 Task: Search email   in folder Folder0000000021 with a subject Subject0000000021. Search email   in folder Folder0000000022 with a subject Subject0000000021. Search email   in folder Folder0000000023 with a subject Subject0000000021. Search email   in folder Folder0000000024 with a subject Subject0000000021. Search email   in folder Folder0000000025 with a subject Subject0000000021
Action: Mouse moved to (394, 298)
Screenshot: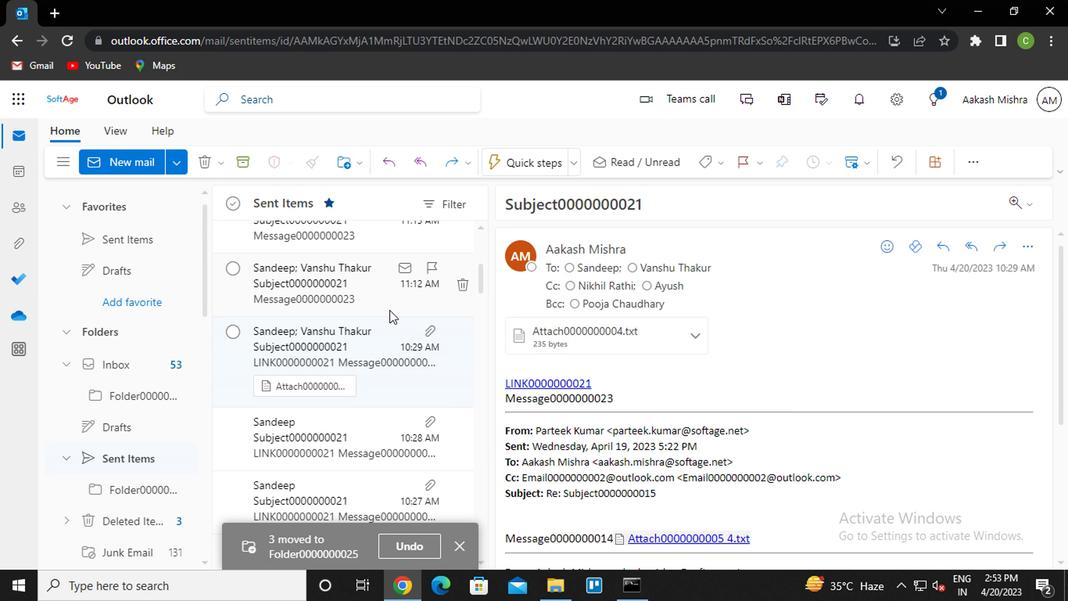 
Action: Mouse scrolled (394, 299) with delta (0, 1)
Screenshot: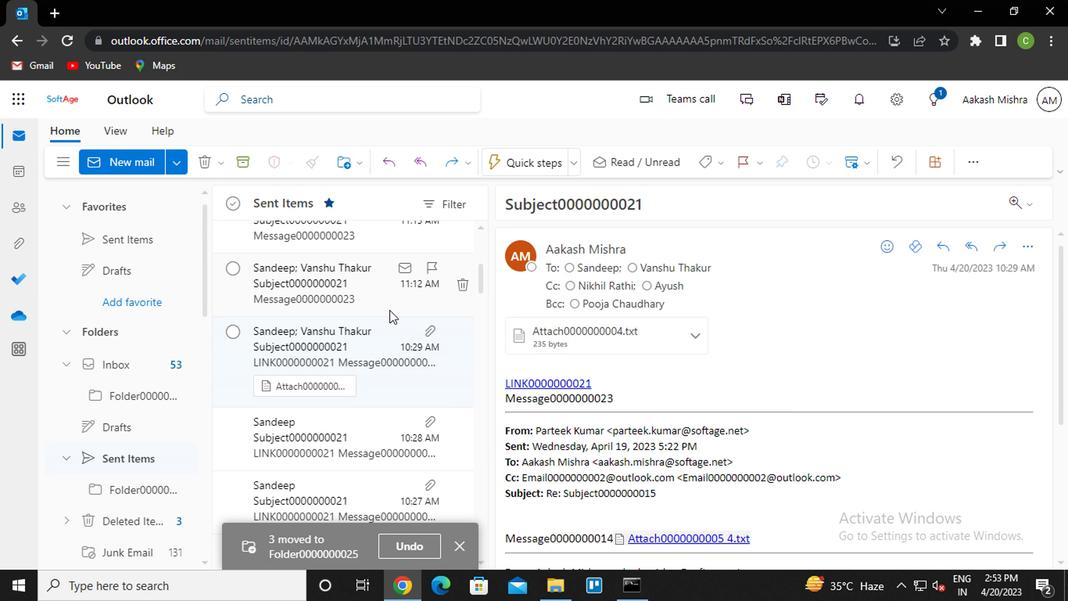 
Action: Mouse scrolled (394, 299) with delta (0, 1)
Screenshot: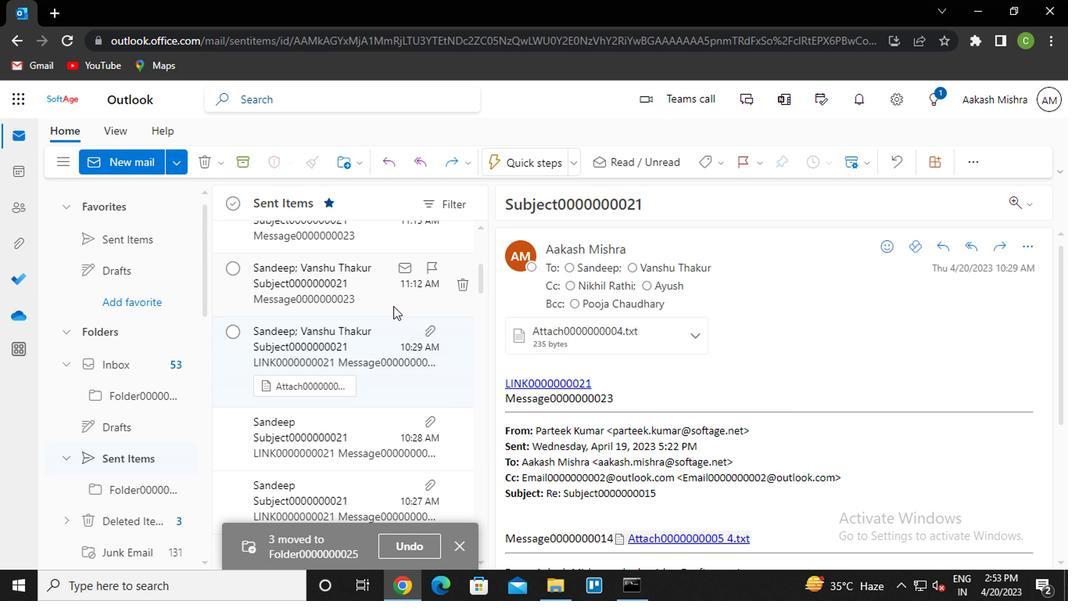 
Action: Mouse scrolled (394, 299) with delta (0, 1)
Screenshot: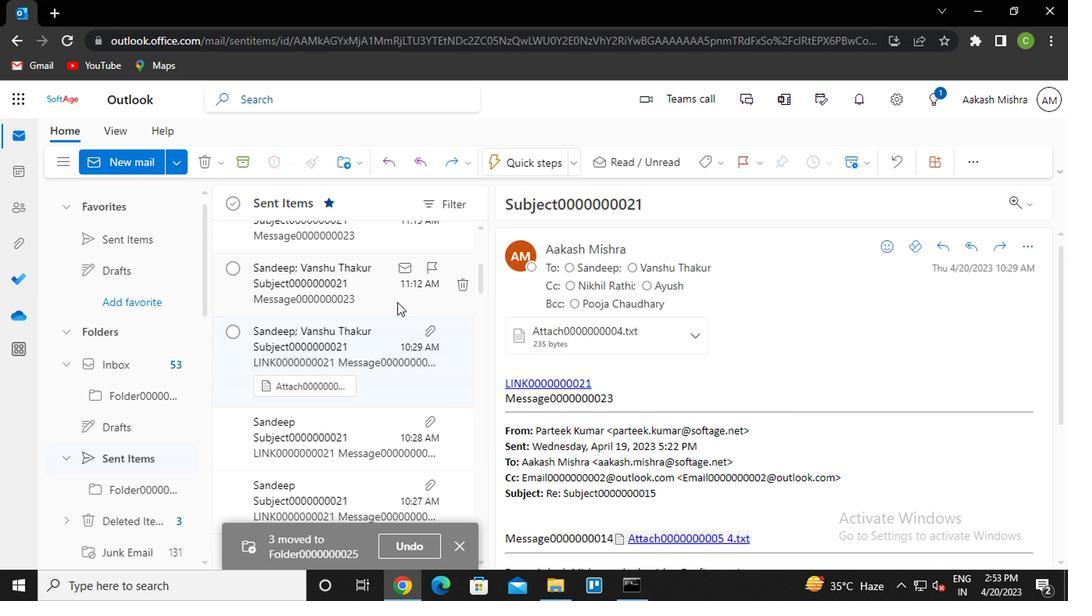 
Action: Mouse moved to (394, 298)
Screenshot: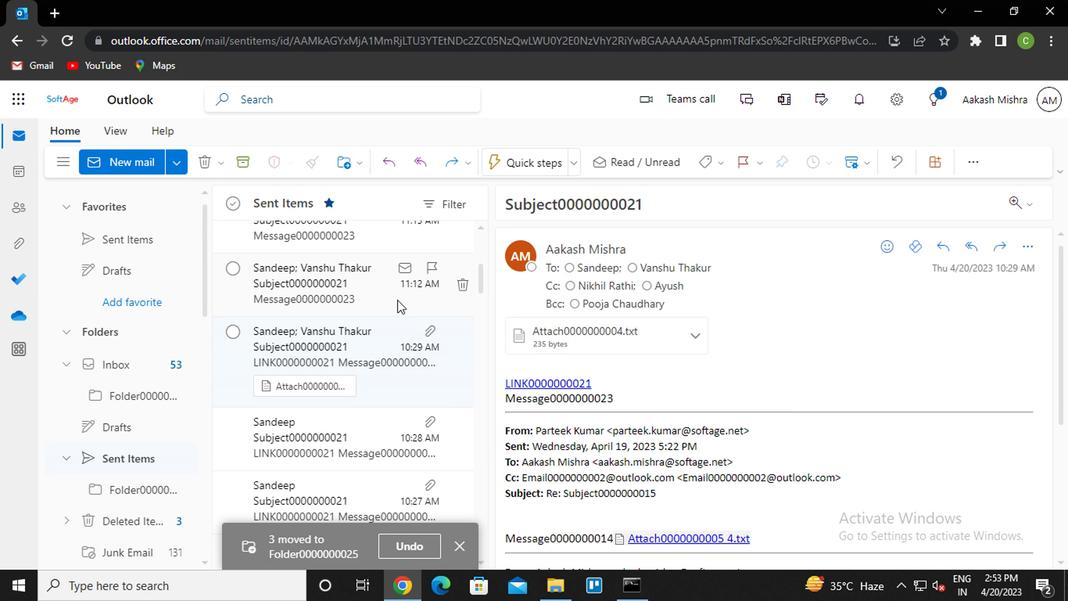 
Action: Mouse scrolled (394, 298) with delta (0, 0)
Screenshot: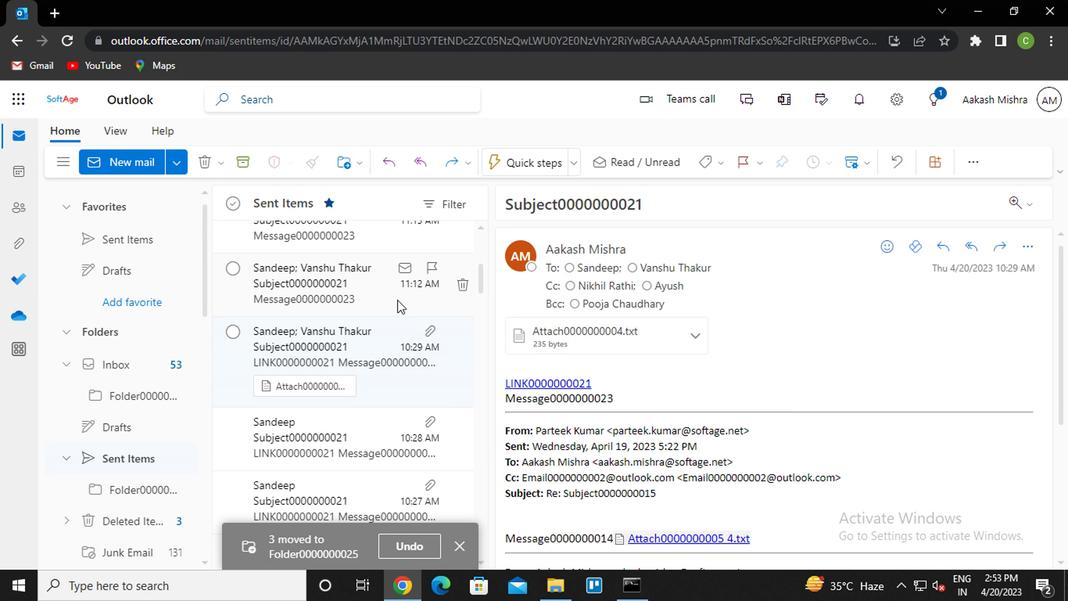 
Action: Mouse moved to (363, 92)
Screenshot: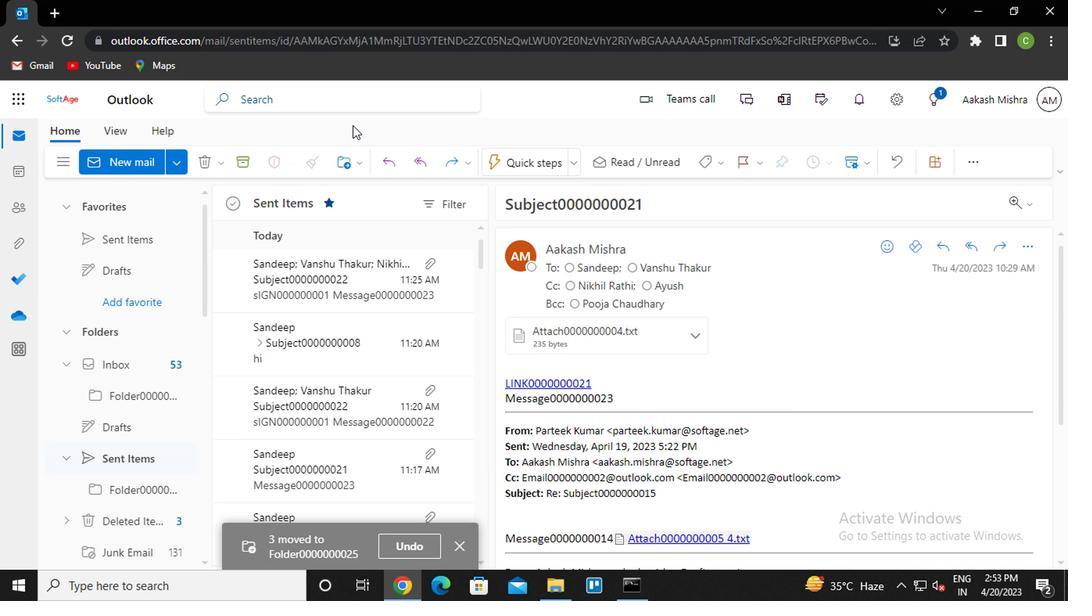 
Action: Mouse pressed left at (363, 92)
Screenshot: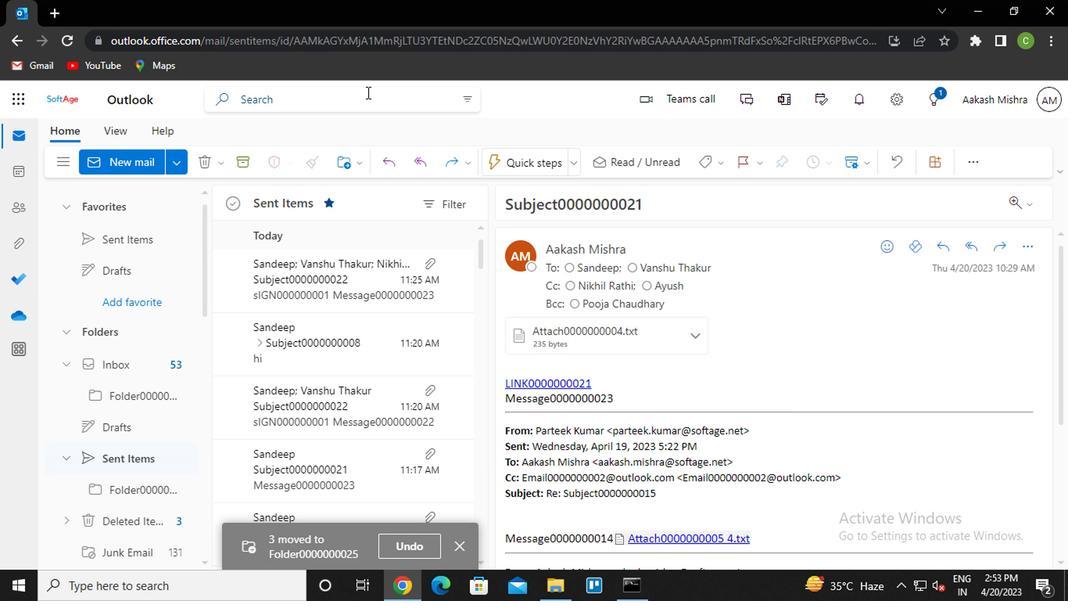 
Action: Mouse moved to (570, 96)
Screenshot: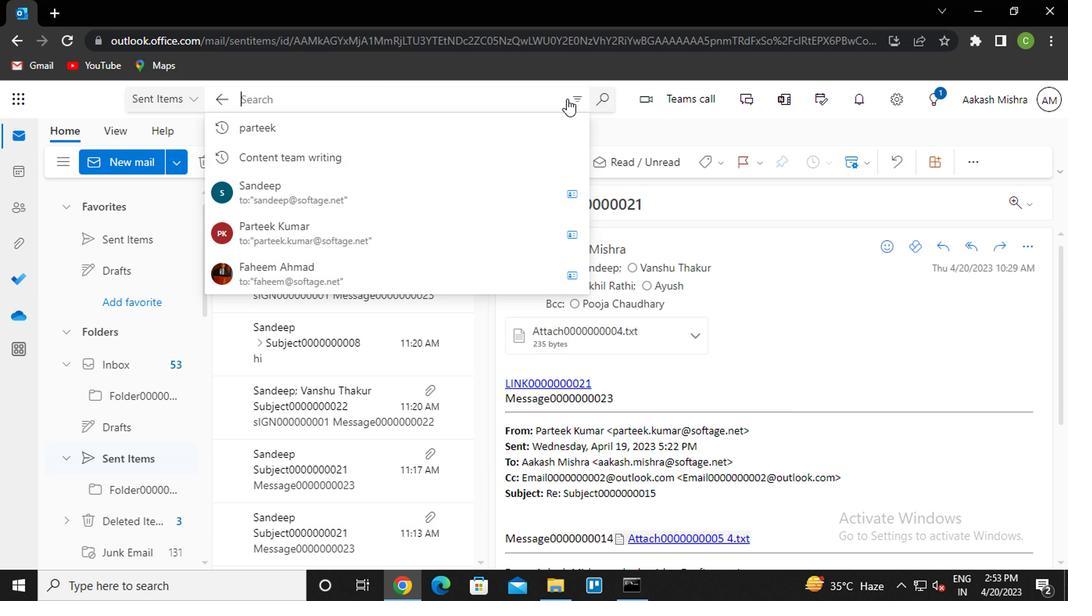 
Action: Mouse pressed left at (570, 96)
Screenshot: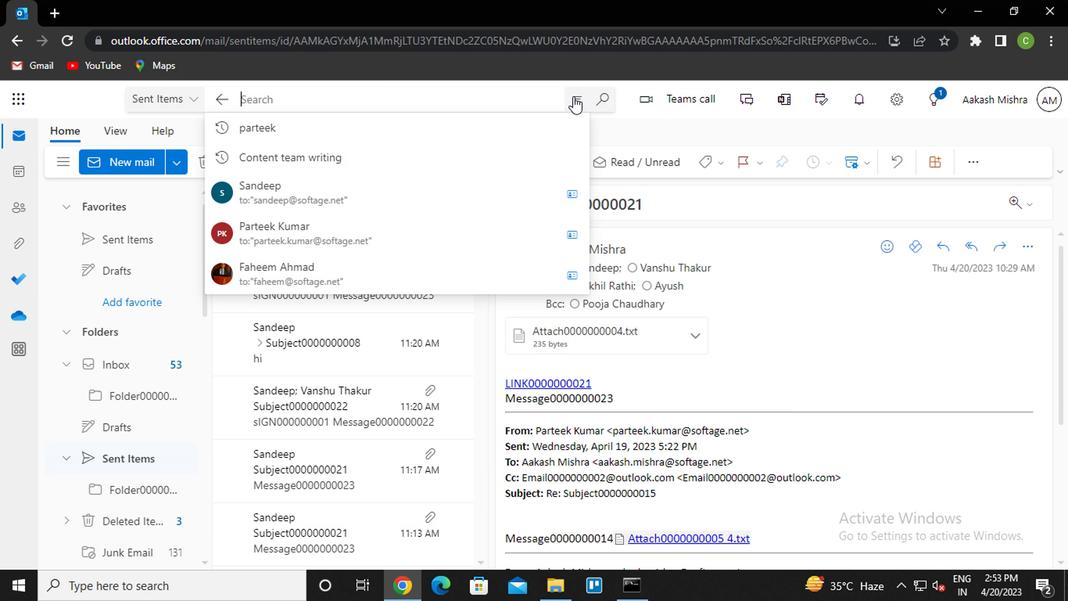 
Action: Mouse moved to (499, 124)
Screenshot: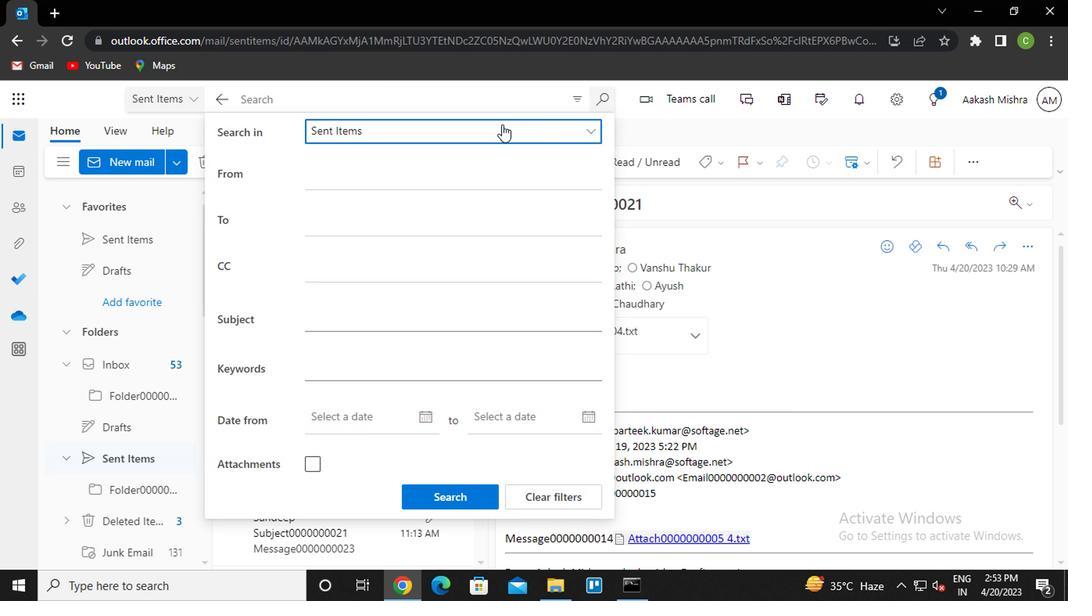 
Action: Mouse pressed left at (499, 124)
Screenshot: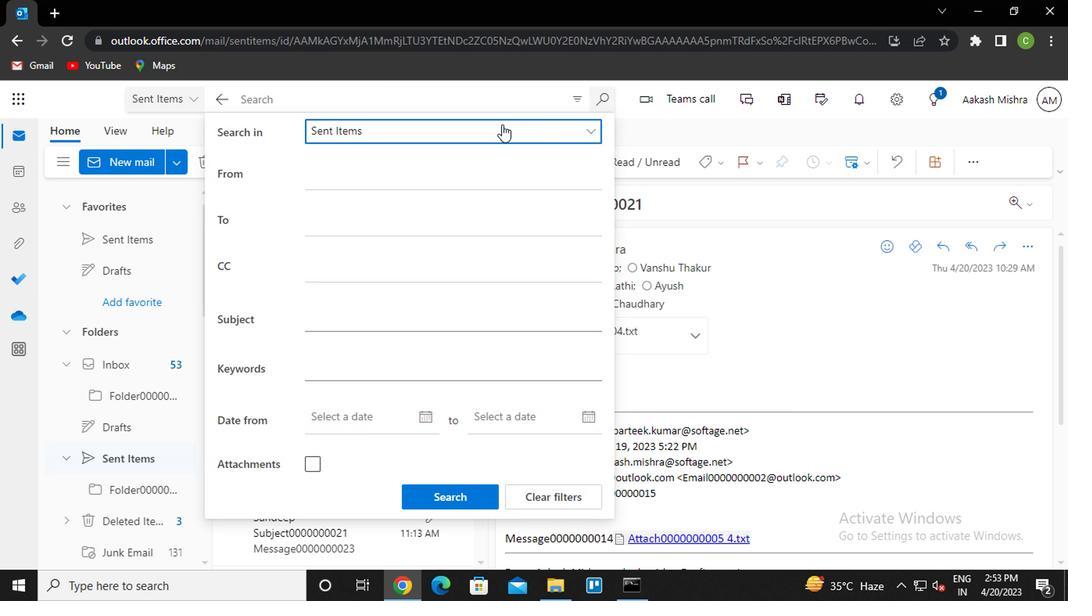 
Action: Mouse moved to (437, 252)
Screenshot: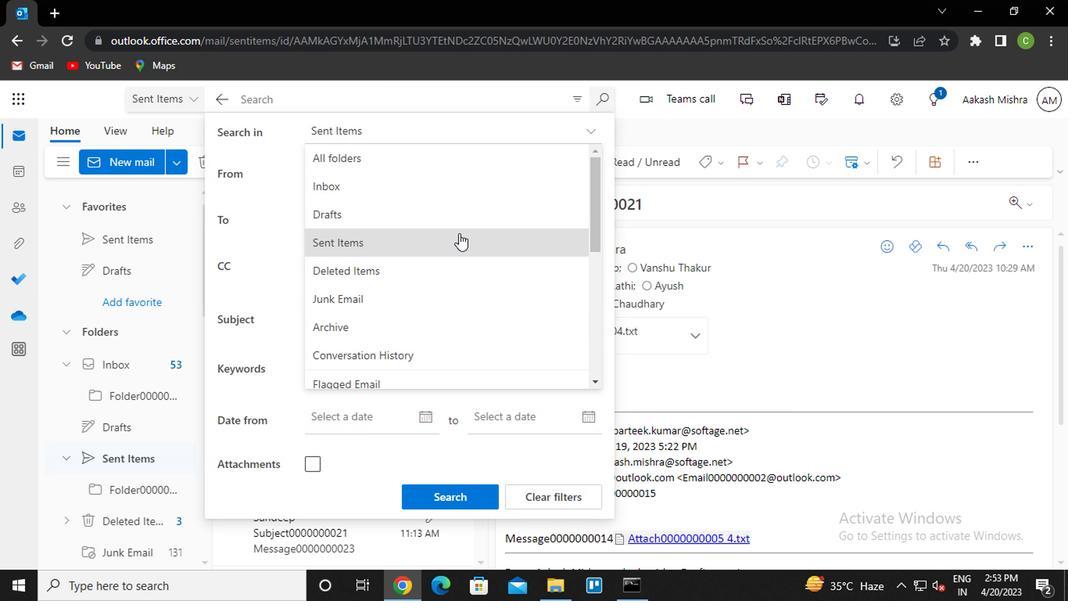 
Action: Mouse scrolled (437, 251) with delta (0, 0)
Screenshot: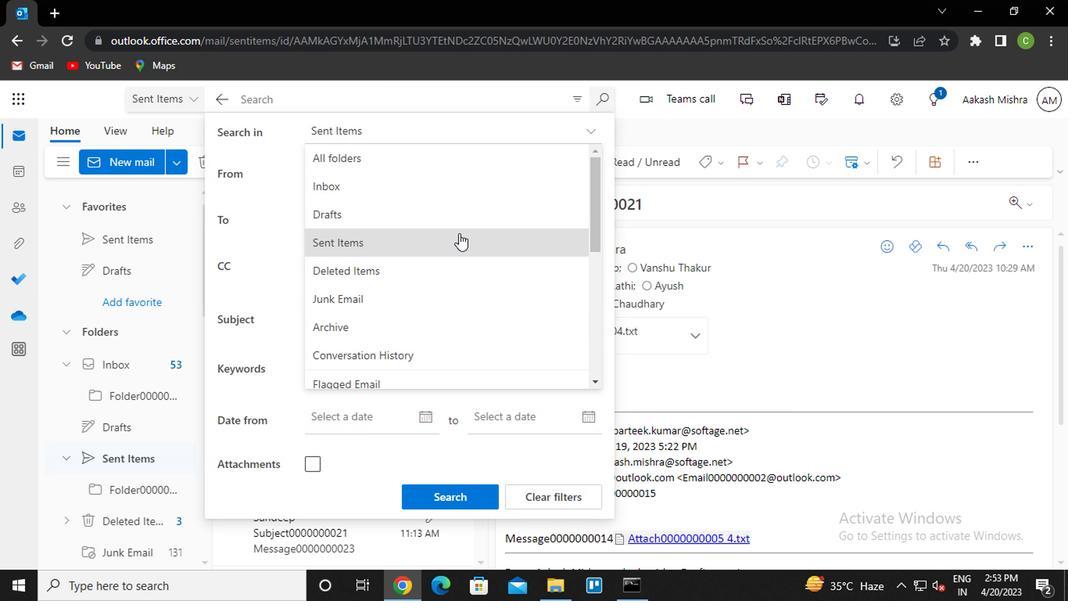 
Action: Mouse moved to (434, 265)
Screenshot: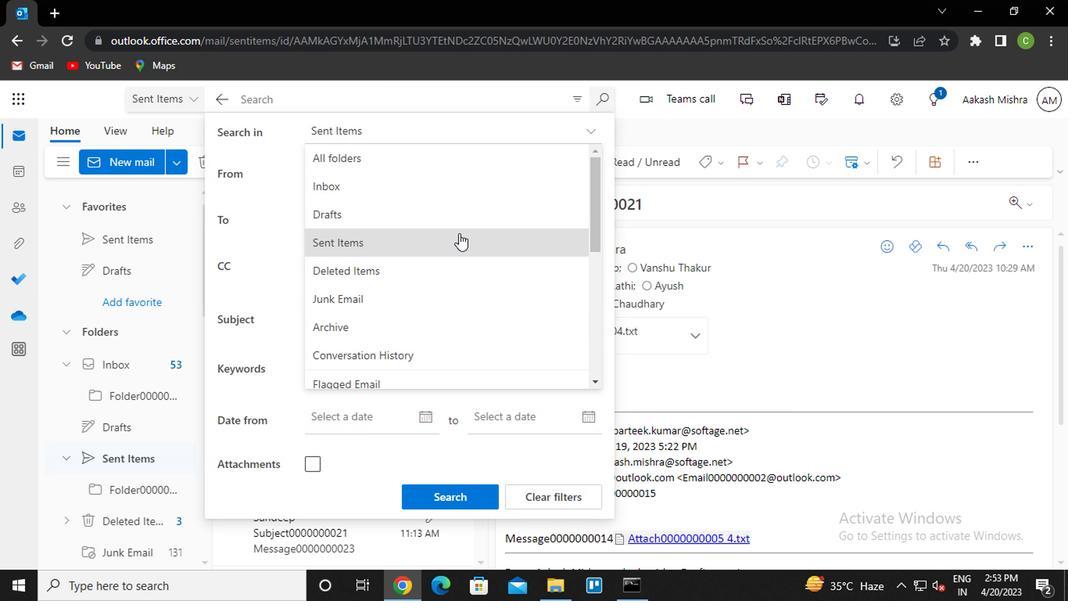 
Action: Mouse scrolled (434, 264) with delta (0, 0)
Screenshot: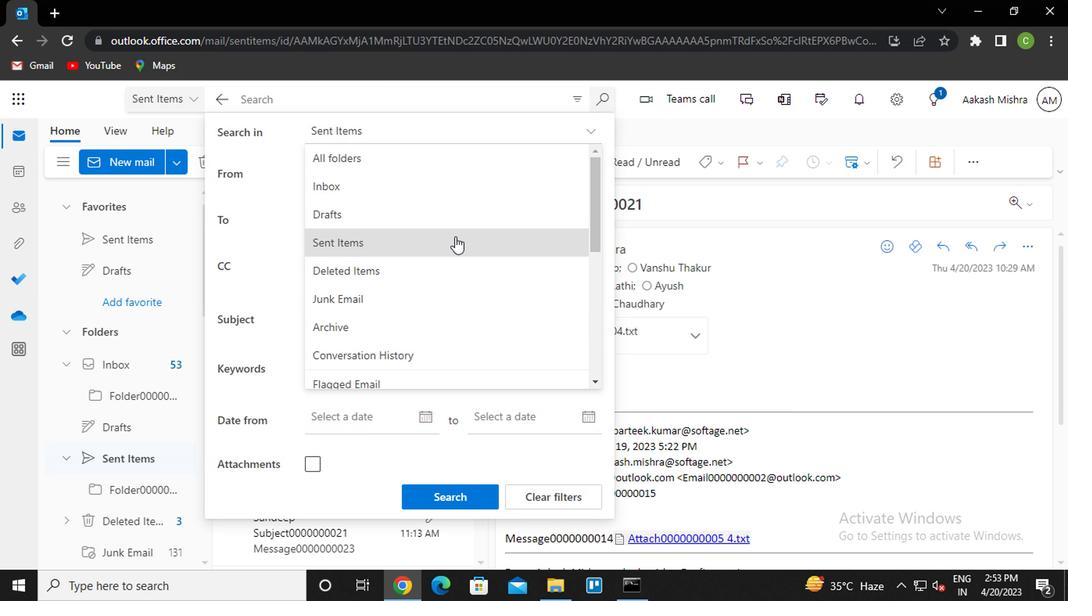 
Action: Mouse scrolled (434, 264) with delta (0, 0)
Screenshot: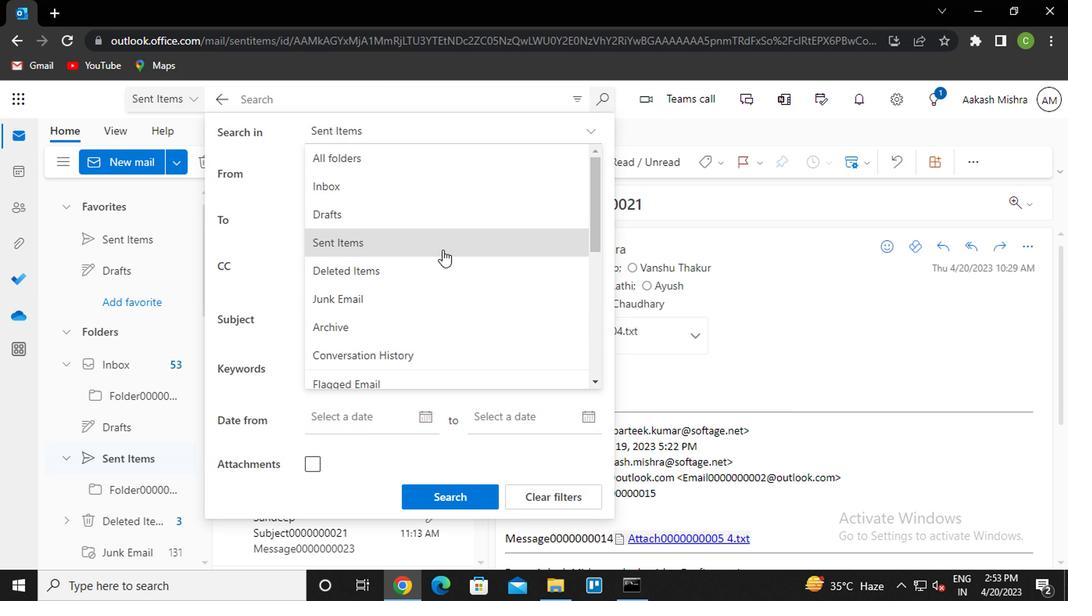 
Action: Mouse scrolled (434, 264) with delta (0, 0)
Screenshot: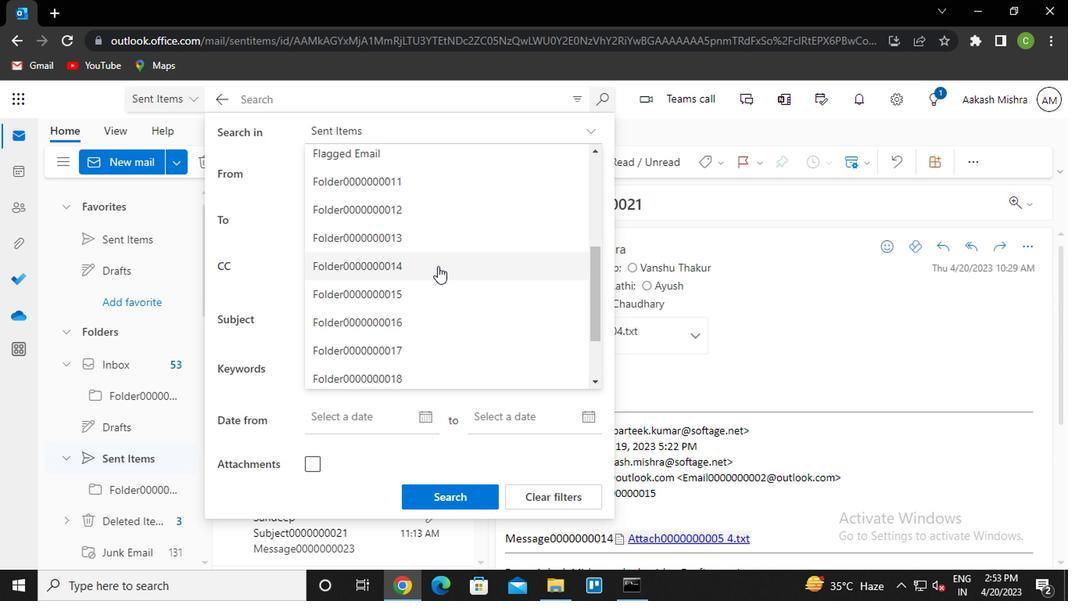 
Action: Mouse scrolled (434, 264) with delta (0, 0)
Screenshot: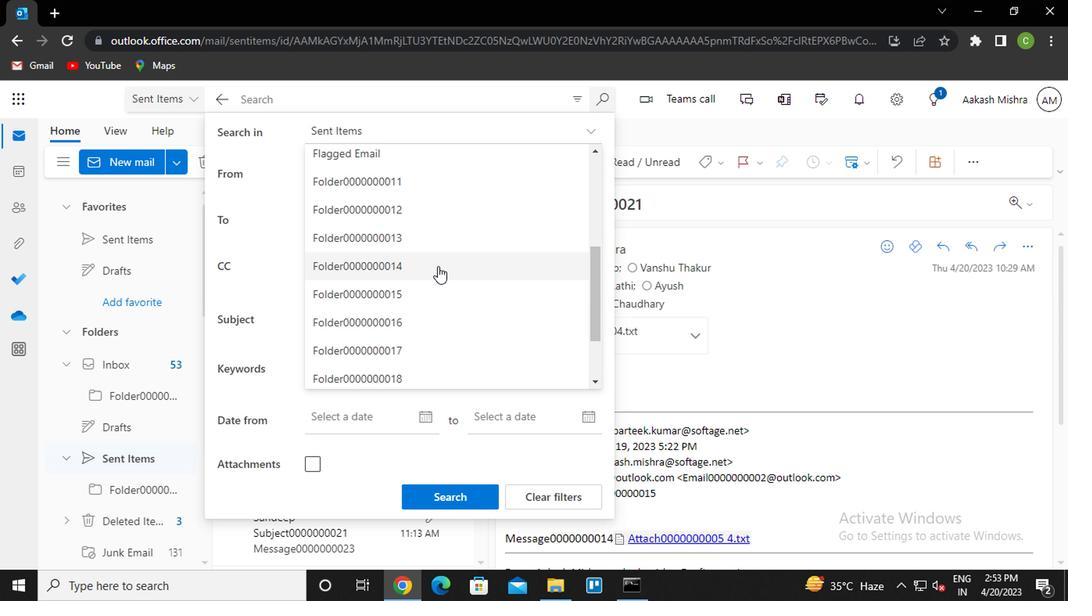
Action: Mouse moved to (407, 316)
Screenshot: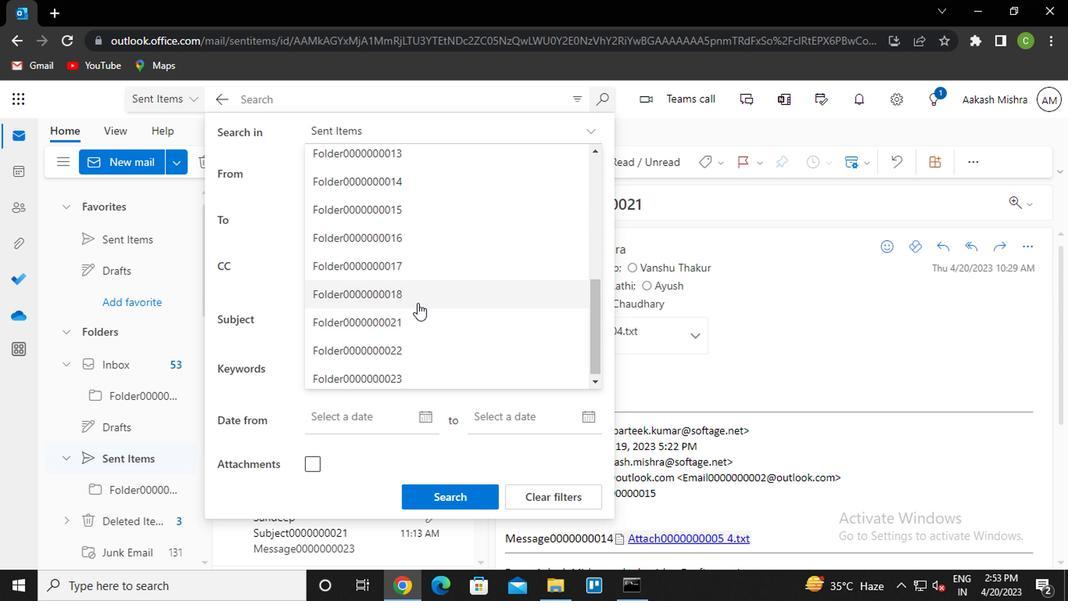 
Action: Mouse pressed left at (407, 316)
Screenshot: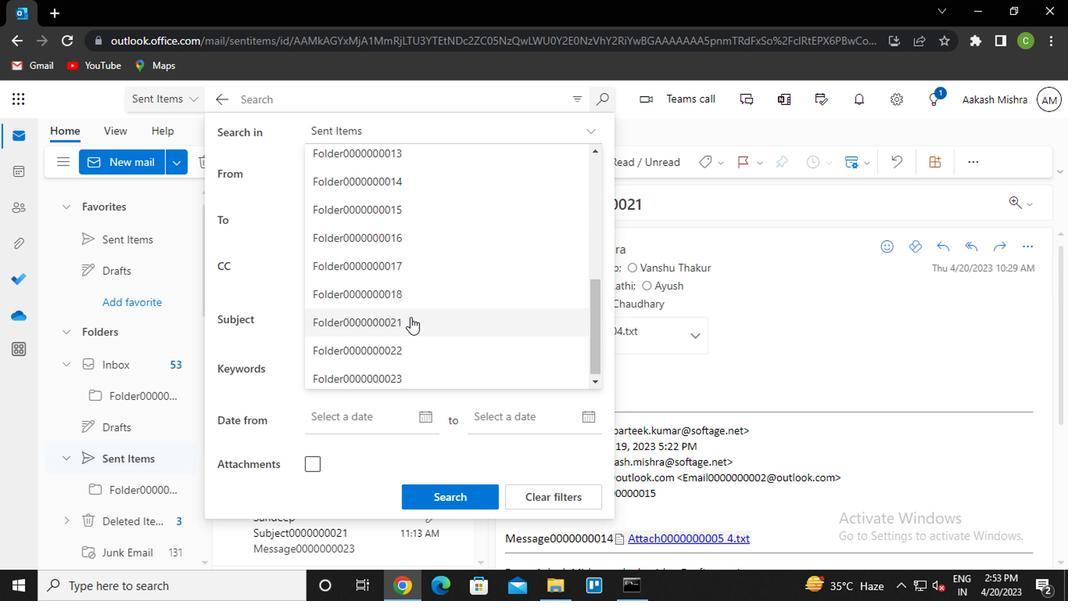 
Action: Mouse moved to (341, 314)
Screenshot: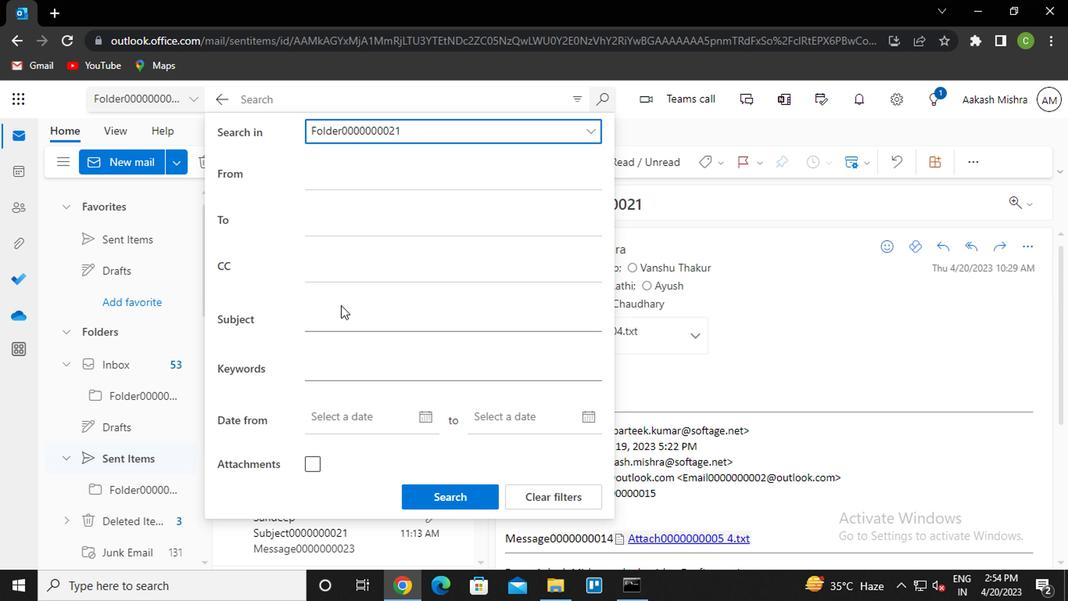 
Action: Mouse pressed left at (341, 314)
Screenshot: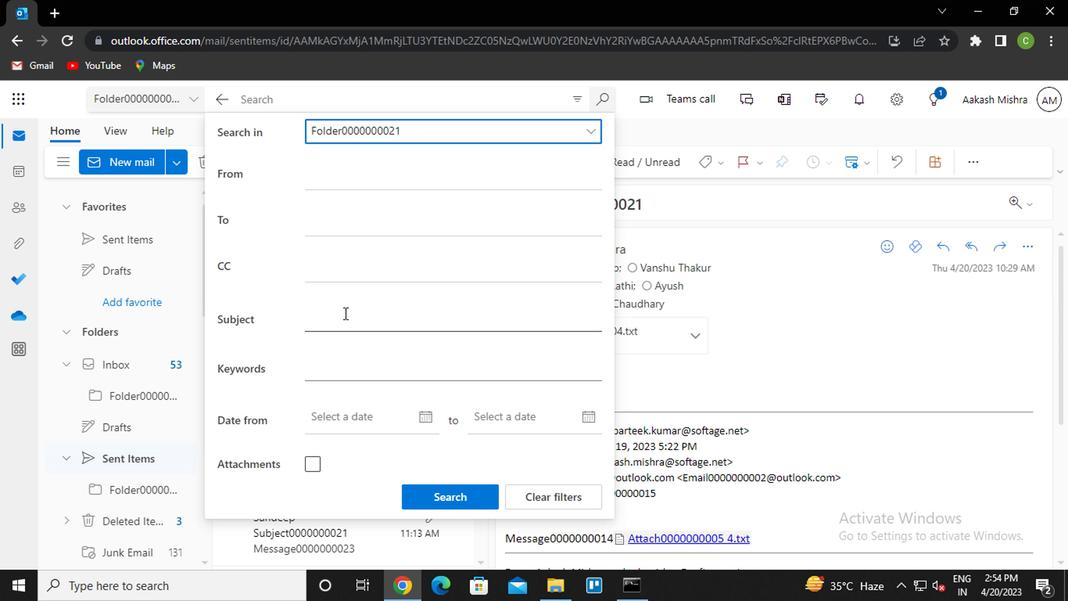 
Action: Key pressed <Key.caps_lock>s<Key.caps_lock>ubject0000000021
Screenshot: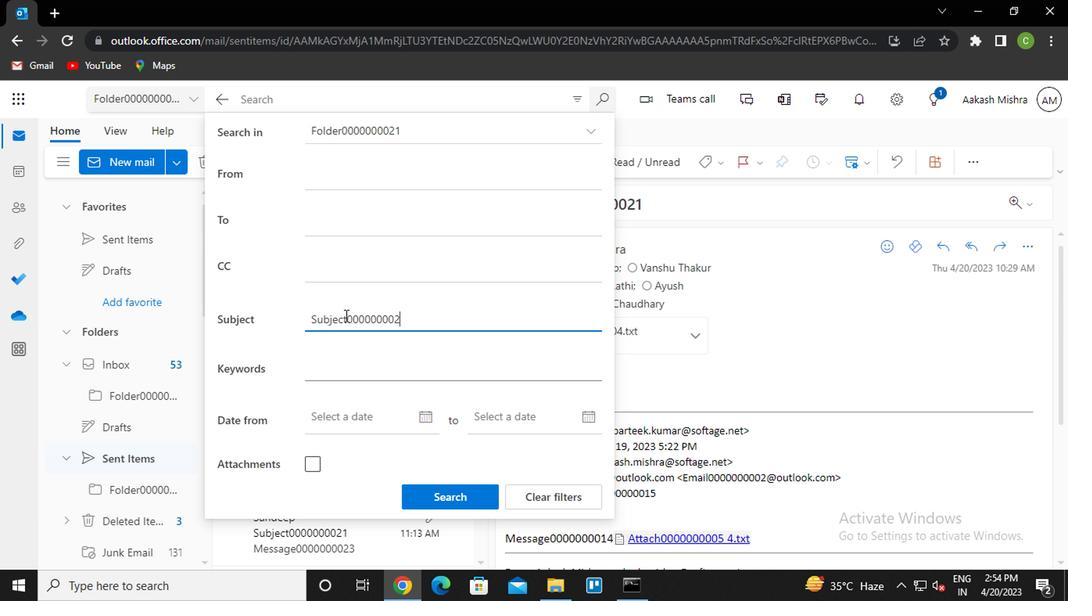 
Action: Mouse moved to (473, 502)
Screenshot: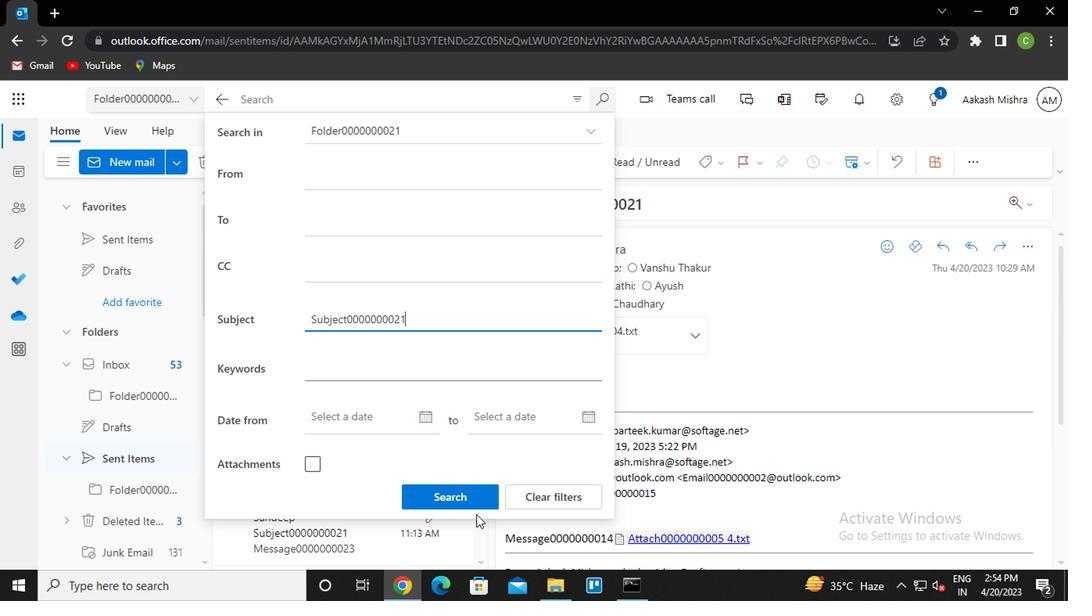 
Action: Mouse pressed left at (473, 502)
Screenshot: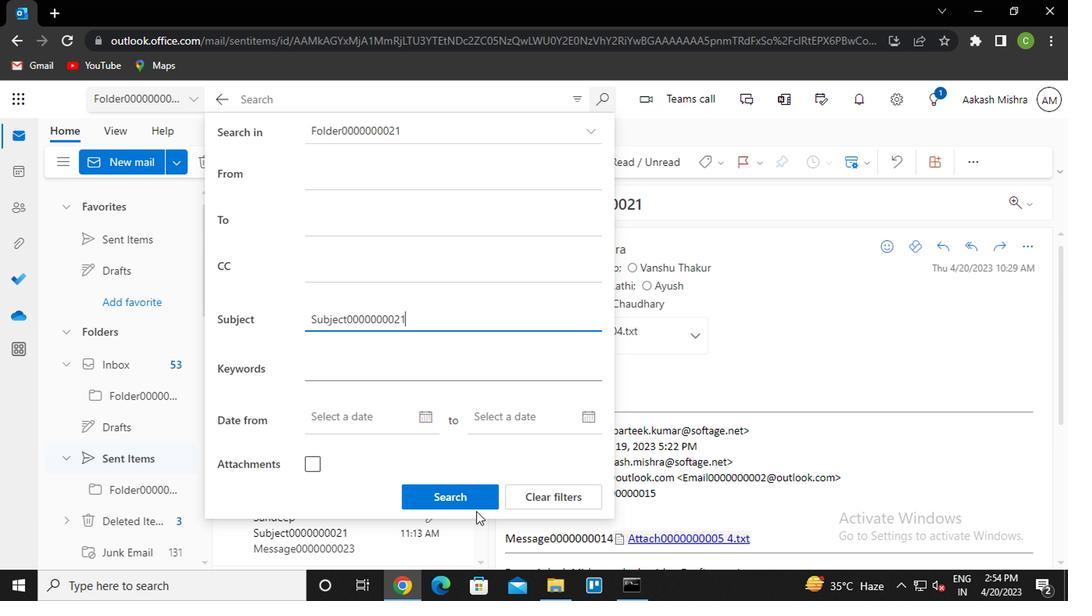
Action: Mouse moved to (212, 100)
Screenshot: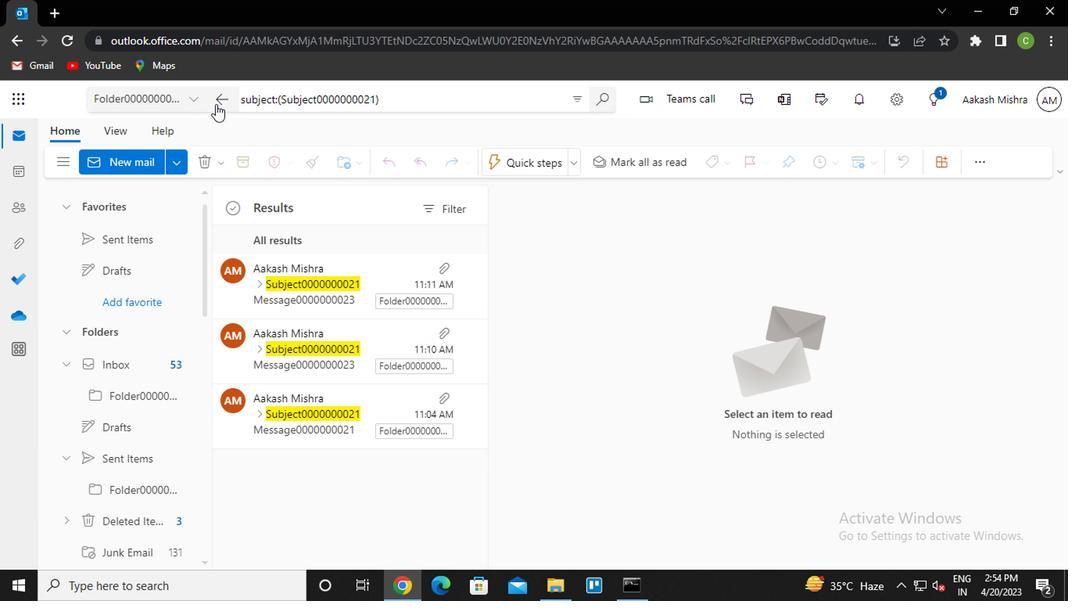 
Action: Mouse pressed left at (212, 100)
Screenshot: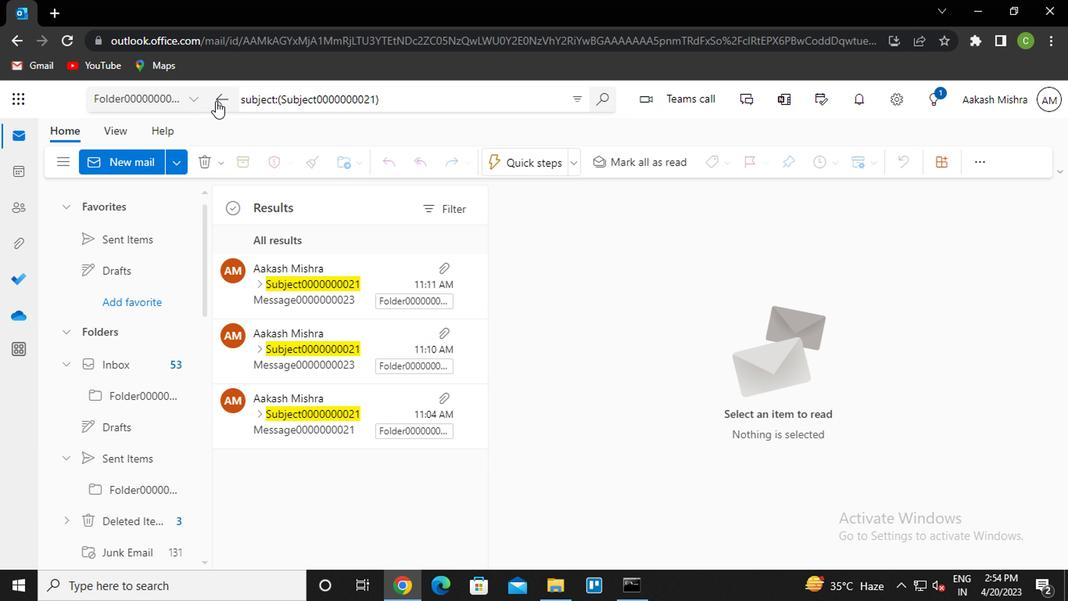 
Action: Mouse moved to (334, 105)
Screenshot: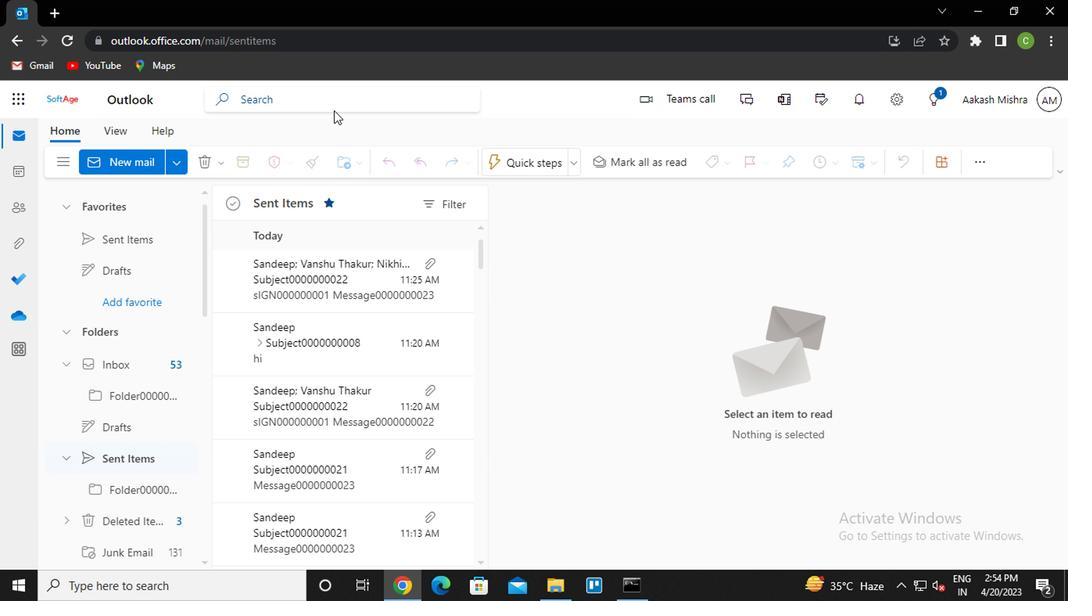 
Action: Mouse pressed left at (334, 105)
Screenshot: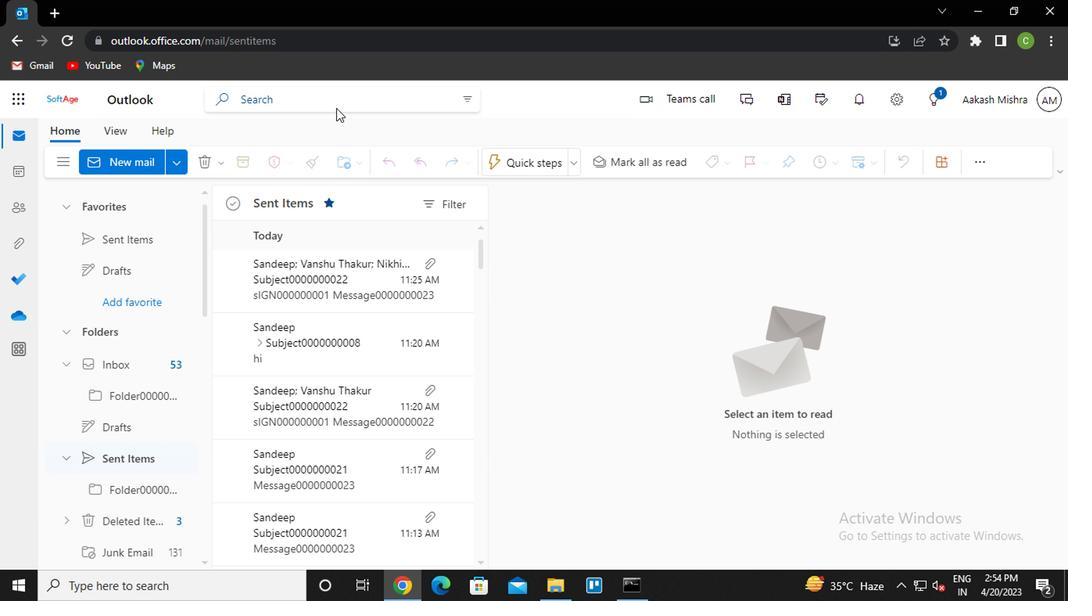 
Action: Mouse moved to (578, 91)
Screenshot: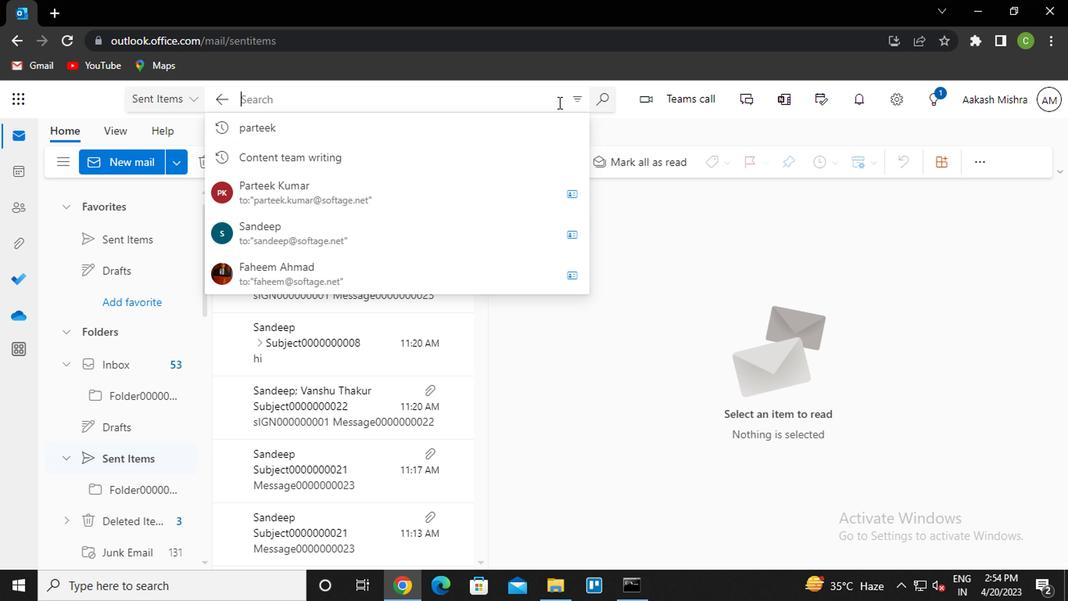
Action: Mouse pressed left at (578, 91)
Screenshot: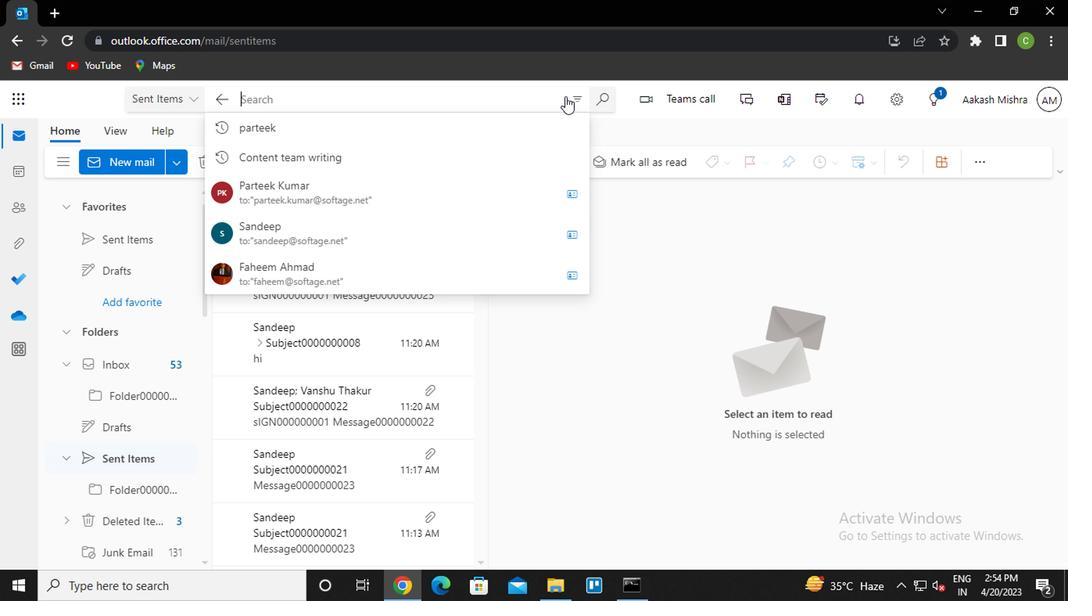 
Action: Mouse moved to (439, 129)
Screenshot: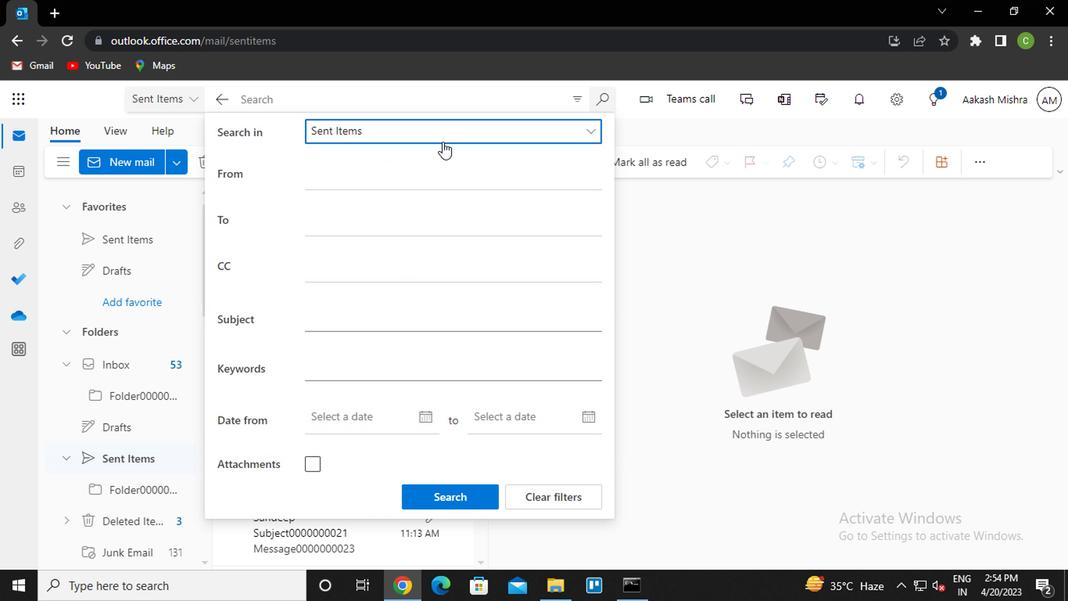 
Action: Mouse pressed left at (439, 129)
Screenshot: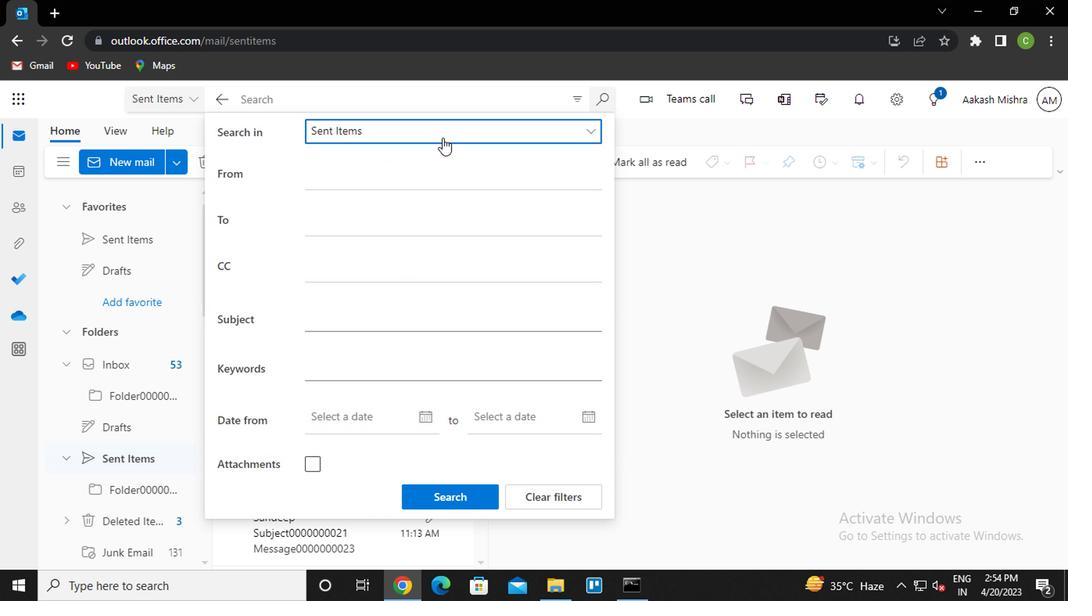 
Action: Mouse moved to (403, 302)
Screenshot: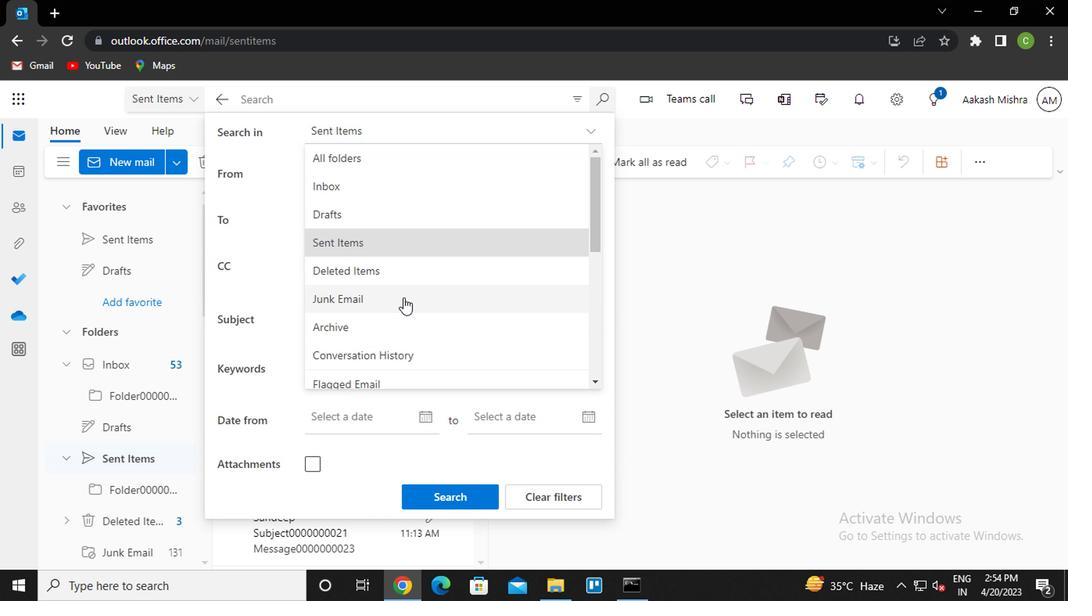 
Action: Mouse scrolled (403, 302) with delta (0, 0)
Screenshot: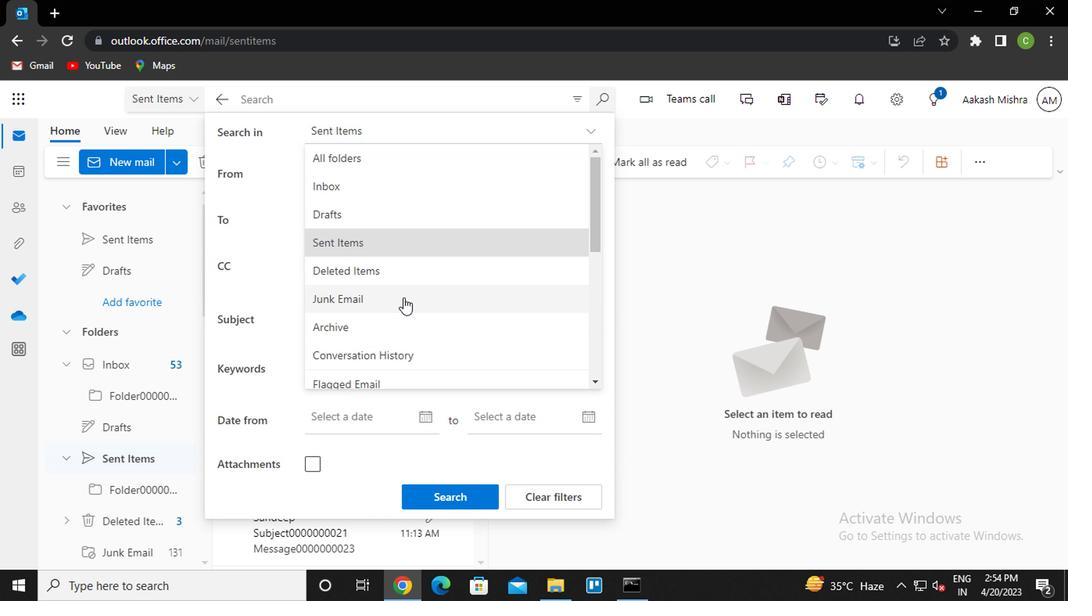 
Action: Mouse scrolled (403, 302) with delta (0, 0)
Screenshot: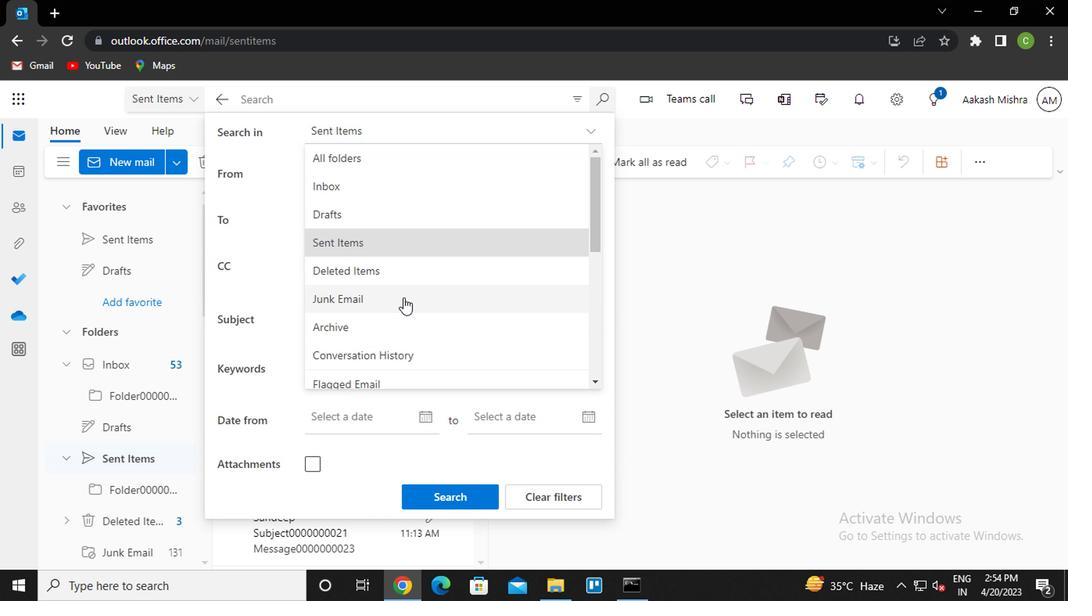 
Action: Mouse scrolled (403, 302) with delta (0, 0)
Screenshot: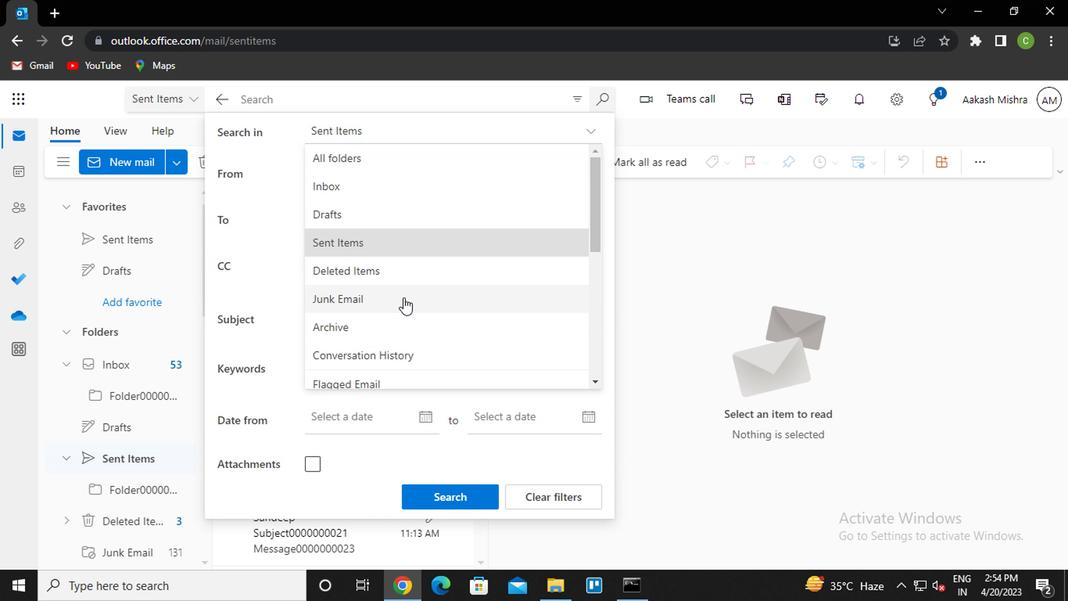 
Action: Mouse scrolled (403, 302) with delta (0, 0)
Screenshot: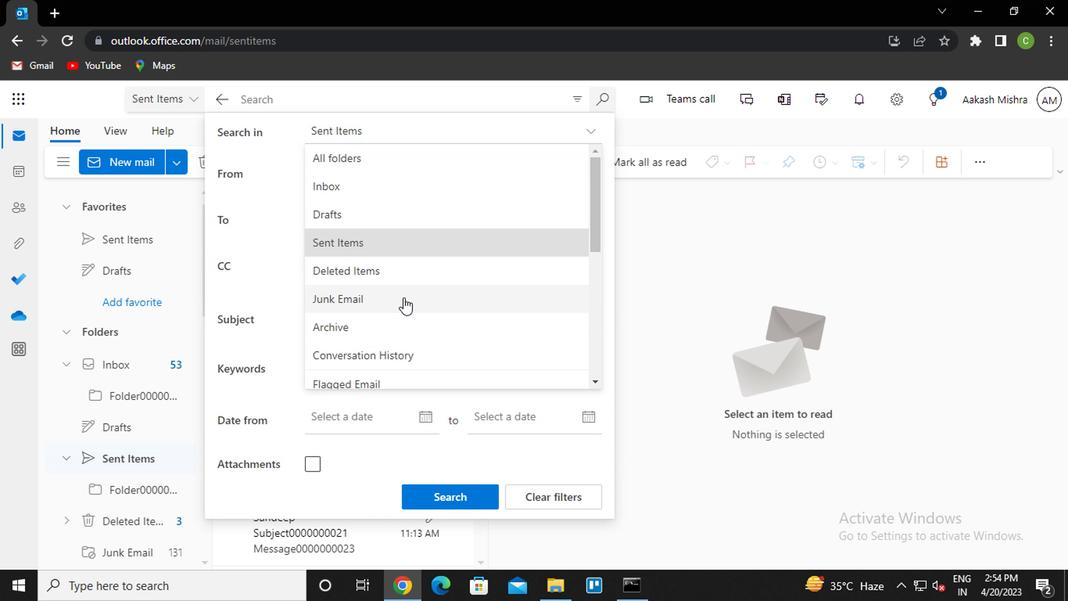 
Action: Mouse scrolled (403, 302) with delta (0, 0)
Screenshot: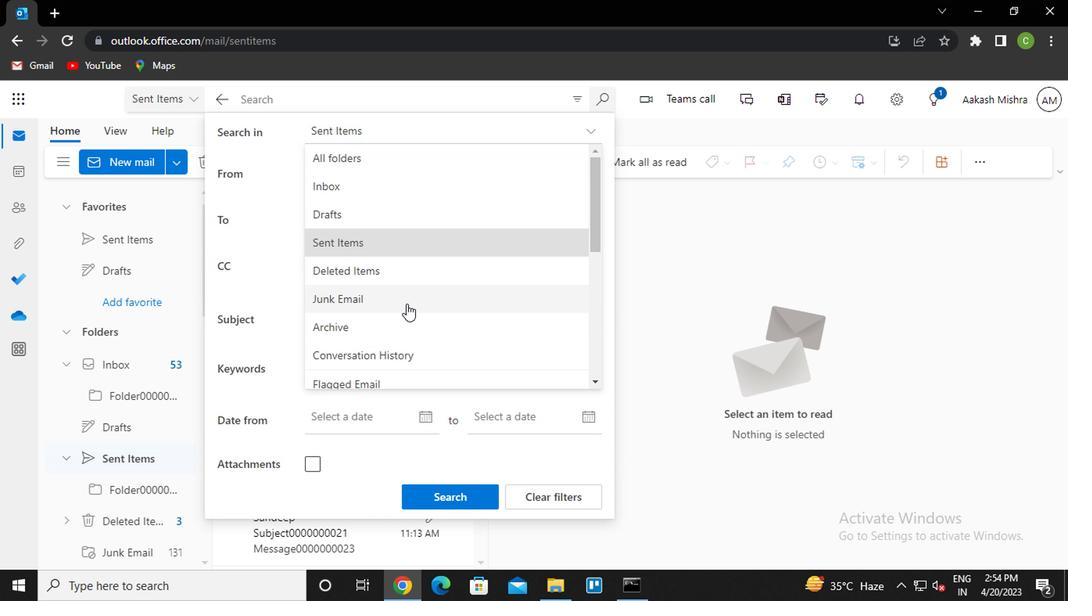 
Action: Mouse moved to (403, 347)
Screenshot: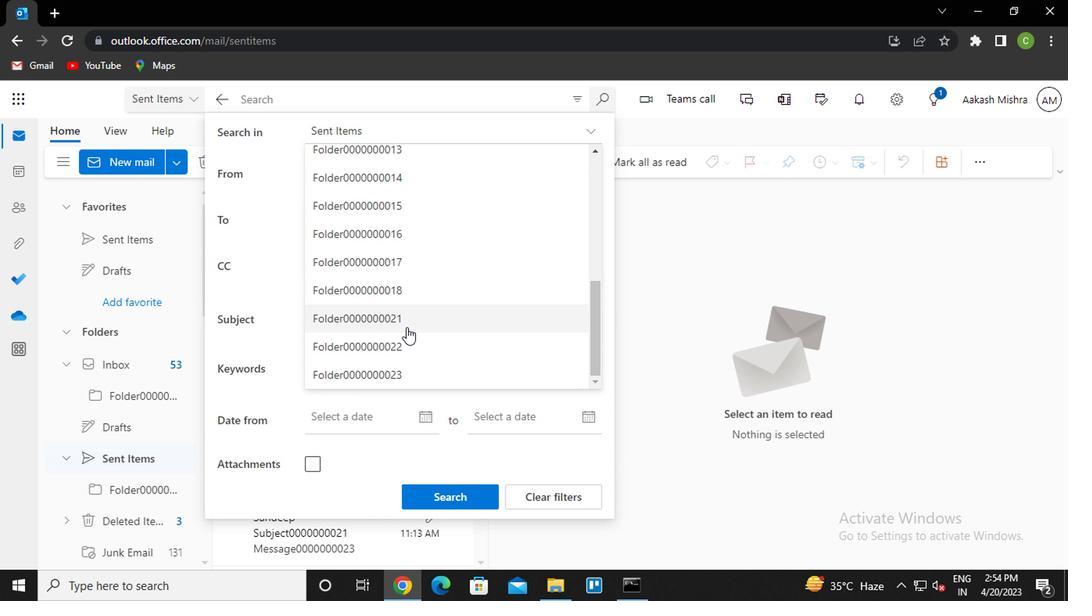 
Action: Mouse pressed left at (403, 347)
Screenshot: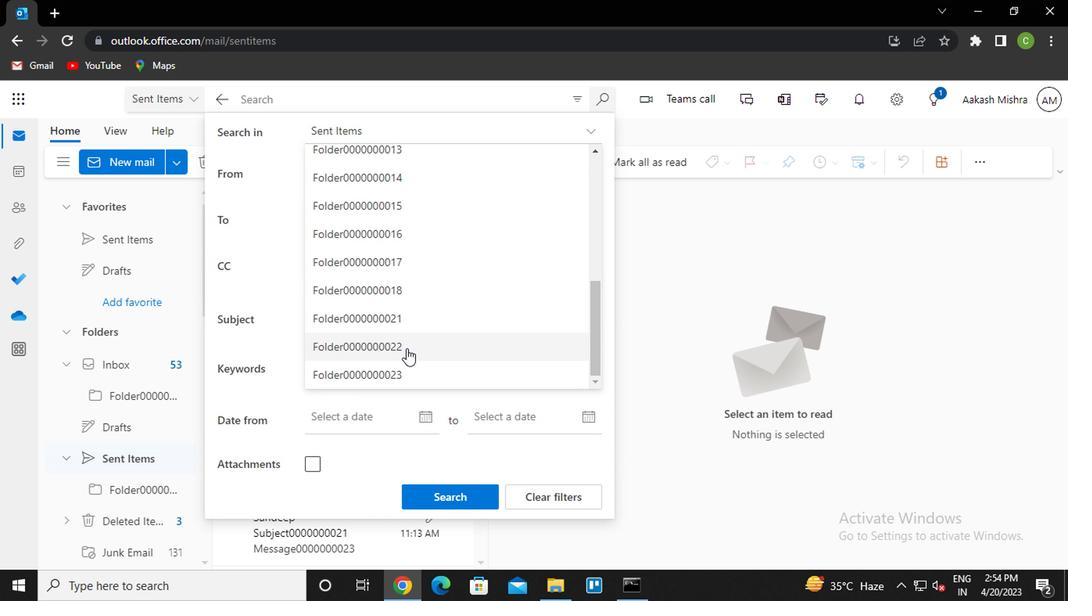 
Action: Mouse moved to (343, 322)
Screenshot: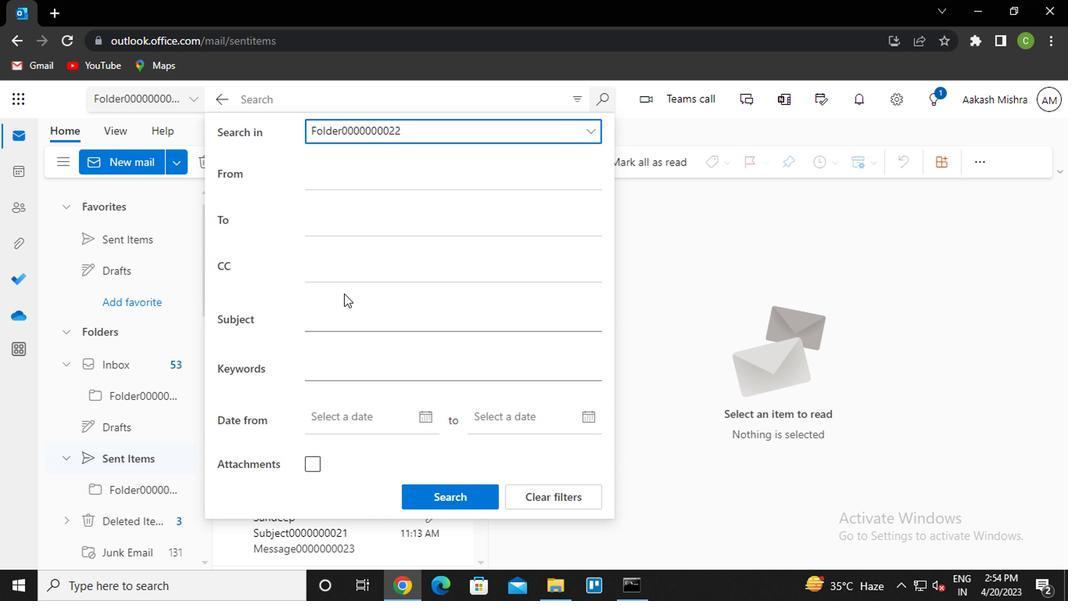 
Action: Mouse pressed left at (343, 322)
Screenshot: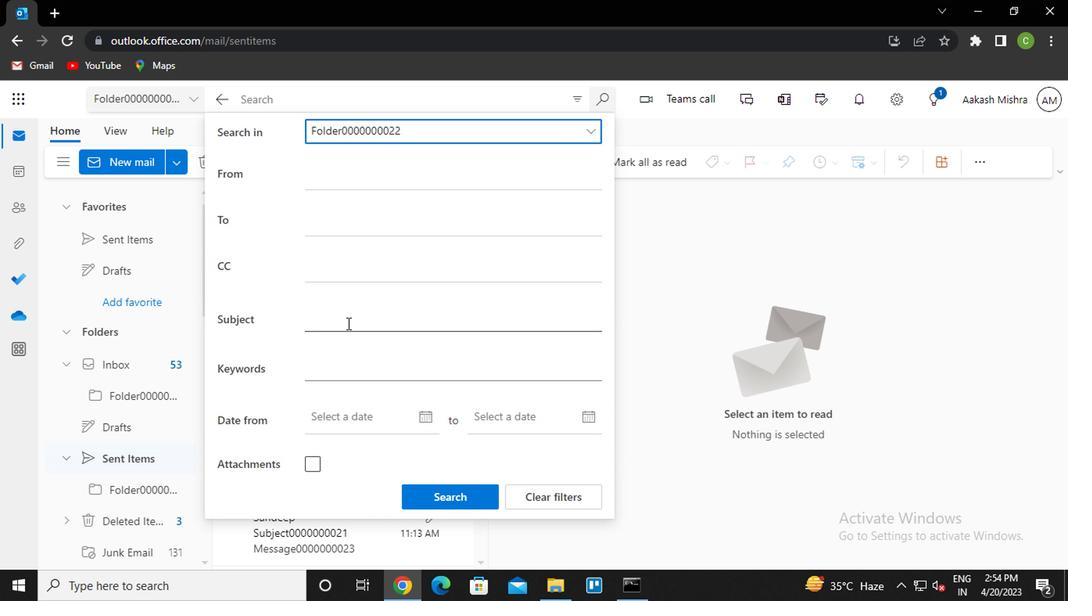 
Action: Mouse moved to (343, 306)
Screenshot: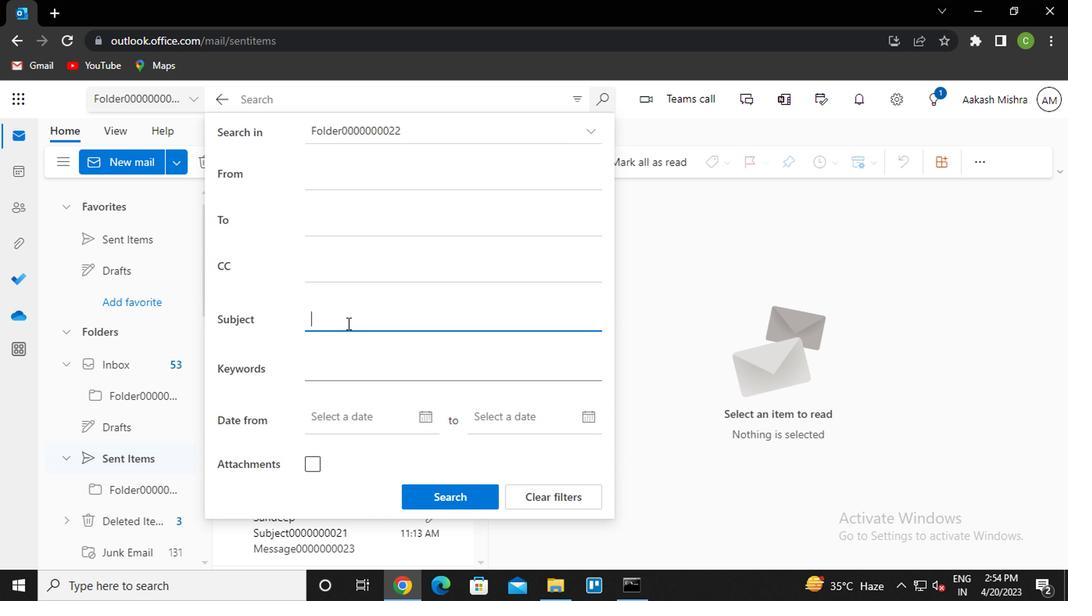 
Action: Key pressed <Key.caps_lock>s<Key.caps_lock>ubject0000000021
Screenshot: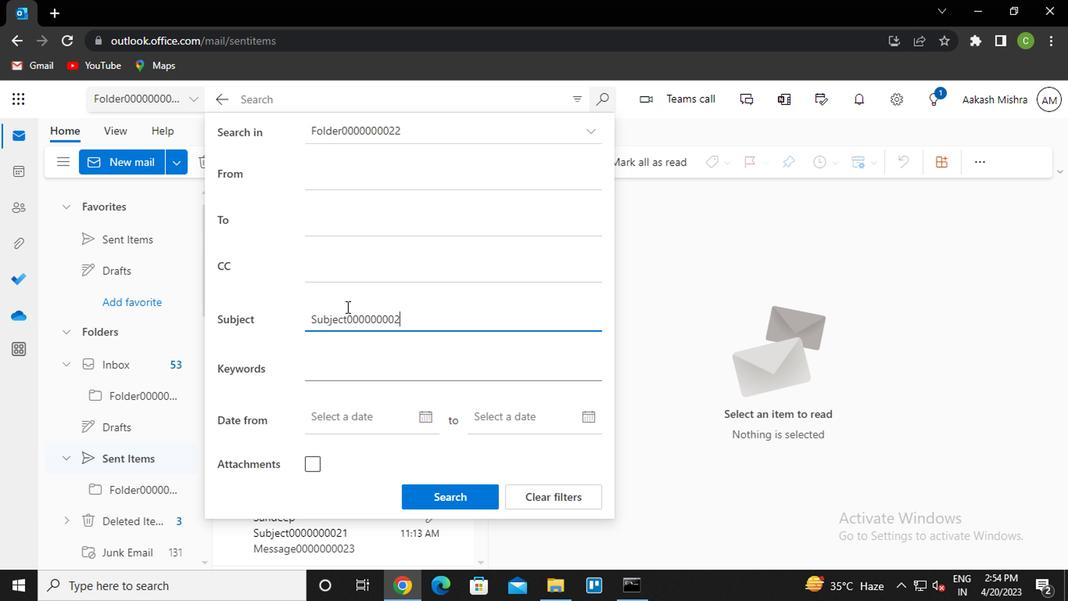 
Action: Mouse moved to (456, 488)
Screenshot: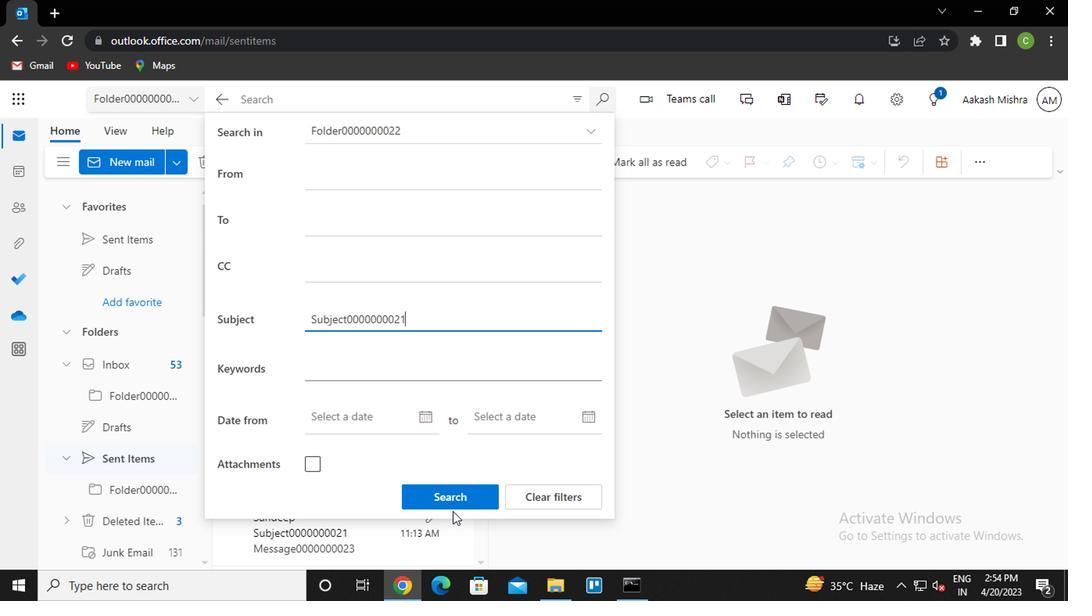 
Action: Mouse pressed left at (456, 488)
Screenshot: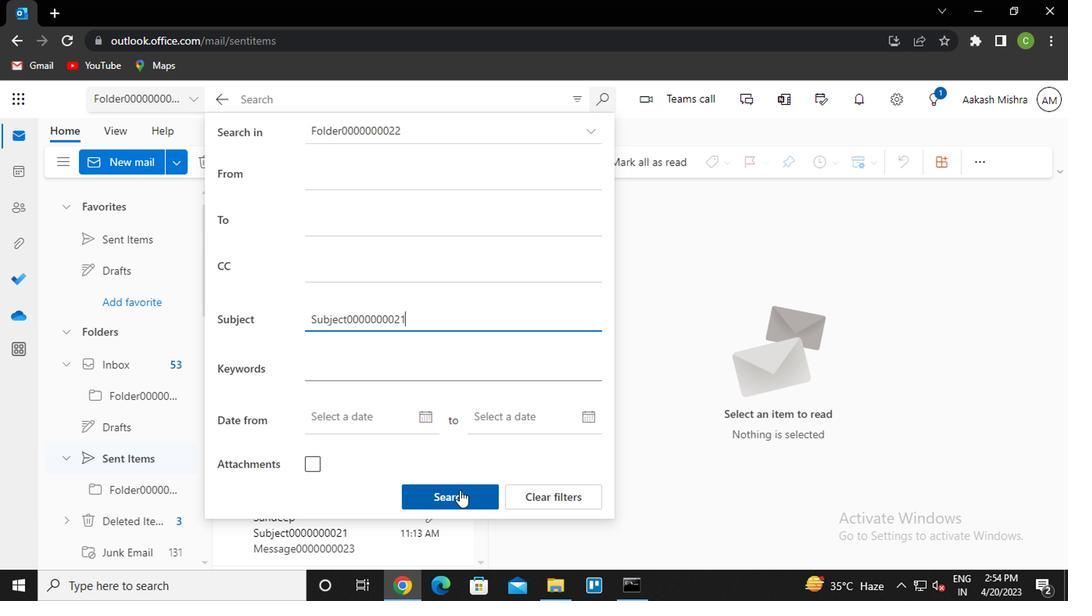 
Action: Mouse moved to (219, 96)
Screenshot: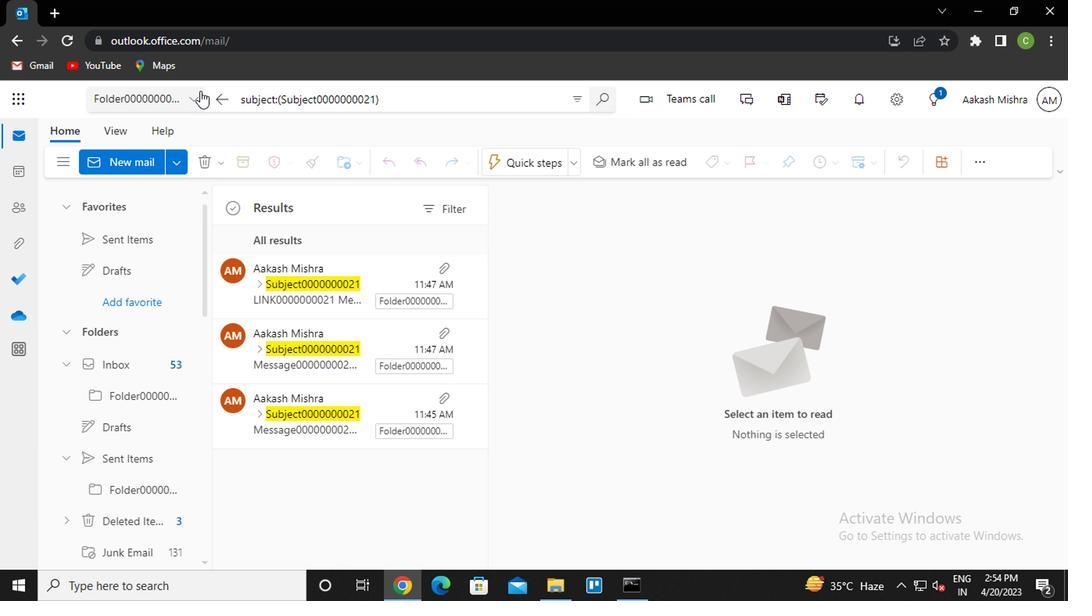 
Action: Mouse pressed left at (219, 96)
Screenshot: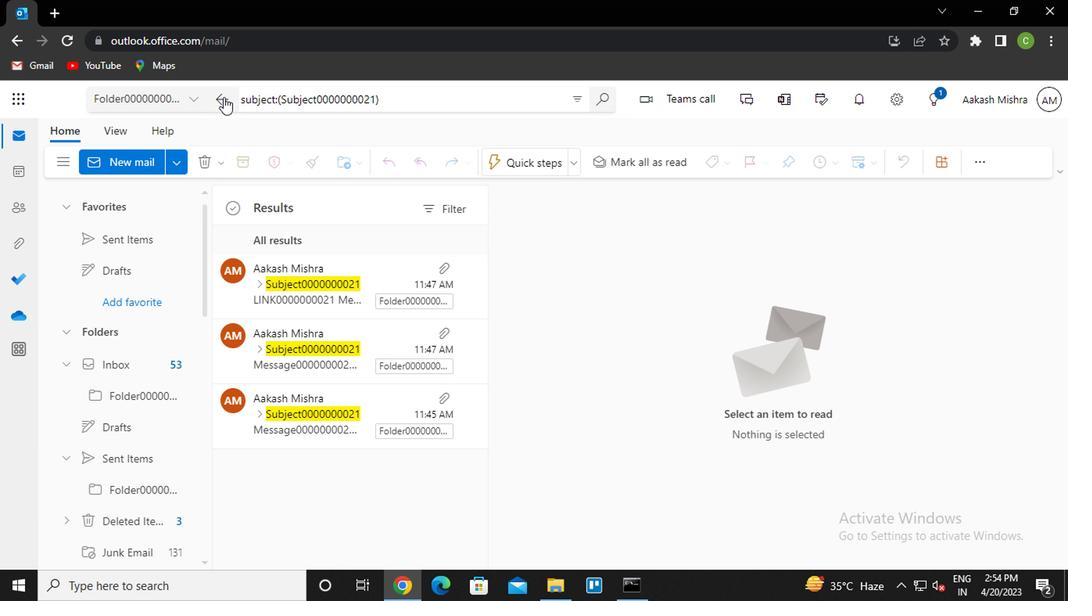 
Action: Mouse moved to (405, 103)
Screenshot: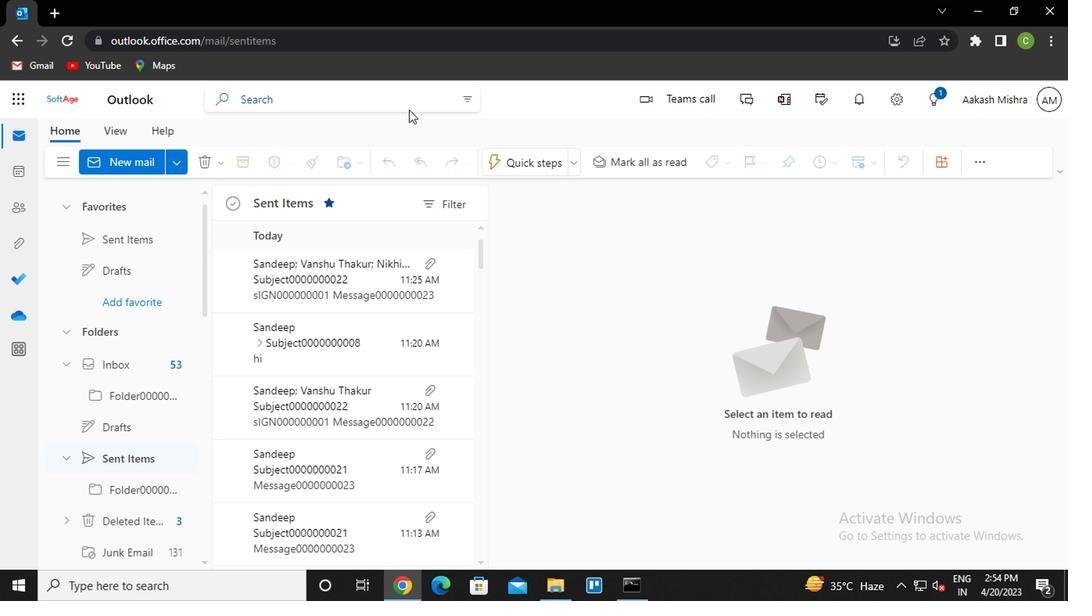 
Action: Mouse pressed left at (405, 103)
Screenshot: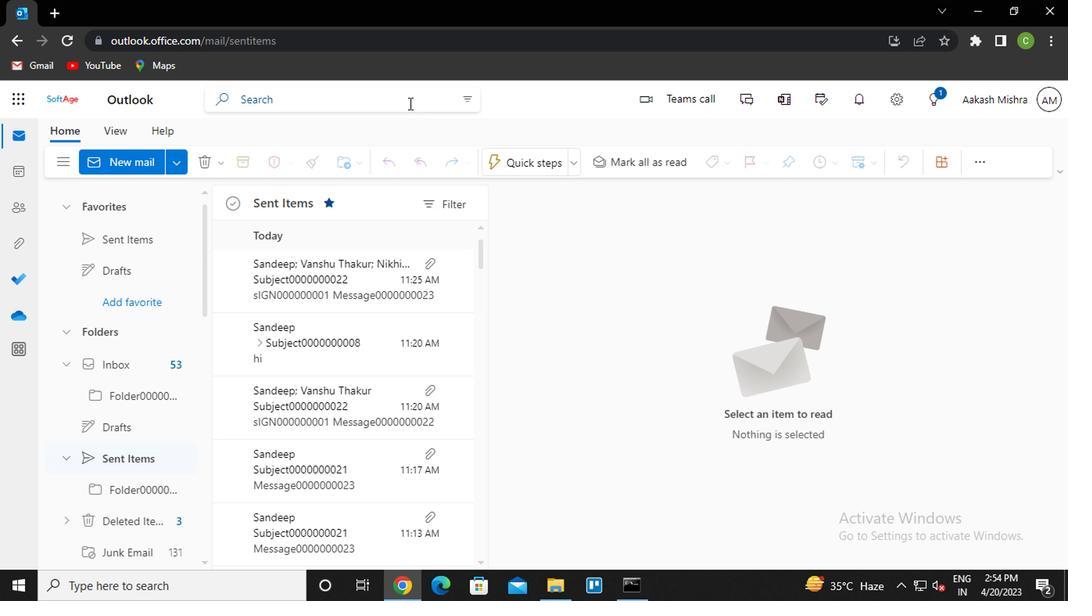 
Action: Key pressed <Key.caps_lock>f<Key.caps_lock>
Screenshot: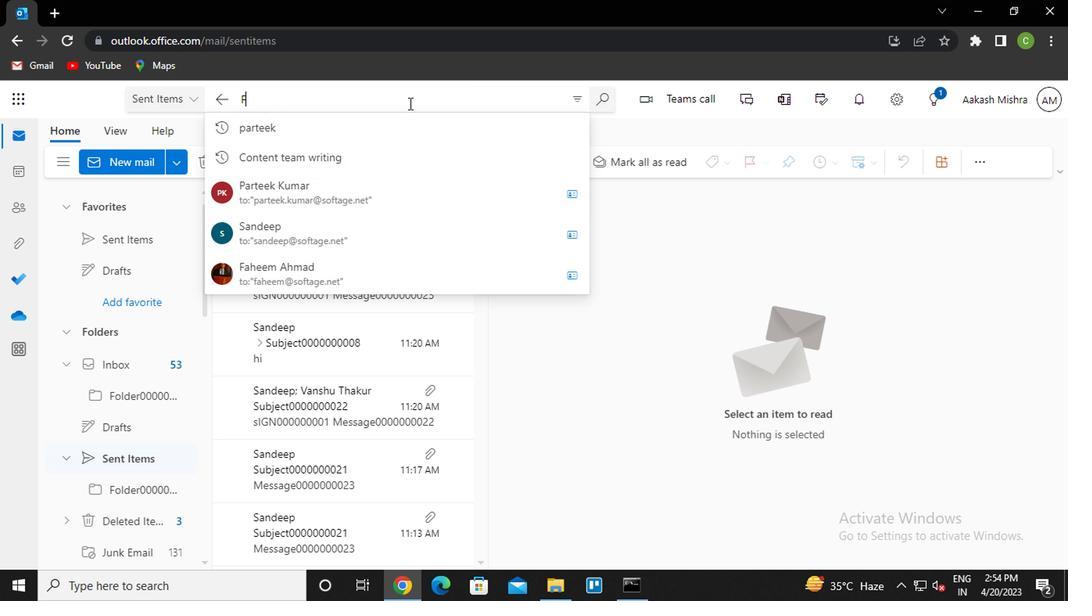 
Action: Mouse moved to (401, 116)
Screenshot: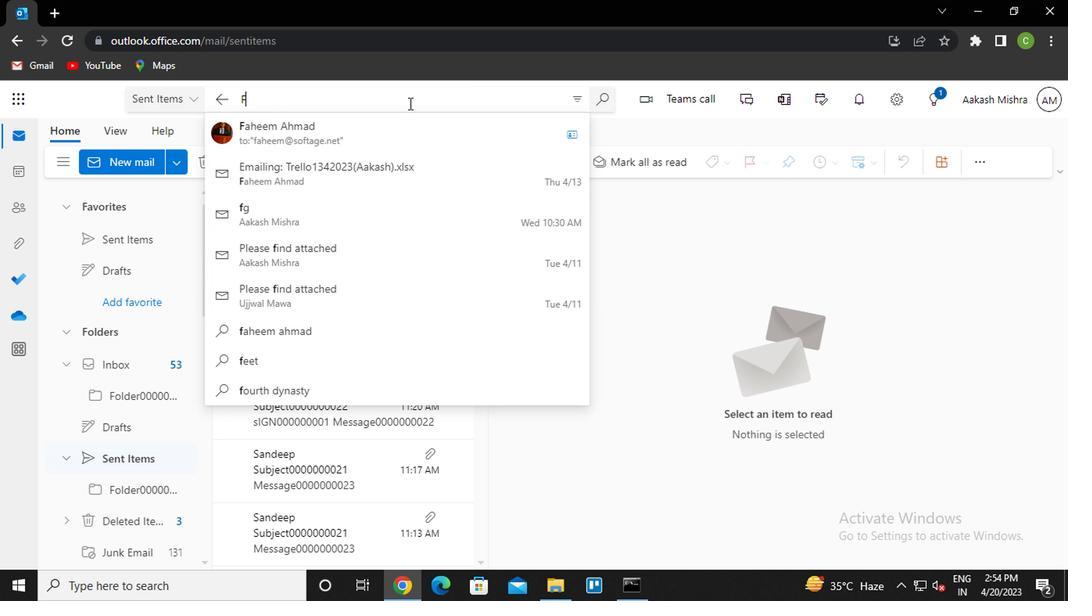 
Action: Mouse pressed left at (401, 116)
Screenshot: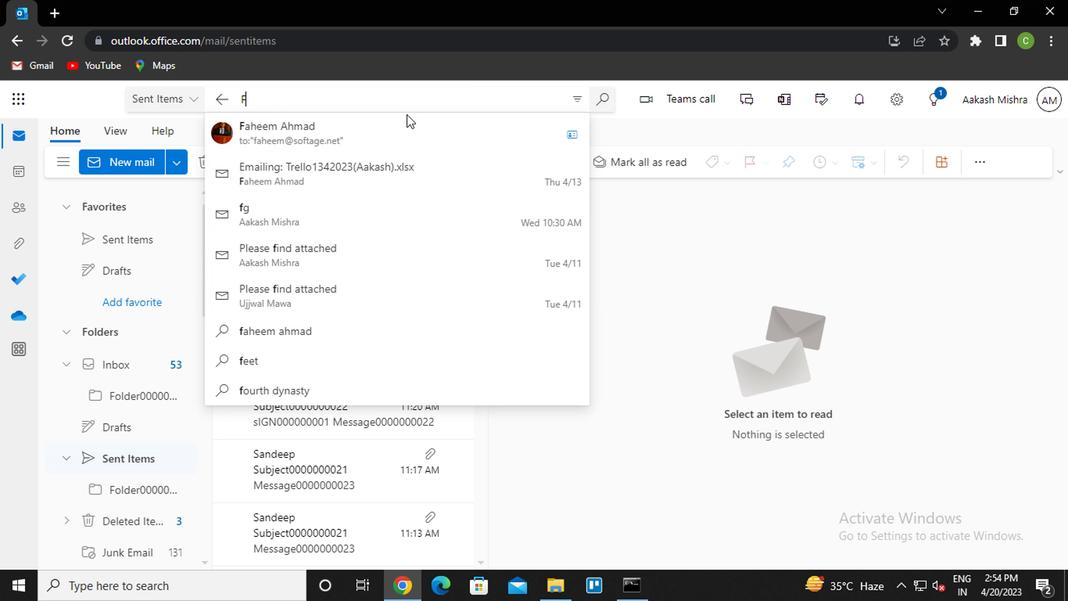 
Action: Mouse moved to (227, 90)
Screenshot: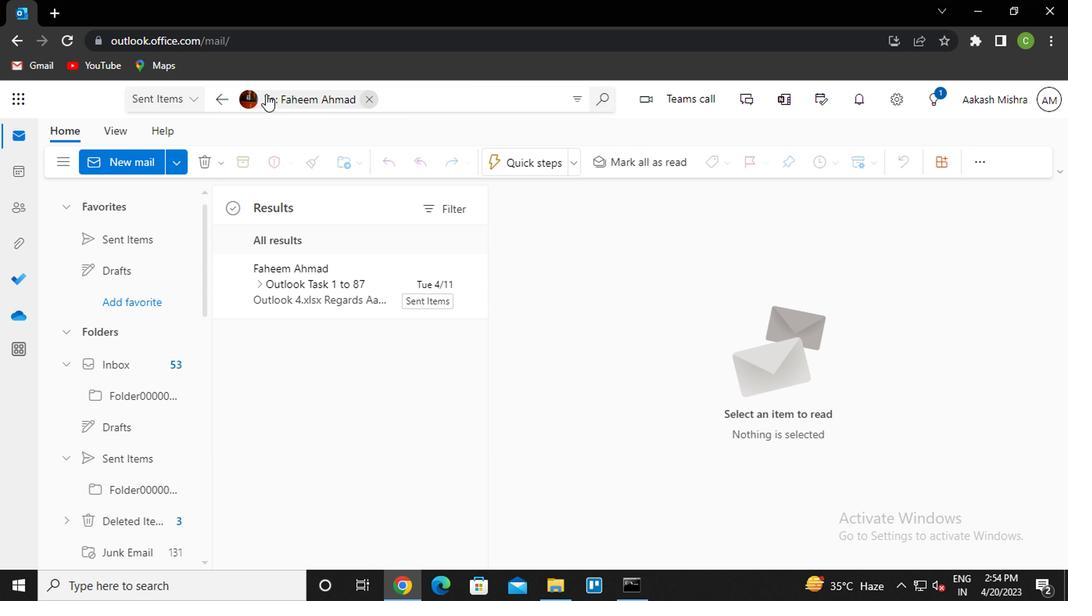 
Action: Mouse pressed left at (227, 90)
Screenshot: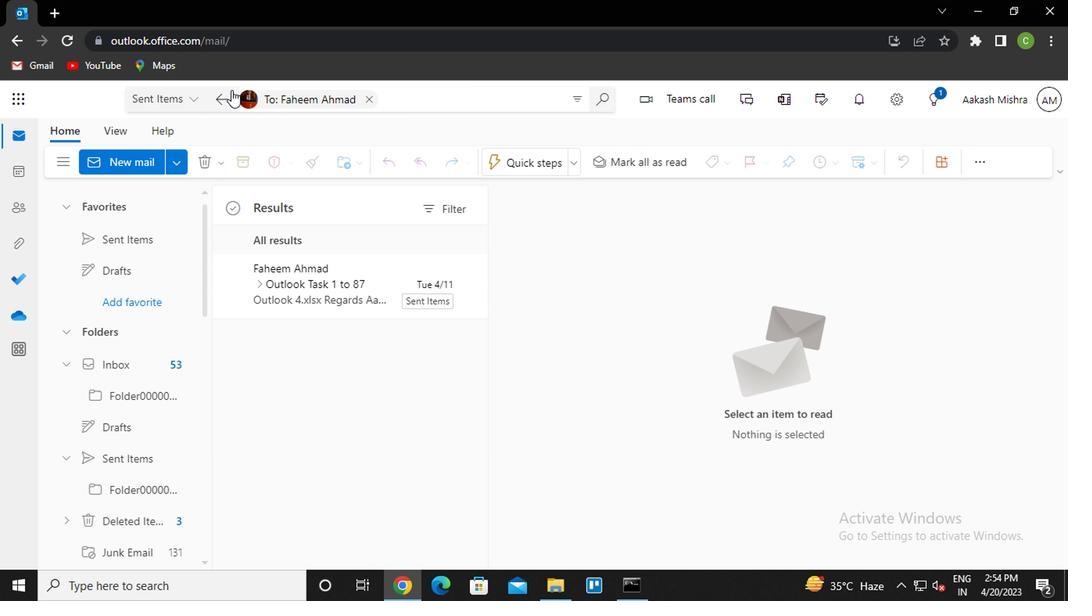 
Action: Mouse moved to (459, 104)
Screenshot: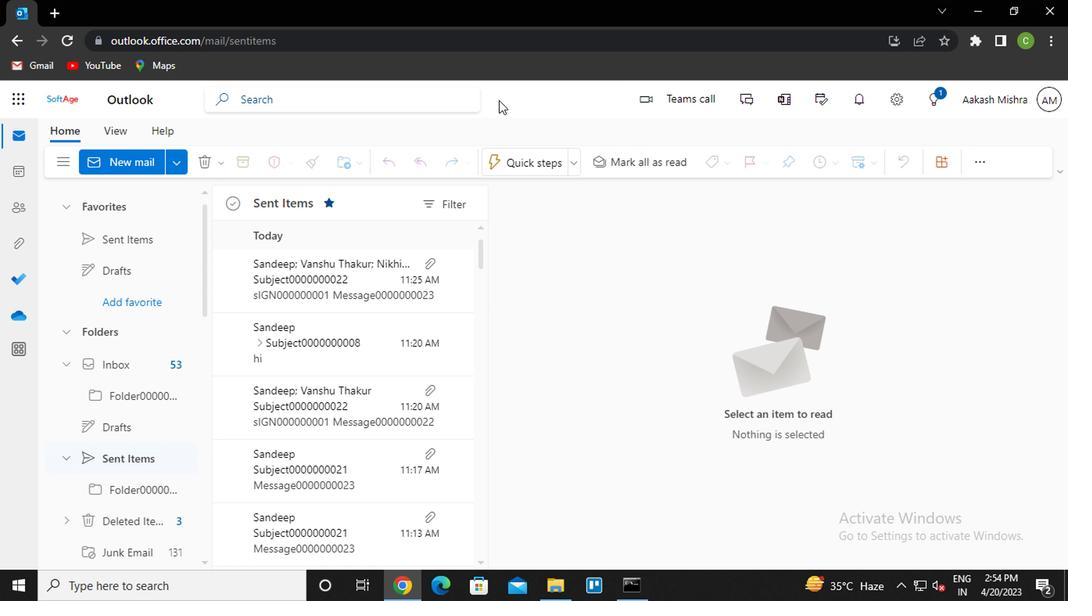 
Action: Mouse pressed left at (459, 104)
Screenshot: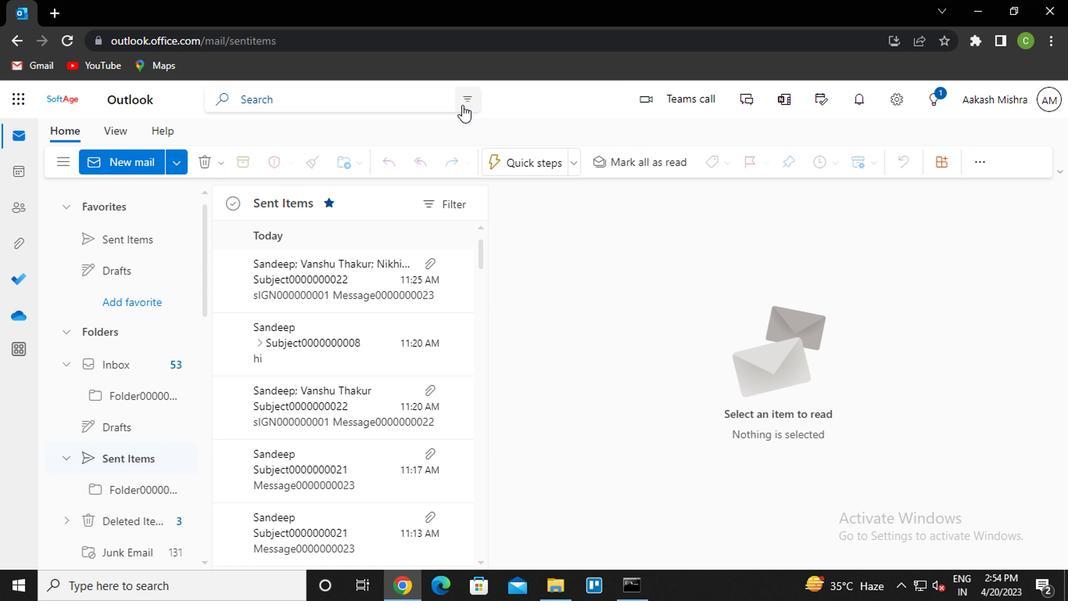 
Action: Mouse moved to (455, 131)
Screenshot: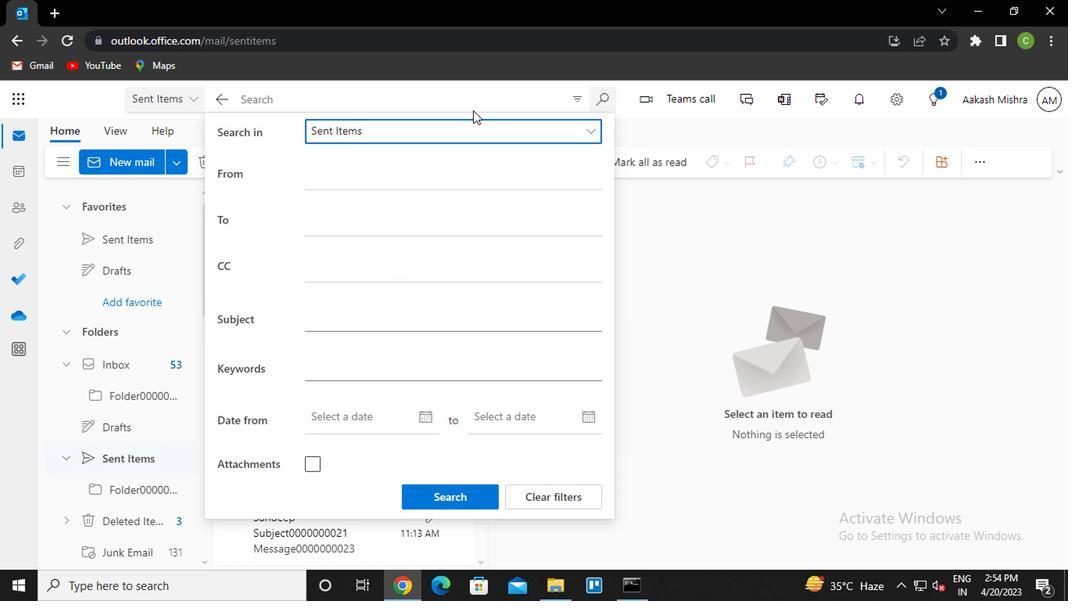 
Action: Mouse pressed left at (455, 131)
Screenshot: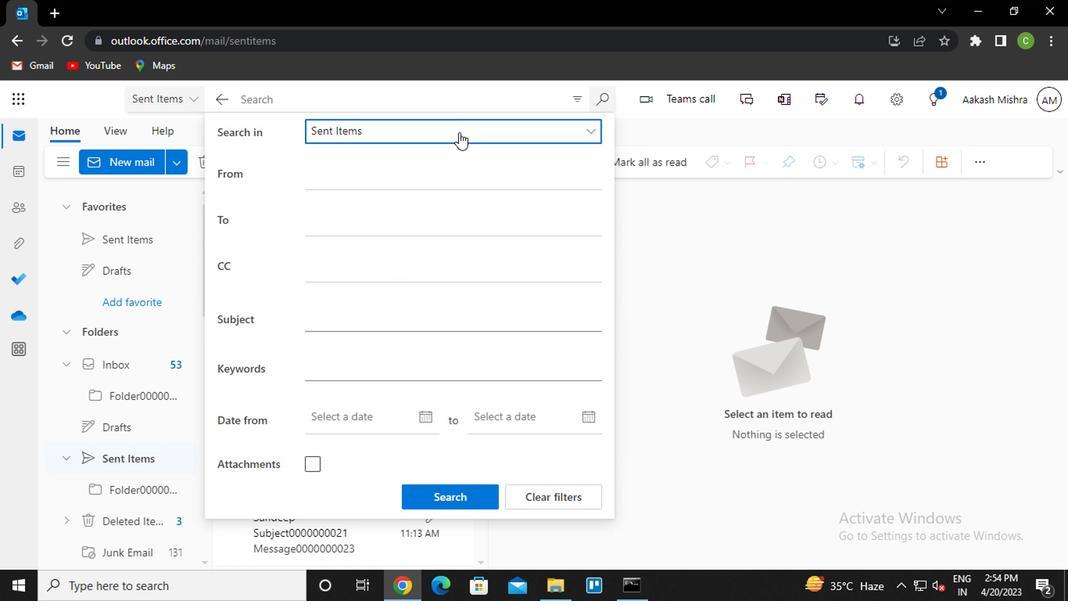 
Action: Mouse moved to (357, 268)
Screenshot: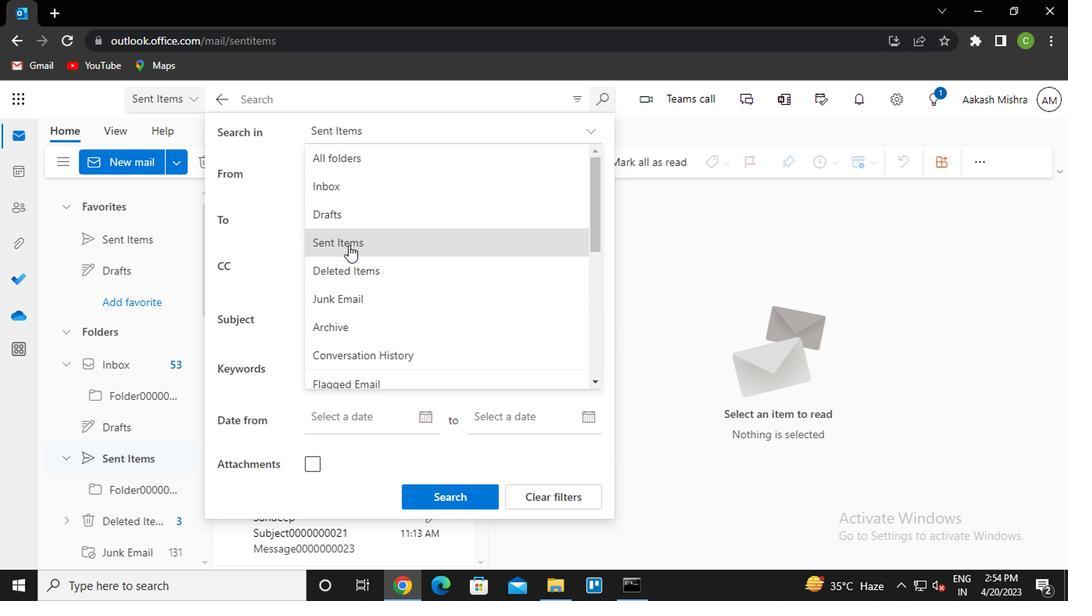 
Action: Mouse scrolled (357, 267) with delta (0, -1)
Screenshot: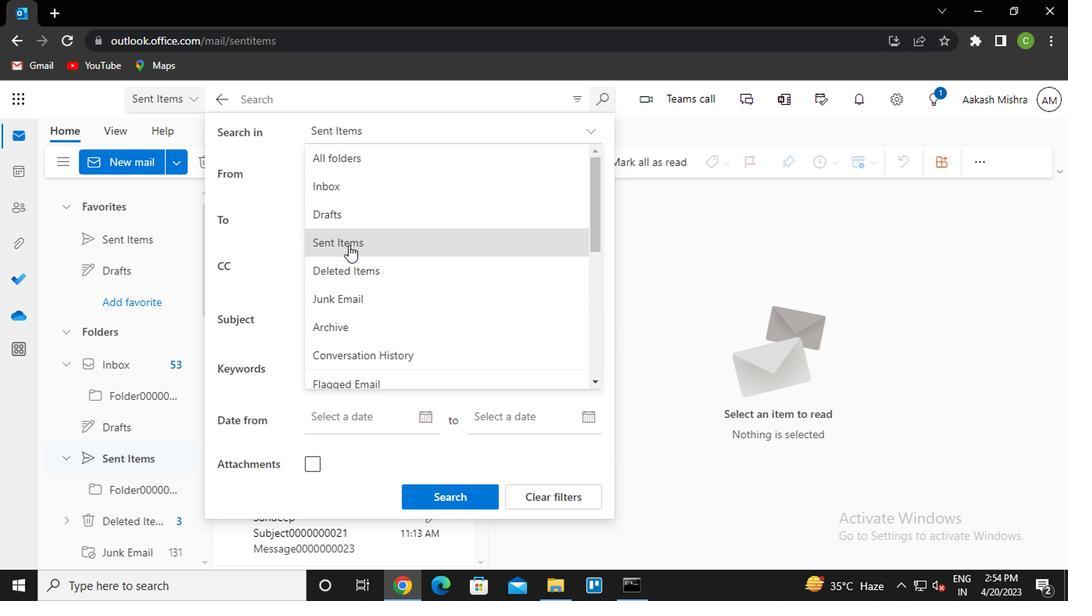 
Action: Mouse moved to (361, 271)
Screenshot: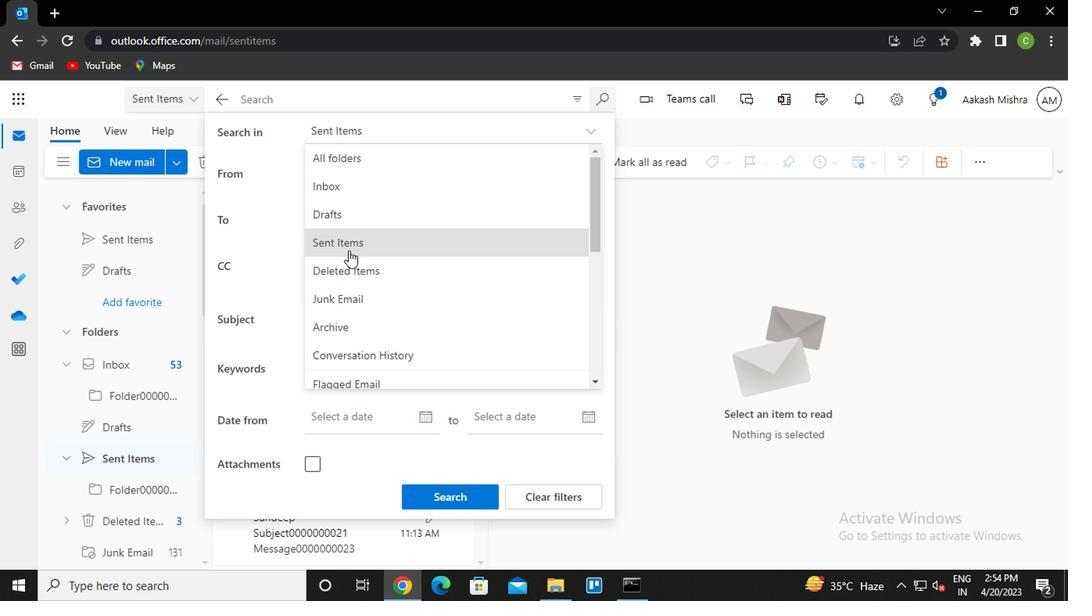 
Action: Mouse scrolled (361, 269) with delta (0, -1)
Screenshot: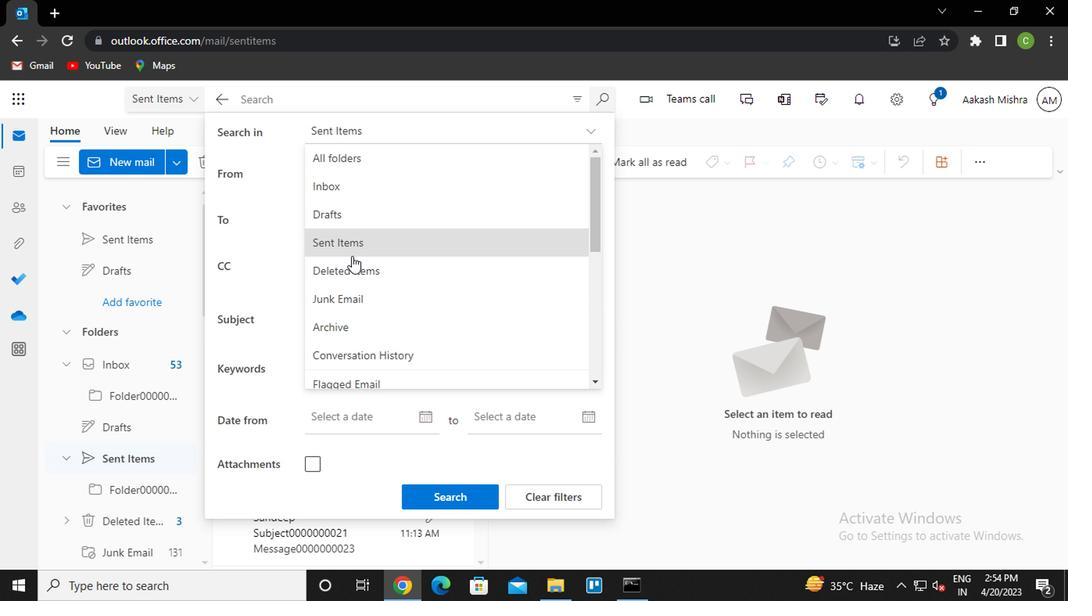 
Action: Mouse scrolled (361, 269) with delta (0, -1)
Screenshot: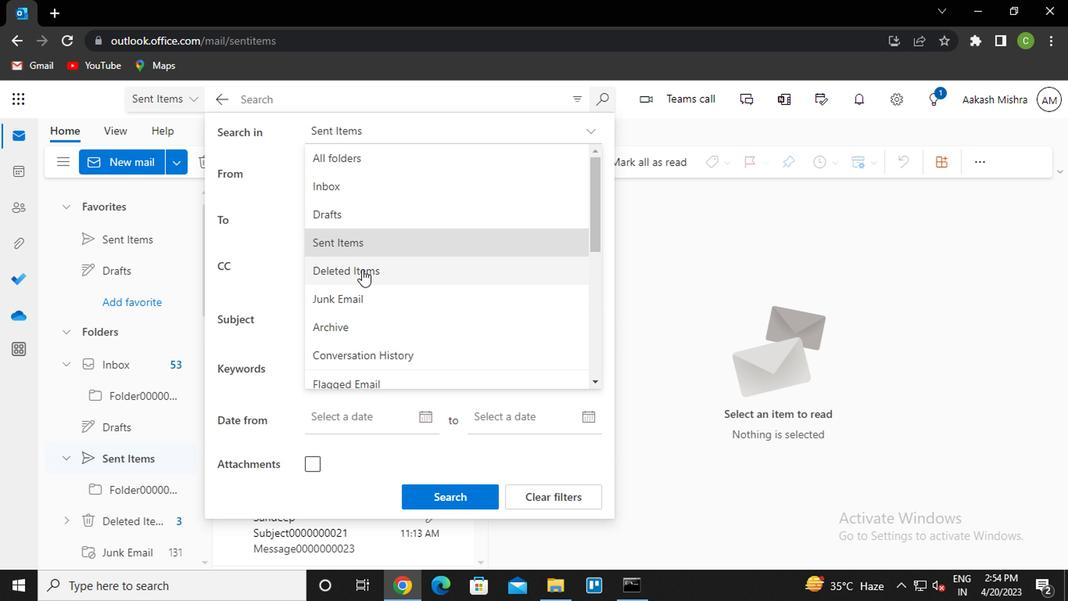 
Action: Mouse moved to (361, 271)
Screenshot: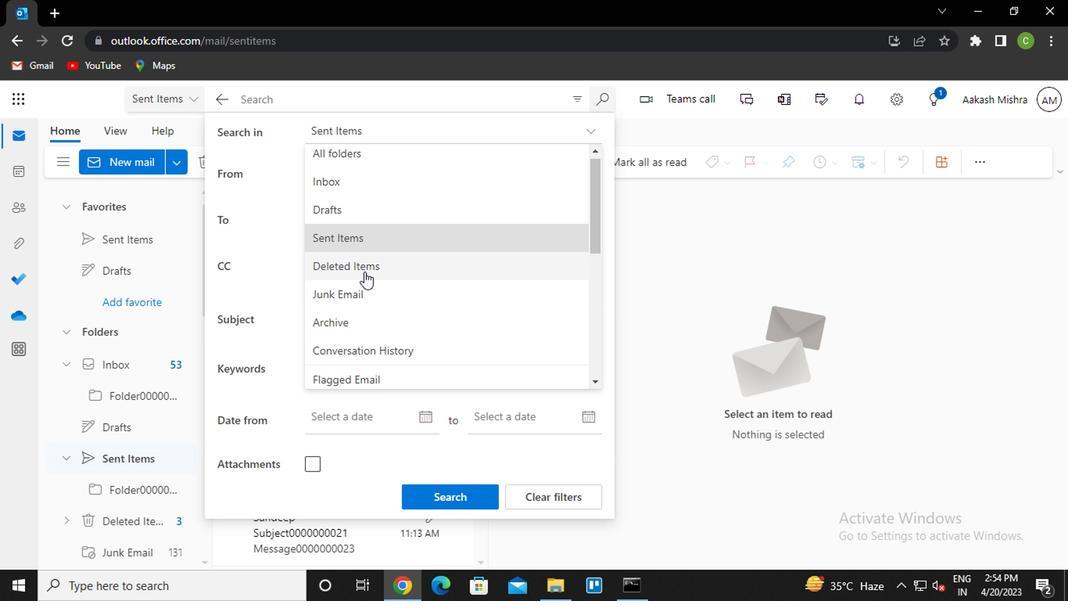 
Action: Mouse scrolled (361, 269) with delta (0, -1)
Screenshot: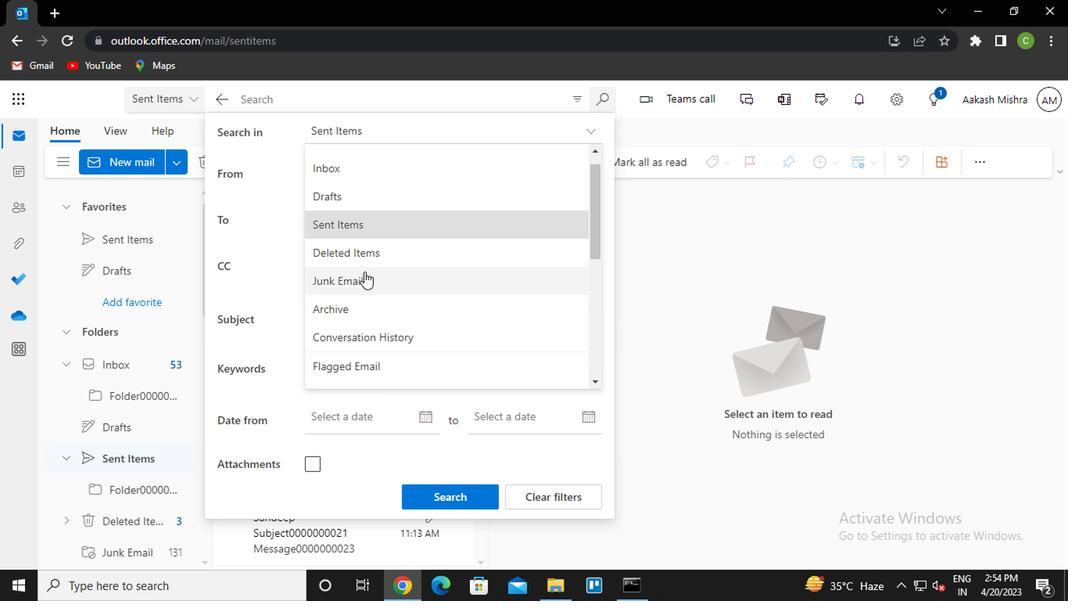 
Action: Mouse moved to (370, 277)
Screenshot: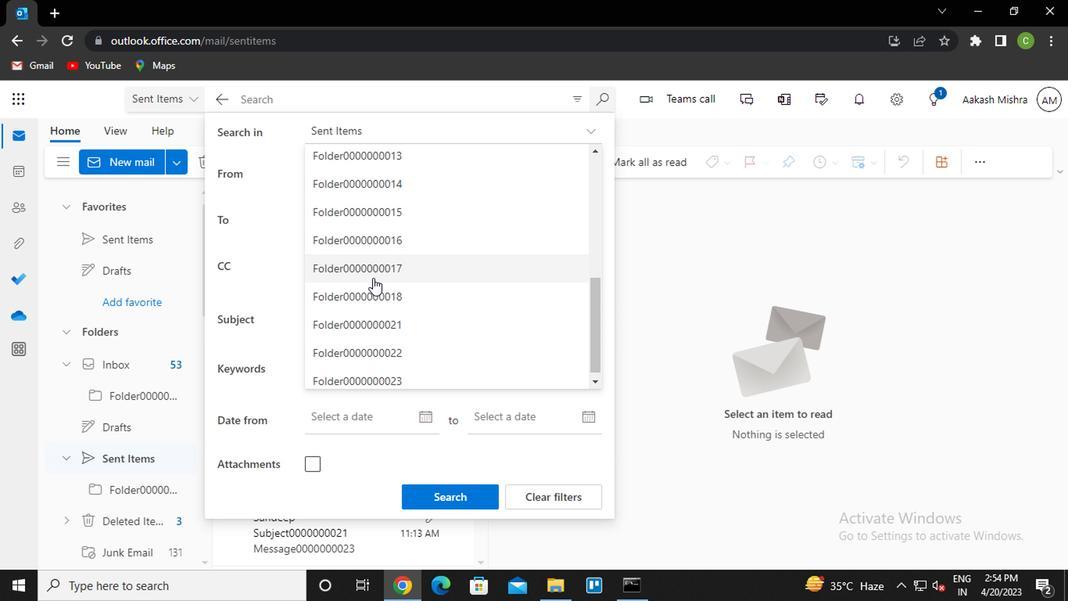 
Action: Mouse scrolled (370, 277) with delta (0, 0)
Screenshot: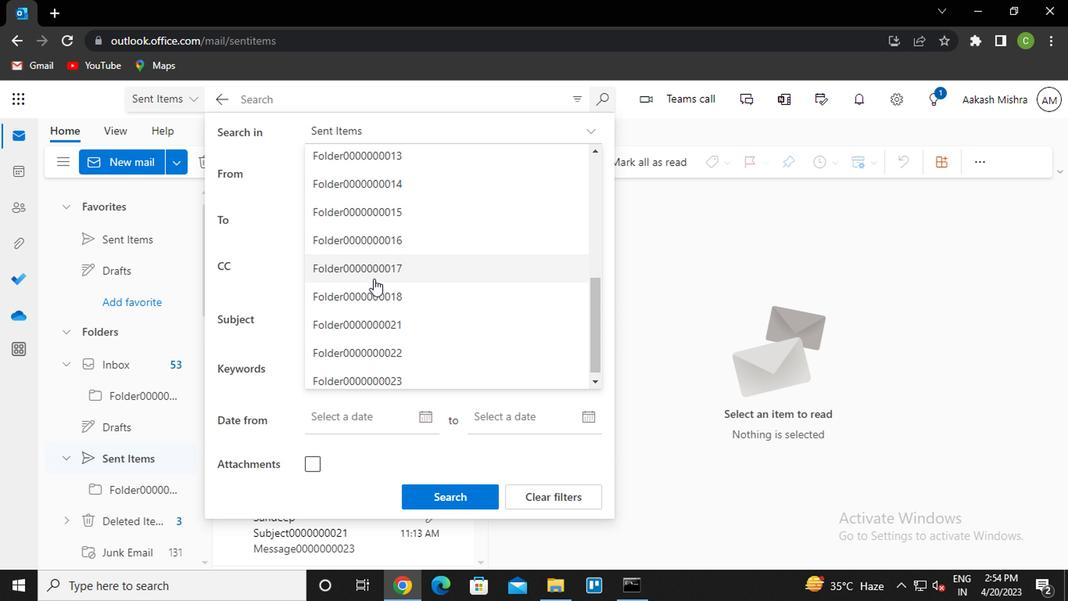 
Action: Mouse moved to (384, 372)
Screenshot: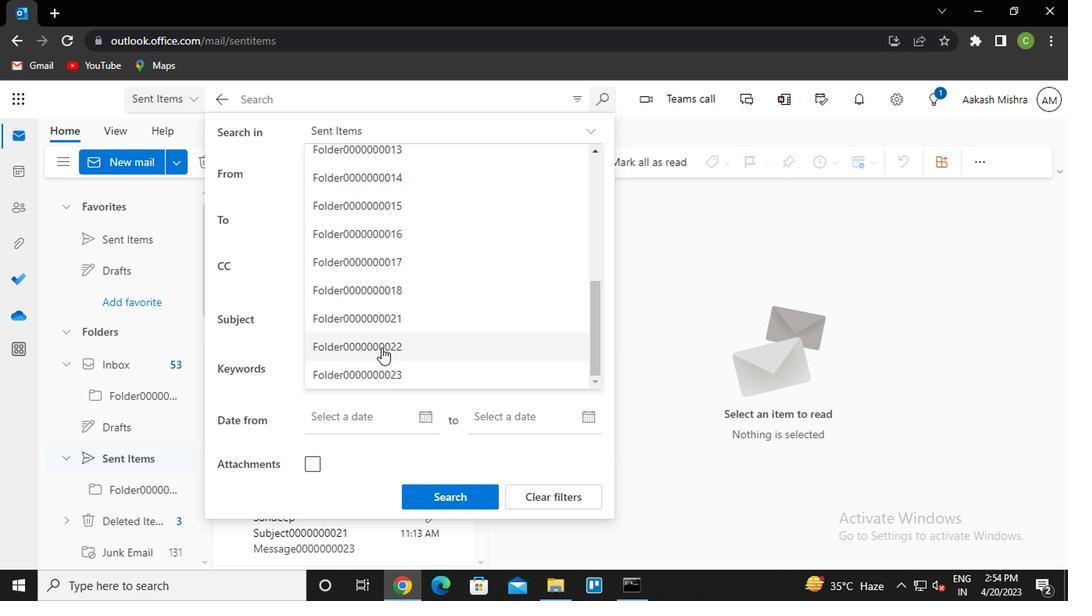 
Action: Mouse pressed left at (384, 372)
Screenshot: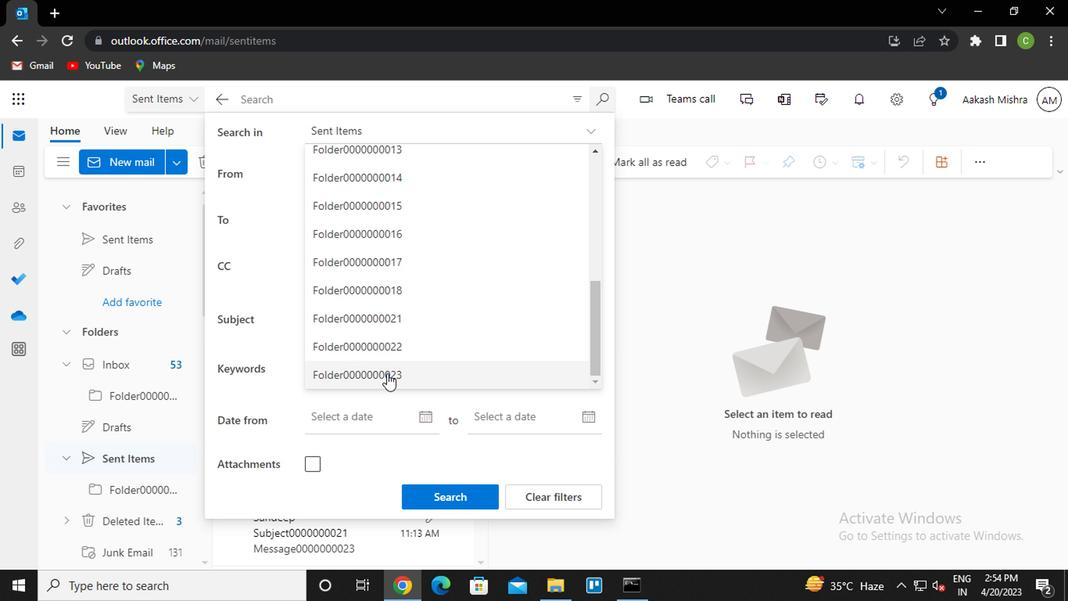 
Action: Mouse moved to (378, 184)
Screenshot: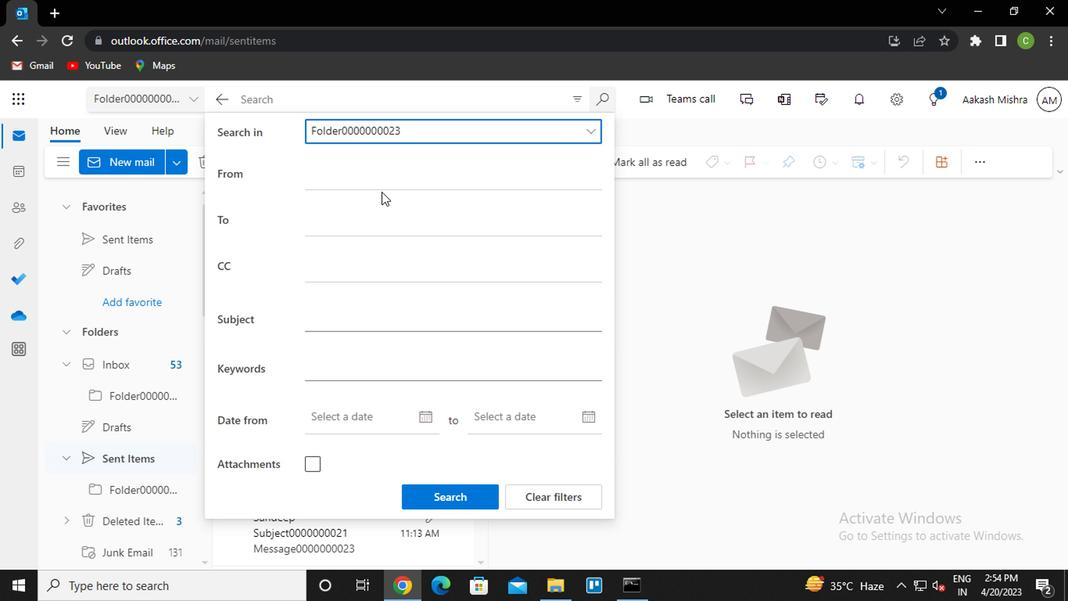 
Action: Mouse pressed left at (378, 184)
Screenshot: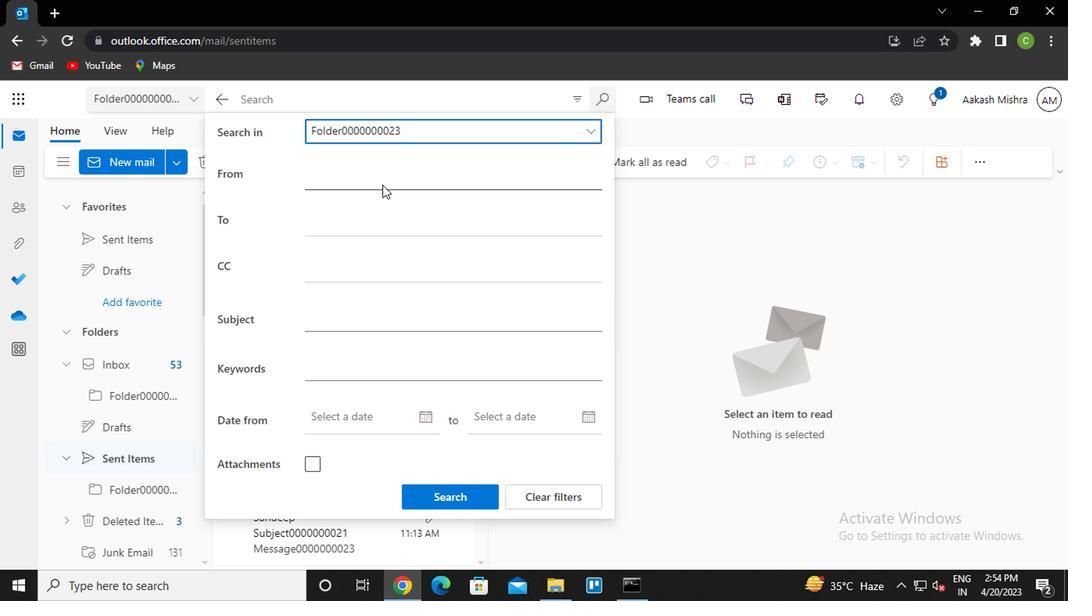 
Action: Mouse moved to (353, 312)
Screenshot: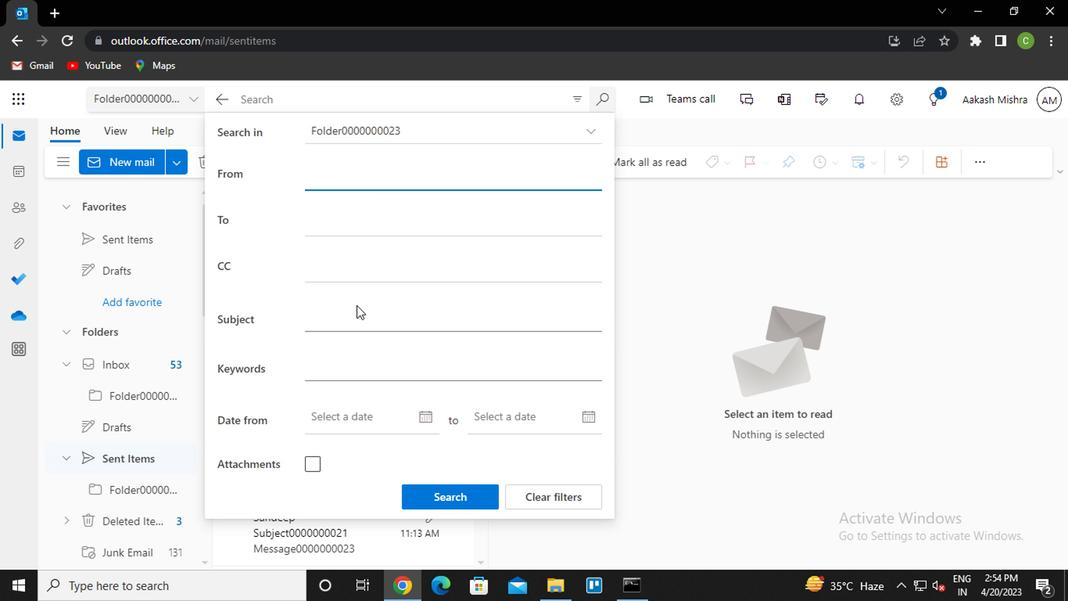 
Action: Mouse pressed left at (353, 312)
Screenshot: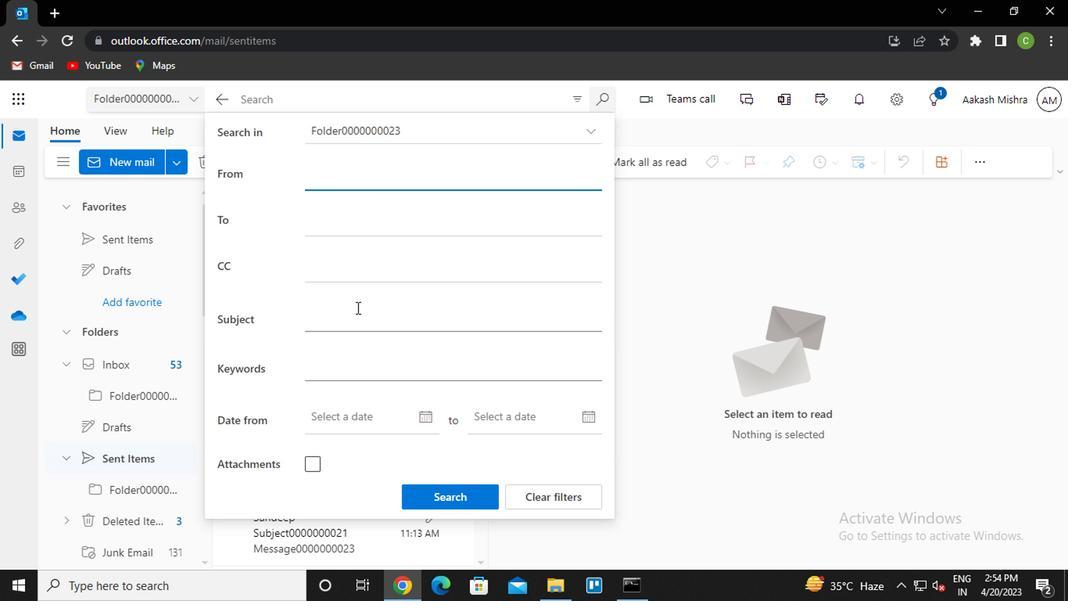 
Action: Mouse moved to (355, 312)
Screenshot: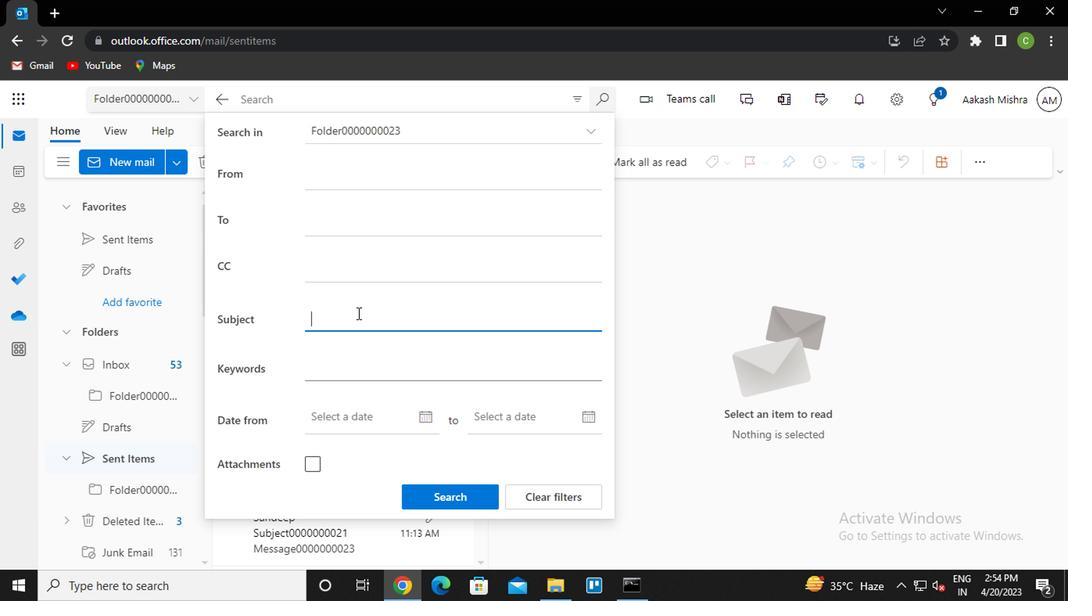 
Action: Key pressed <Key.caps_lock>s<Key.caps_lock>ubject0000000021
Screenshot: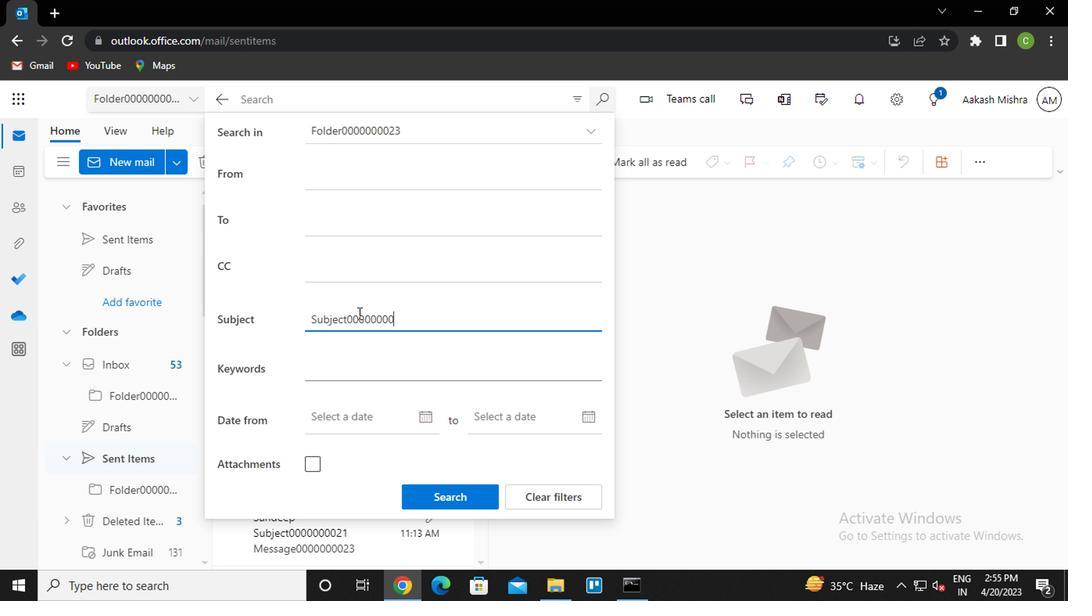 
Action: Mouse moved to (484, 492)
Screenshot: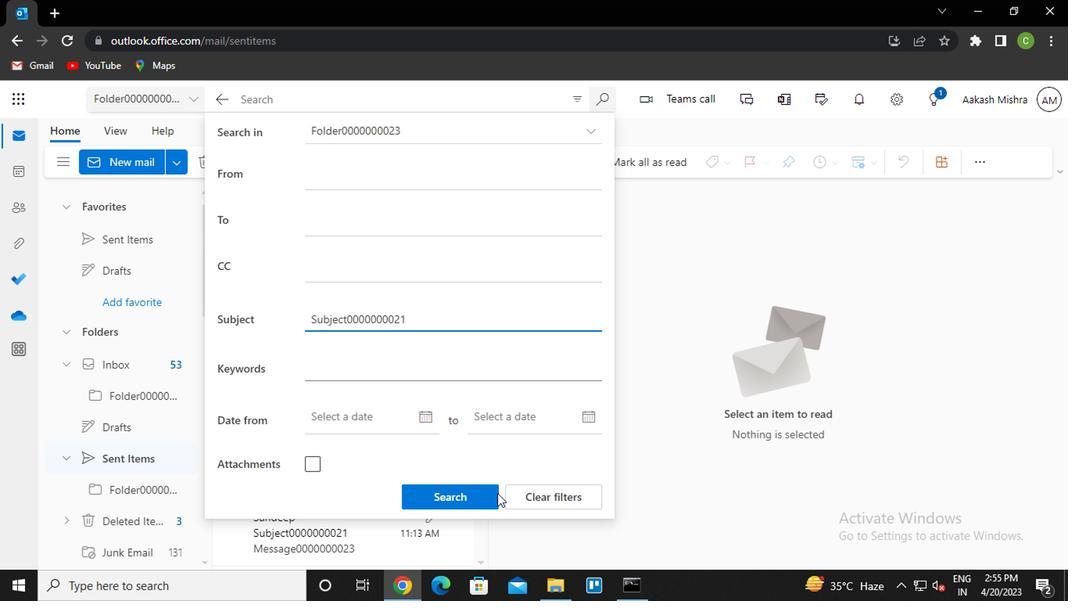 
Action: Mouse pressed left at (484, 492)
Screenshot: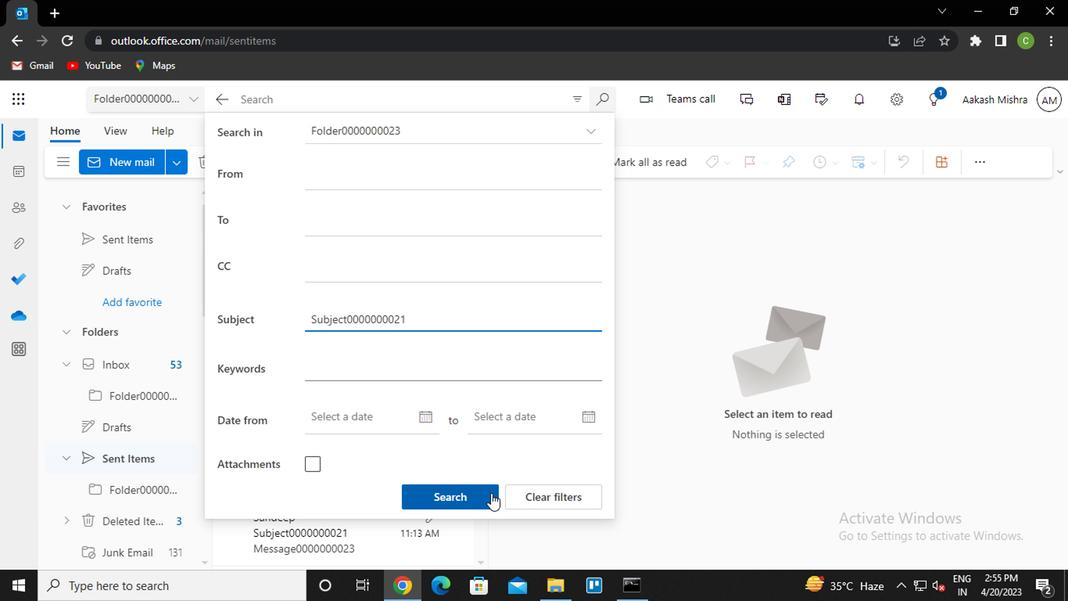 
Action: Mouse moved to (217, 102)
Screenshot: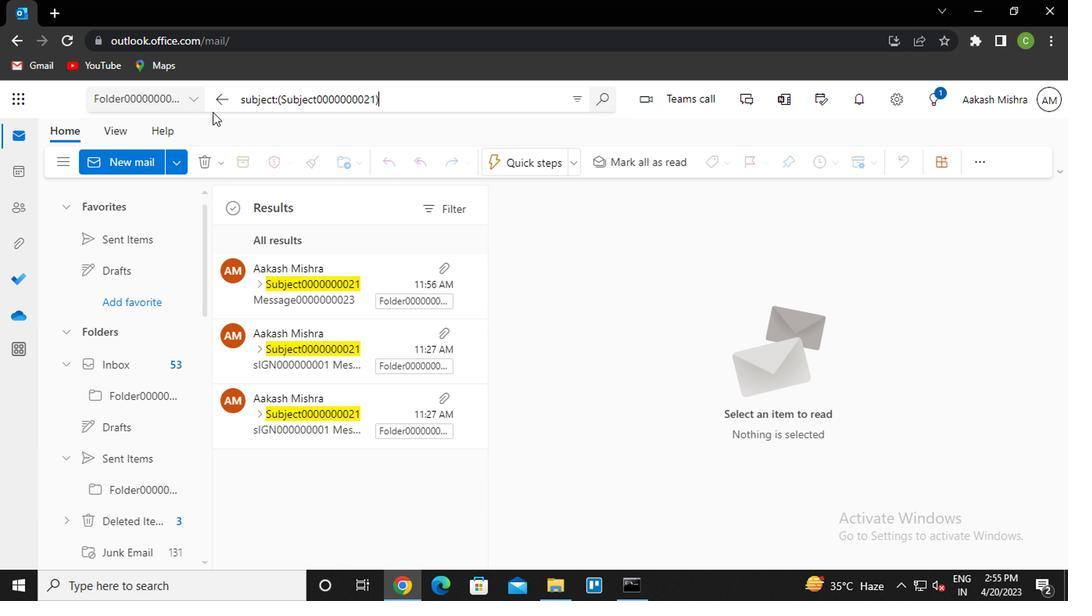 
Action: Mouse pressed left at (217, 102)
Screenshot: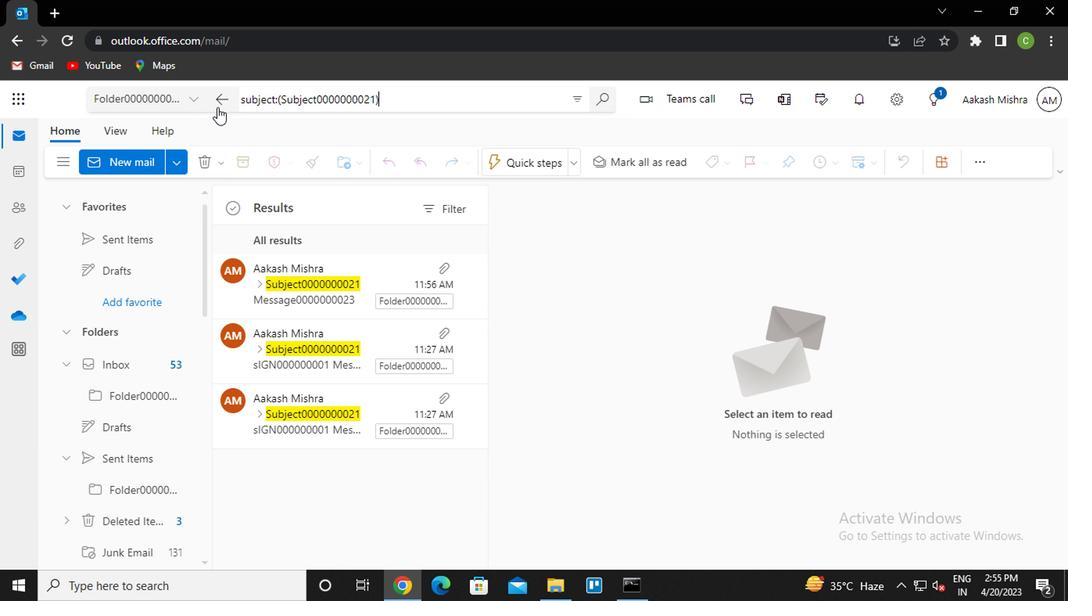 
Action: Mouse moved to (460, 92)
Screenshot: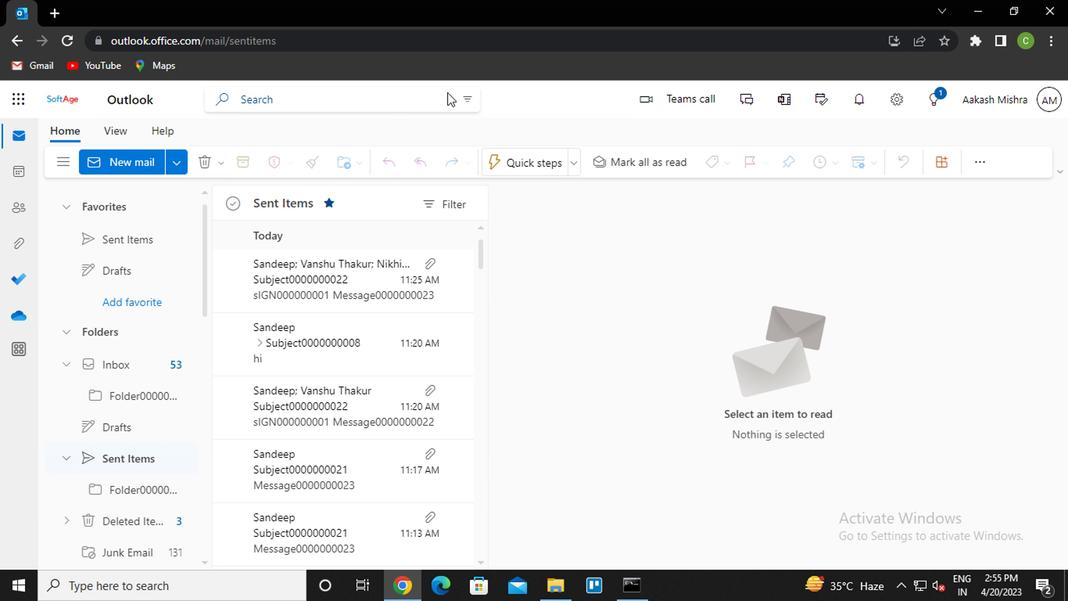
Action: Mouse pressed left at (460, 92)
Screenshot: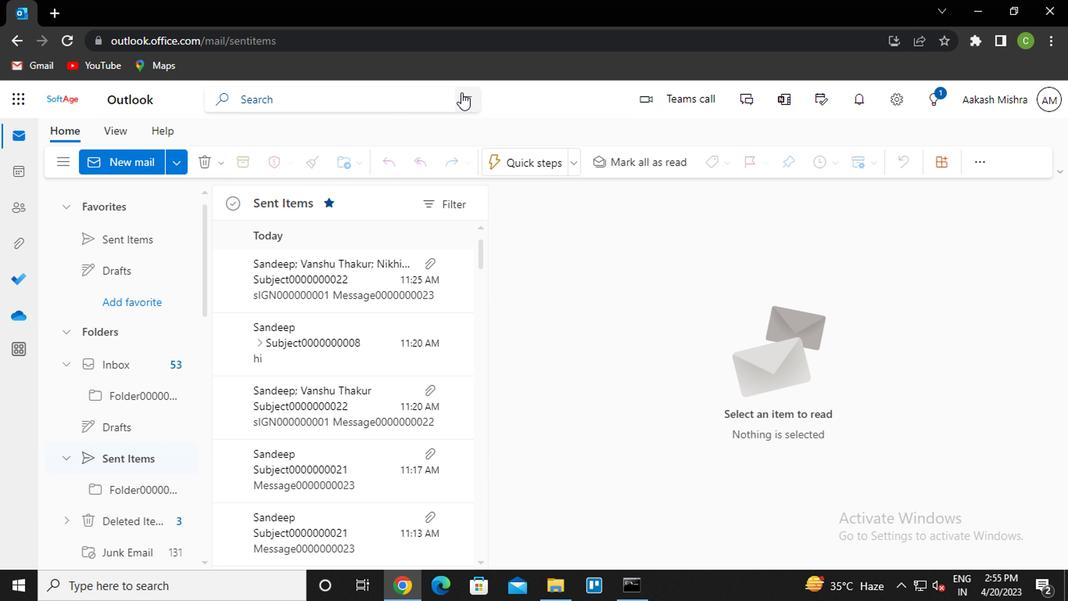
Action: Mouse moved to (439, 125)
Screenshot: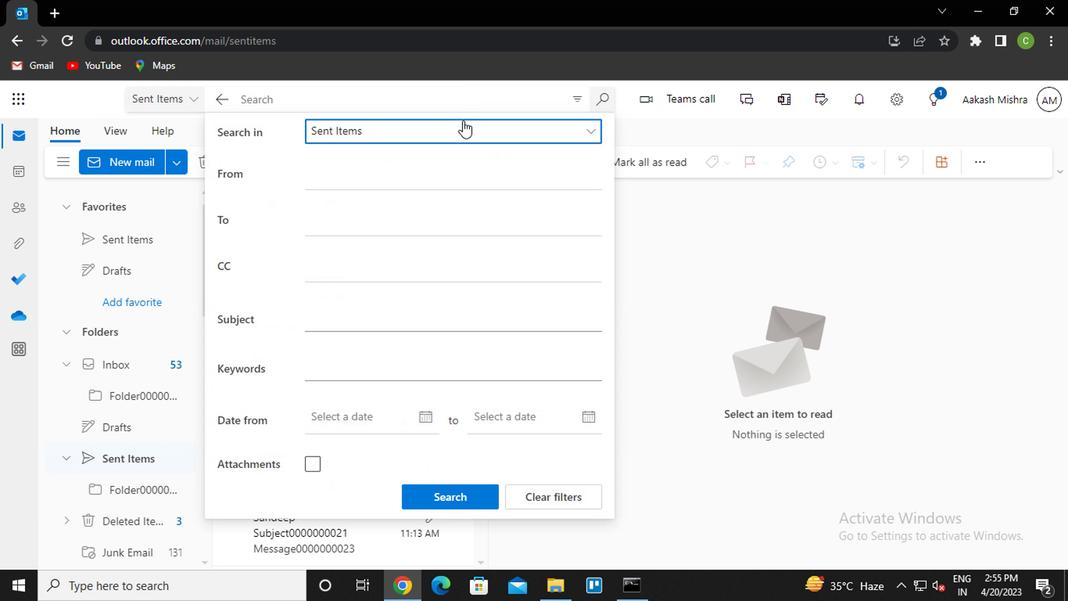 
Action: Mouse pressed left at (439, 125)
Screenshot: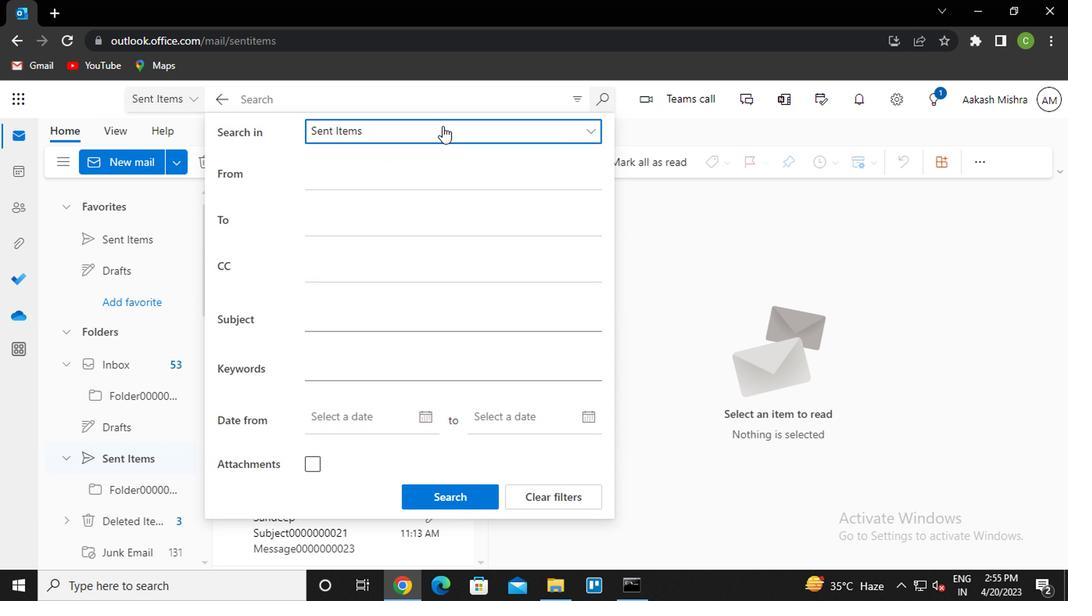 
Action: Mouse moved to (417, 218)
Screenshot: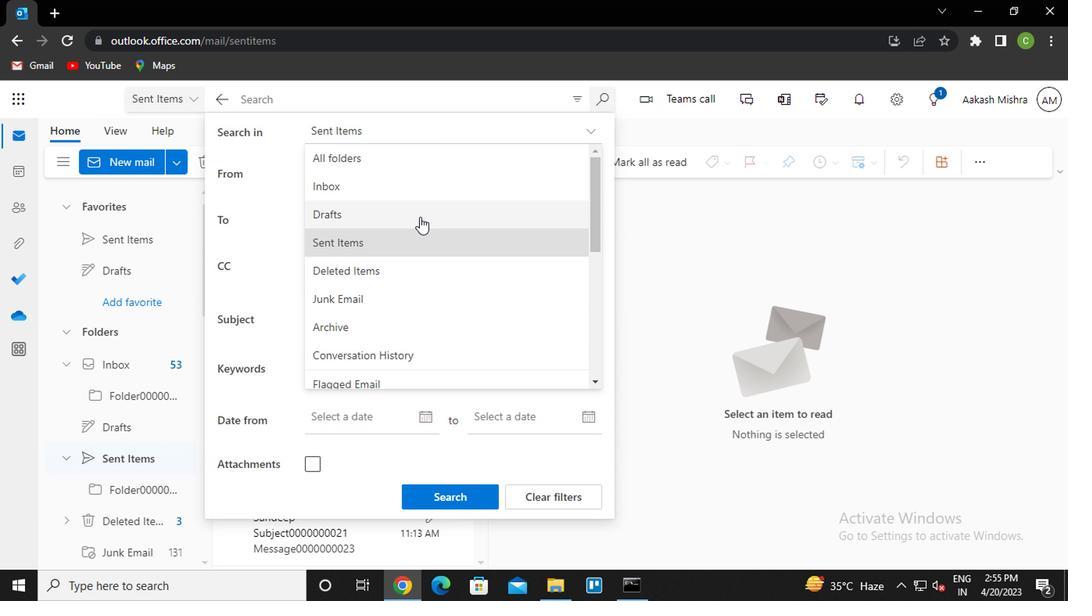 
Action: Mouse scrolled (417, 217) with delta (0, -1)
Screenshot: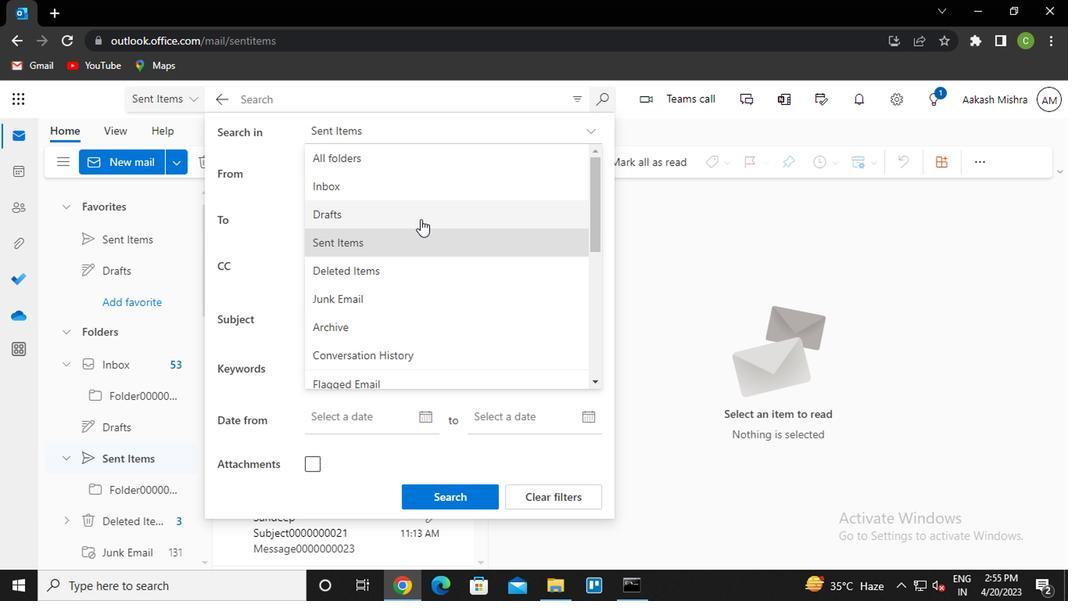 
Action: Mouse scrolled (417, 217) with delta (0, -1)
Screenshot: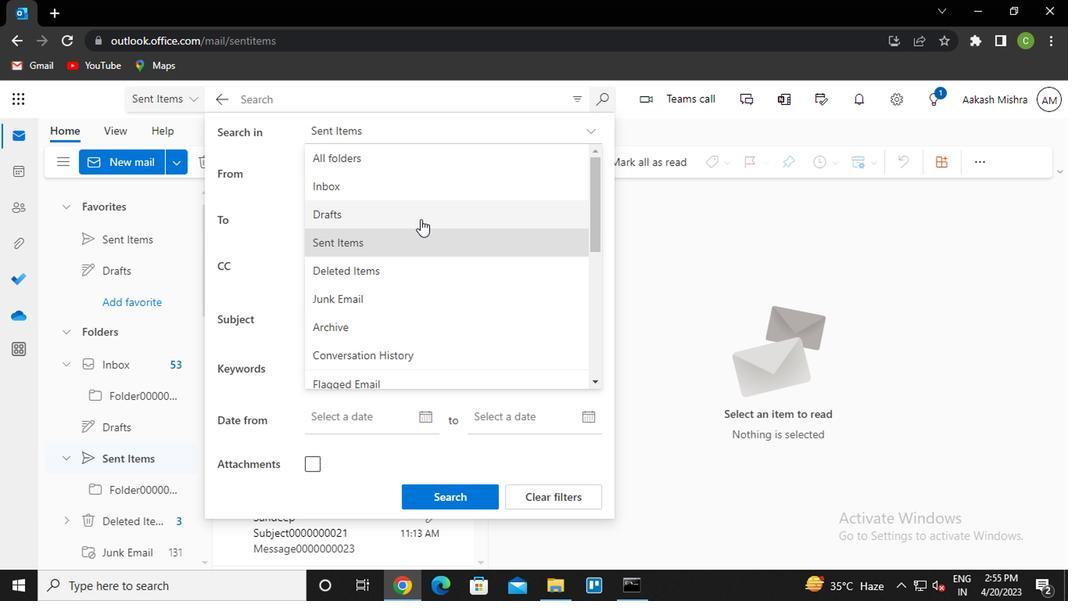 
Action: Mouse scrolled (417, 217) with delta (0, -1)
Screenshot: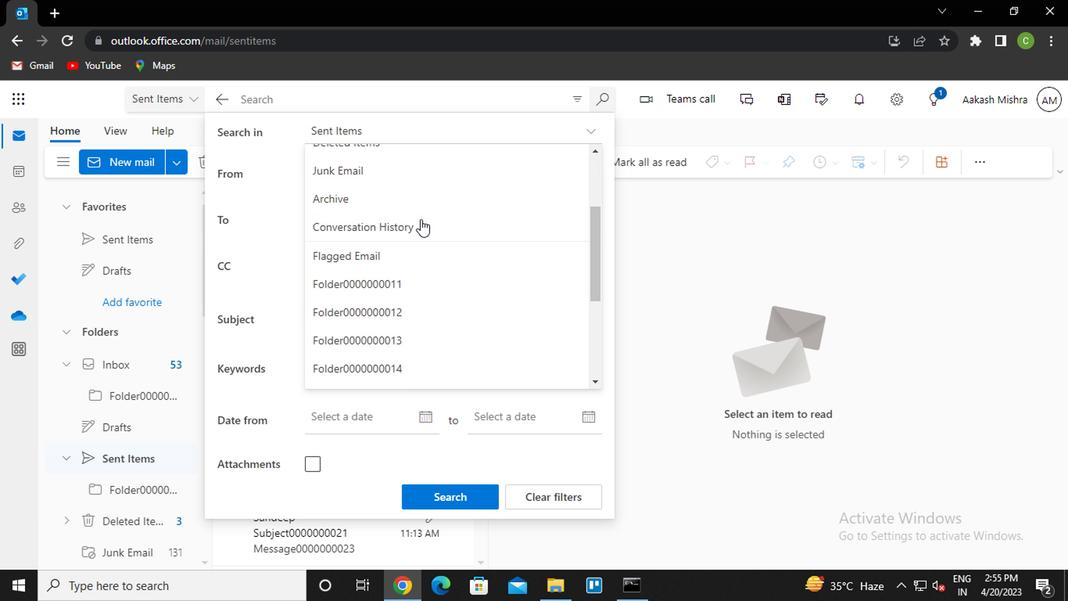 
Action: Mouse scrolled (417, 217) with delta (0, -1)
Screenshot: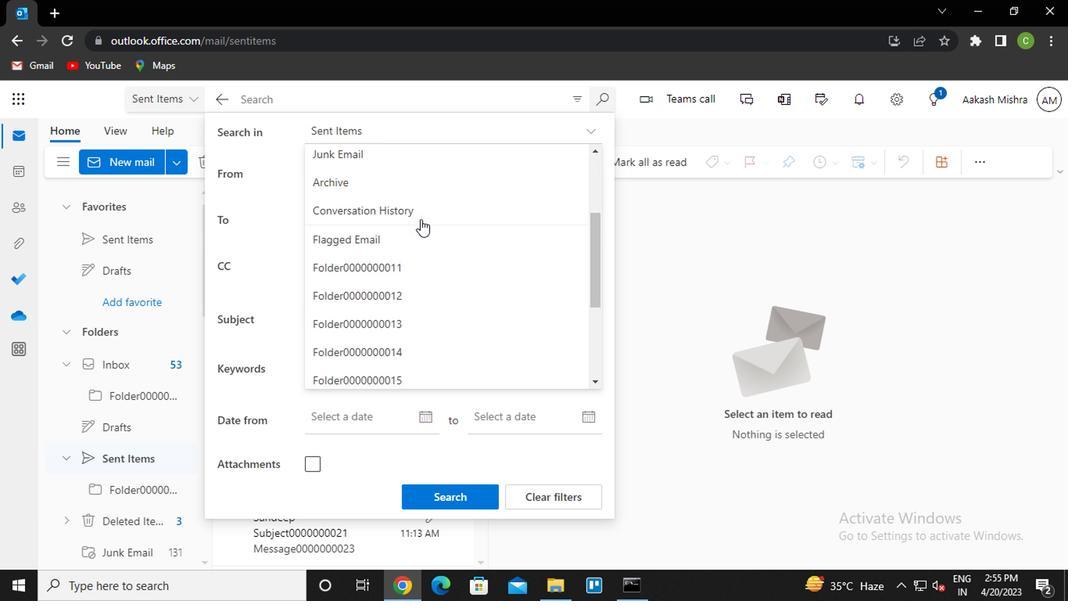 
Action: Mouse moved to (419, 343)
Screenshot: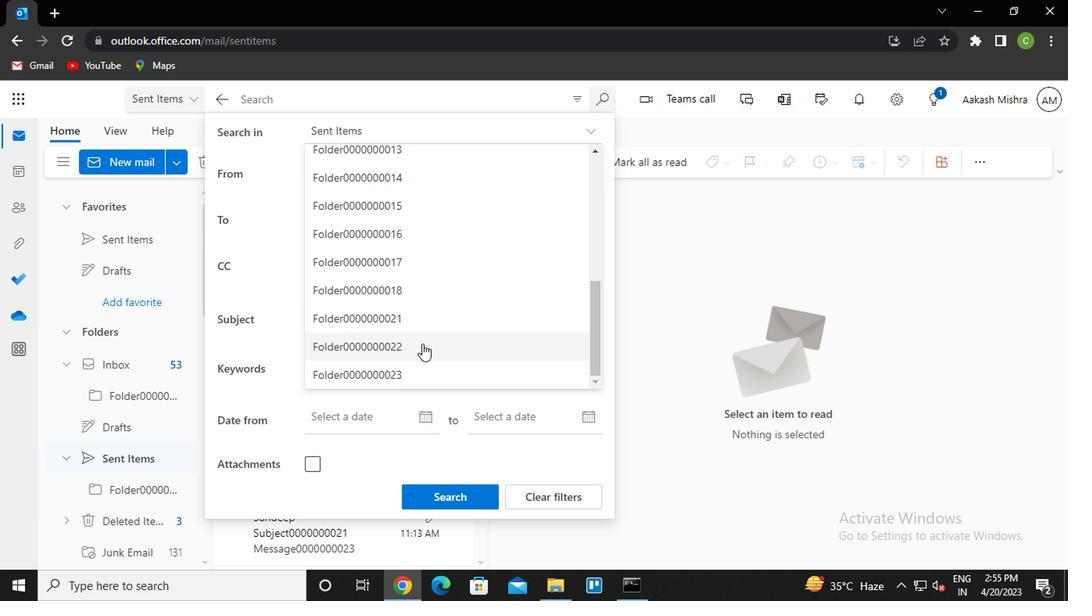 
Action: Mouse scrolled (419, 343) with delta (0, 0)
Screenshot: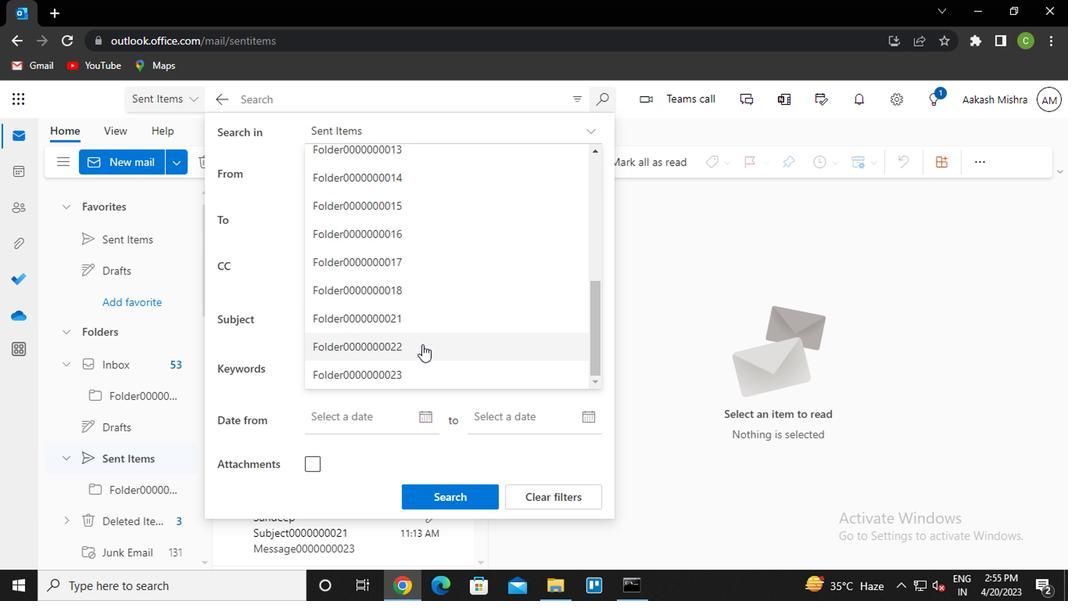 
Action: Mouse moved to (417, 351)
Screenshot: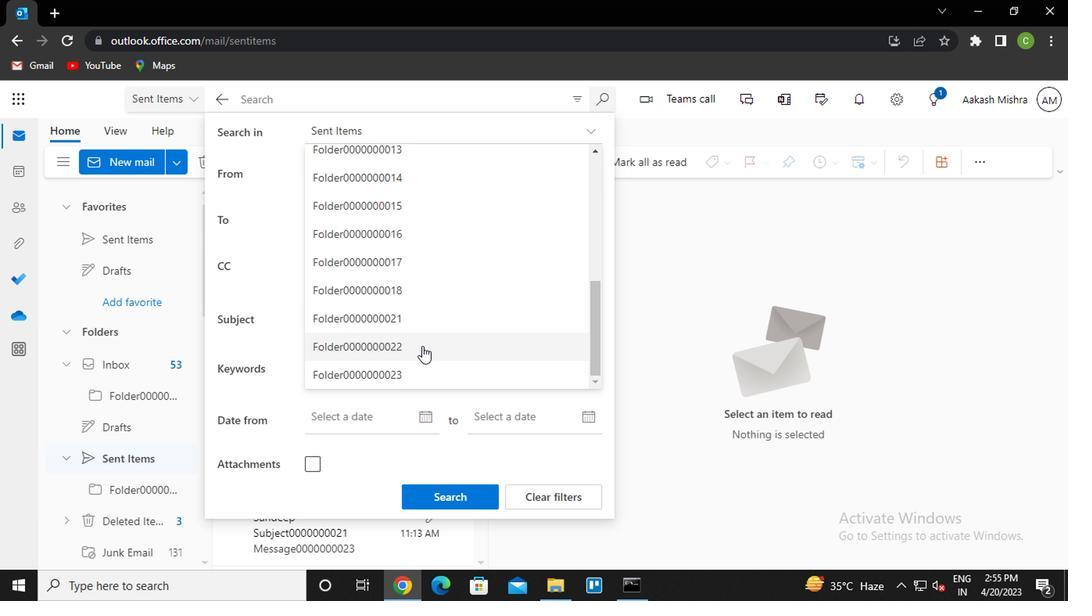 
Action: Mouse scrolled (417, 351) with delta (0, 0)
Screenshot: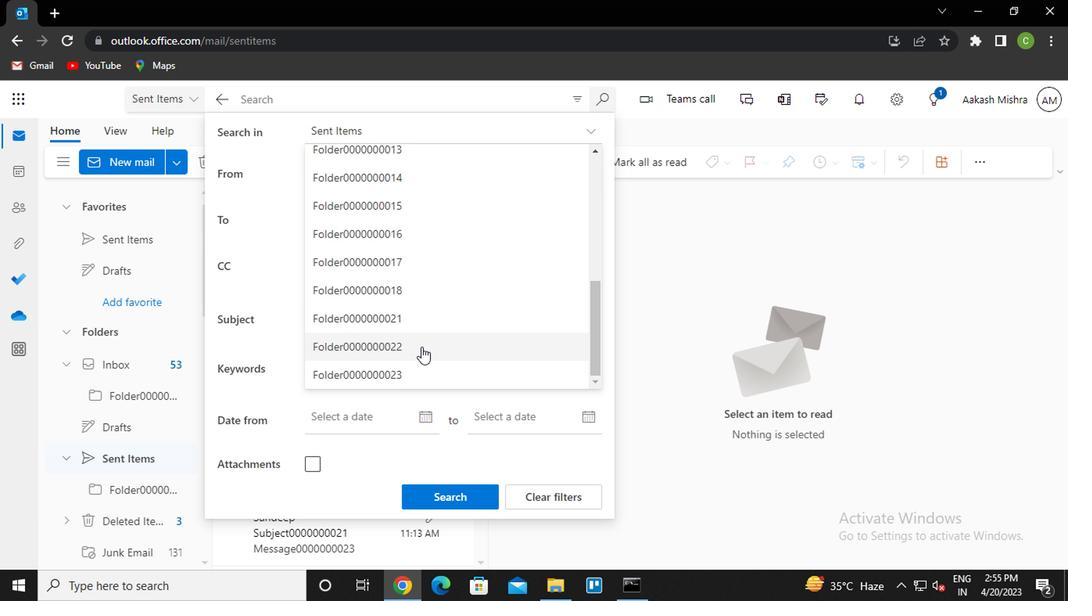 
Action: Mouse moved to (417, 352)
Screenshot: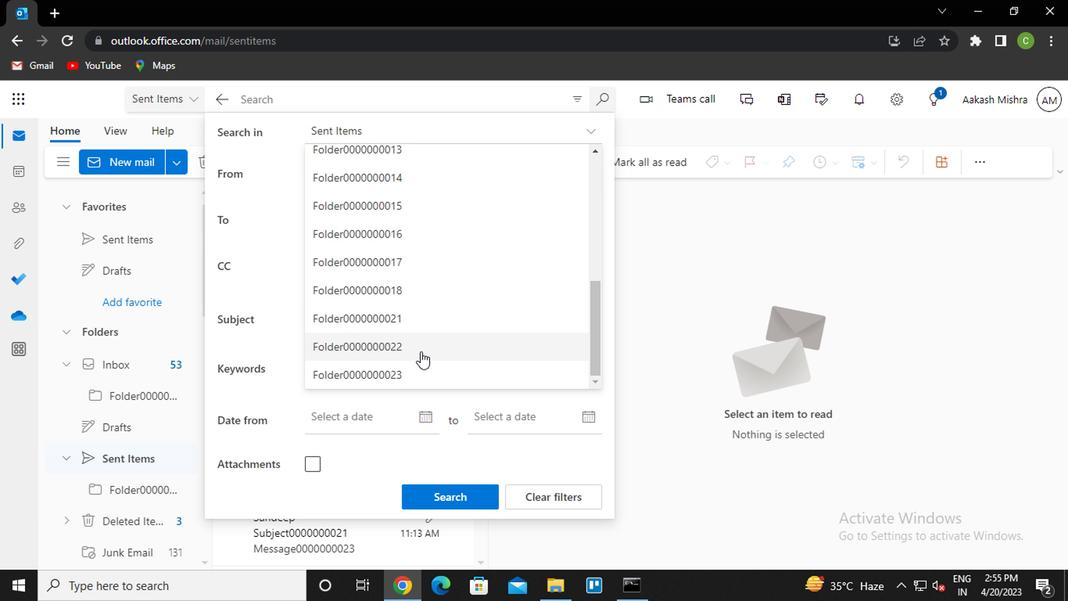 
Action: Mouse scrolled (417, 351) with delta (0, -1)
Screenshot: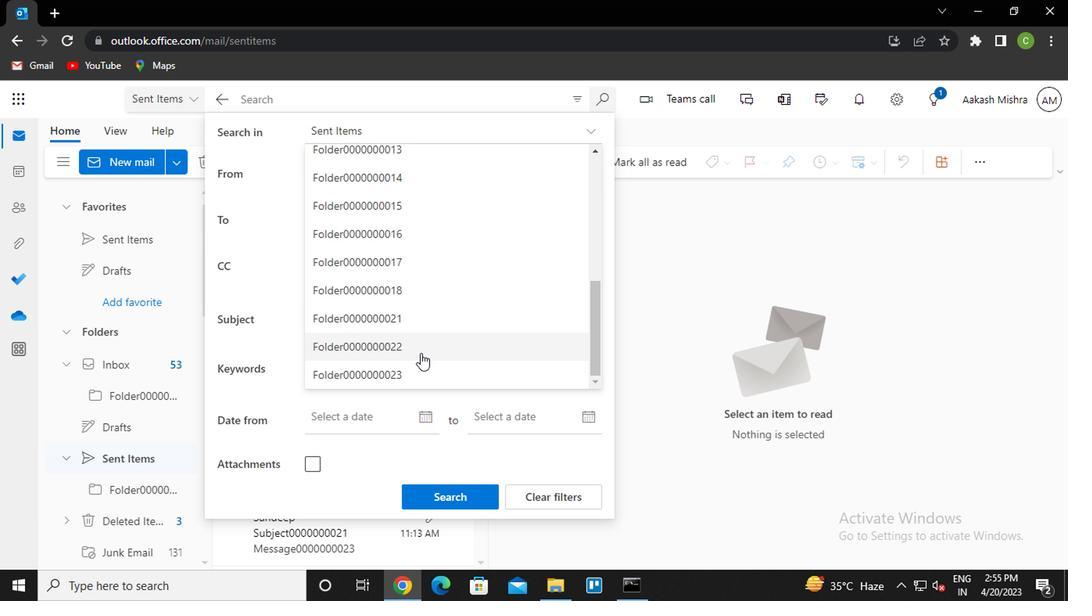 
Action: Mouse moved to (414, 366)
Screenshot: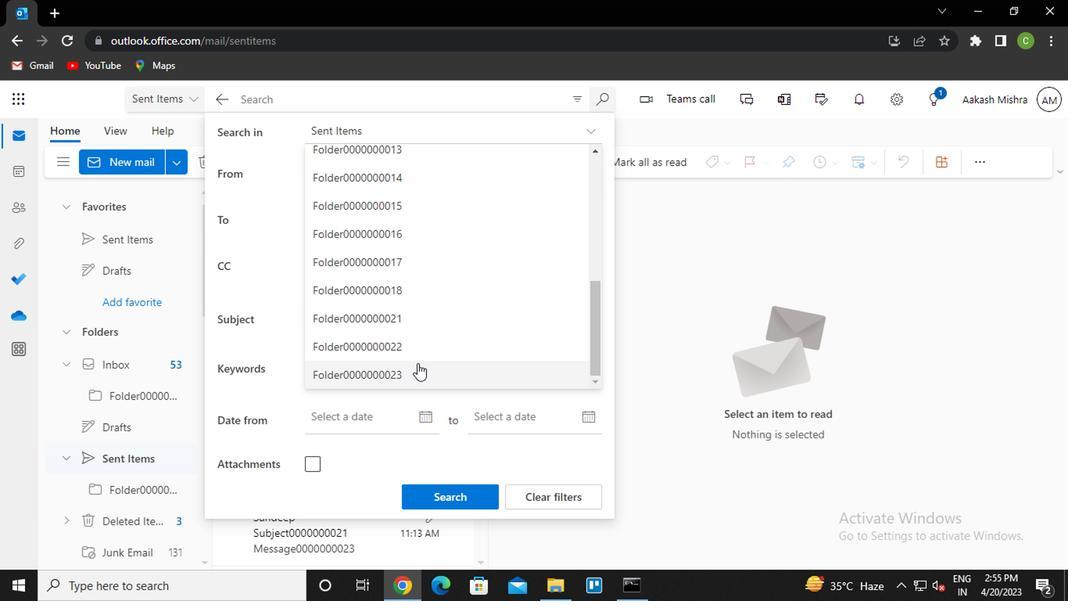 
Action: Mouse scrolled (414, 365) with delta (0, -1)
Screenshot: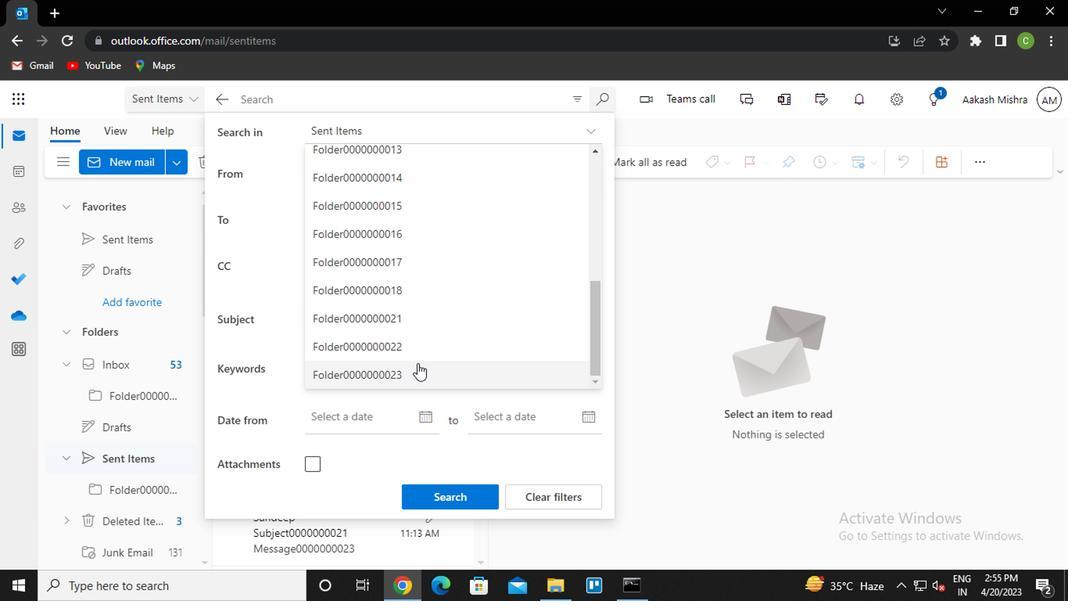 
Action: Mouse scrolled (414, 365) with delta (0, -1)
Screenshot: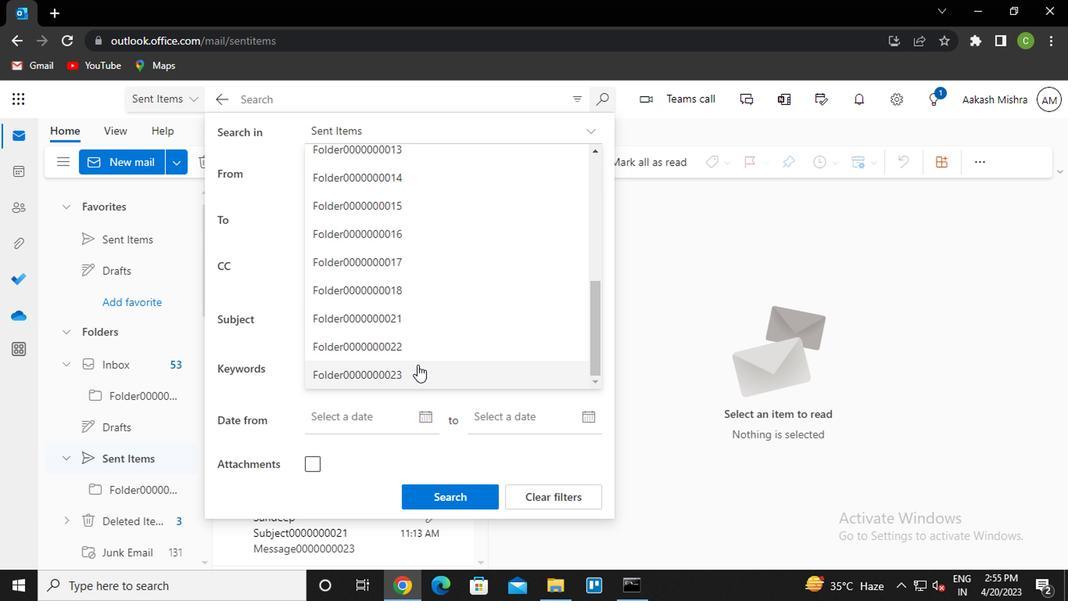 
Action: Mouse scrolled (414, 365) with delta (0, -1)
Screenshot: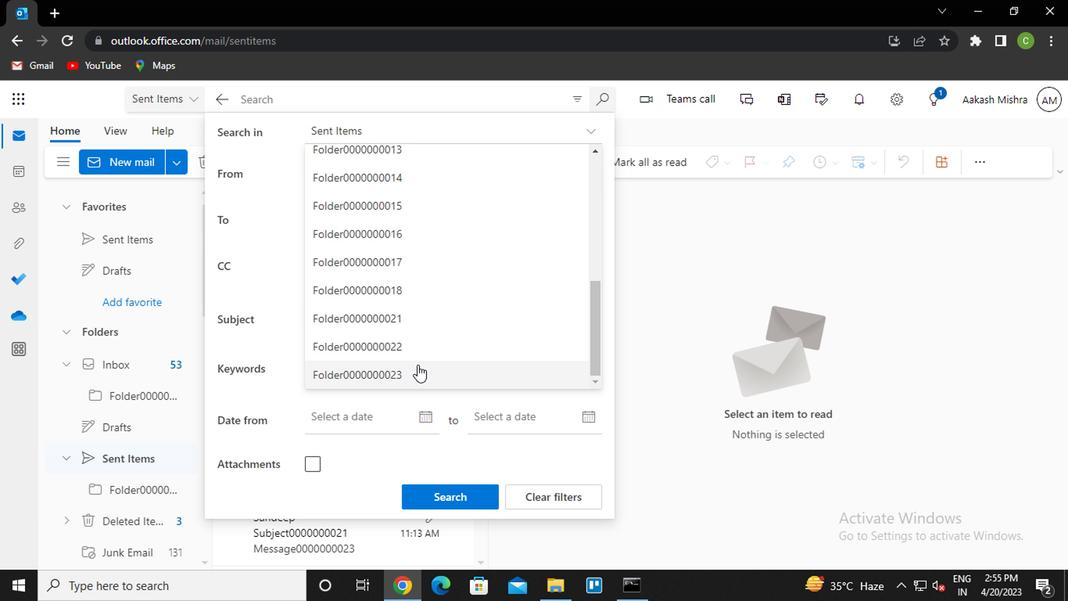 
Action: Mouse moved to (414, 365)
Screenshot: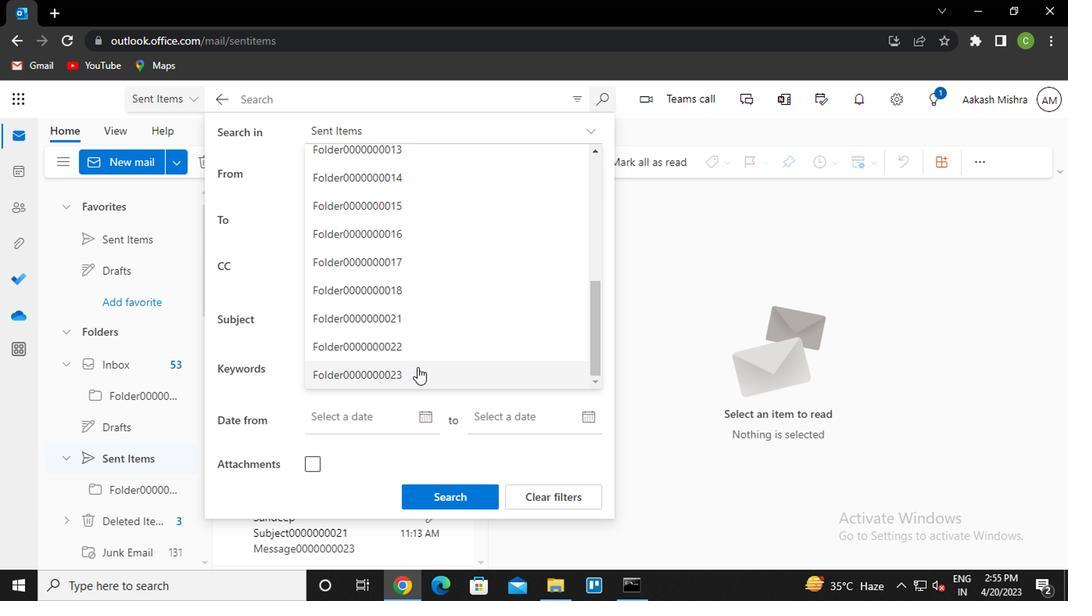 
Action: Mouse pressed left at (414, 365)
Screenshot: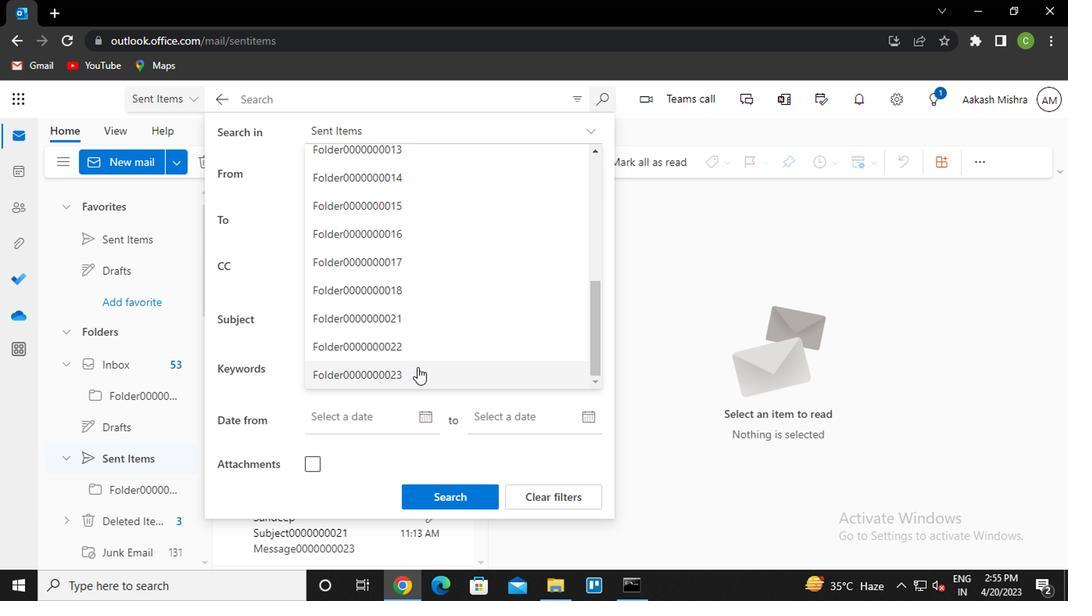 
Action: Mouse moved to (426, 259)
Screenshot: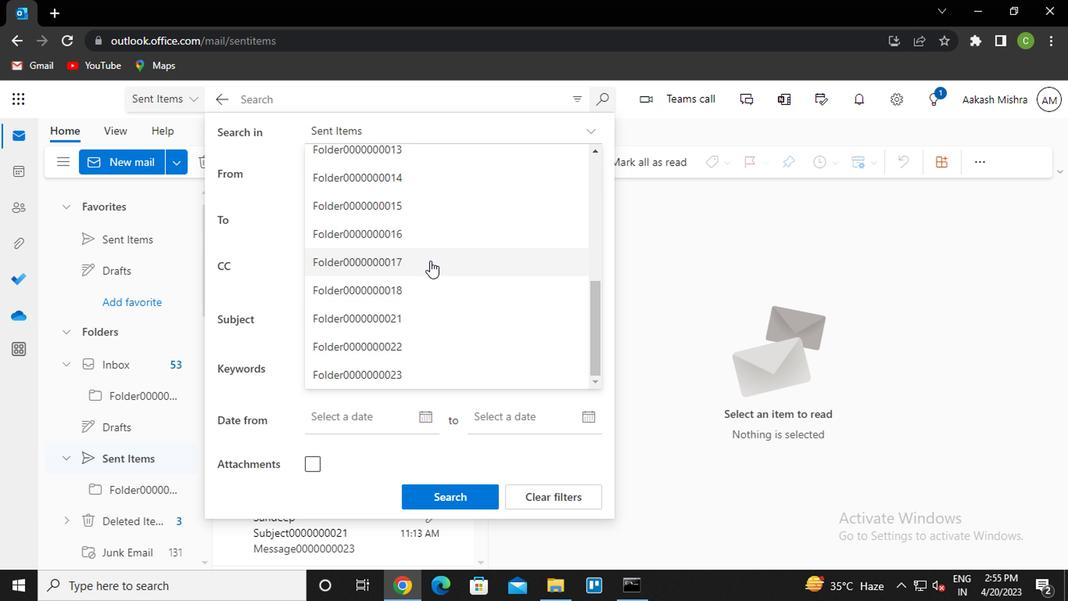 
Action: Mouse scrolled (426, 258) with delta (0, -1)
Screenshot: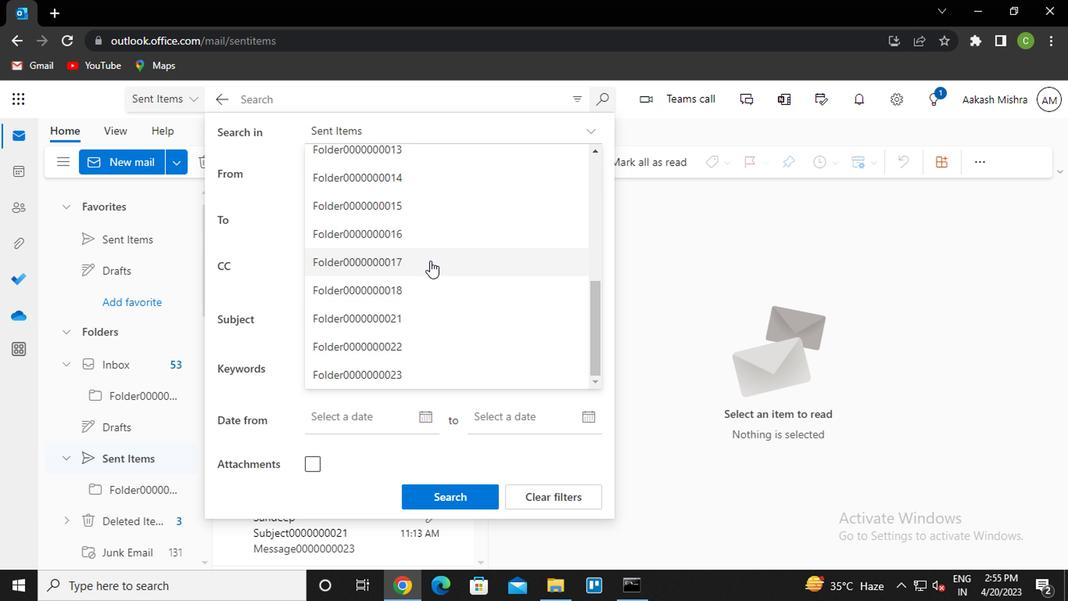 
Action: Mouse moved to (426, 259)
Screenshot: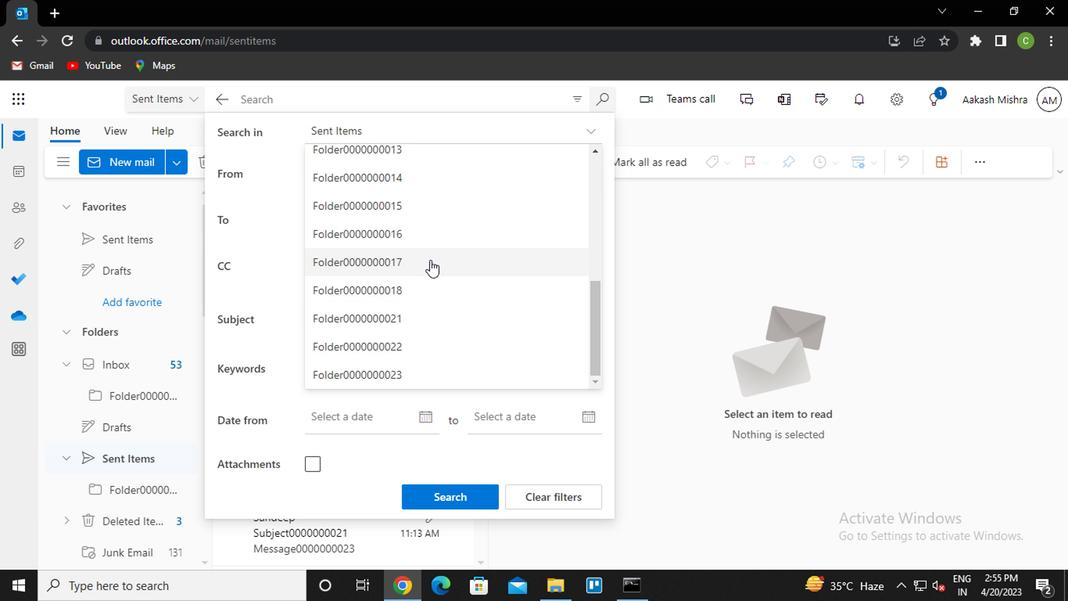 
Action: Mouse scrolled (426, 258) with delta (0, -1)
Screenshot: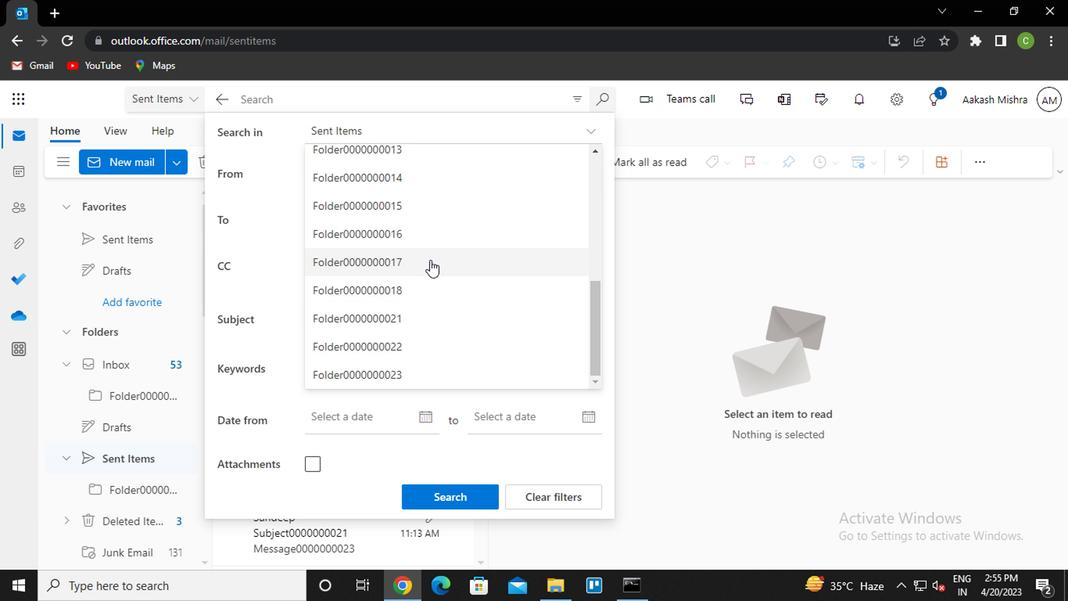 
Action: Mouse moved to (426, 263)
Screenshot: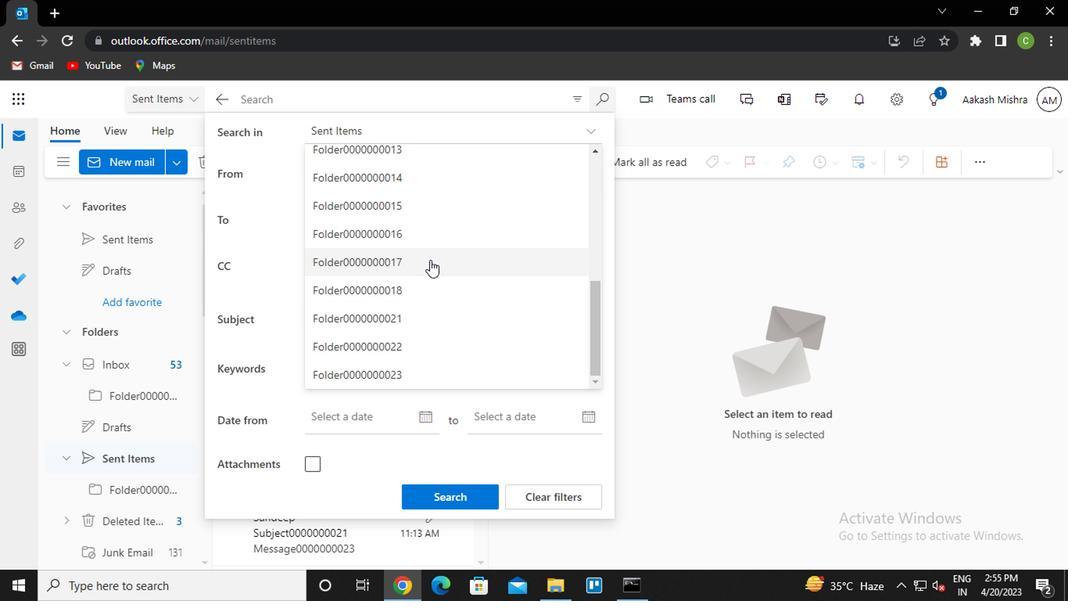 
Action: Mouse scrolled (426, 262) with delta (0, -1)
Screenshot: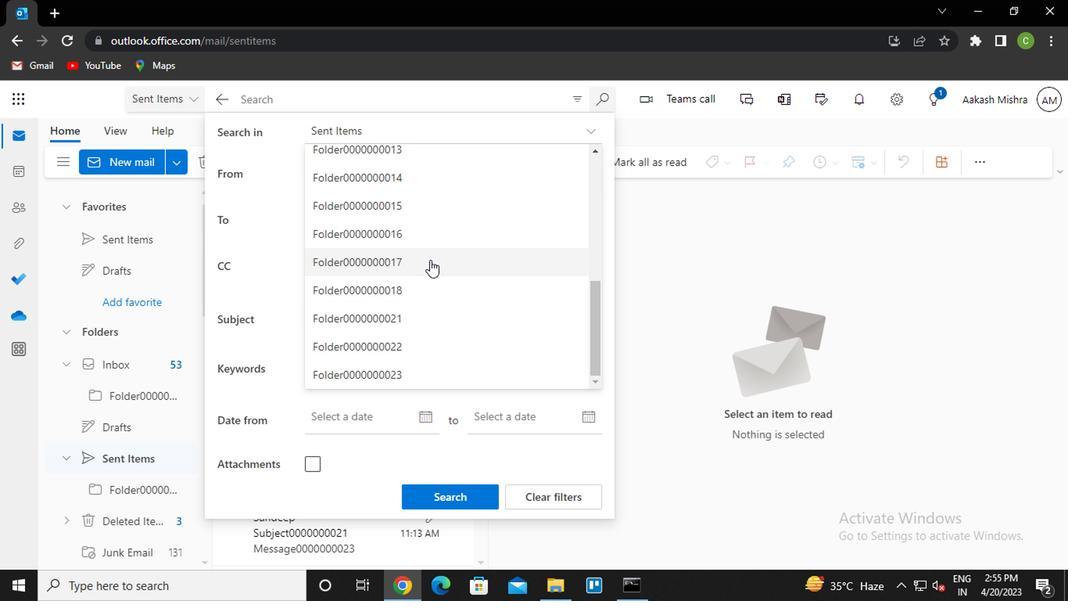 
Action: Mouse moved to (426, 265)
Screenshot: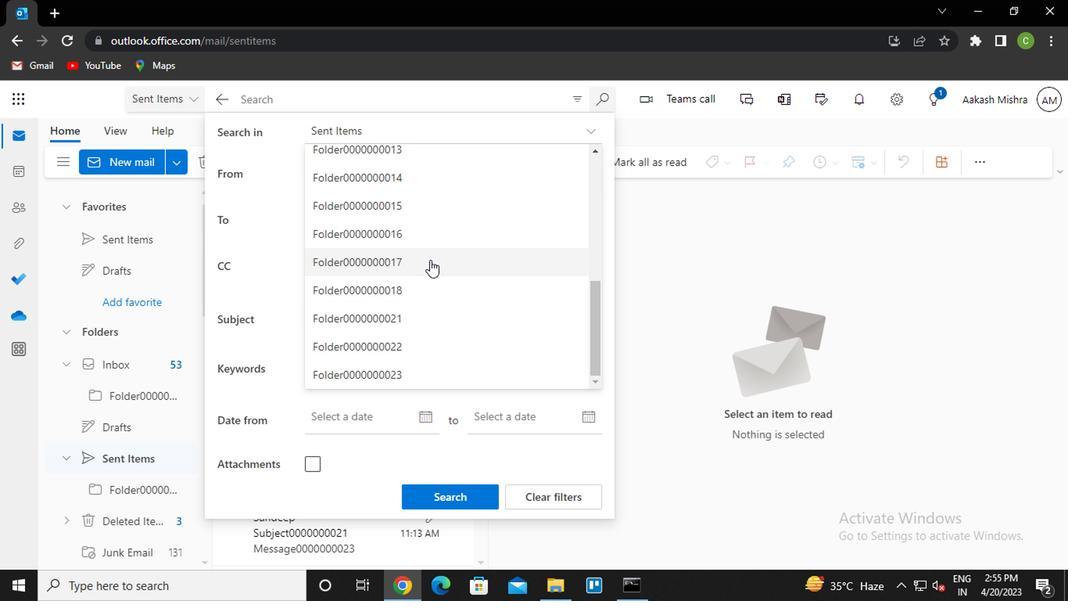 
Action: Mouse scrolled (426, 264) with delta (0, 0)
Screenshot: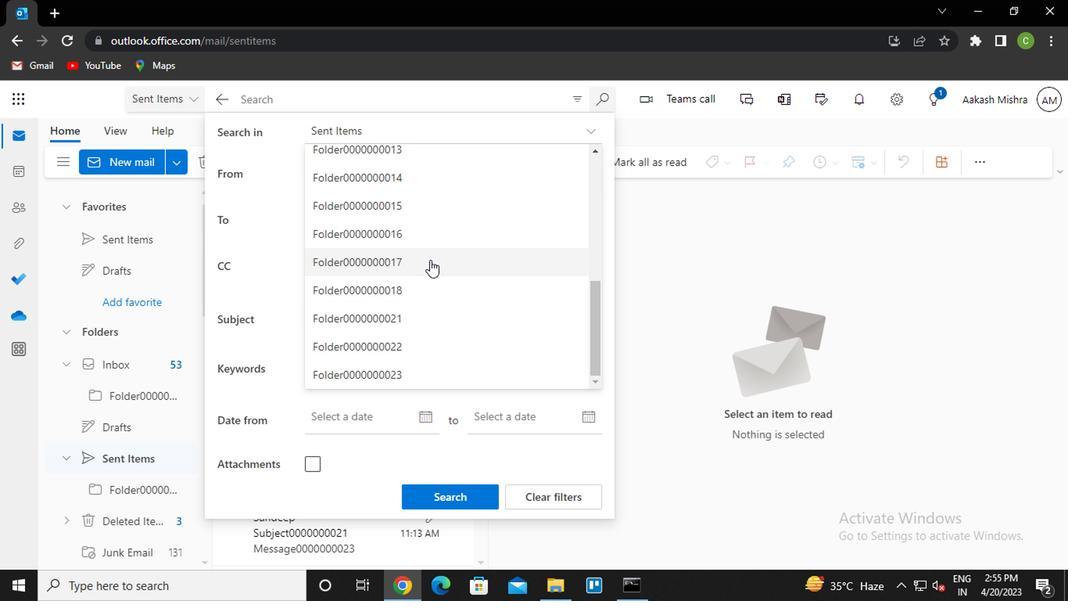 
Action: Mouse moved to (426, 266)
Screenshot: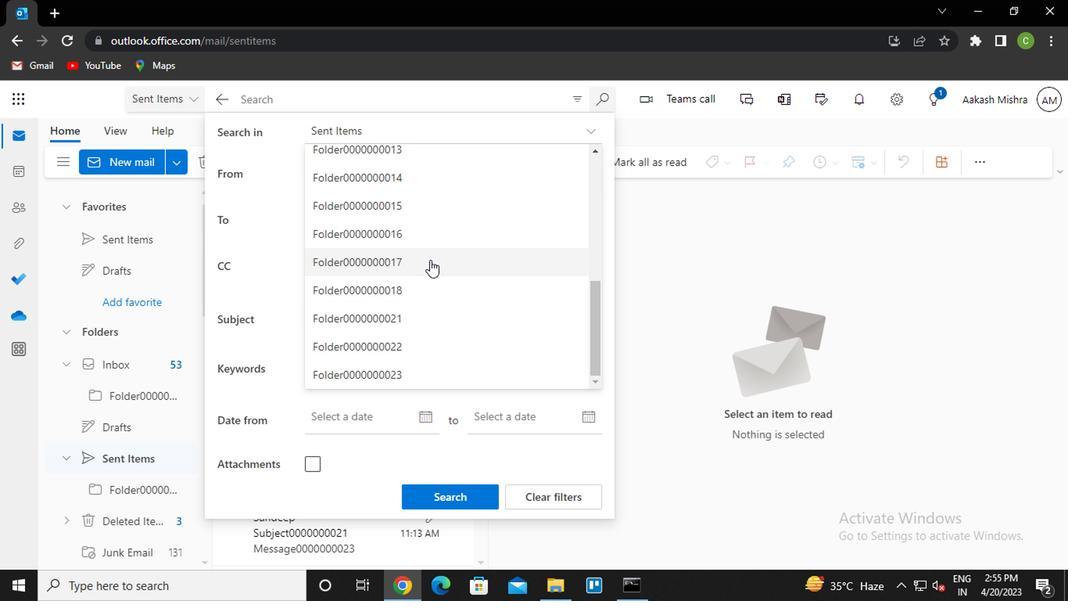 
Action: Mouse scrolled (426, 265) with delta (0, 0)
Screenshot: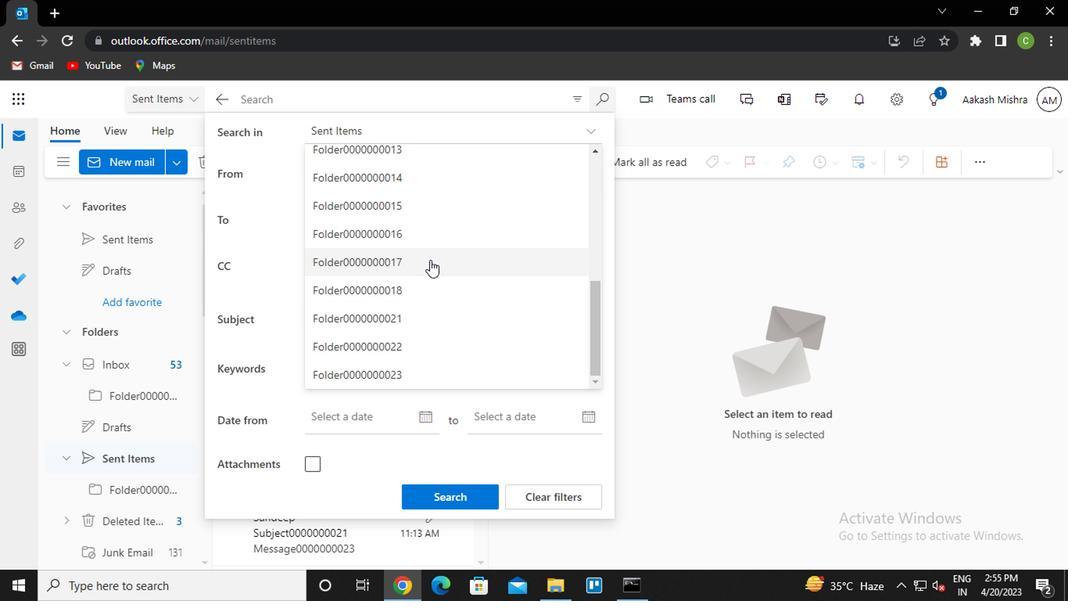 
Action: Mouse moved to (426, 273)
Screenshot: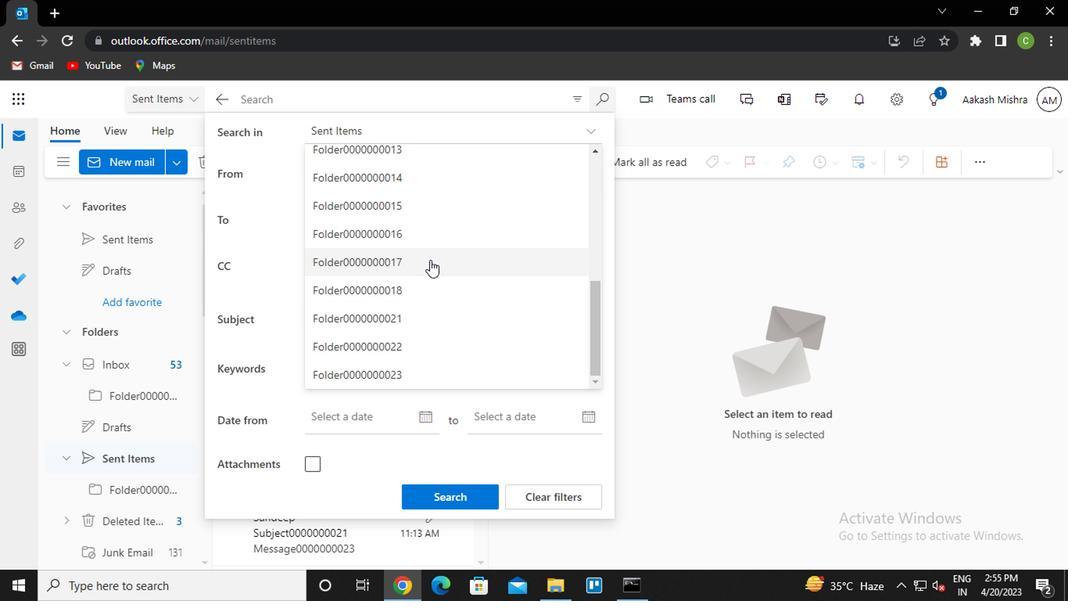 
Action: Mouse scrolled (426, 272) with delta (0, 0)
Screenshot: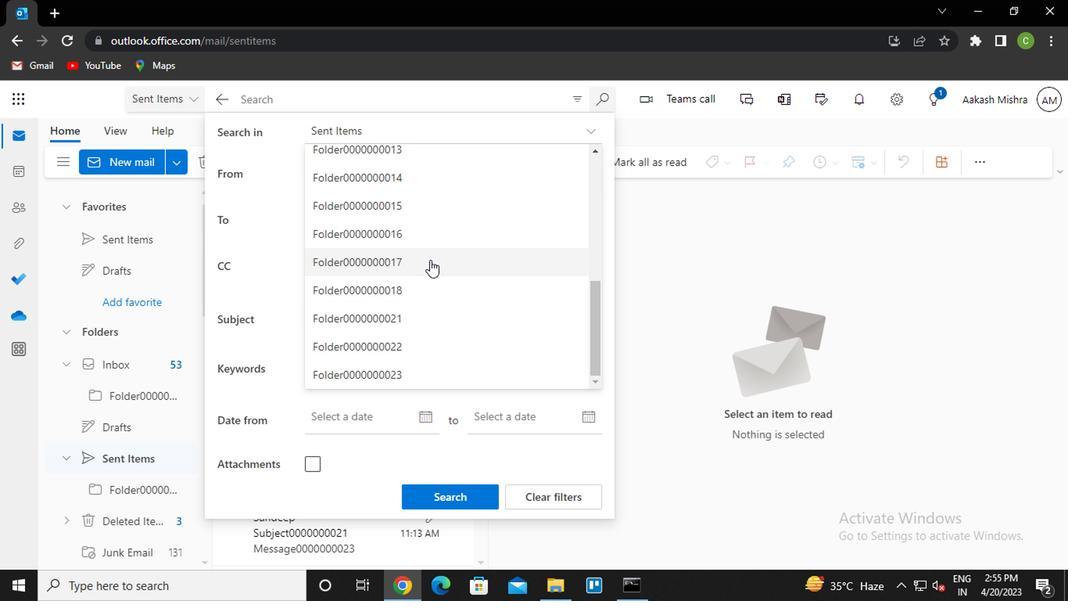
Action: Mouse moved to (426, 277)
Screenshot: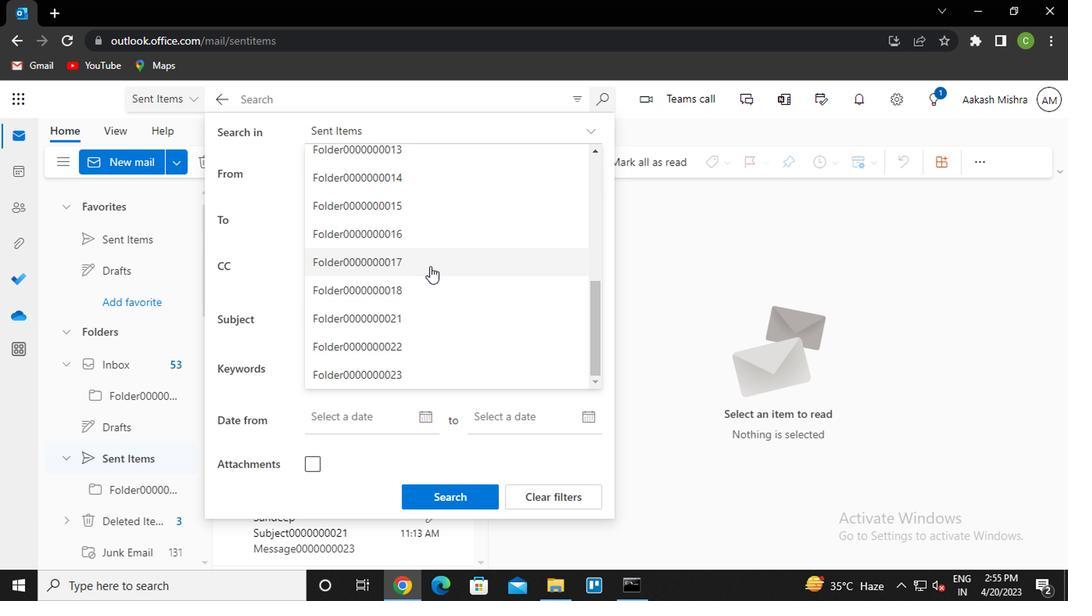 
Action: Mouse scrolled (426, 277) with delta (0, 0)
Screenshot: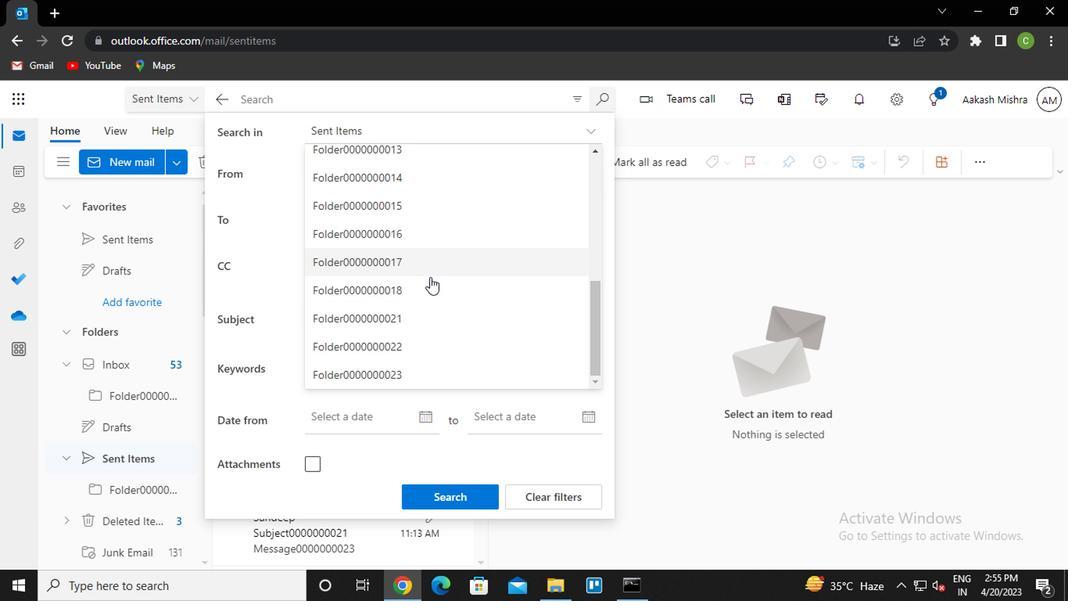 
Action: Mouse scrolled (426, 277) with delta (0, 0)
Screenshot: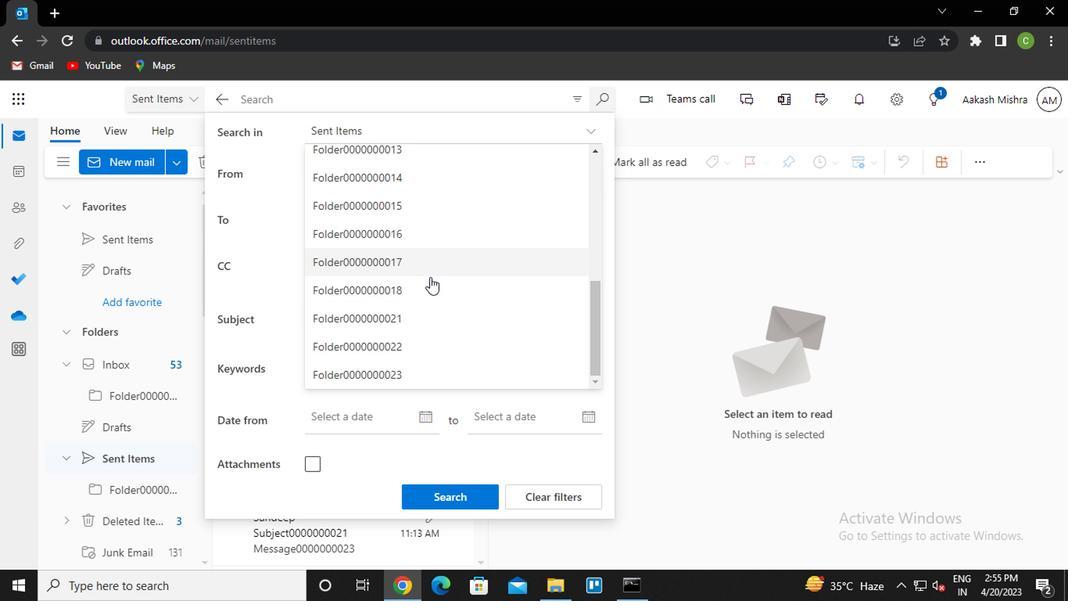 
Action: Mouse scrolled (426, 277) with delta (0, 0)
Screenshot: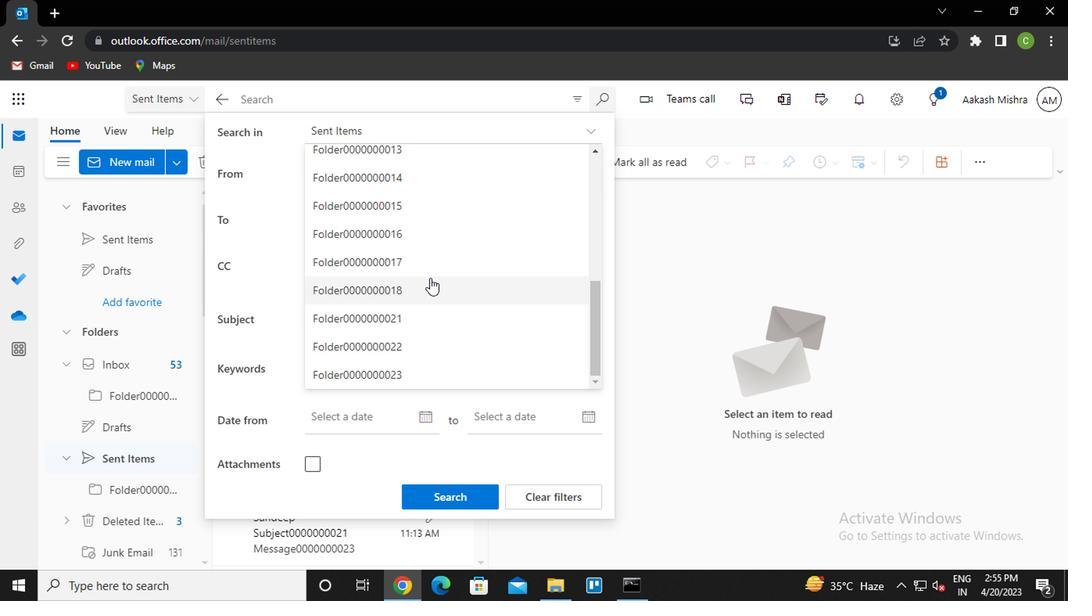 
Action: Mouse scrolled (426, 277) with delta (0, 0)
Screenshot: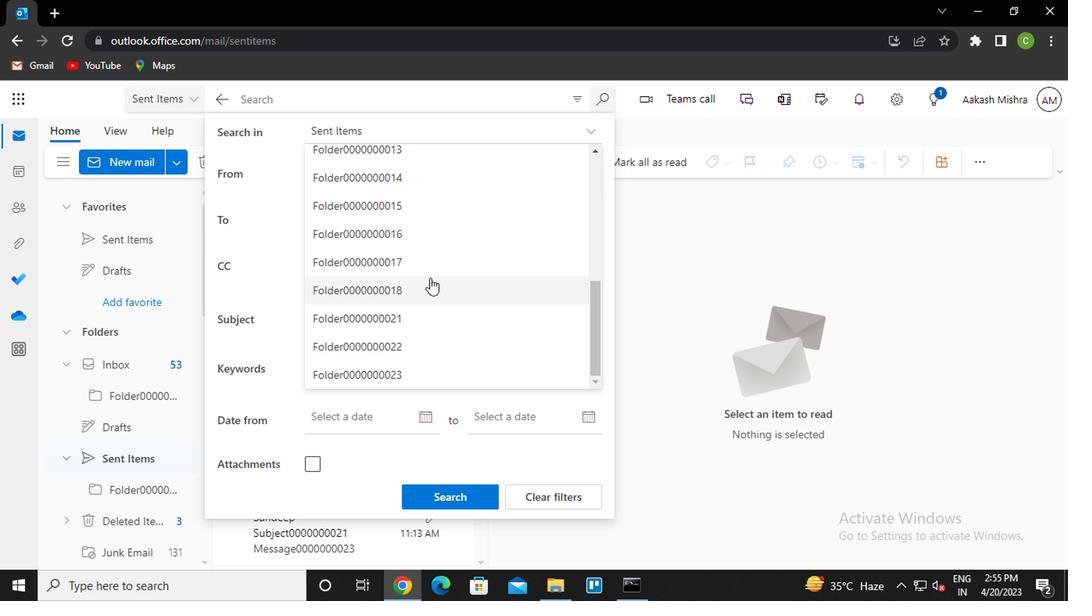
Action: Mouse scrolled (426, 277) with delta (0, 0)
Screenshot: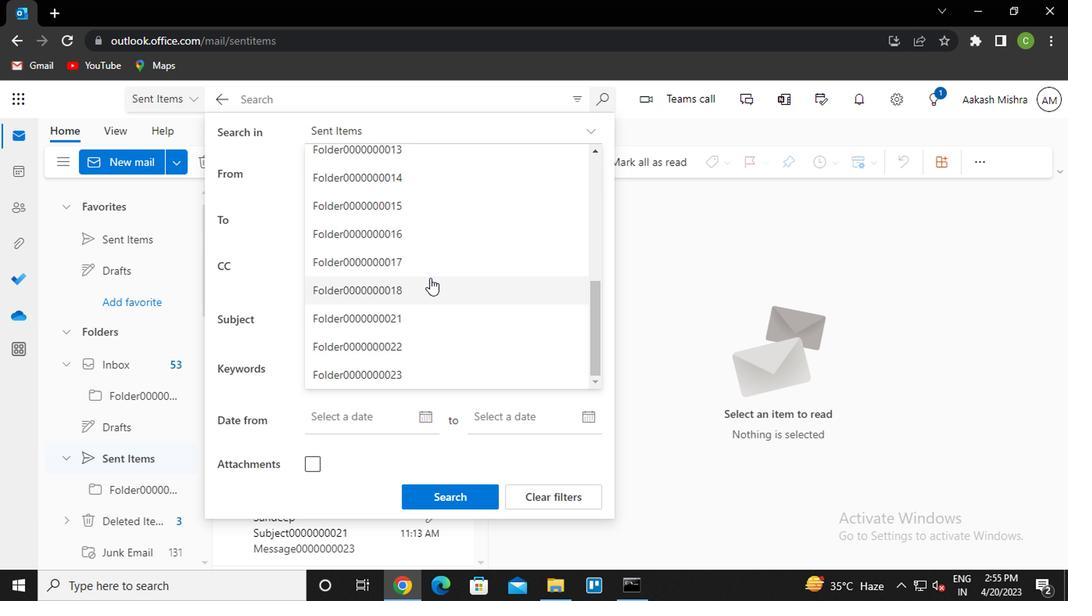 
Action: Mouse scrolled (426, 277) with delta (0, 0)
Screenshot: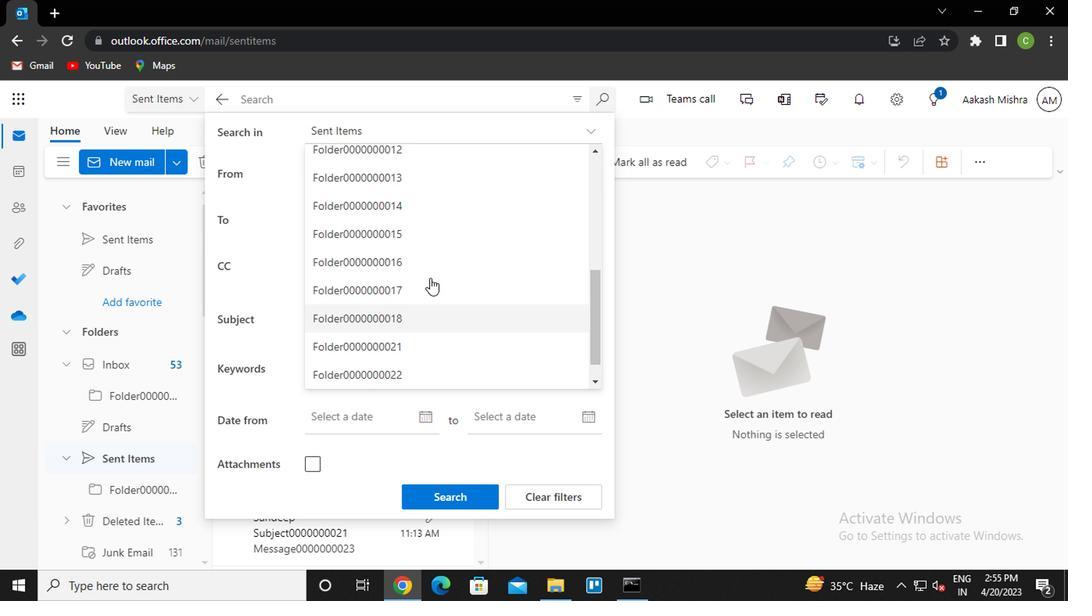 
Action: Mouse scrolled (426, 277) with delta (0, 0)
Screenshot: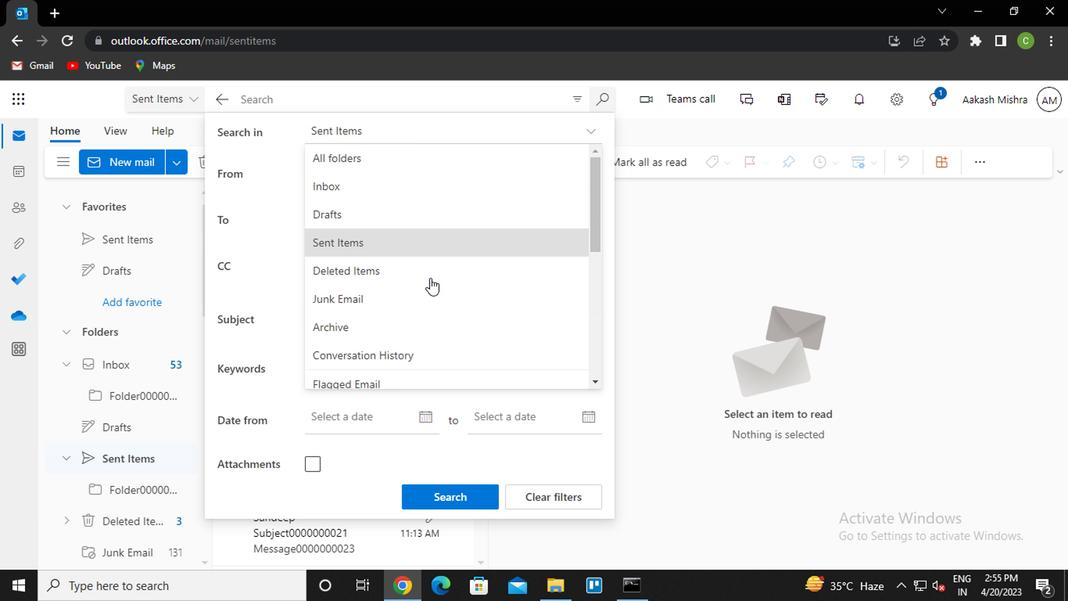 
Action: Mouse moved to (427, 278)
Screenshot: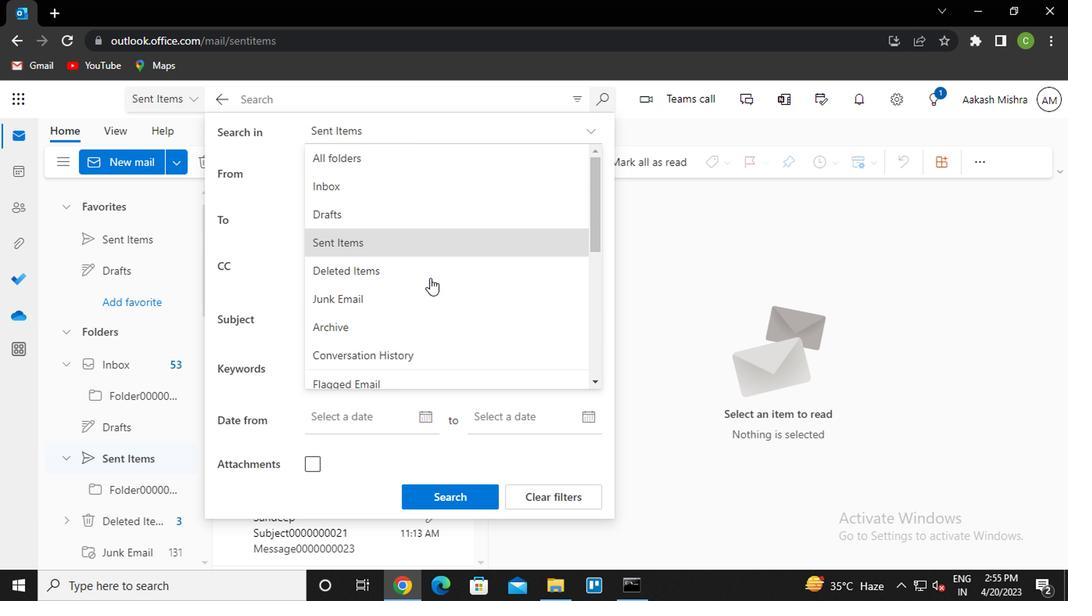 
Action: Mouse scrolled (427, 277) with delta (0, -1)
Screenshot: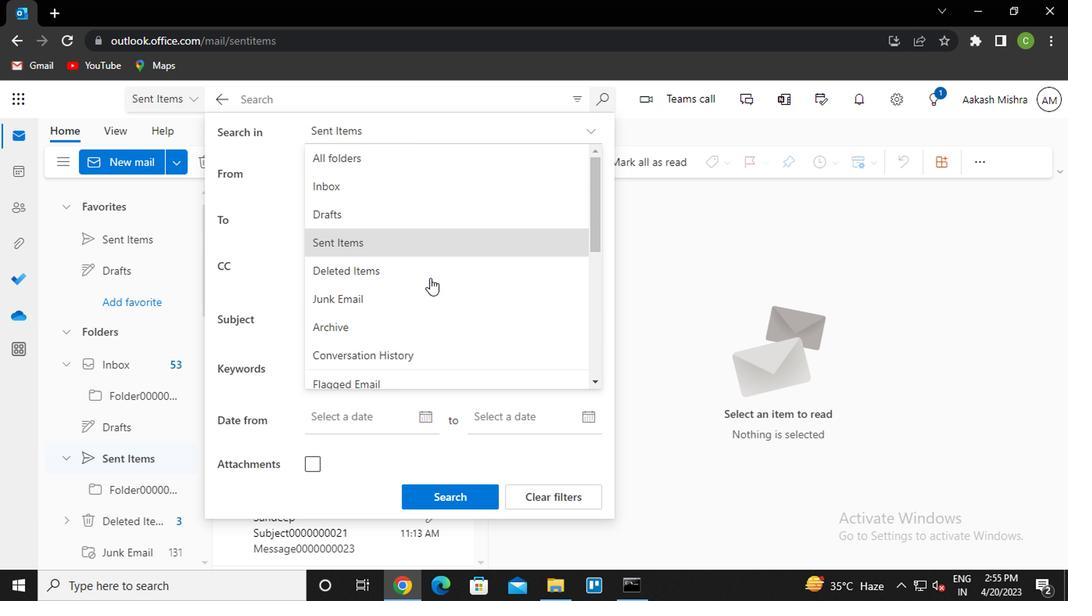 
Action: Mouse moved to (429, 281)
Screenshot: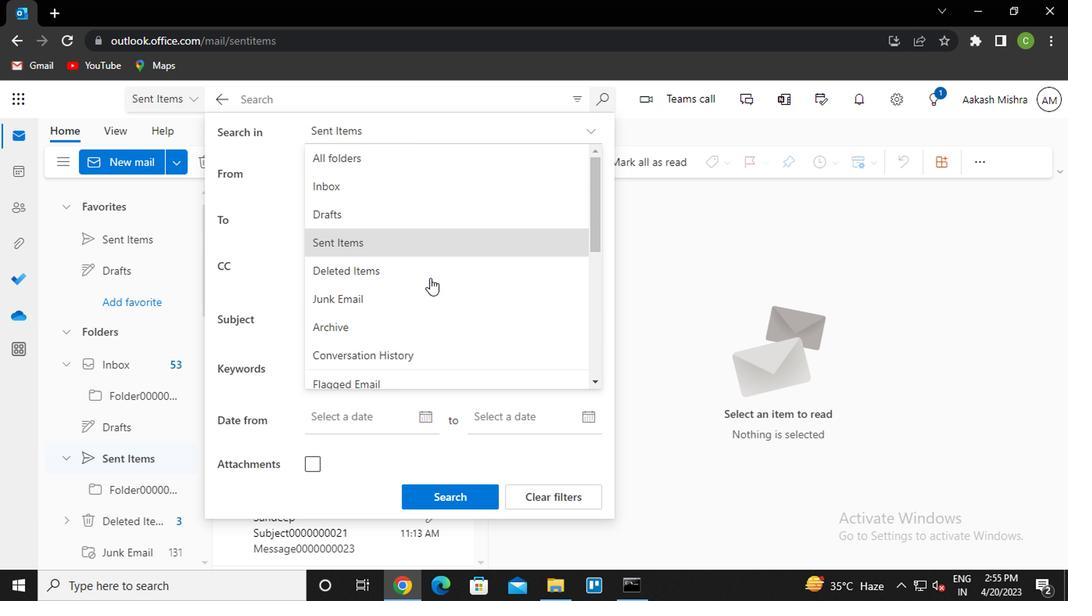 
Action: Mouse scrolled (429, 281) with delta (0, 0)
Screenshot: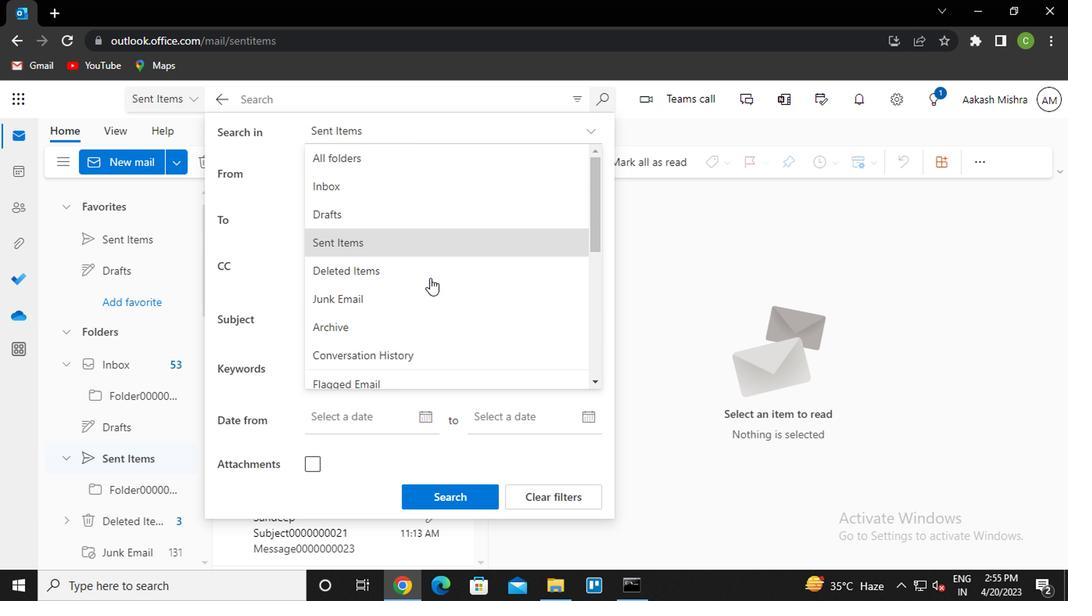 
Action: Mouse moved to (430, 284)
Screenshot: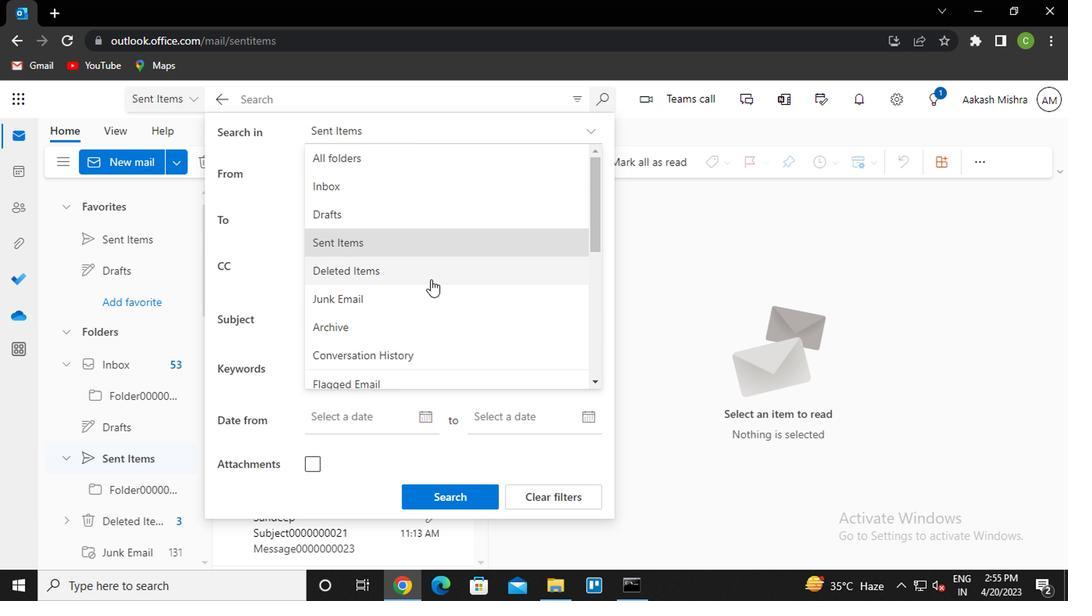 
Action: Mouse scrolled (430, 283) with delta (0, -1)
Screenshot: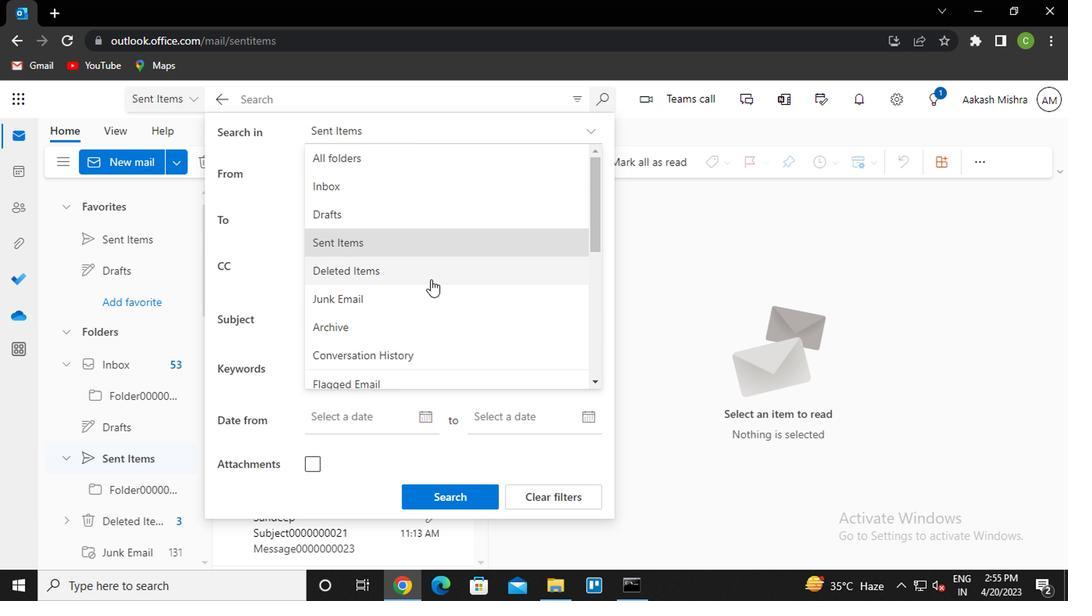 
Action: Mouse scrolled (430, 283) with delta (0, -1)
Screenshot: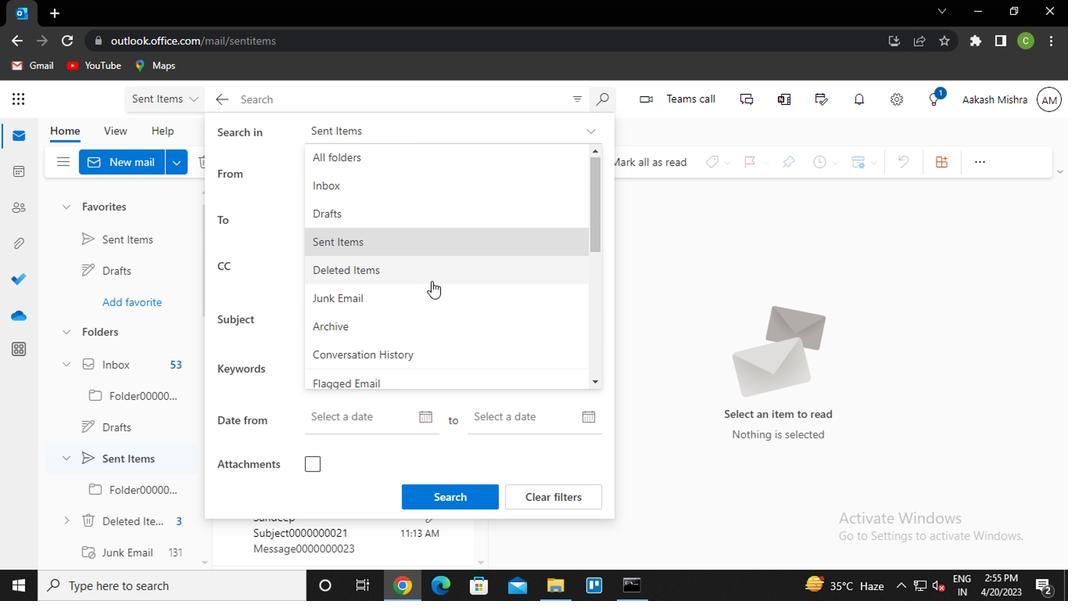 
Action: Mouse scrolled (430, 283) with delta (0, -1)
Screenshot: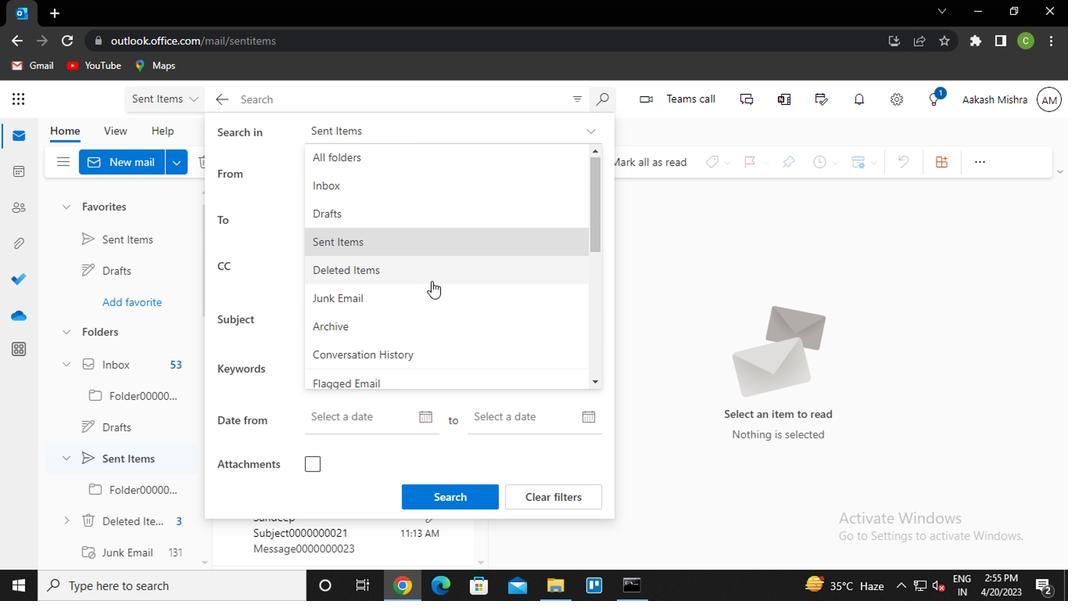 
Action: Mouse scrolled (430, 283) with delta (0, -1)
Screenshot: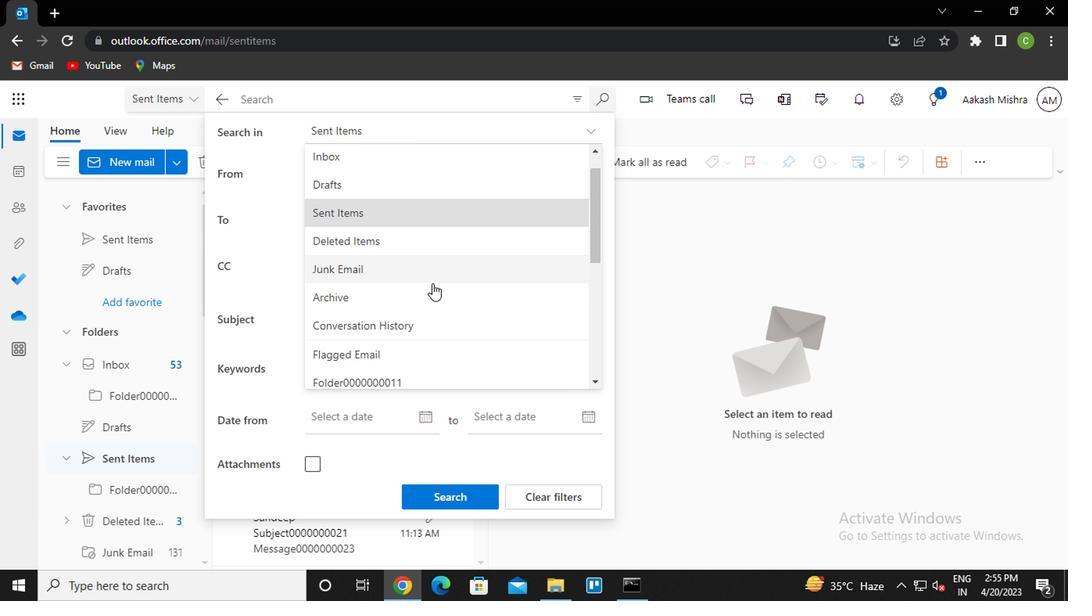 
Action: Mouse scrolled (430, 283) with delta (0, -1)
Screenshot: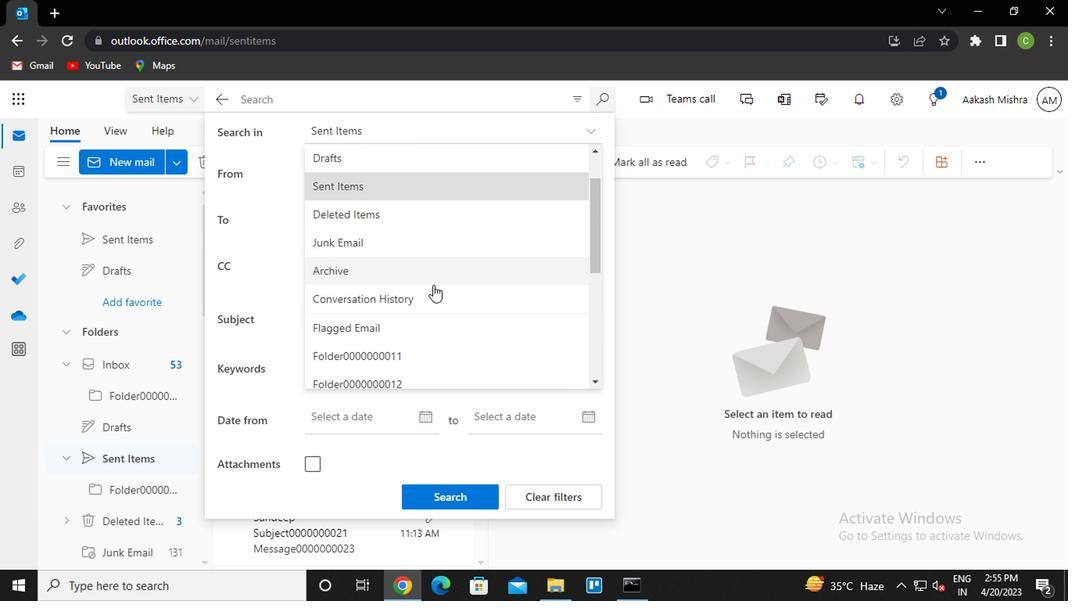 
Action: Mouse moved to (430, 284)
Screenshot: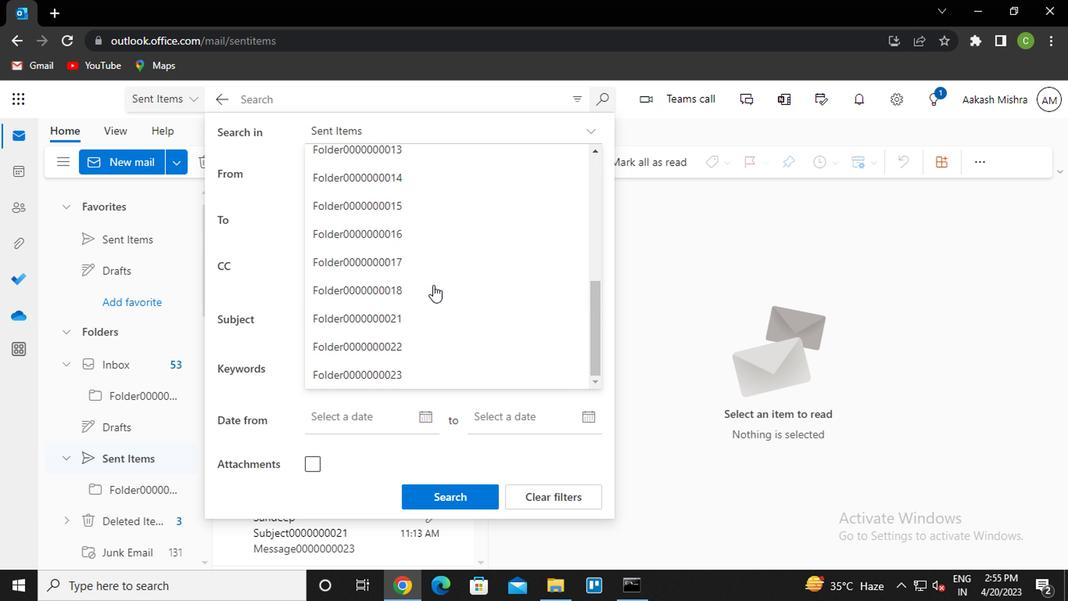
Action: Mouse scrolled (430, 283) with delta (0, -1)
Screenshot: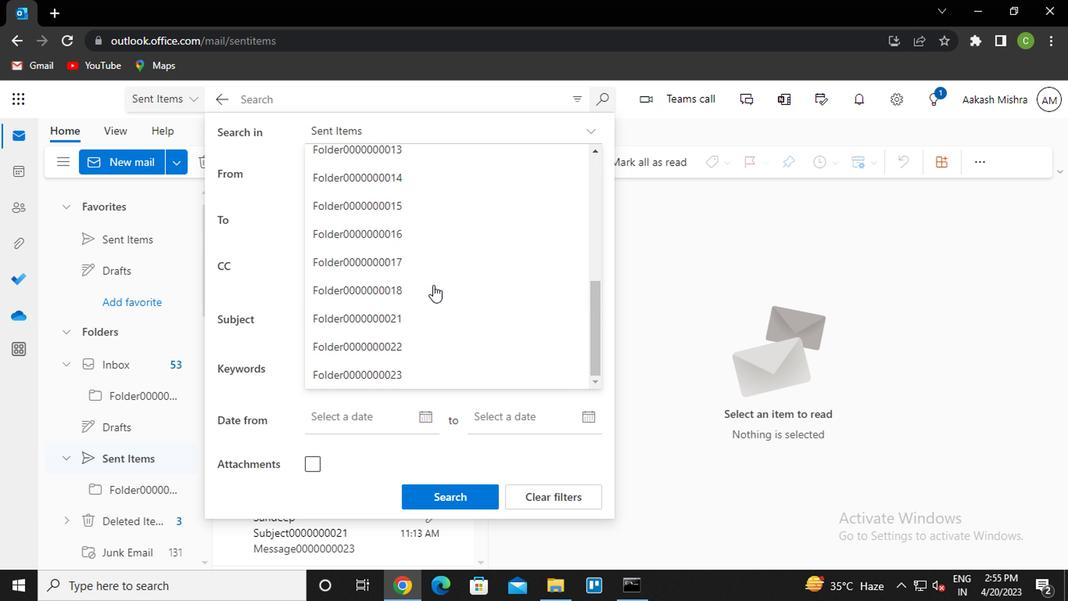 
Action: Mouse moved to (430, 288)
Screenshot: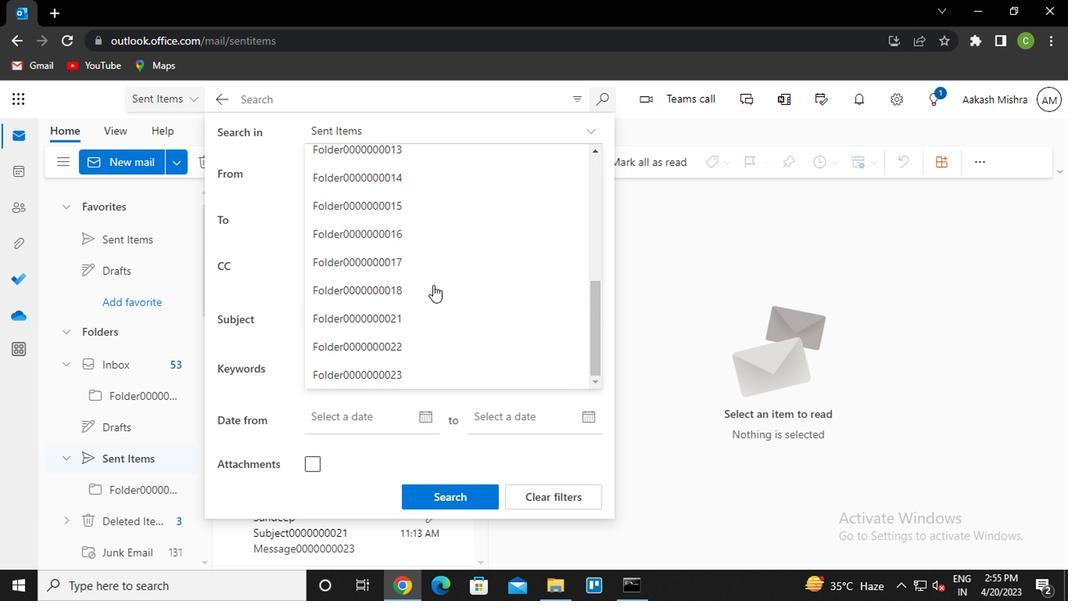 
Action: Mouse scrolled (430, 287) with delta (0, -1)
Screenshot: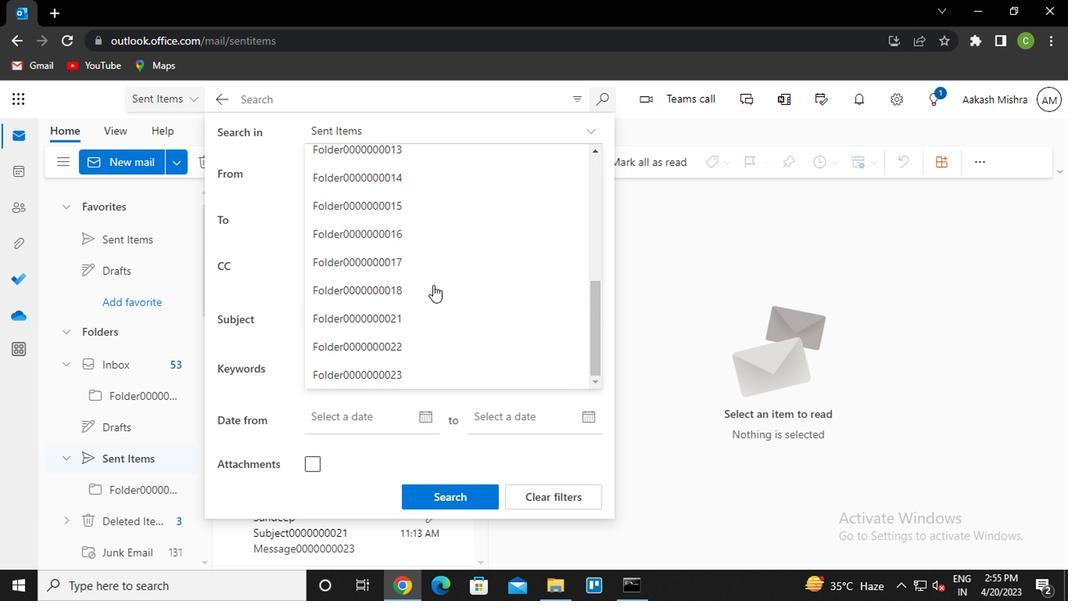 
Action: Mouse moved to (430, 288)
Screenshot: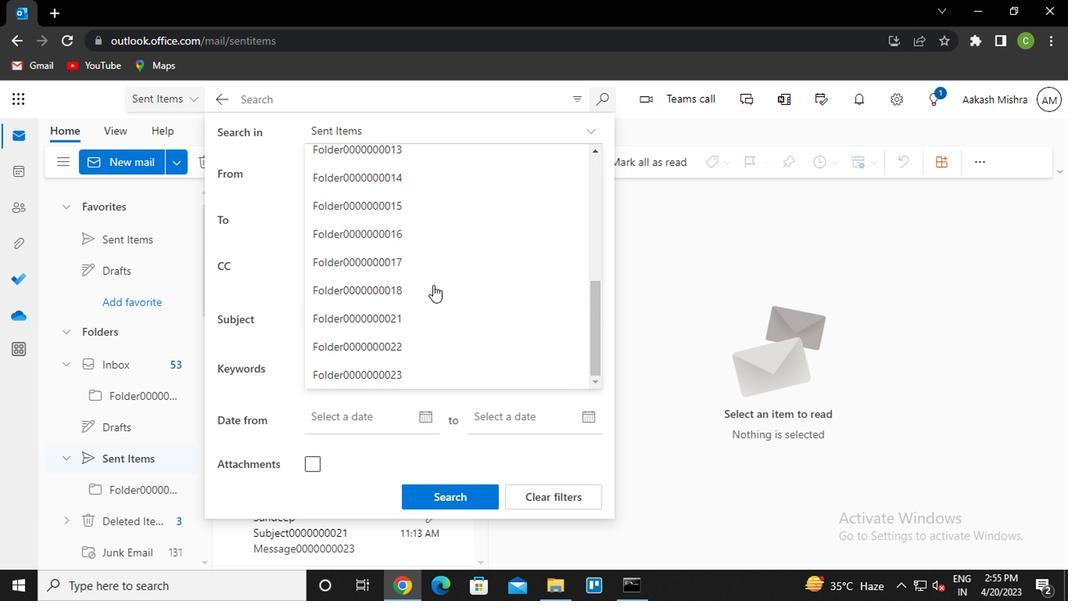 
Action: Mouse scrolled (430, 288) with delta (0, 0)
Screenshot: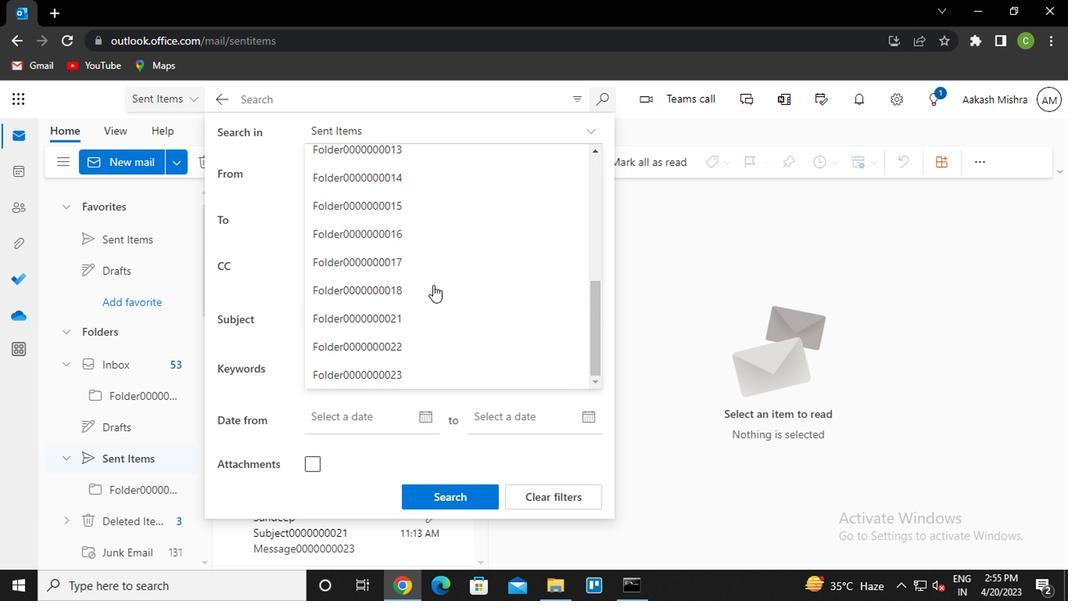 
Action: Mouse moved to (430, 289)
Screenshot: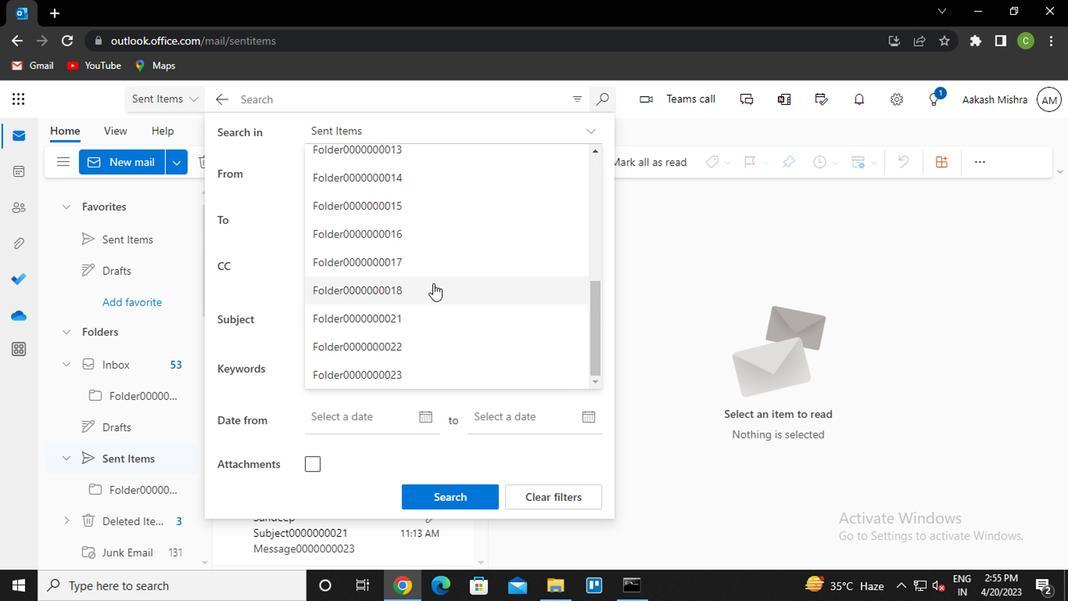 
Action: Mouse scrolled (430, 288) with delta (0, 0)
Screenshot: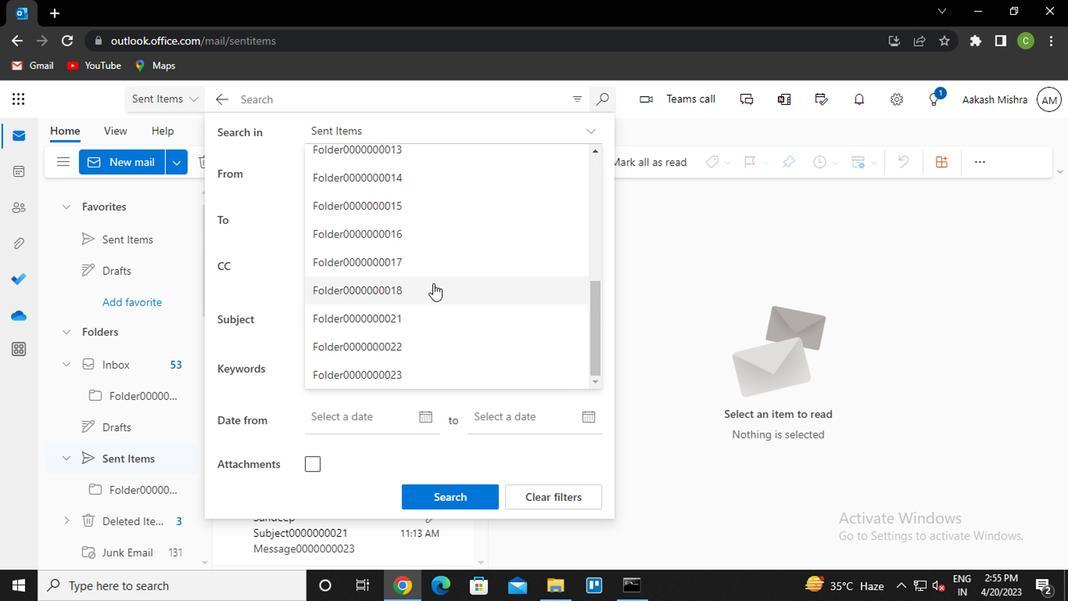 
Action: Mouse moved to (430, 291)
Screenshot: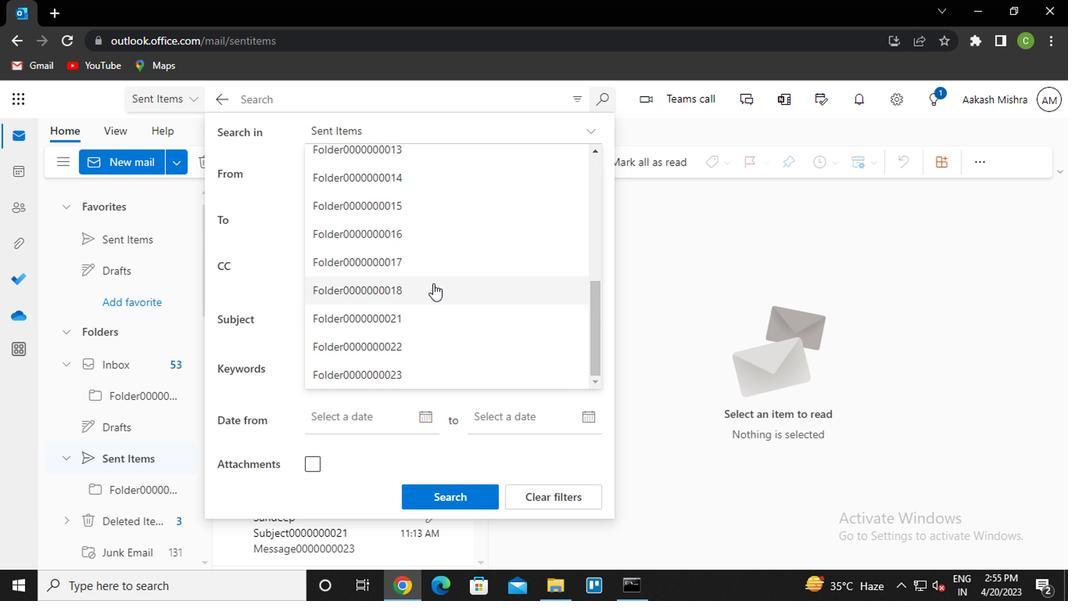 
Action: Mouse scrolled (430, 290) with delta (0, 0)
Screenshot: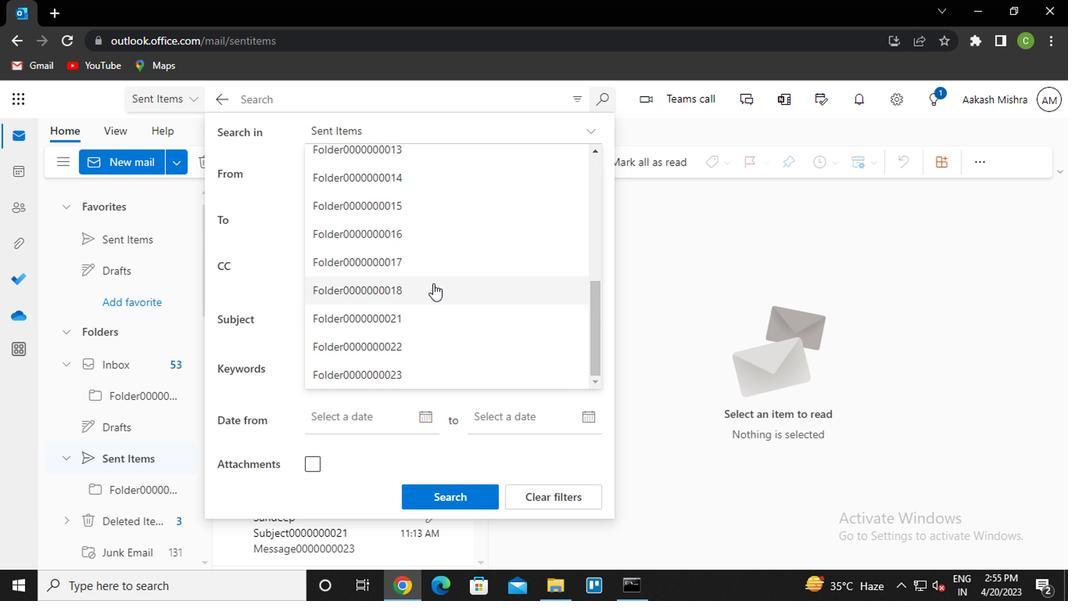 
Action: Mouse moved to (430, 292)
Screenshot: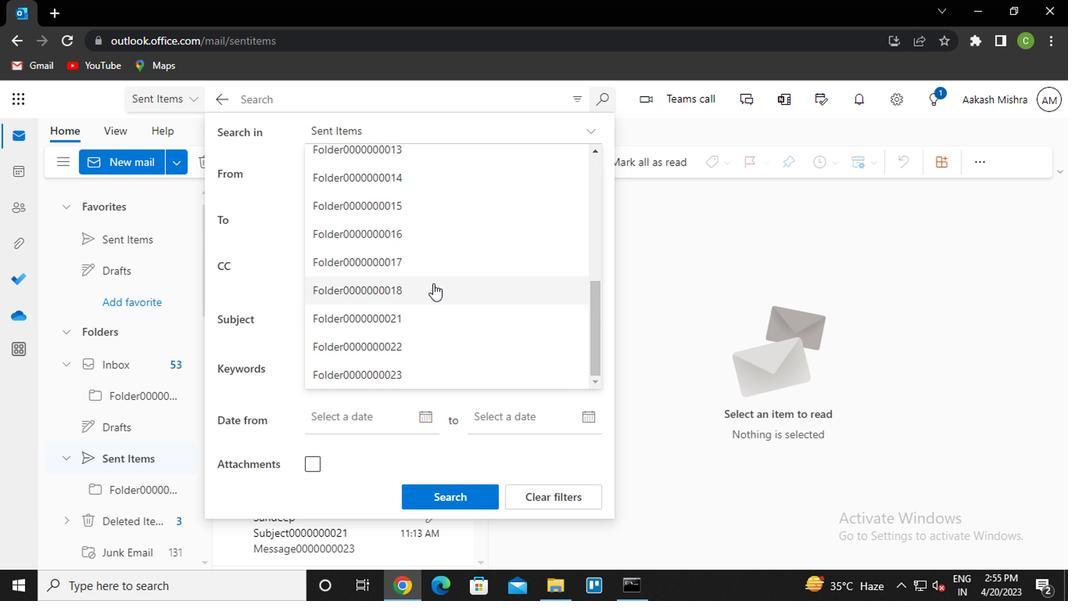 
Action: Mouse scrolled (430, 291) with delta (0, -1)
Screenshot: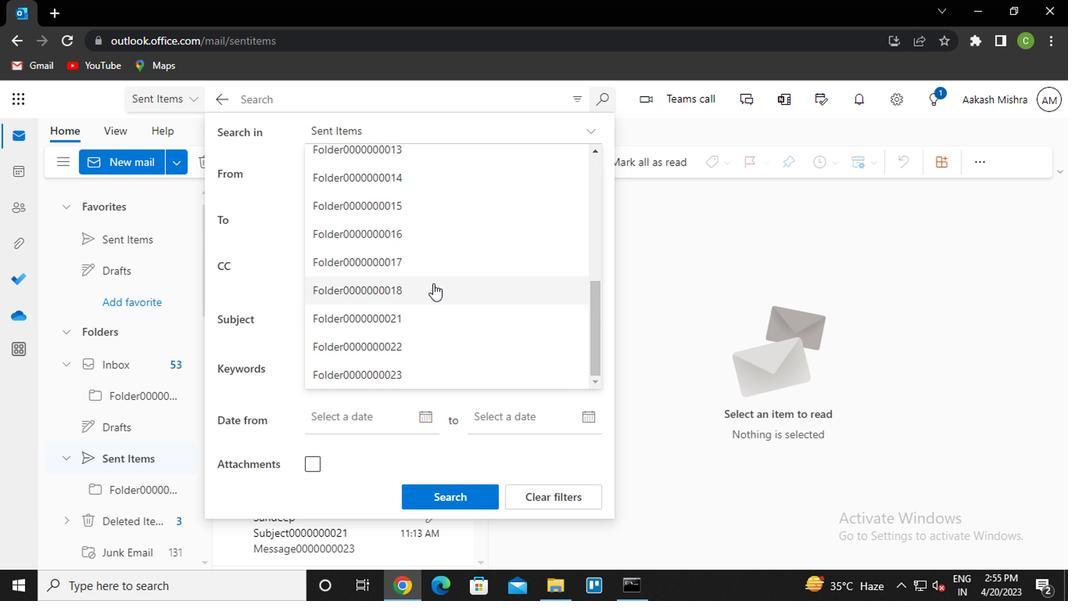 
Action: Mouse scrolled (430, 291) with delta (0, -1)
Screenshot: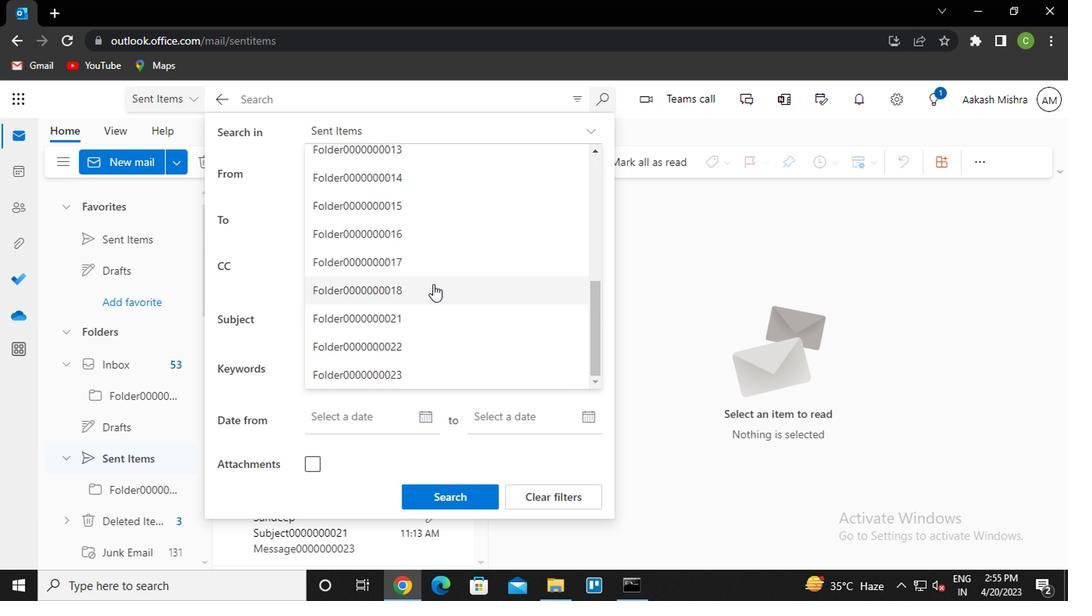 
Action: Mouse moved to (429, 294)
Screenshot: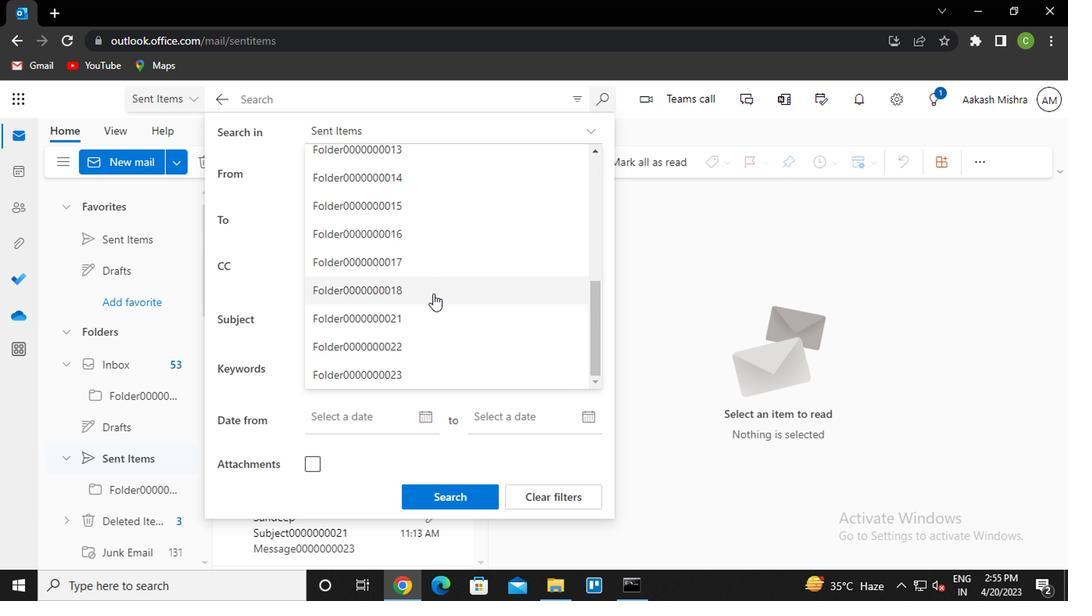 
Action: Mouse scrolled (429, 294) with delta (0, 0)
Screenshot: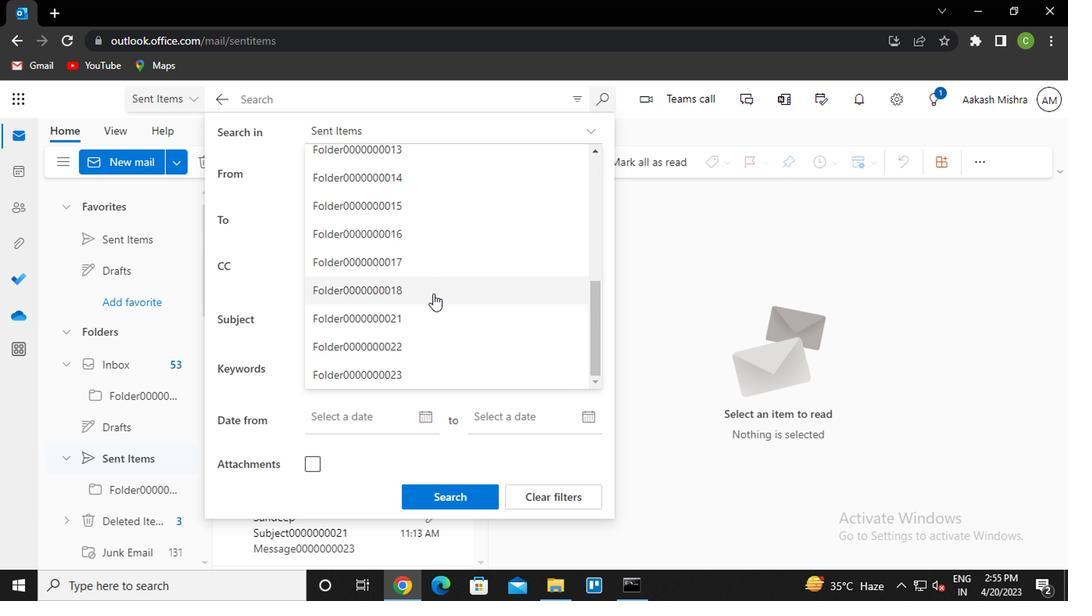 
Action: Mouse moved to (428, 317)
Screenshot: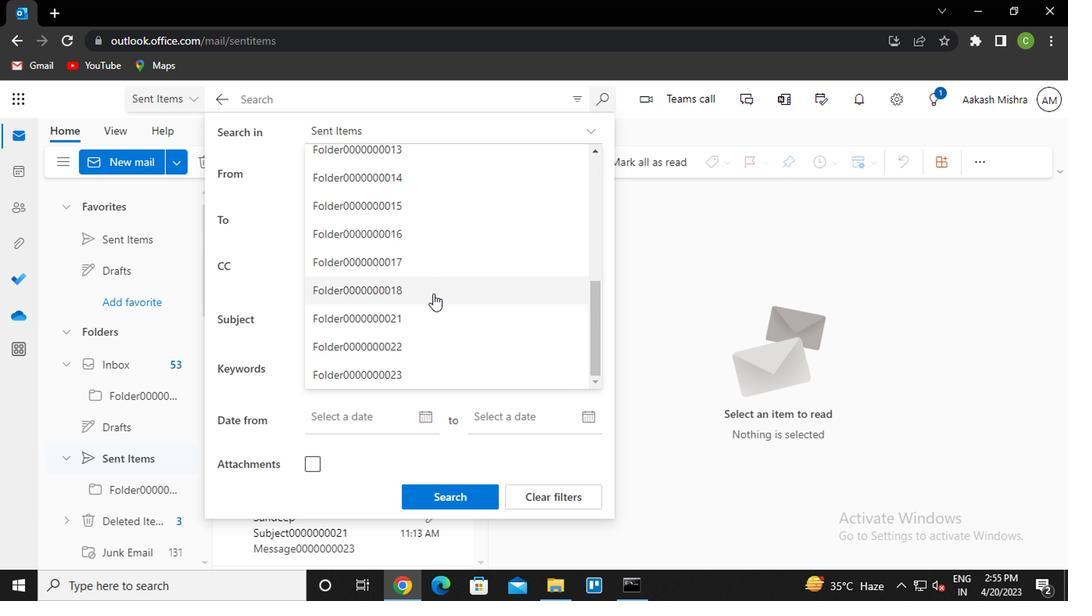 
Action: Mouse scrolled (428, 316) with delta (0, -1)
Screenshot: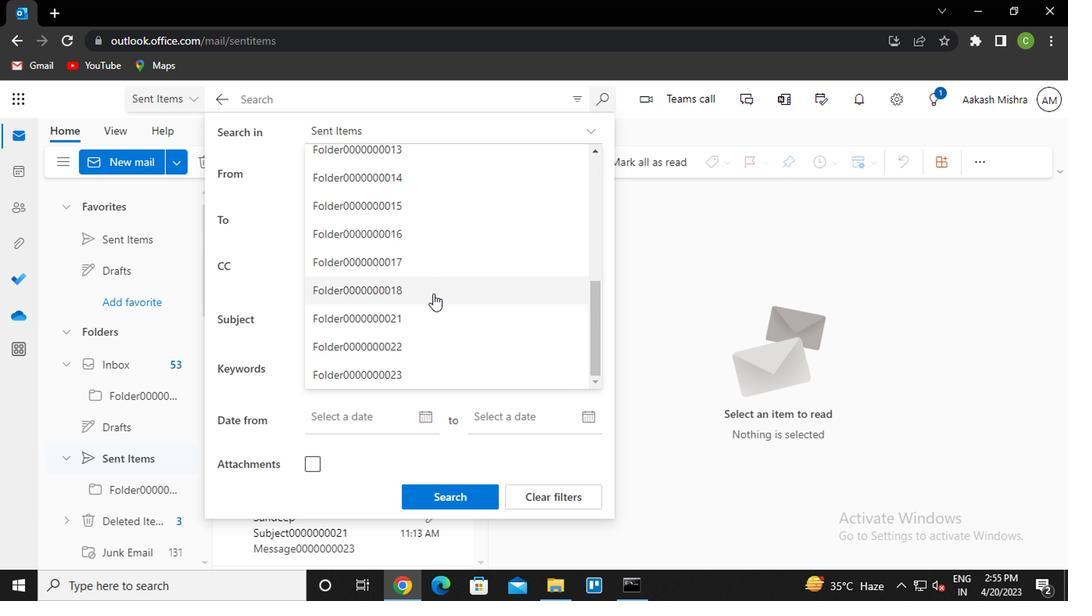 
Action: Mouse moved to (428, 328)
Screenshot: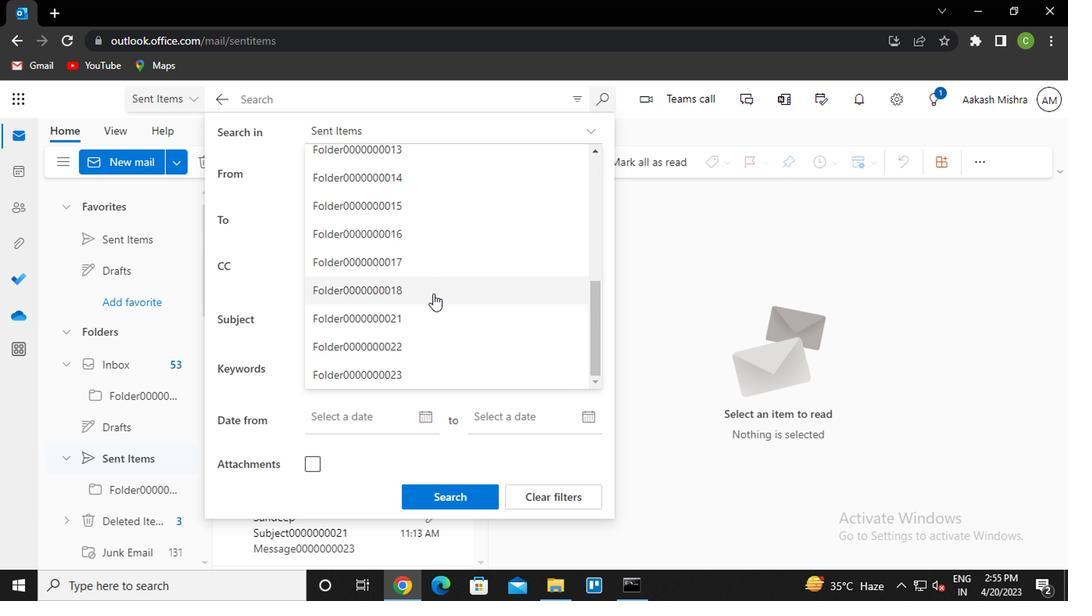 
Action: Mouse scrolled (428, 327) with delta (0, 0)
Screenshot: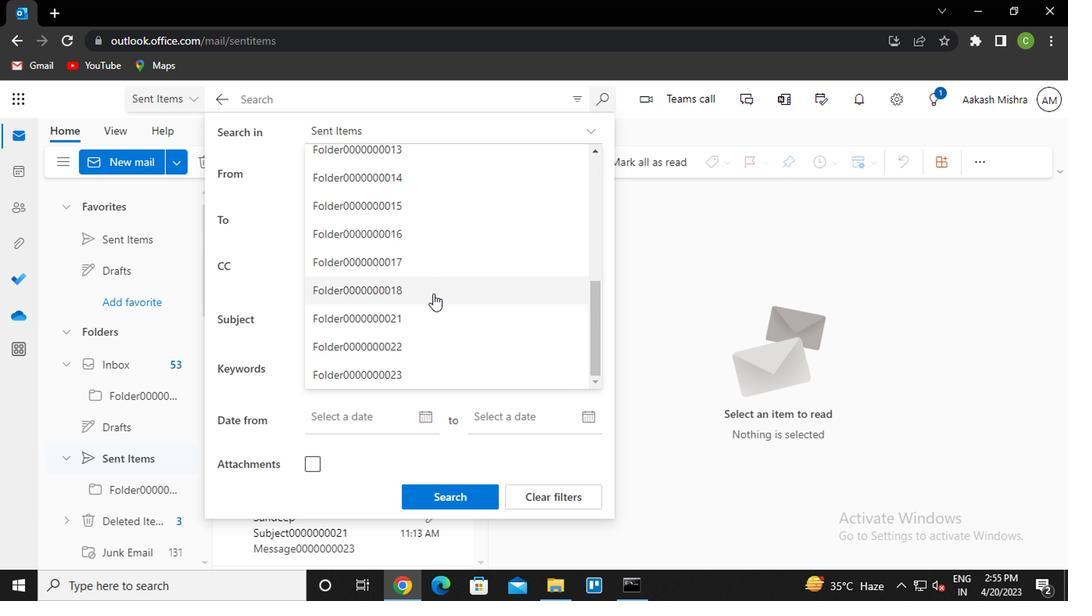 
Action: Mouse moved to (428, 333)
Screenshot: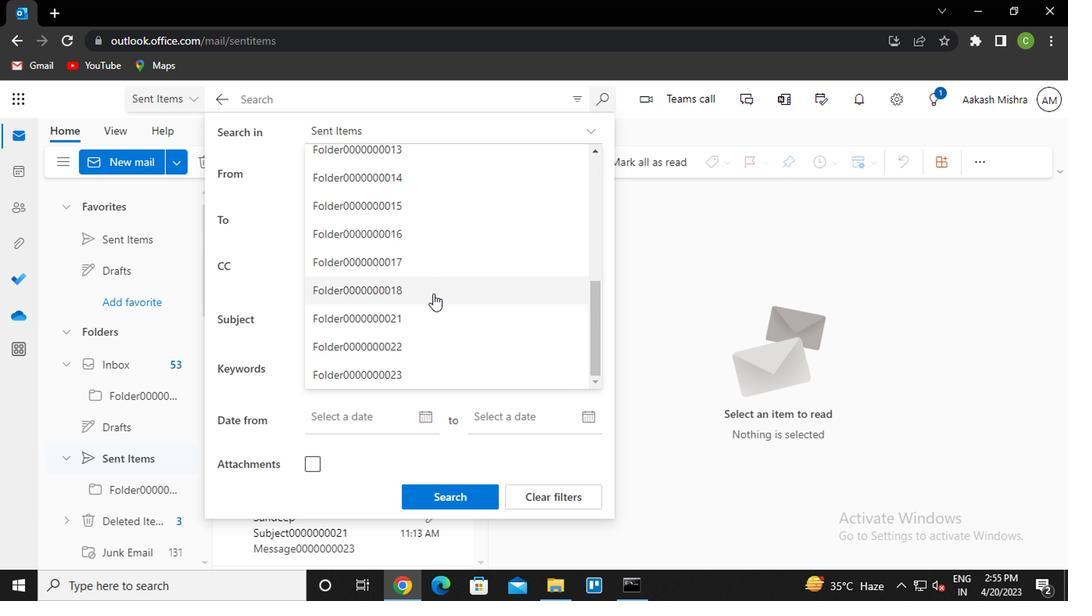 
Action: Mouse scrolled (428, 332) with delta (0, -1)
Screenshot: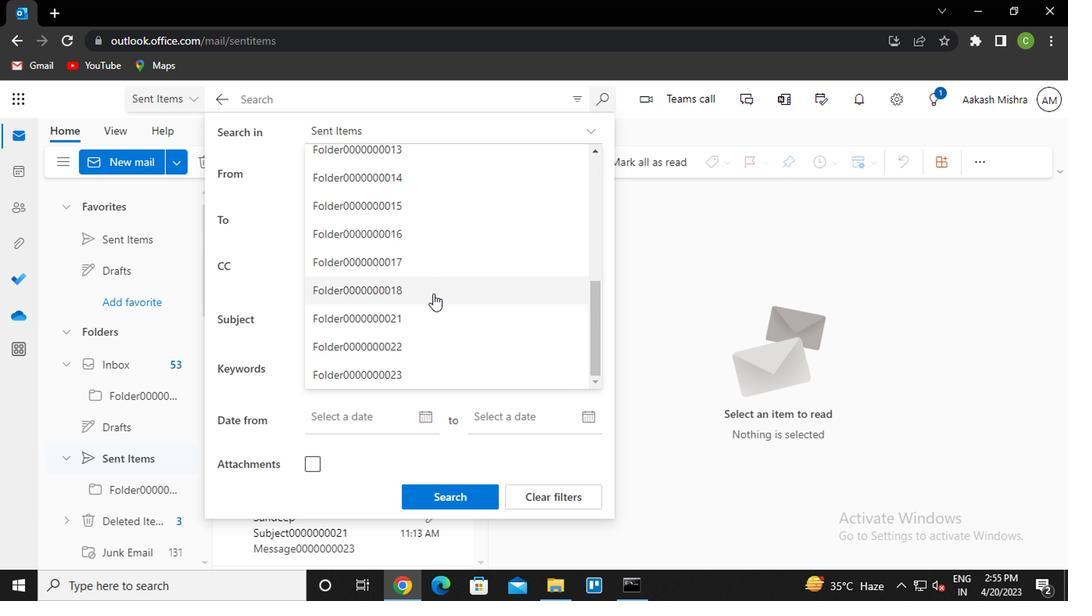 
Action: Mouse scrolled (428, 332) with delta (0, -1)
Screenshot: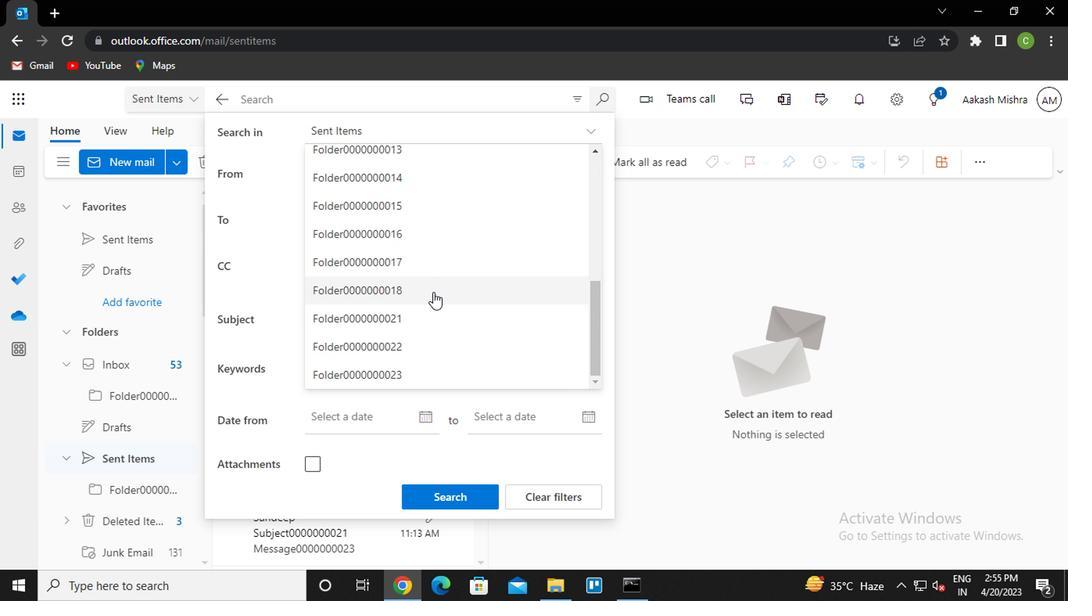
Action: Mouse scrolled (428, 332) with delta (0, -1)
Screenshot: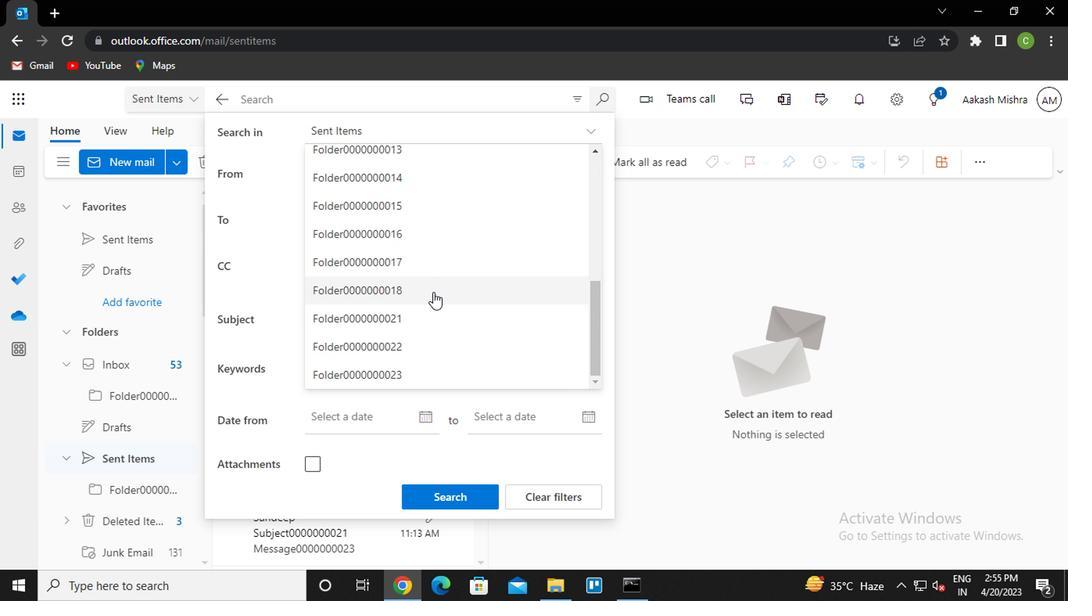 
Action: Mouse scrolled (428, 332) with delta (0, -1)
Screenshot: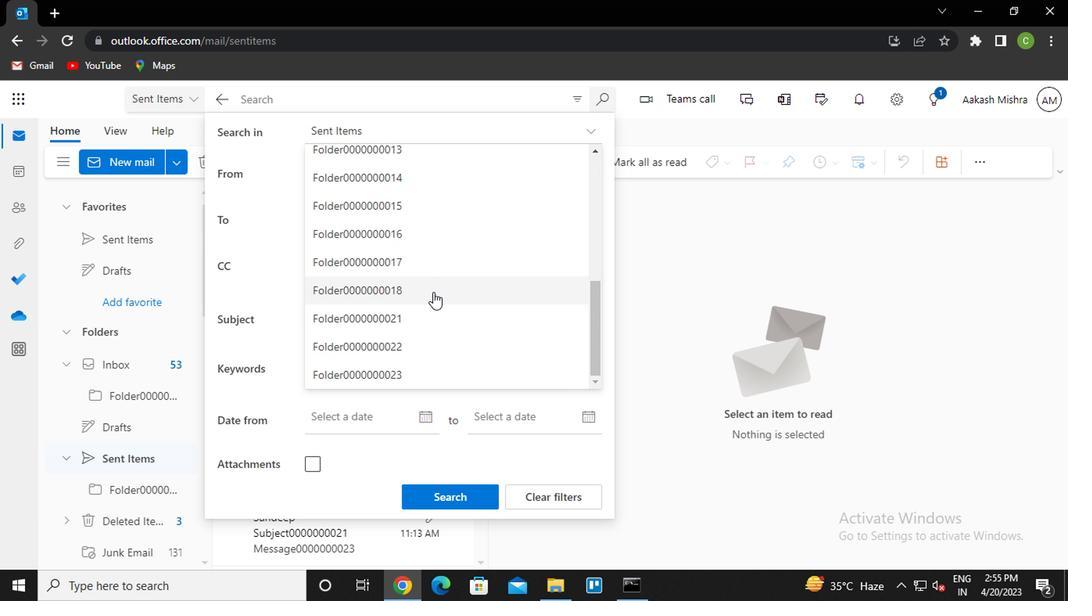 
Action: Mouse moved to (429, 331)
Screenshot: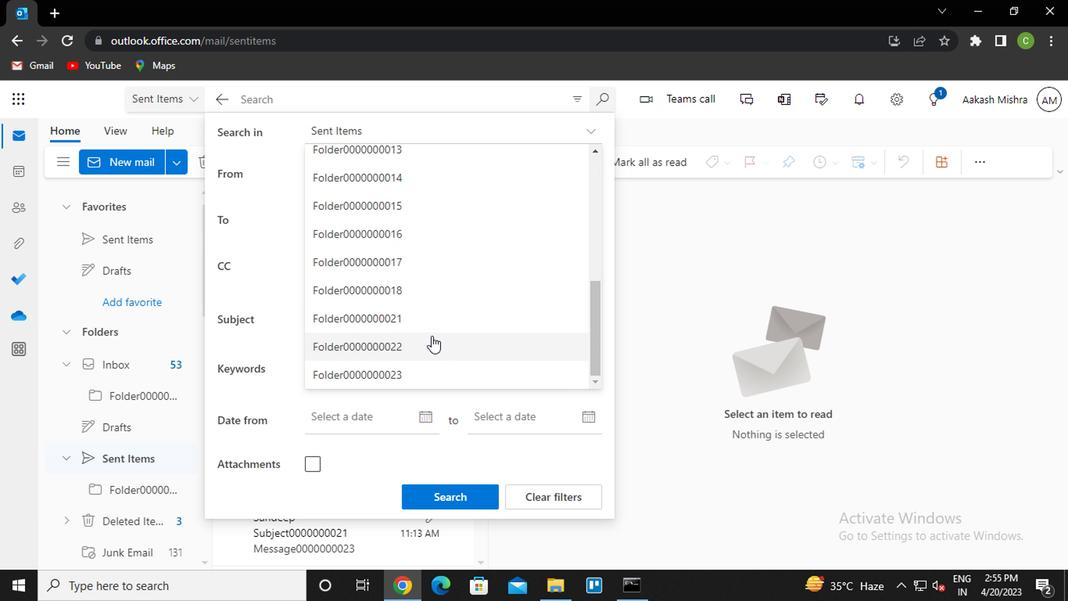 
Action: Mouse scrolled (429, 330) with delta (0, -1)
Screenshot: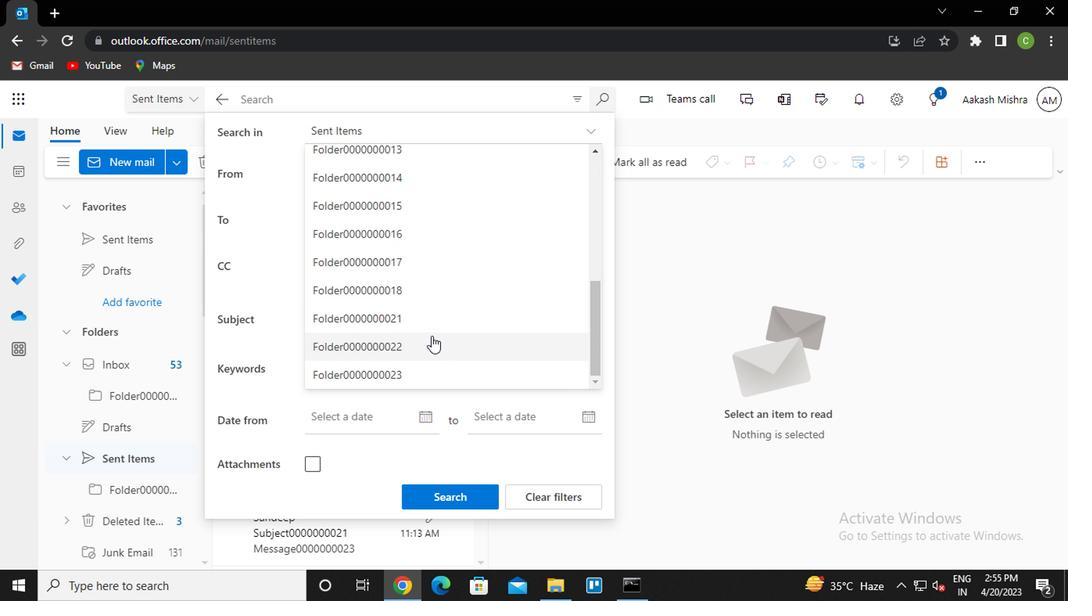 
Action: Mouse moved to (429, 333)
Screenshot: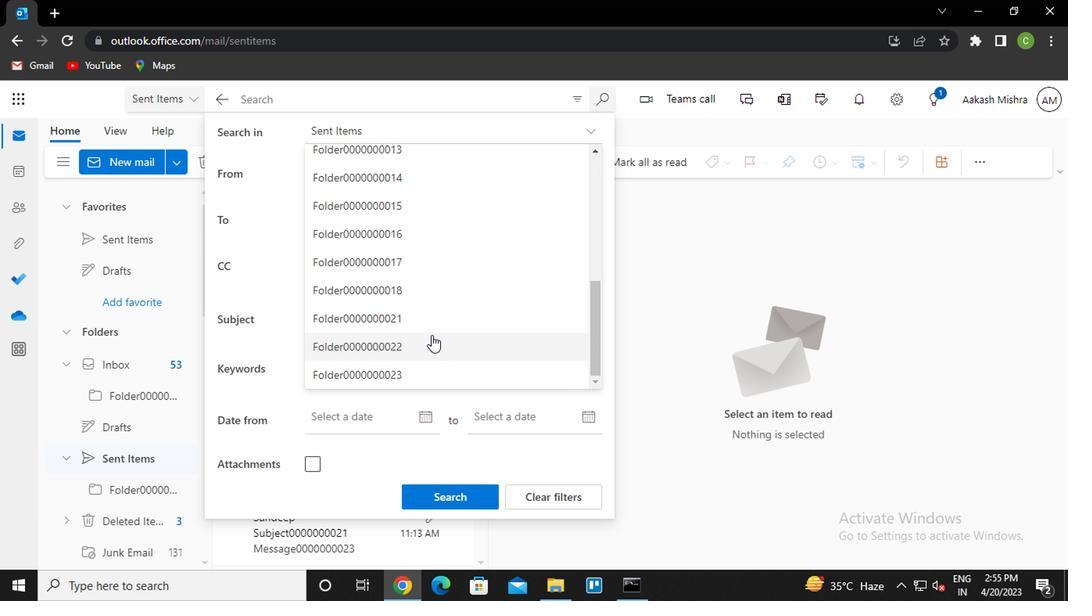 
Action: Mouse scrolled (429, 332) with delta (0, -1)
Screenshot: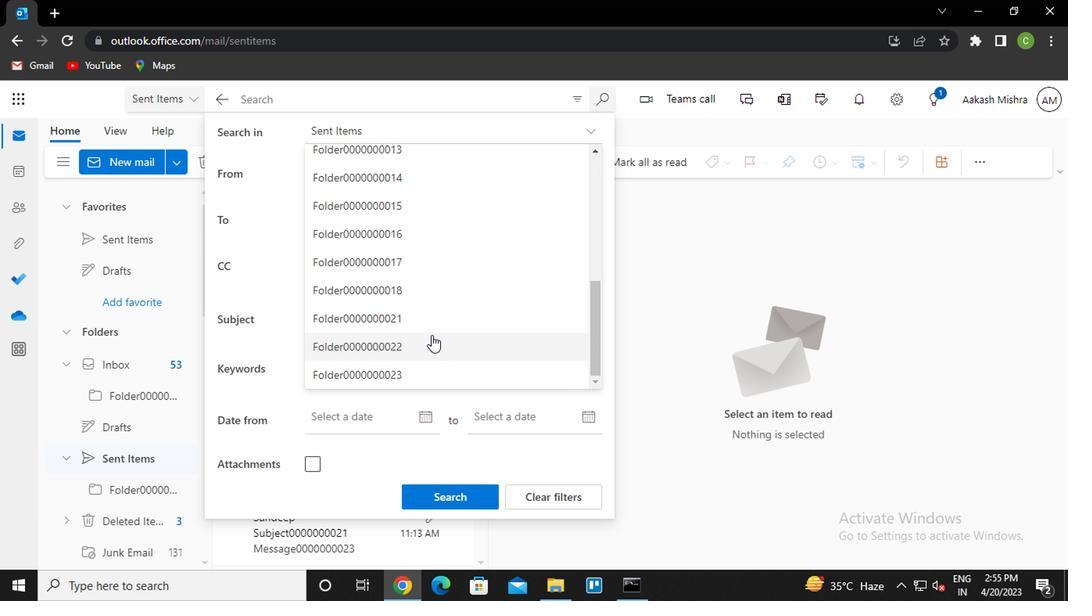 
Action: Mouse moved to (429, 335)
Screenshot: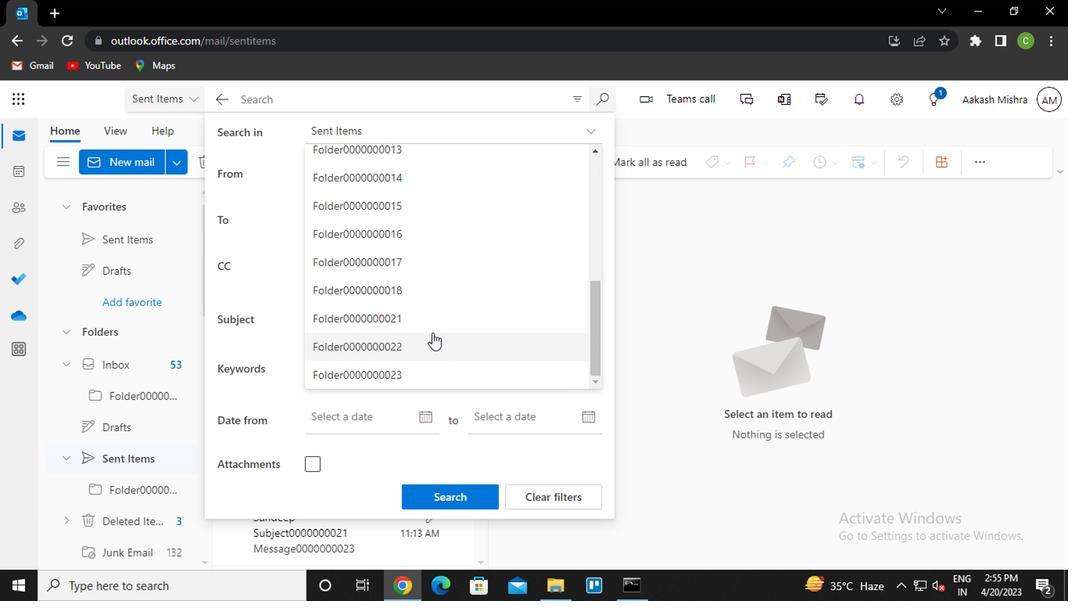 
Action: Mouse scrolled (429, 335) with delta (0, 0)
Screenshot: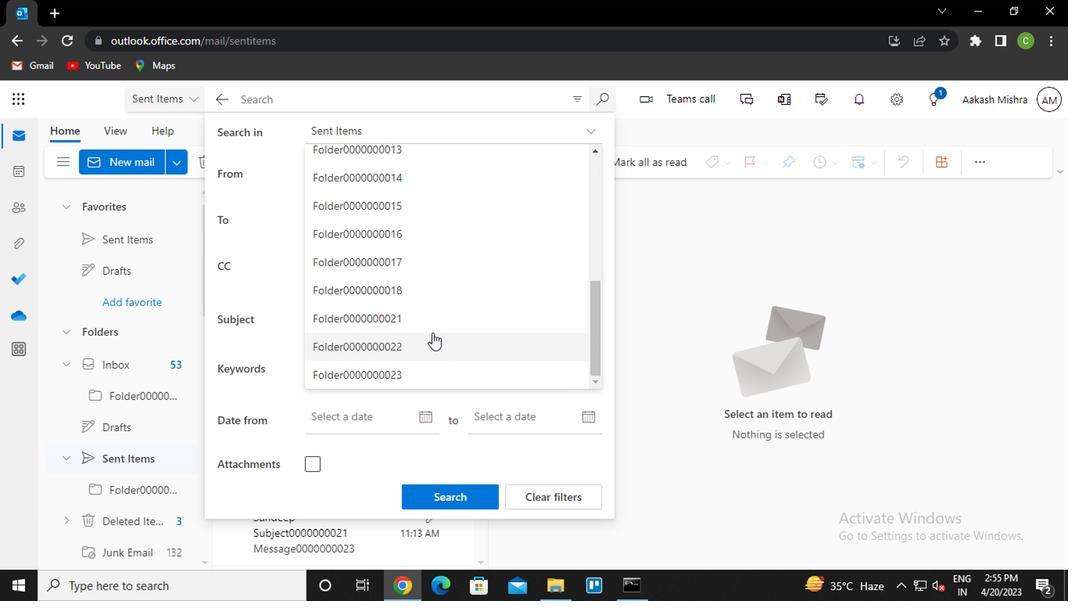 
Action: Mouse scrolled (429, 335) with delta (0, 0)
Screenshot: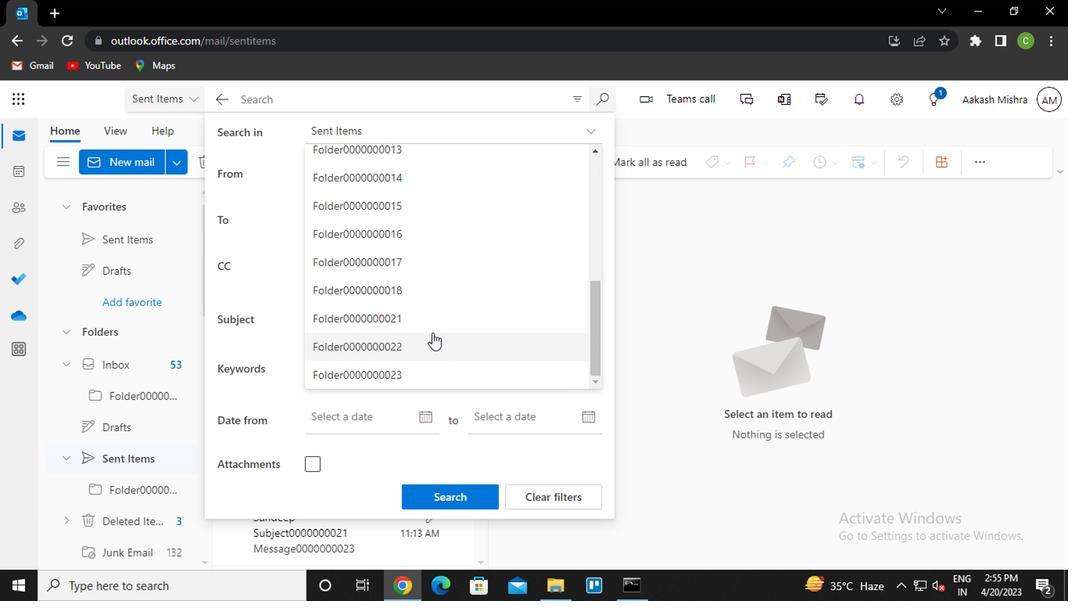 
Action: Mouse scrolled (429, 335) with delta (0, 0)
Screenshot: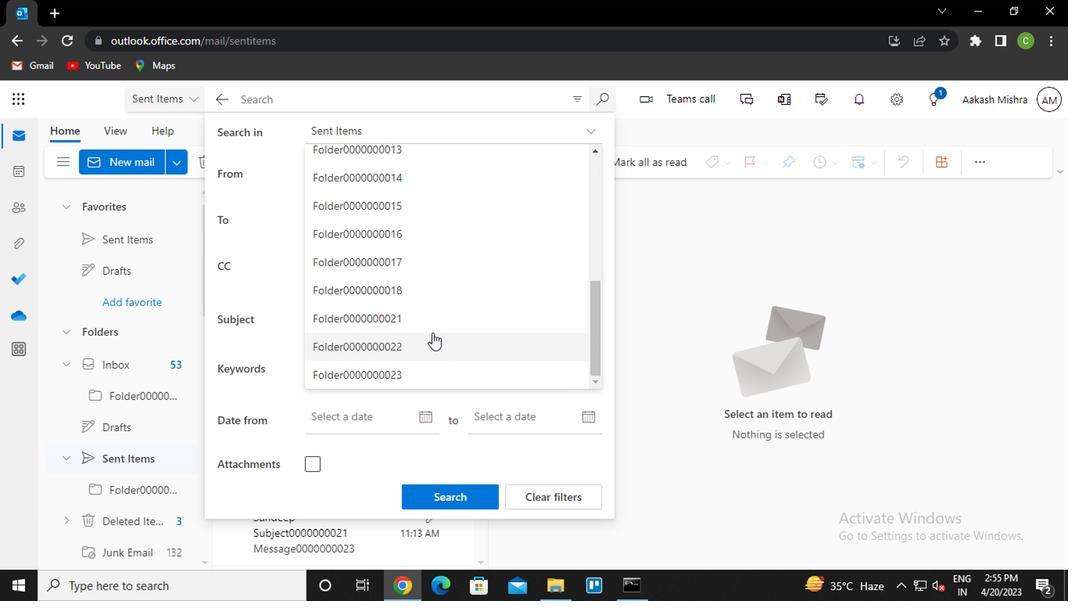 
Action: Mouse scrolled (429, 335) with delta (0, 0)
Screenshot: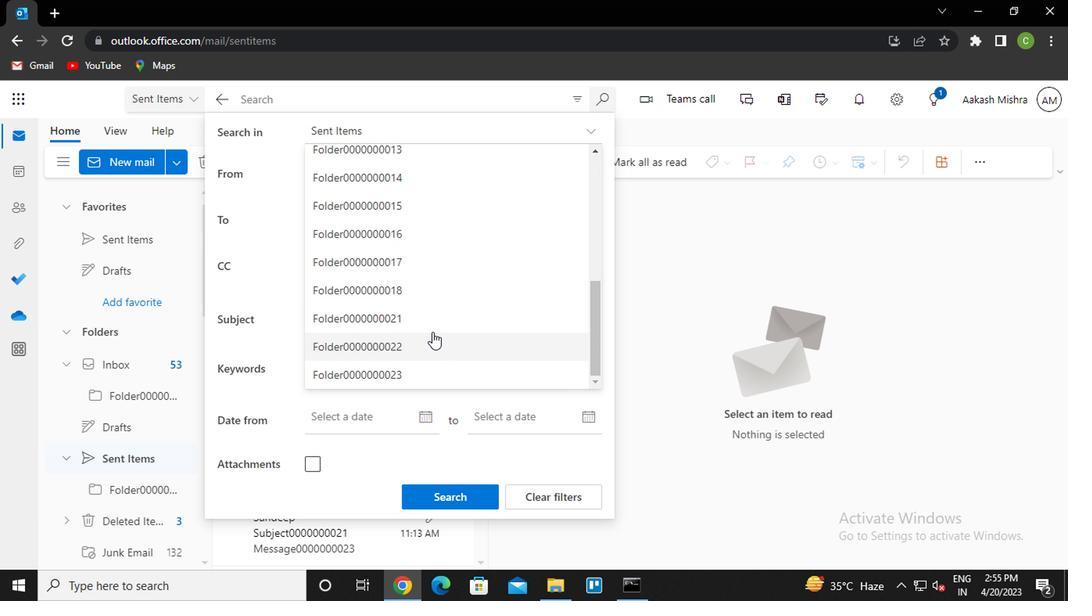 
Action: Mouse scrolled (429, 335) with delta (0, 0)
Screenshot: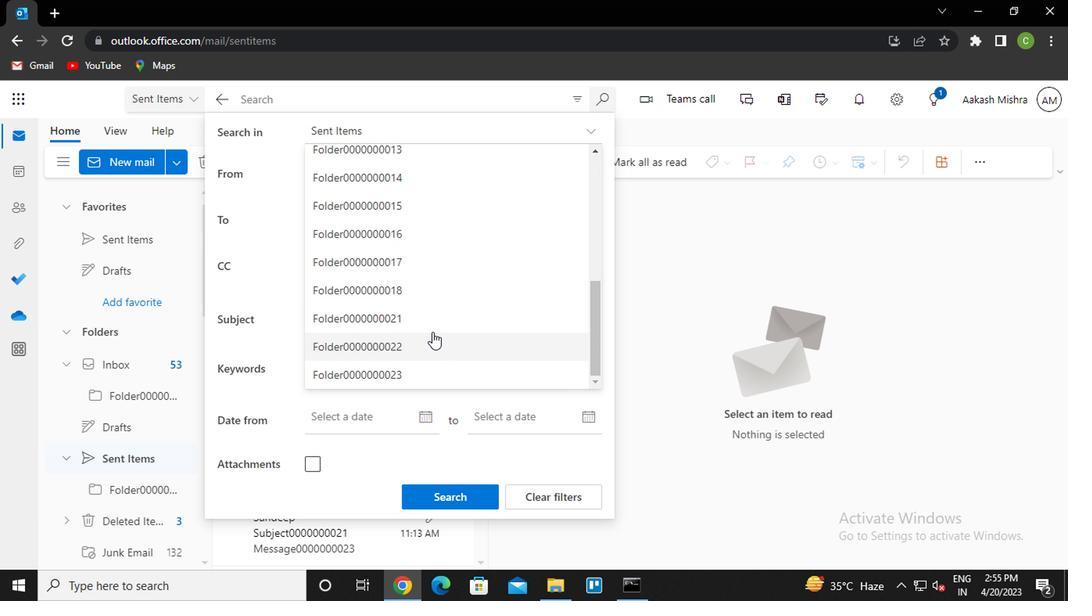 
Action: Mouse moved to (682, 279)
Screenshot: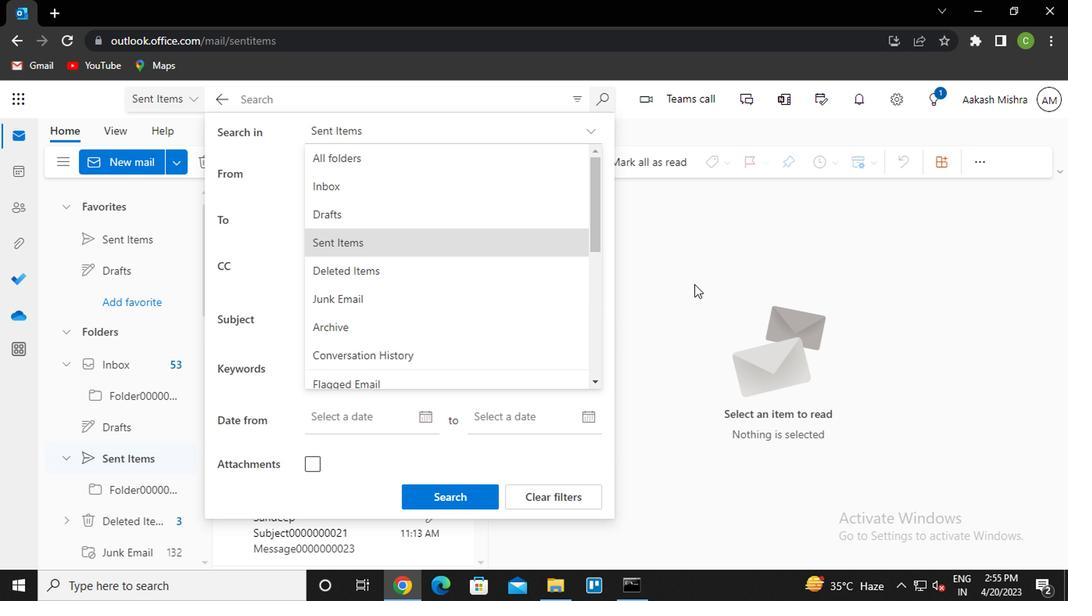 
Action: Mouse pressed left at (682, 279)
Screenshot: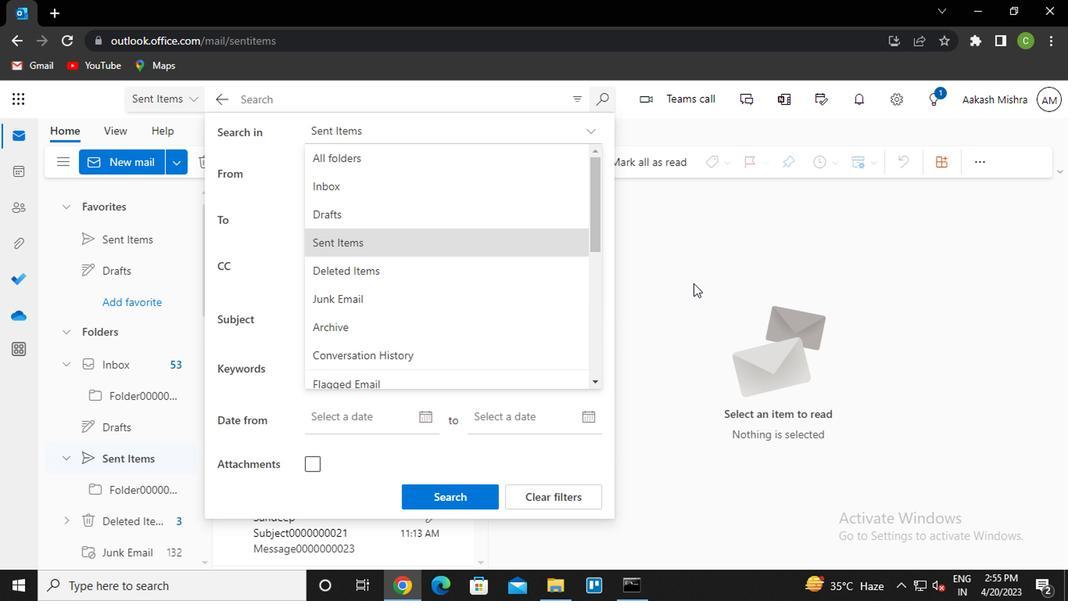 
Action: Mouse moved to (146, 384)
Screenshot: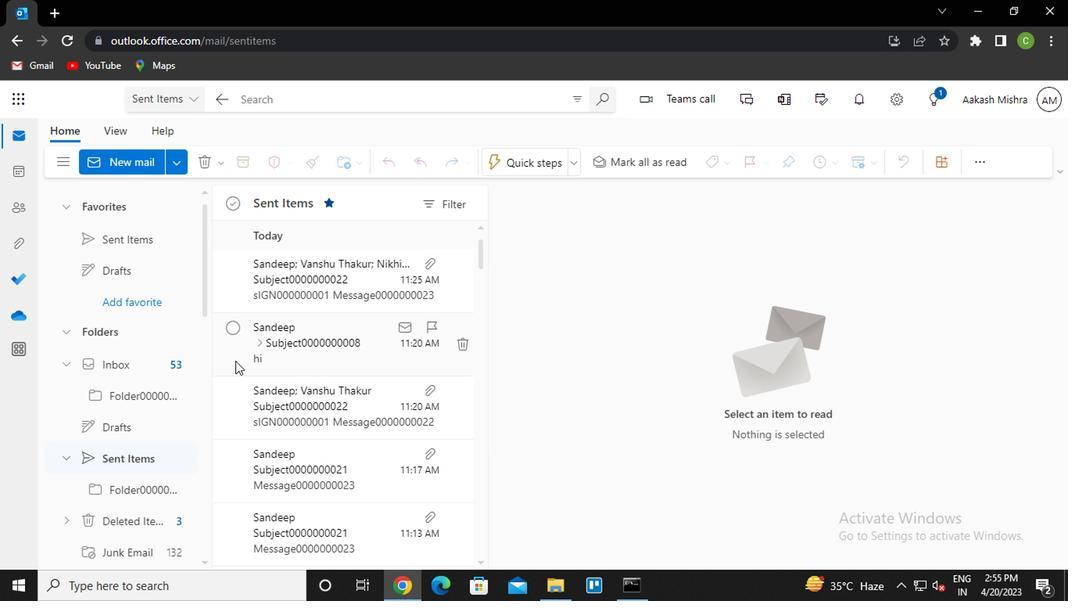 
Action: Mouse scrolled (146, 384) with delta (0, 0)
Screenshot: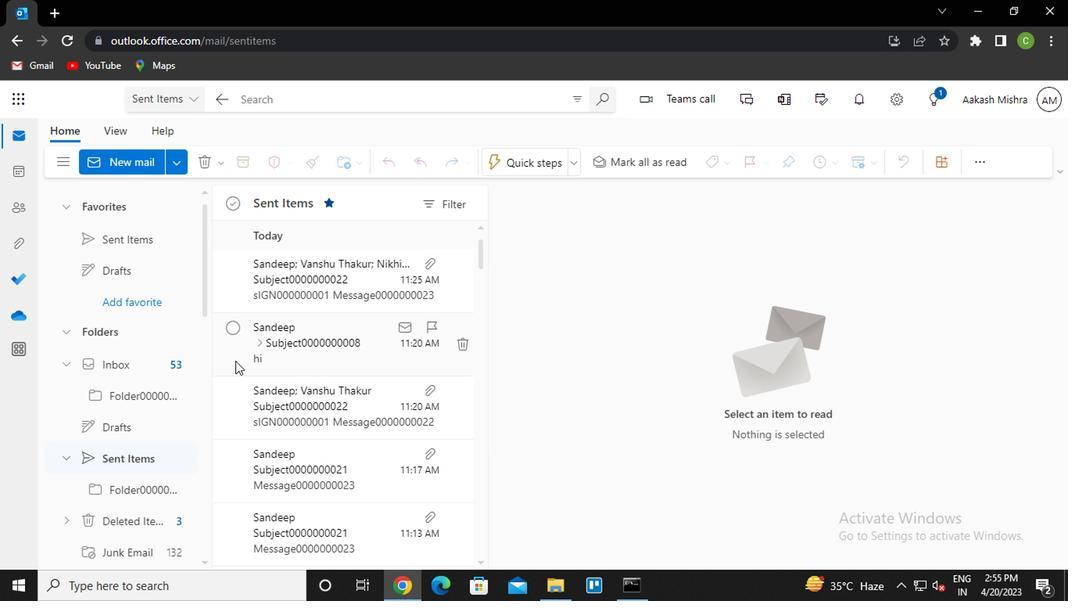 
Action: Mouse moved to (141, 388)
Screenshot: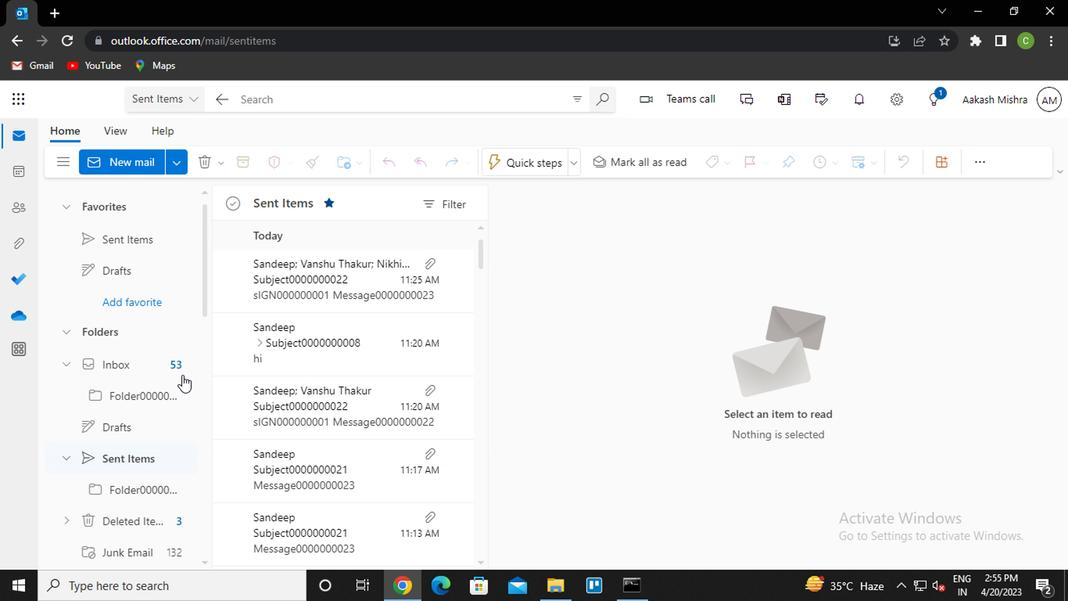 
Action: Mouse scrolled (141, 387) with delta (0, 0)
Screenshot: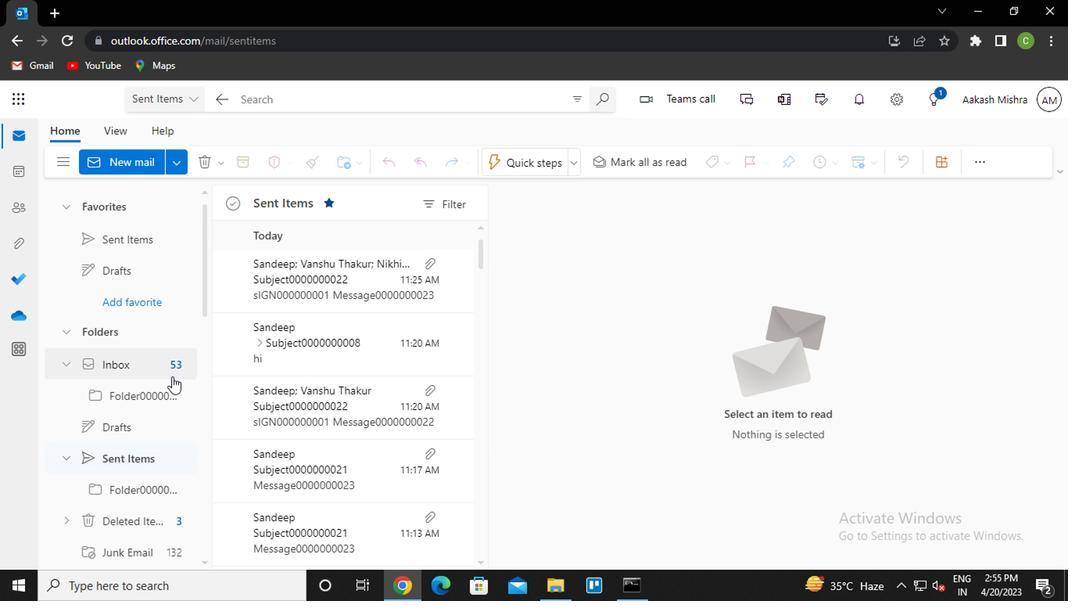 
Action: Mouse moved to (139, 390)
Screenshot: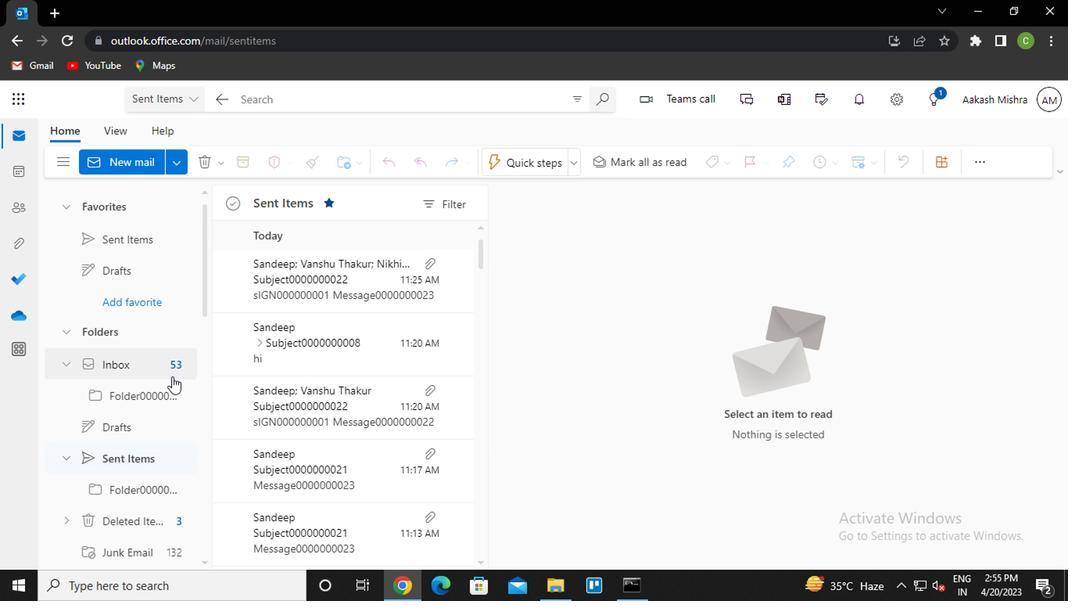 
Action: Mouse scrolled (139, 389) with delta (0, 0)
Screenshot: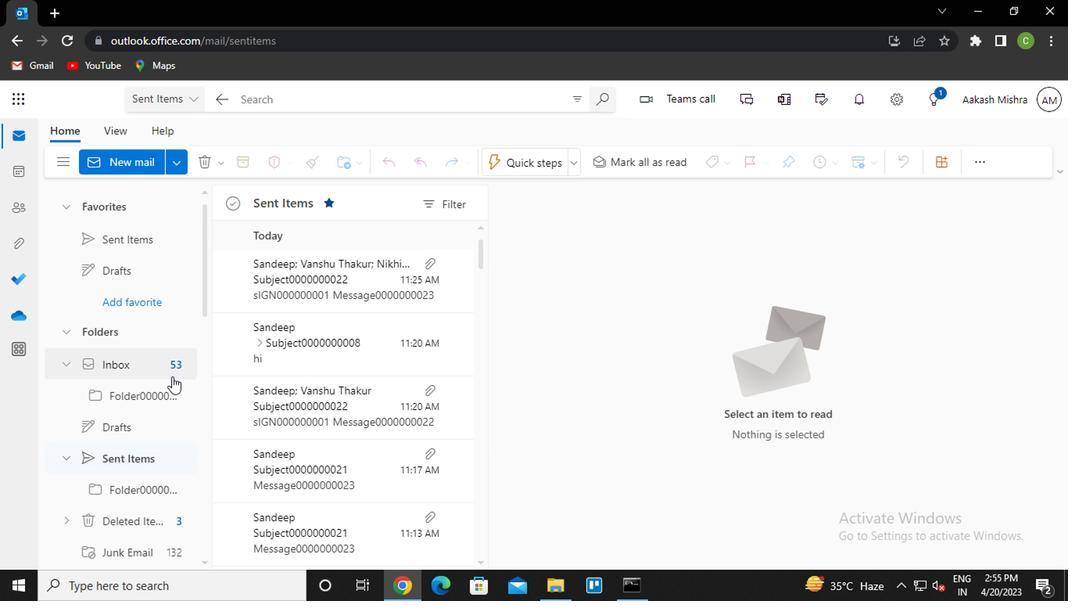 
Action: Mouse scrolled (139, 389) with delta (0, 0)
Screenshot: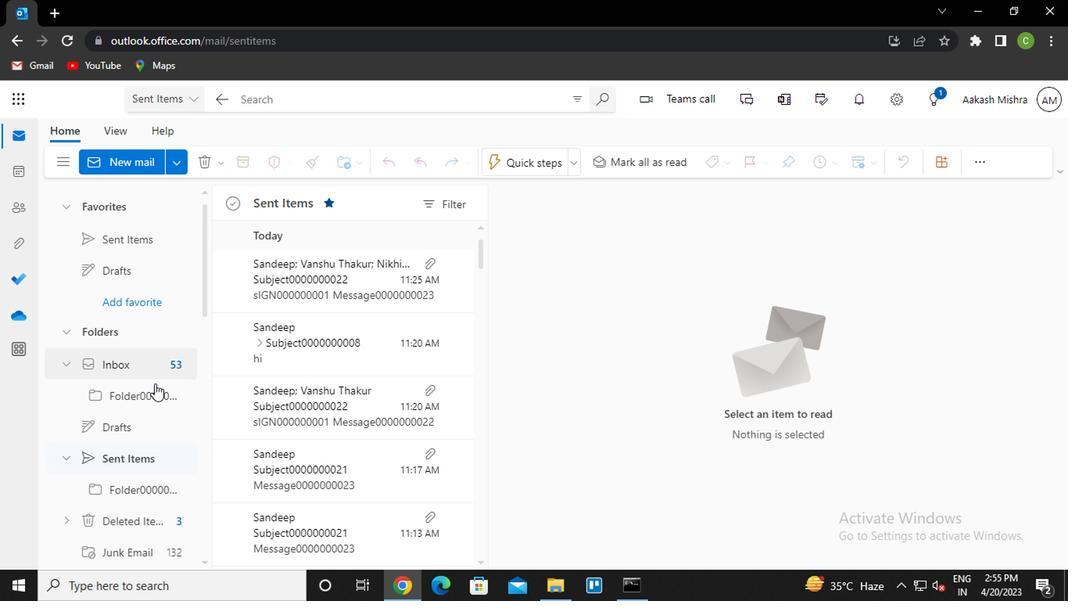 
Action: Mouse scrolled (139, 389) with delta (0, 0)
Screenshot: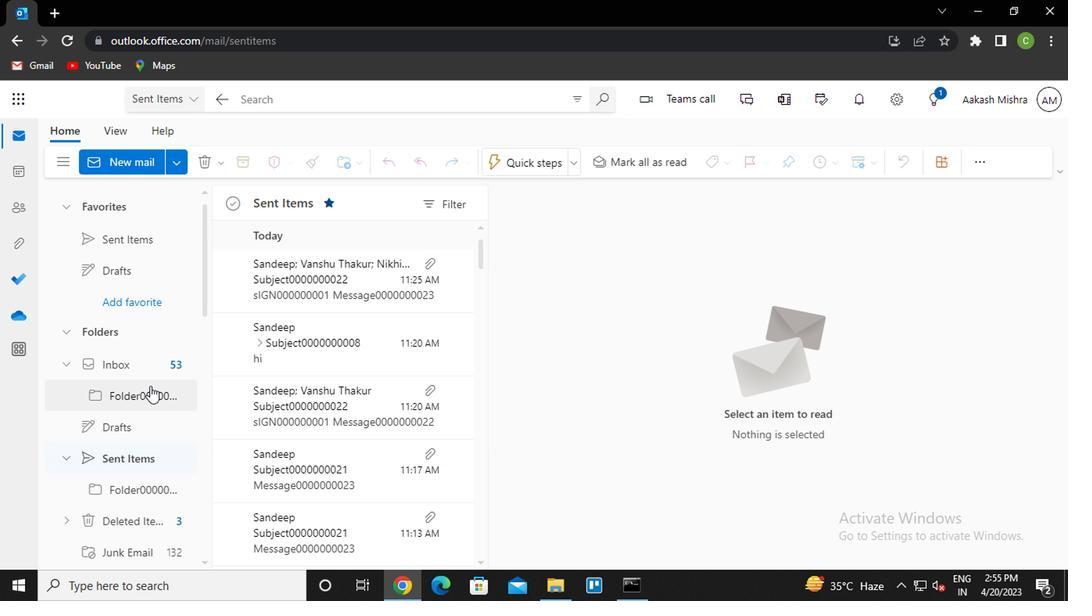 
Action: Mouse scrolled (139, 389) with delta (0, 0)
Screenshot: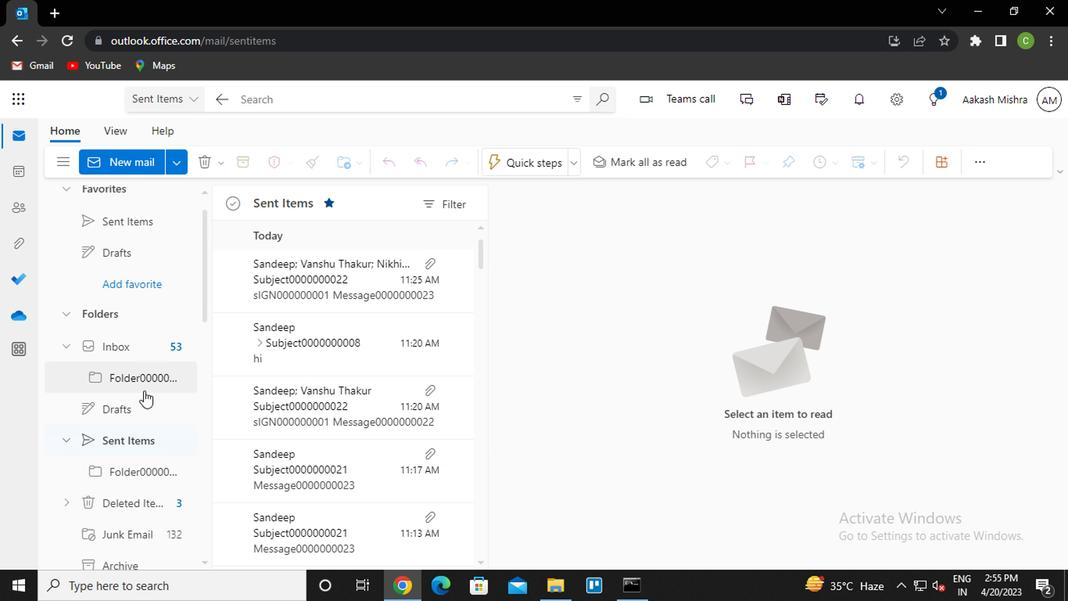 
Action: Mouse scrolled (139, 389) with delta (0, 0)
Screenshot: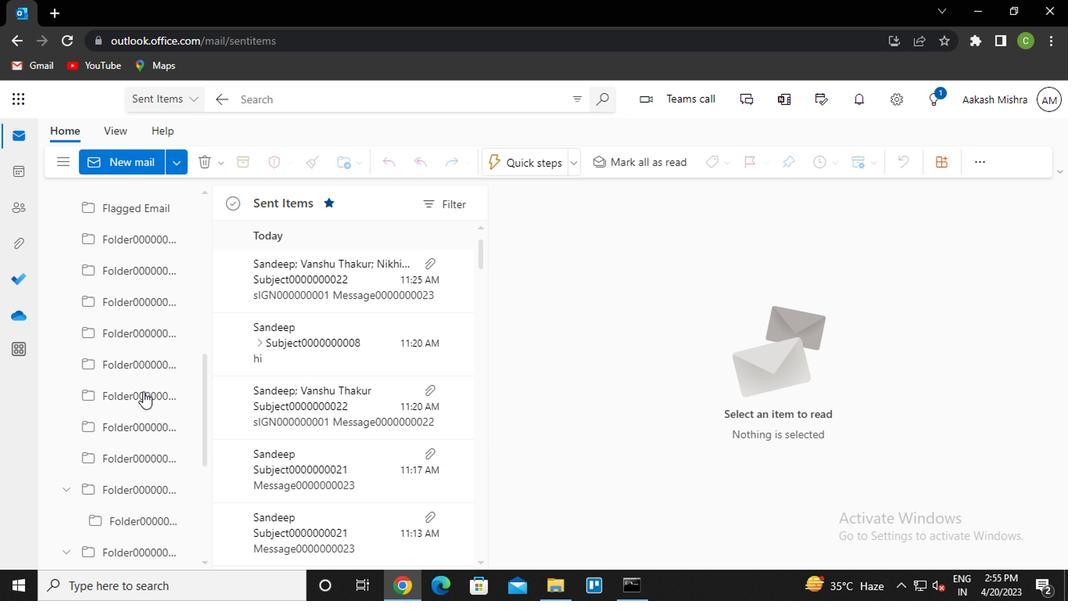 
Action: Mouse scrolled (139, 389) with delta (0, 0)
Screenshot: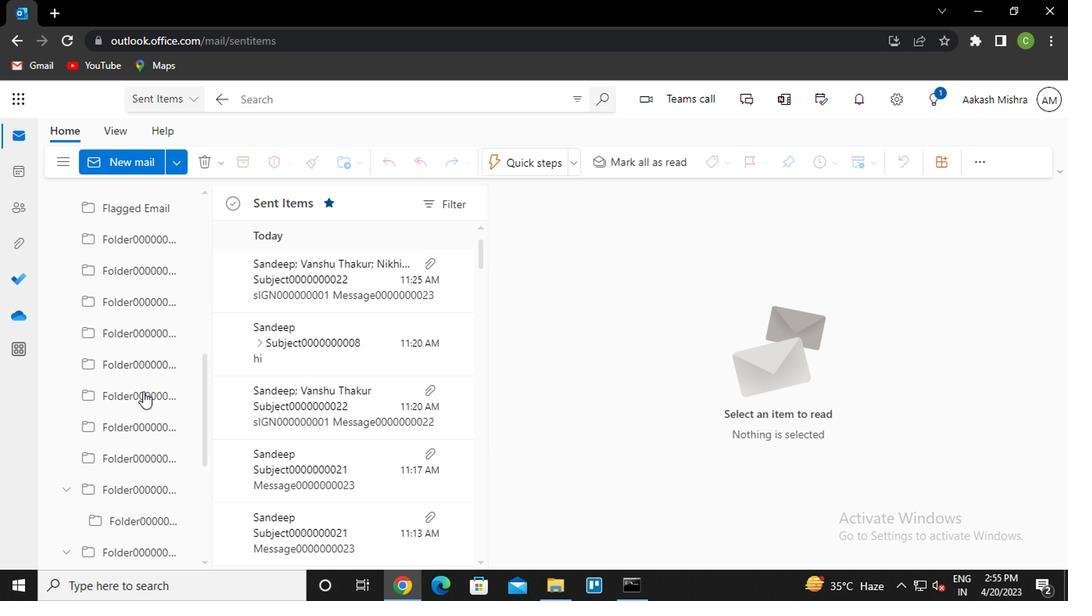 
Action: Mouse scrolled (139, 389) with delta (0, 0)
Screenshot: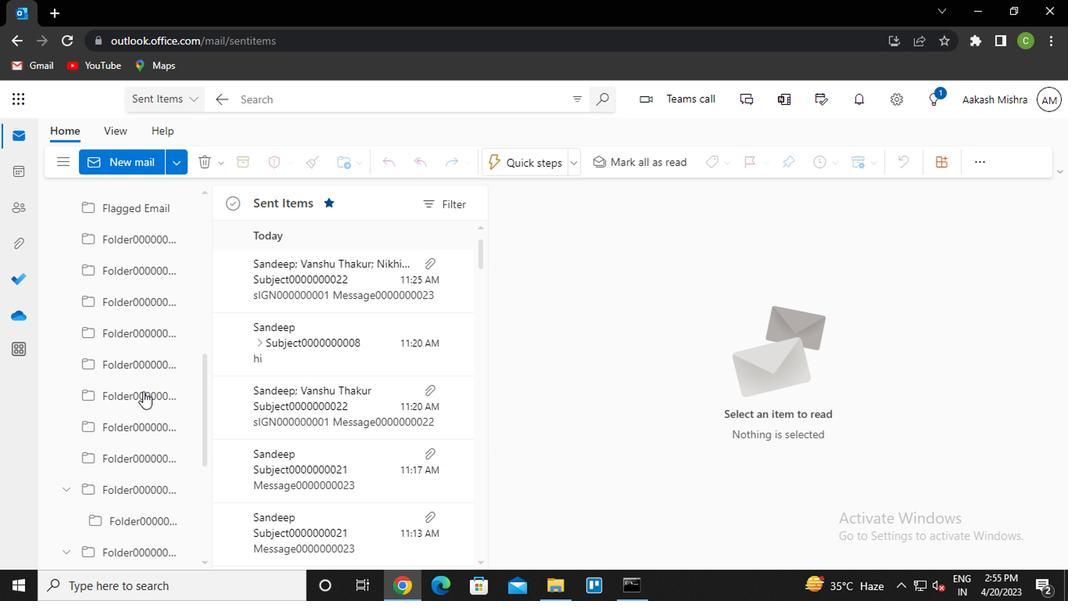 
Action: Mouse scrolled (139, 389) with delta (0, 0)
Screenshot: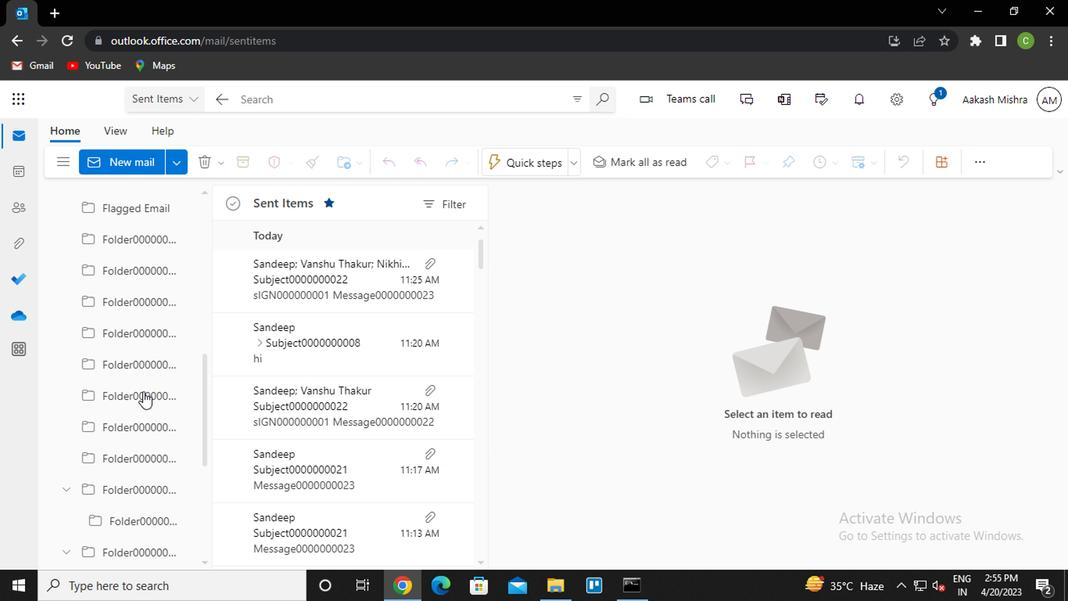 
Action: Mouse scrolled (139, 389) with delta (0, 0)
Screenshot: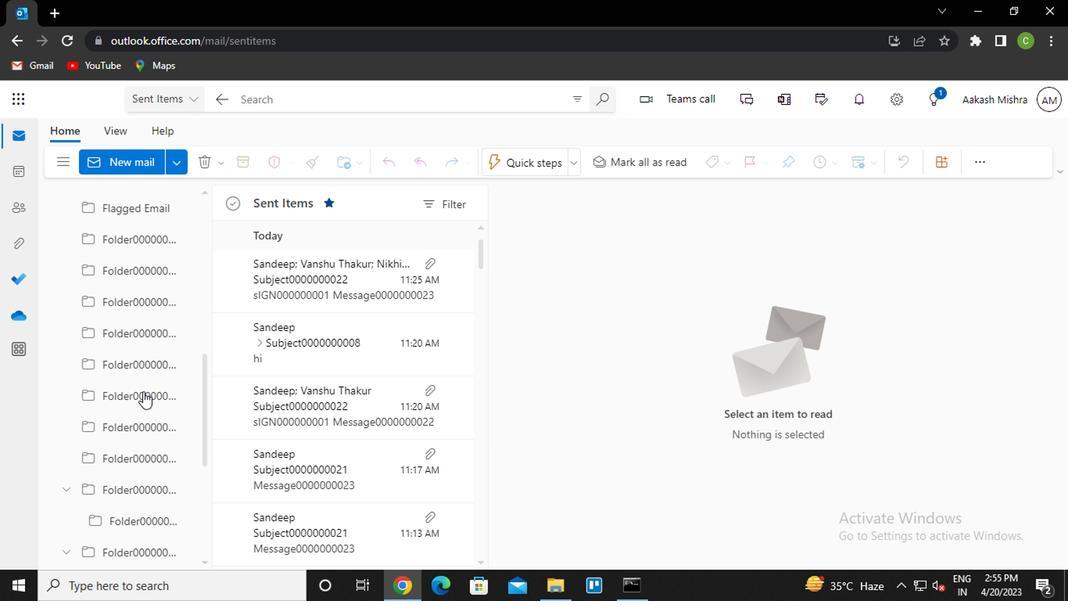 
Action: Mouse scrolled (139, 391) with delta (0, 1)
Screenshot: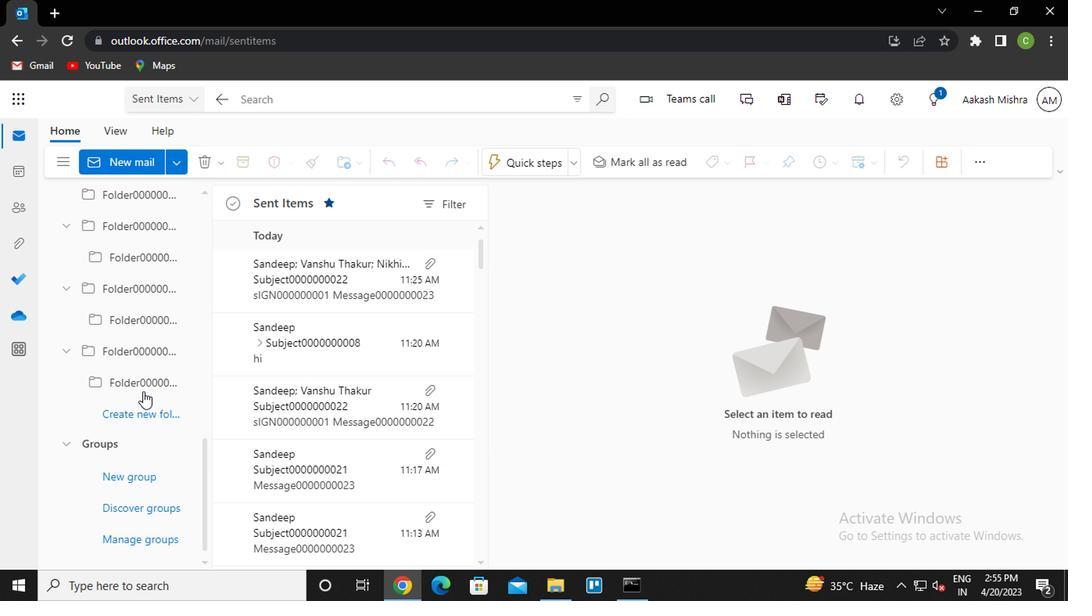 
Action: Mouse scrolled (139, 391) with delta (0, 1)
Screenshot: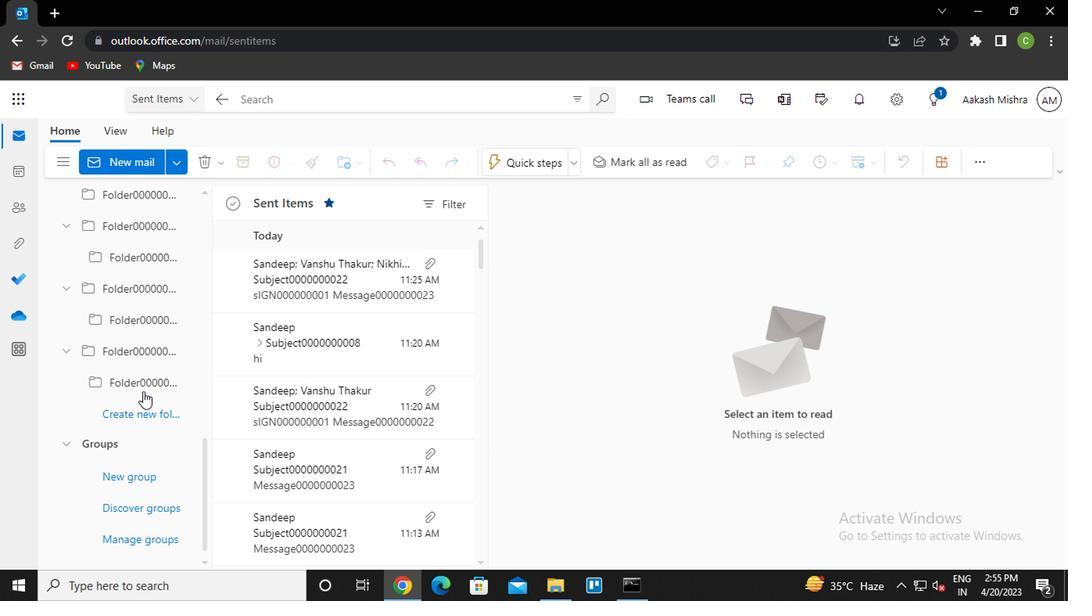 
Action: Mouse moved to (111, 407)
Screenshot: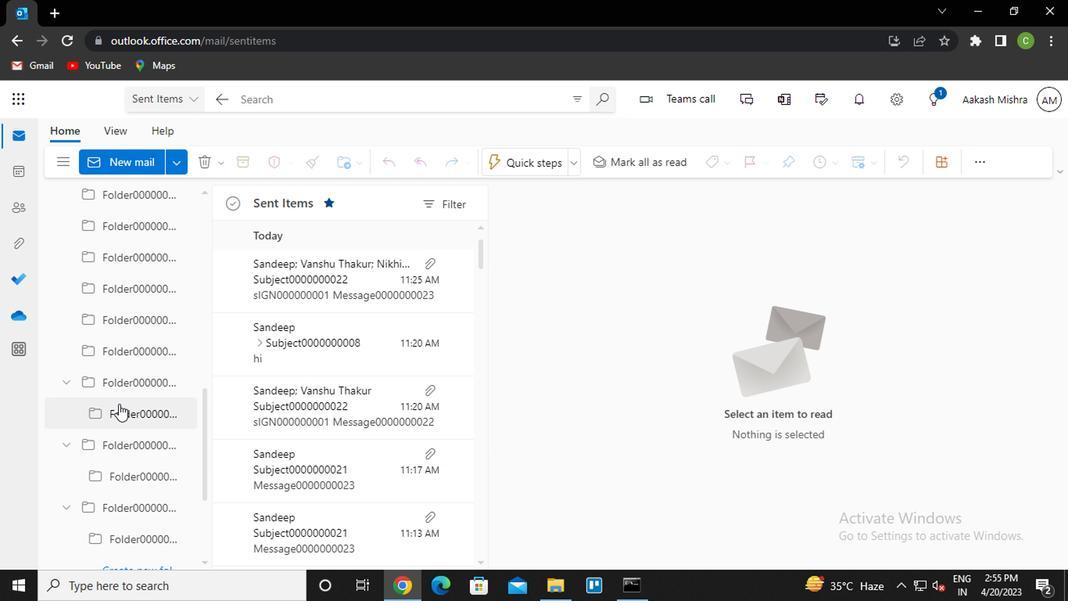 
Action: Mouse pressed left at (111, 407)
Screenshot: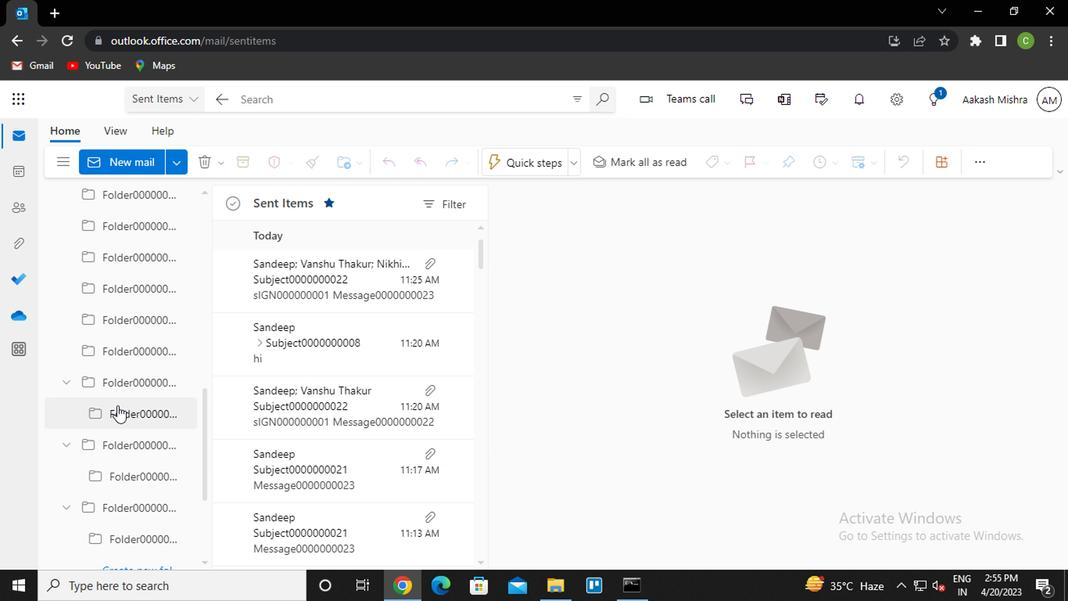 
Action: Mouse moved to (351, 97)
Screenshot: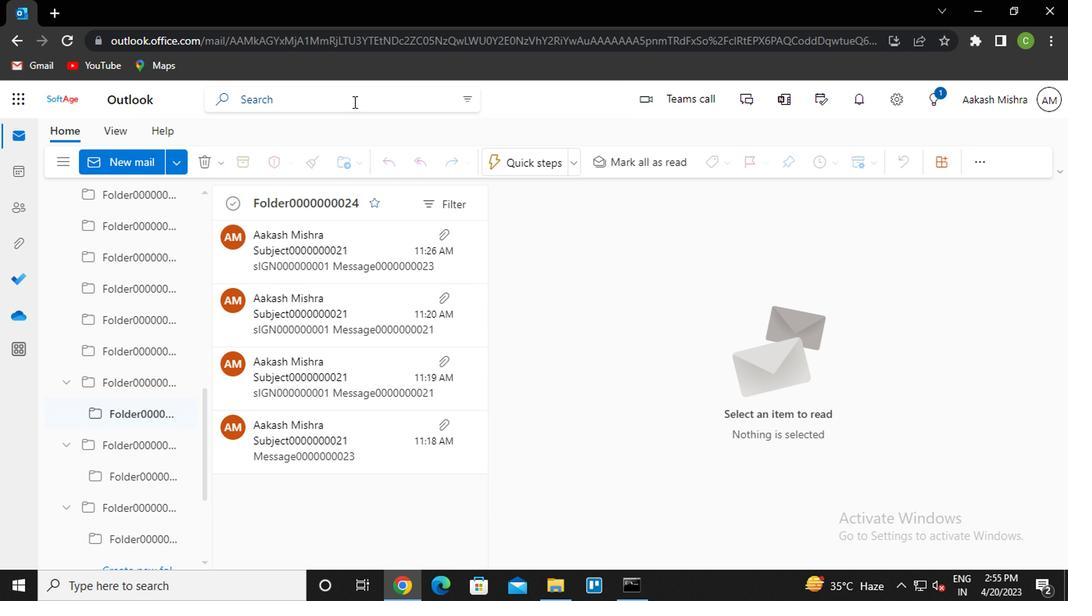 
Action: Mouse pressed left at (351, 97)
Screenshot: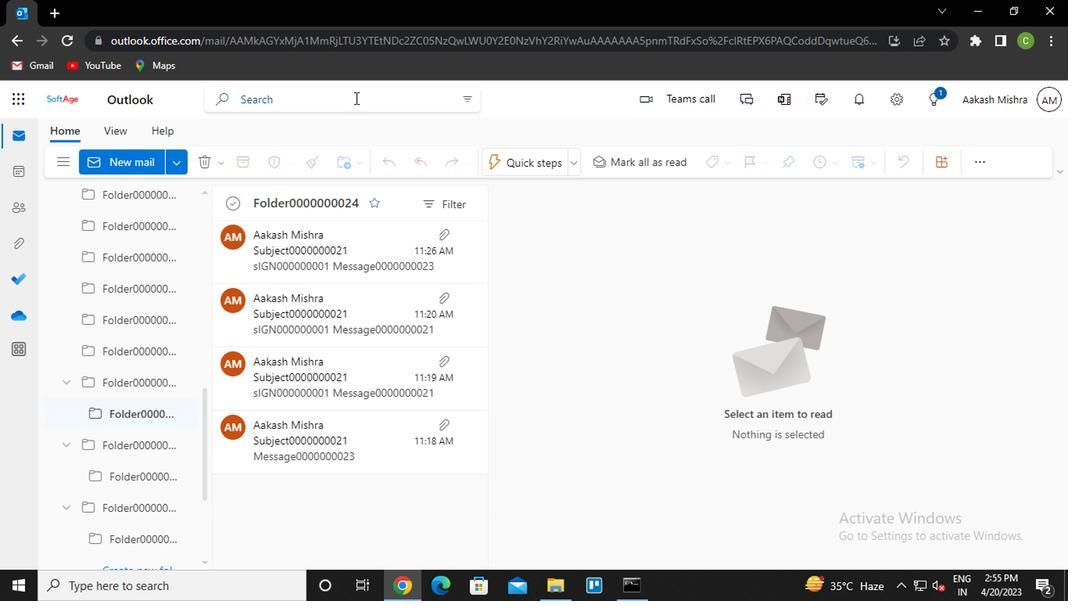 
Action: Mouse moved to (577, 96)
Screenshot: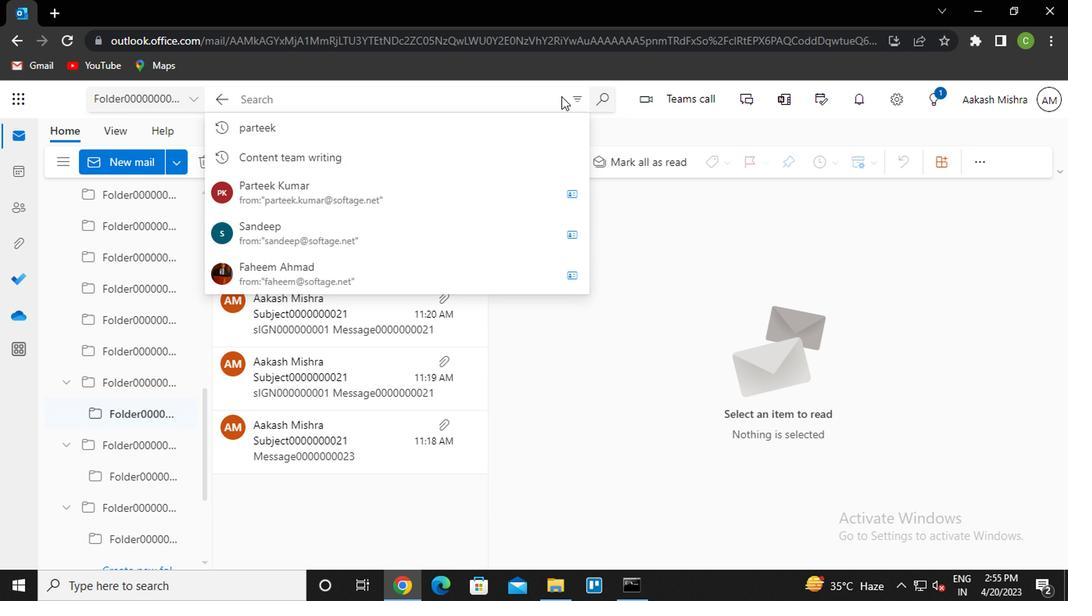 
Action: Mouse pressed left at (577, 96)
Screenshot: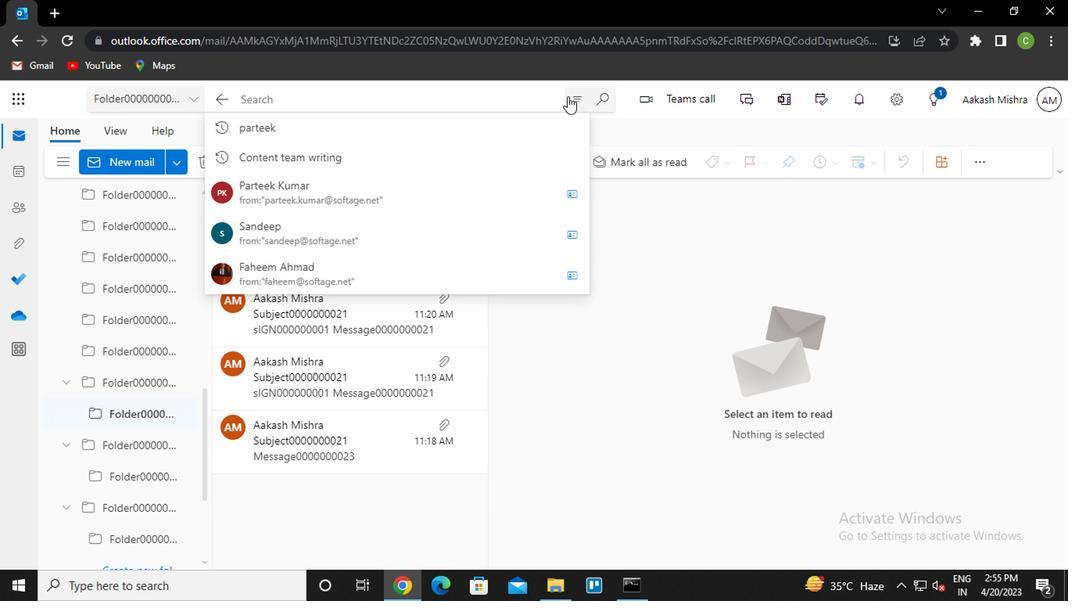 
Action: Mouse moved to (345, 316)
Screenshot: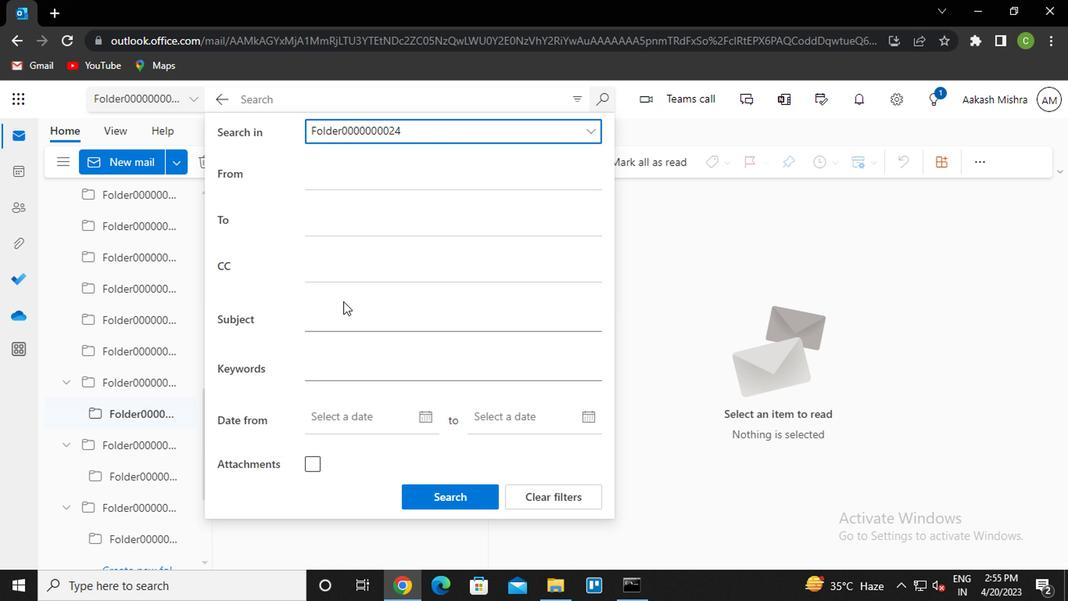 
Action: Mouse pressed left at (345, 316)
Screenshot: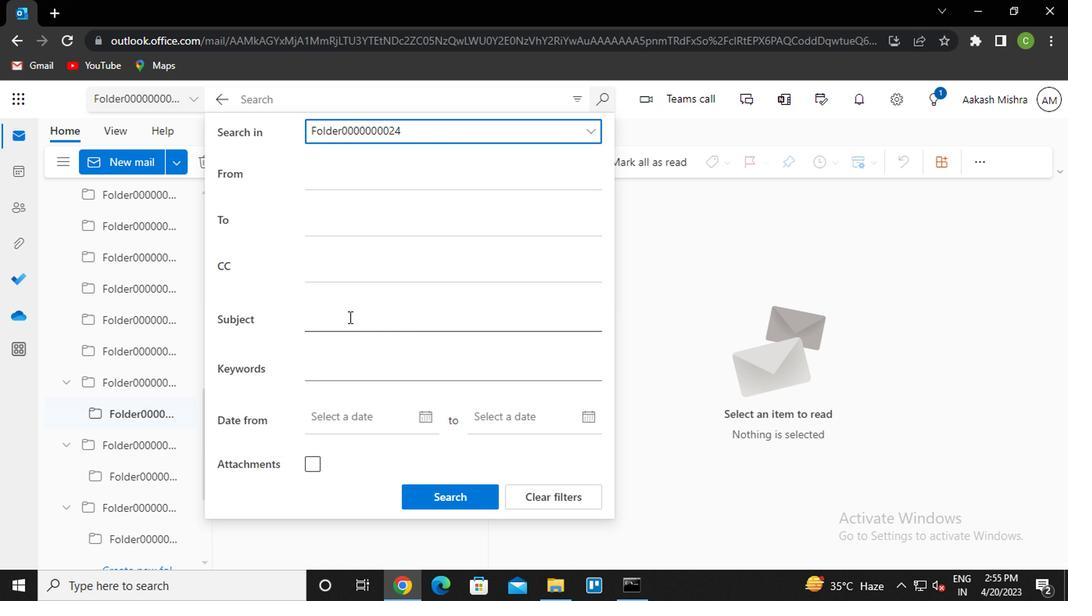 
Action: Mouse moved to (346, 316)
Screenshot: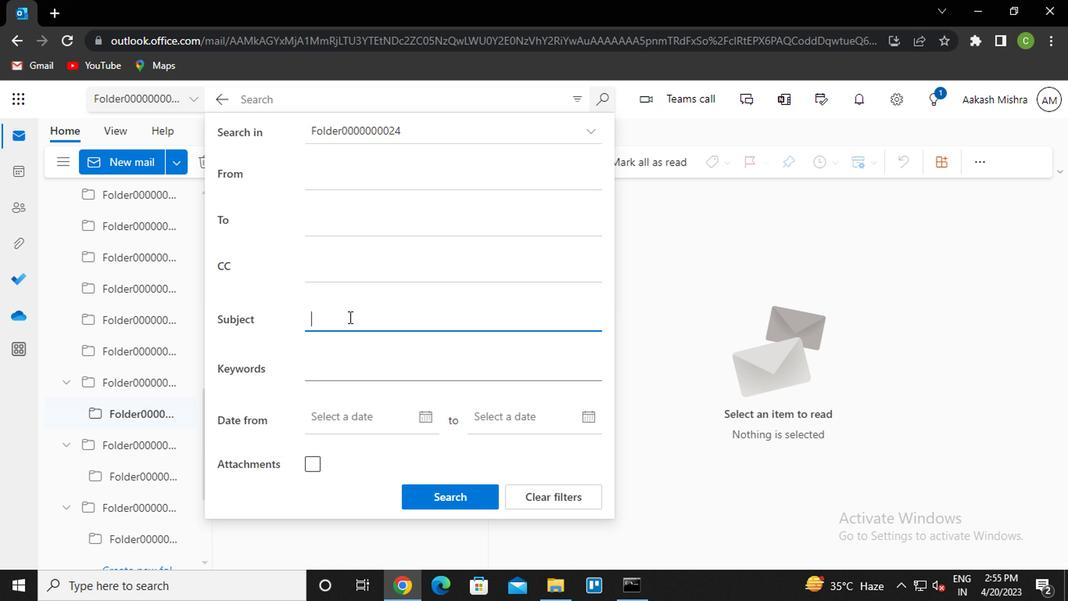 
Action: Key pressed <Key.caps_lock>s<Key.caps_lock>ubject0000000021<Key.enter>
Screenshot: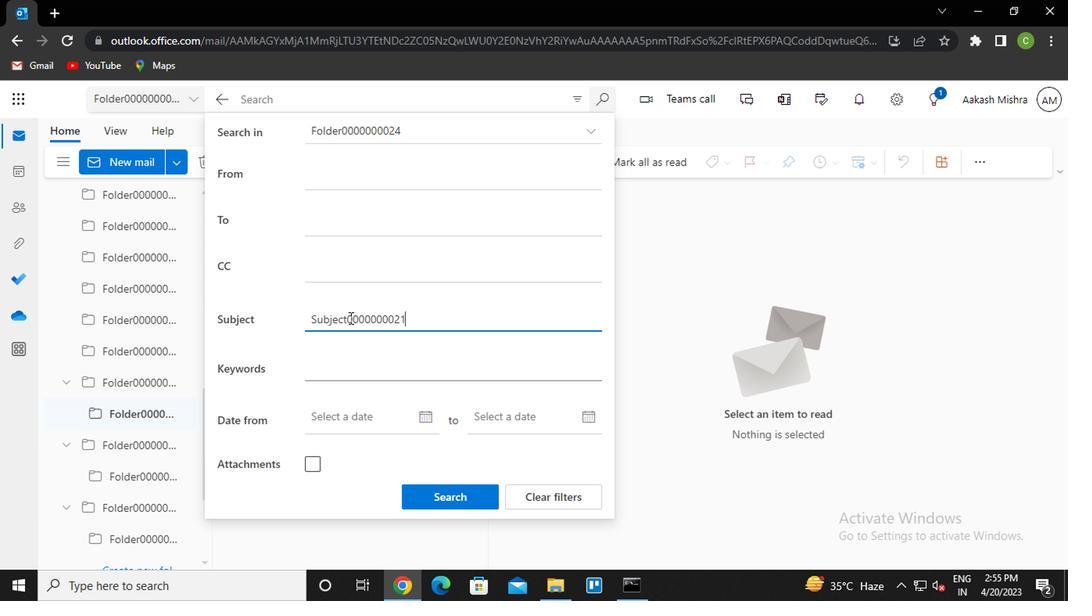 
Action: Mouse moved to (470, 496)
Screenshot: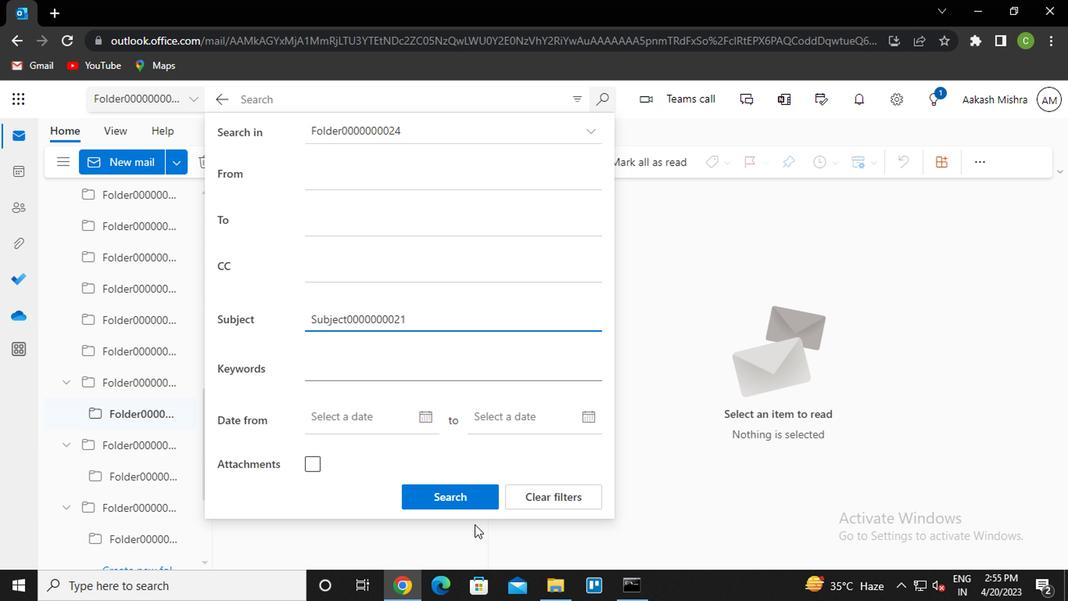 
Action: Mouse pressed left at (470, 496)
Screenshot: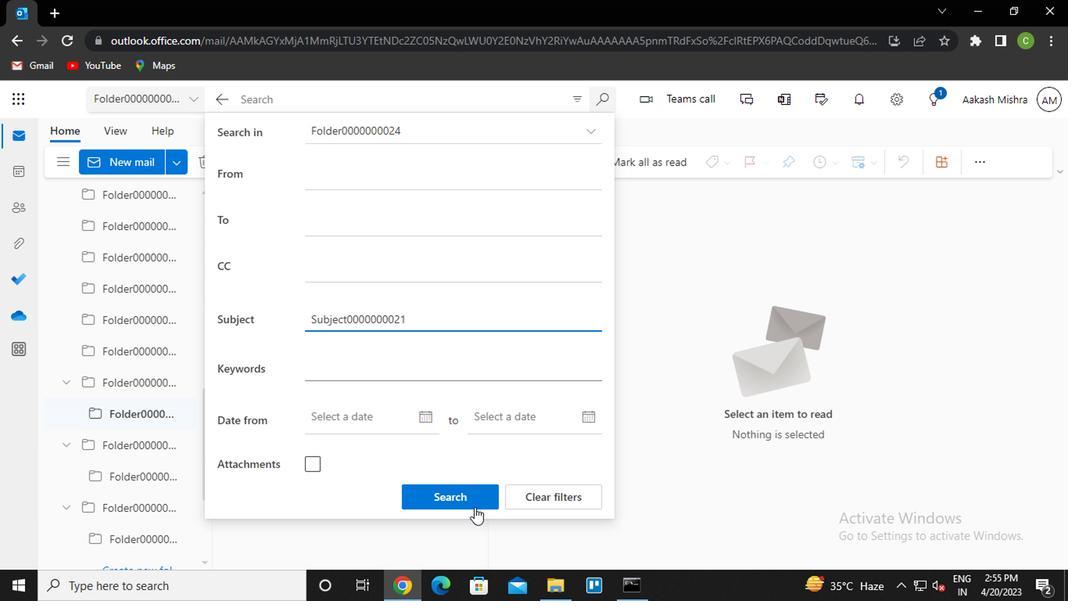 
Action: Mouse moved to (224, 104)
Screenshot: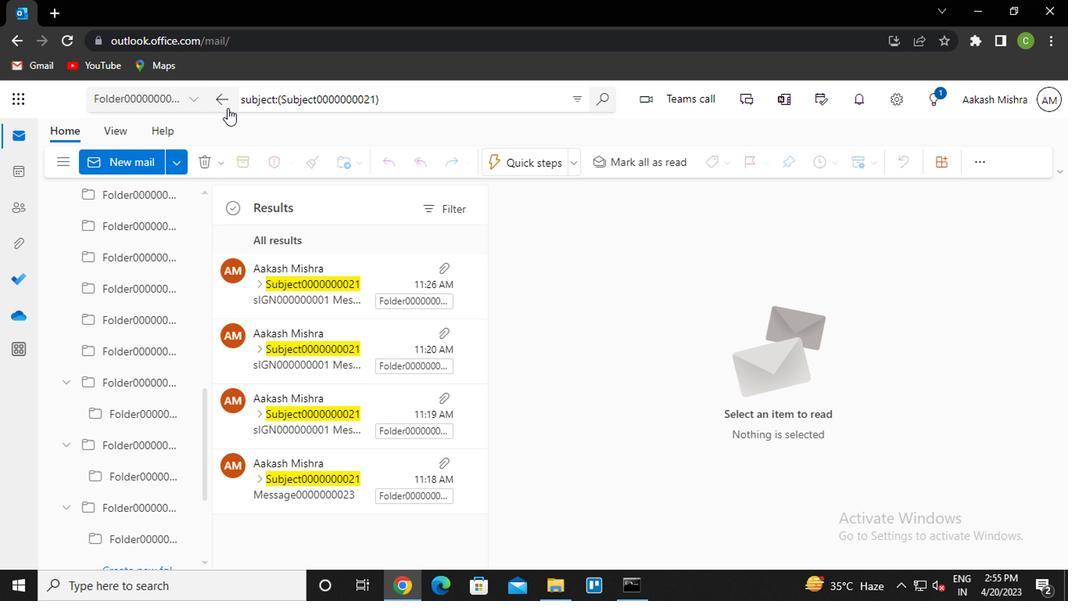 
Action: Mouse pressed left at (224, 104)
Screenshot: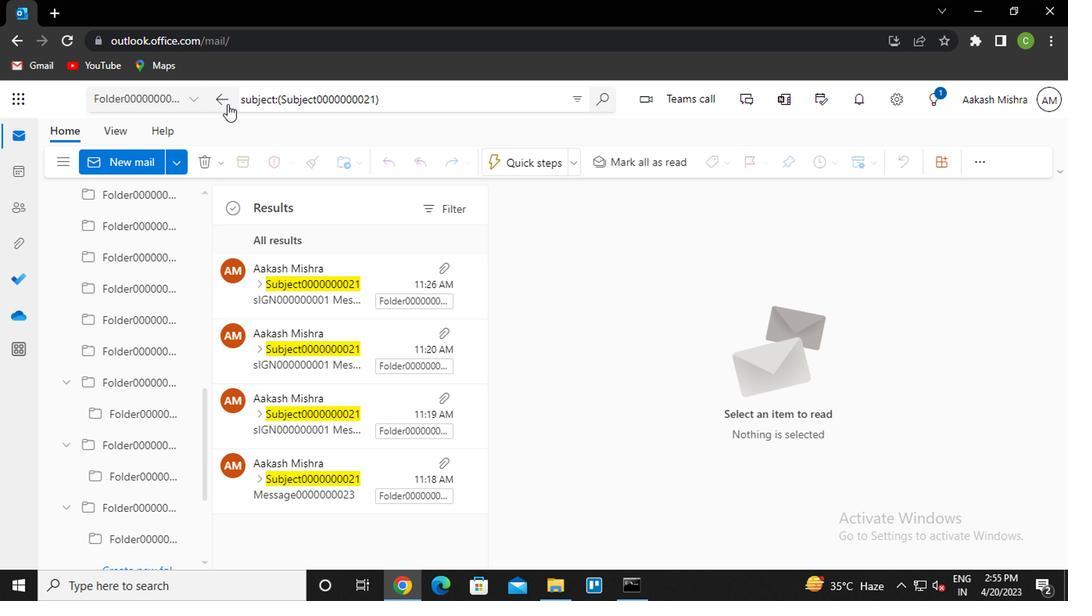 
Action: Mouse moved to (296, 98)
Screenshot: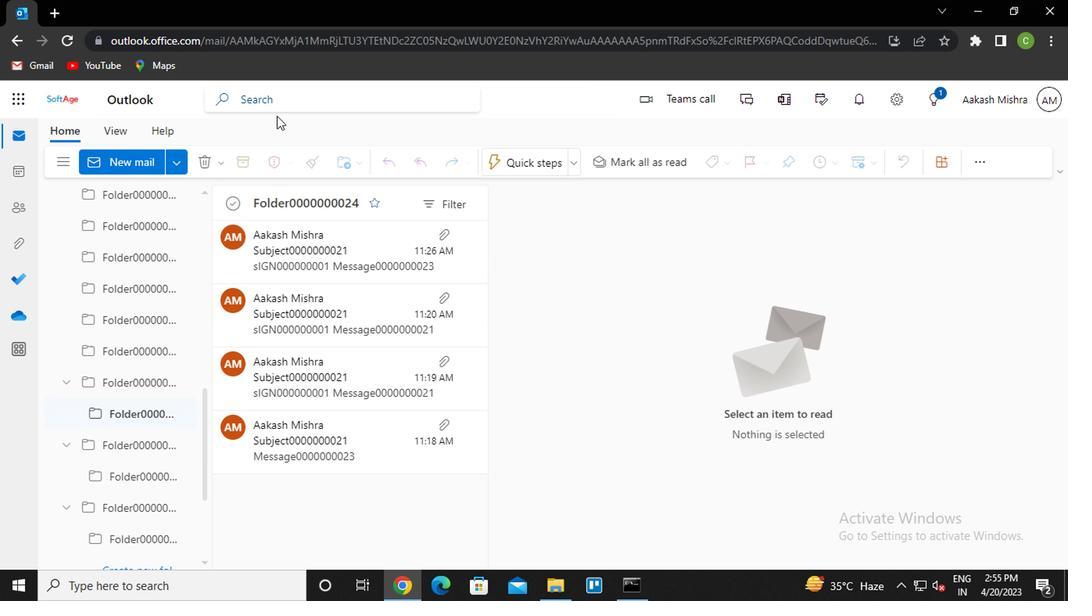
Action: Mouse pressed left at (296, 98)
Screenshot: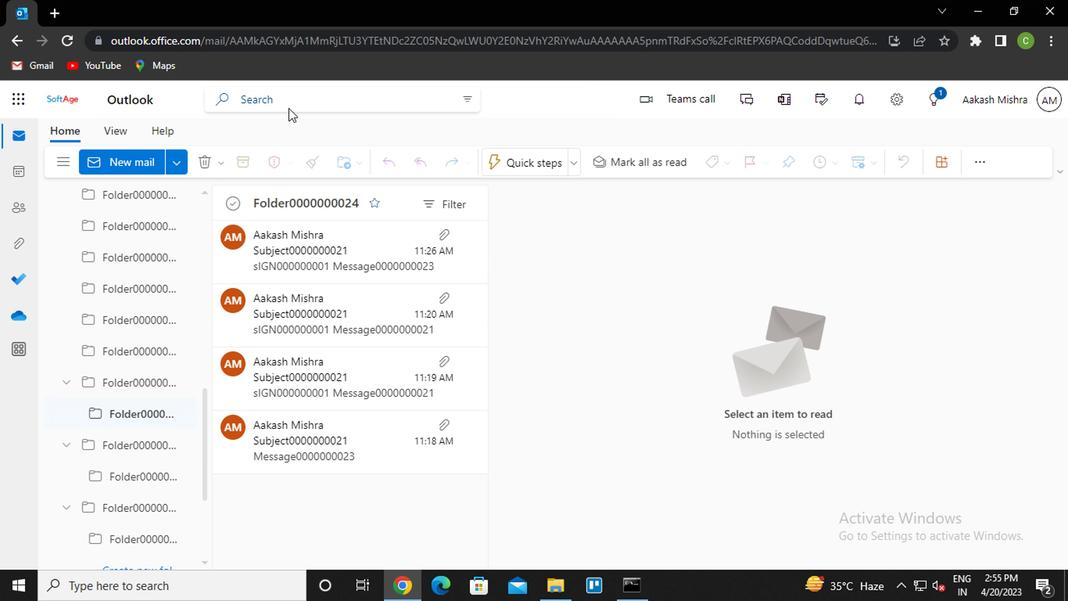
Action: Mouse moved to (567, 99)
Screenshot: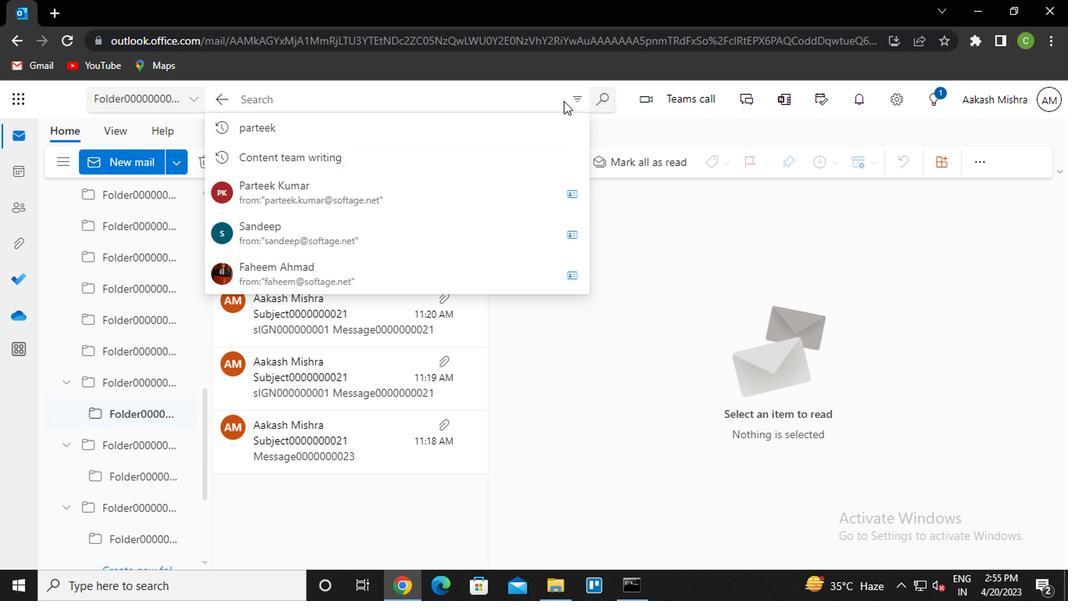 
Action: Mouse pressed left at (567, 99)
Screenshot: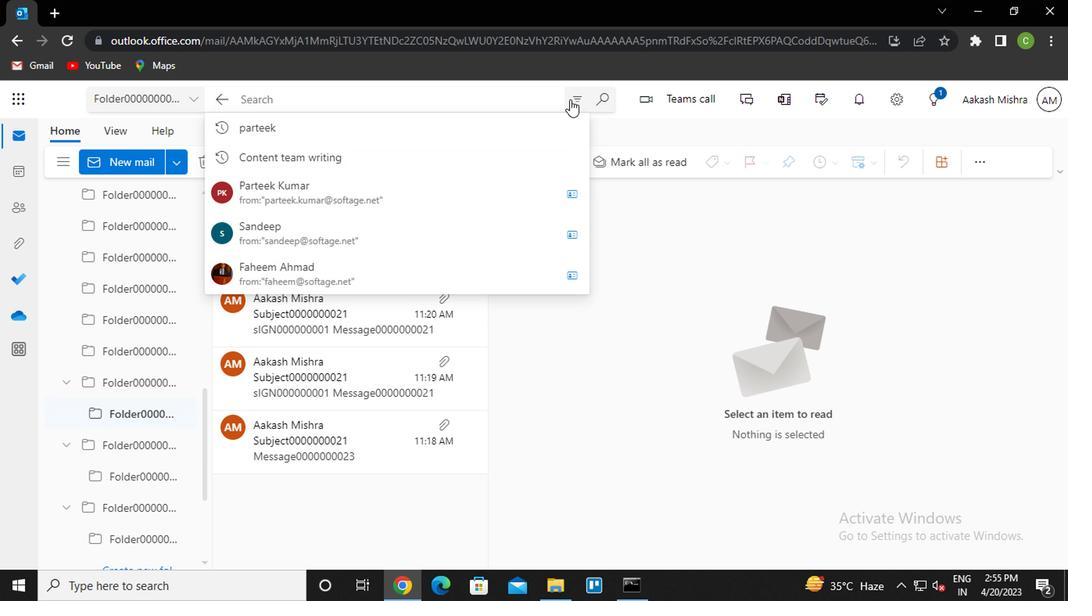 
Action: Mouse moved to (505, 135)
Screenshot: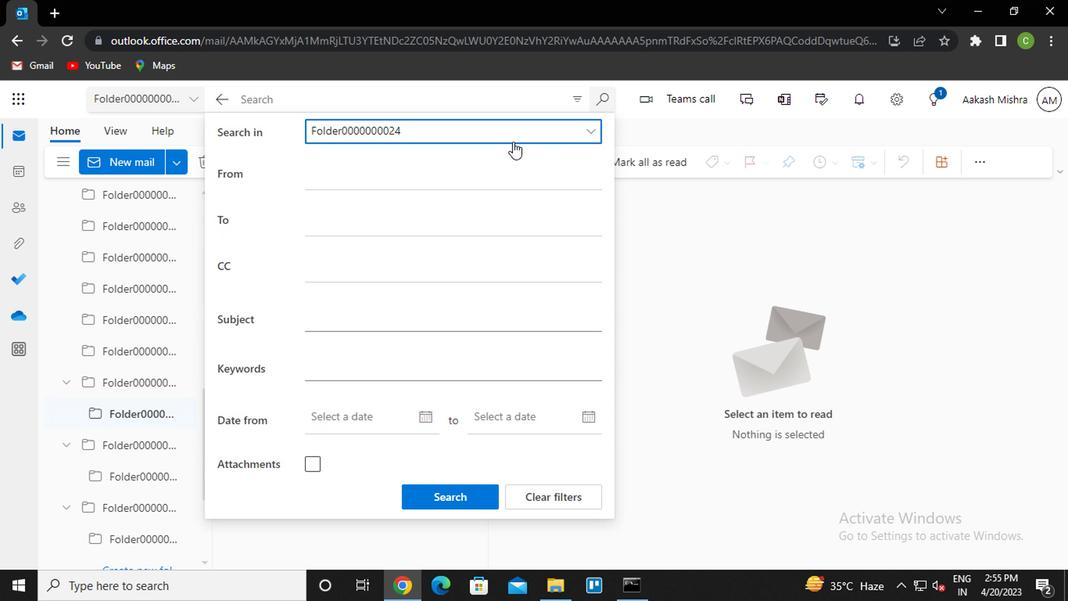 
Action: Mouse pressed left at (505, 135)
Screenshot: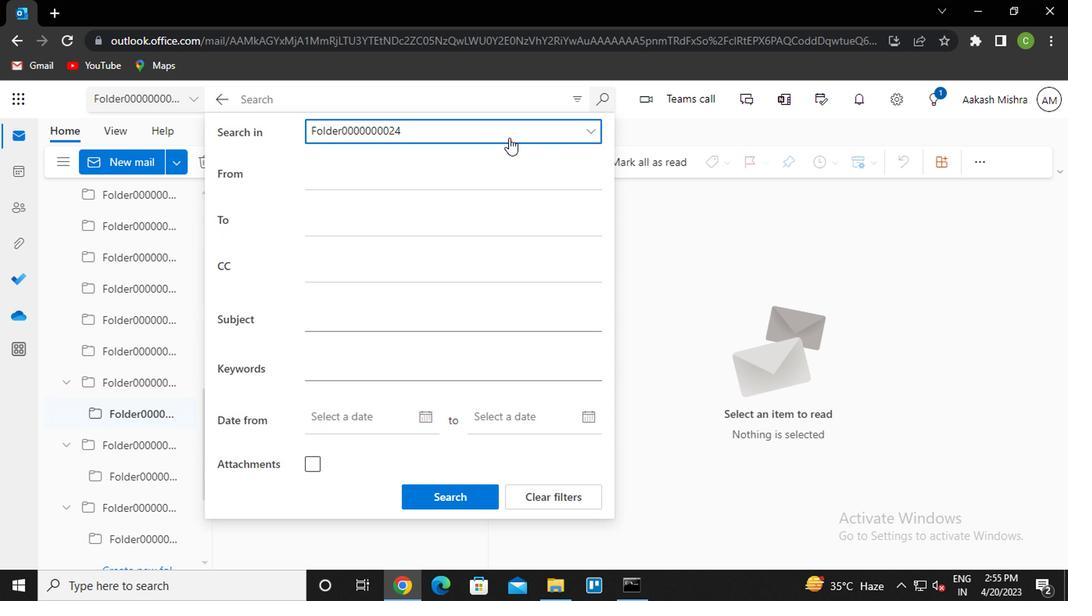
Action: Mouse moved to (401, 283)
Screenshot: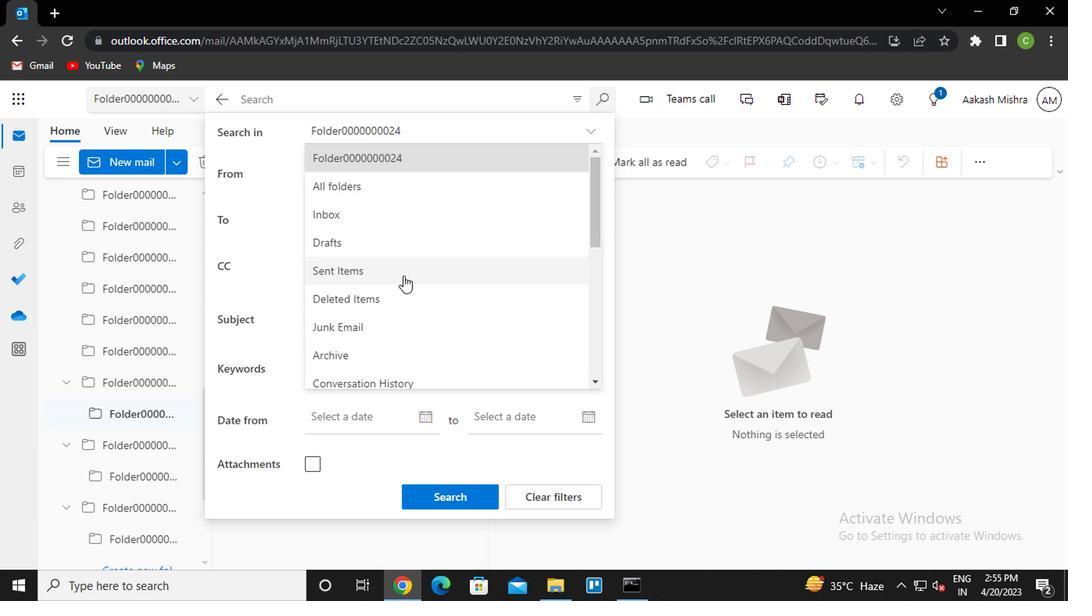 
Action: Mouse scrolled (401, 282) with delta (0, 0)
Screenshot: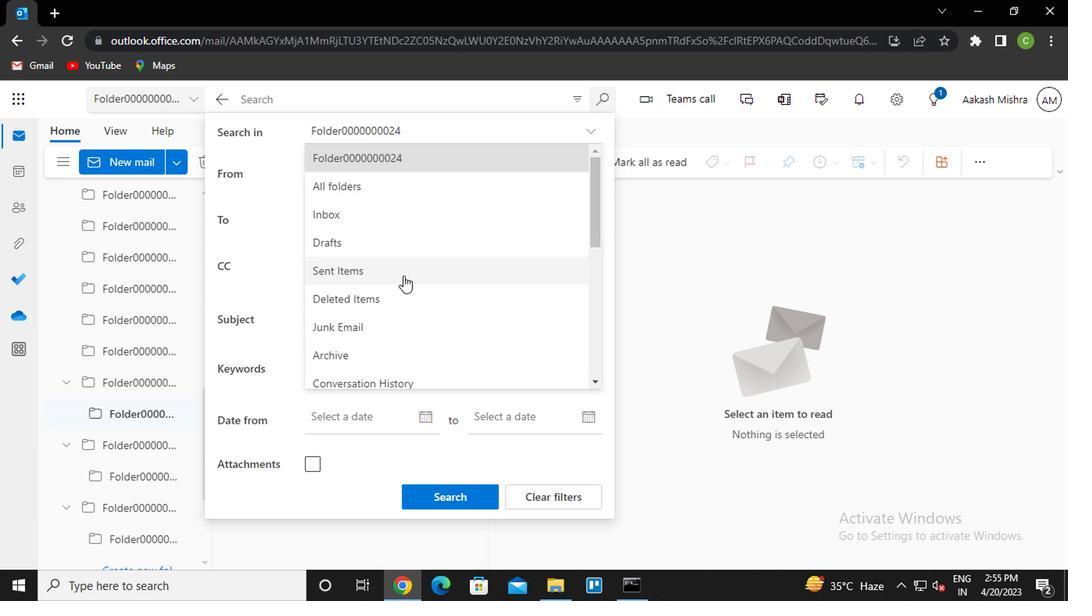 
Action: Mouse moved to (405, 292)
Screenshot: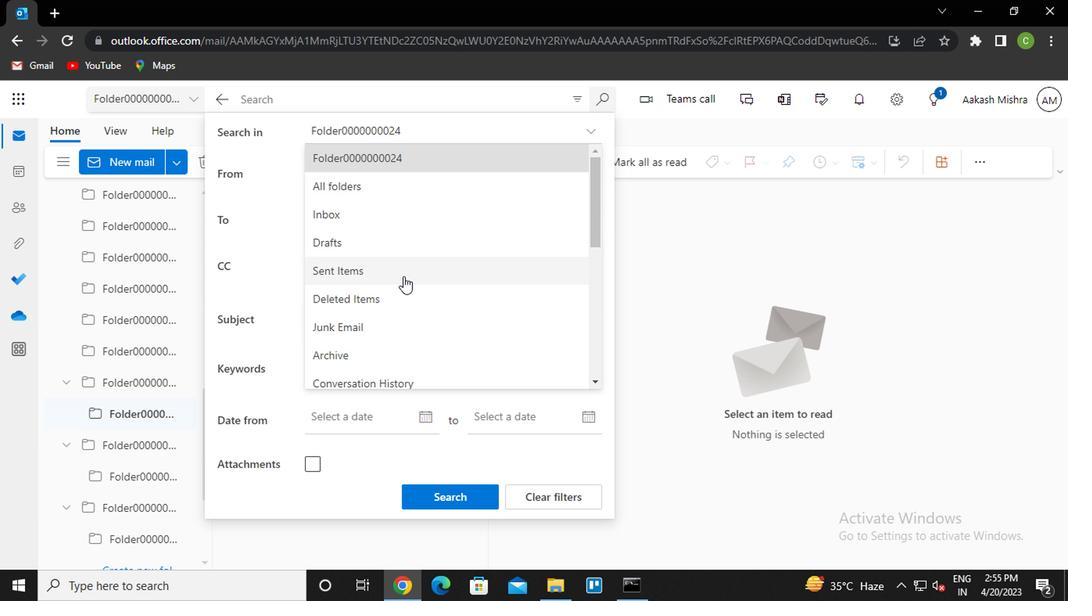 
Action: Mouse scrolled (405, 292) with delta (0, 0)
Screenshot: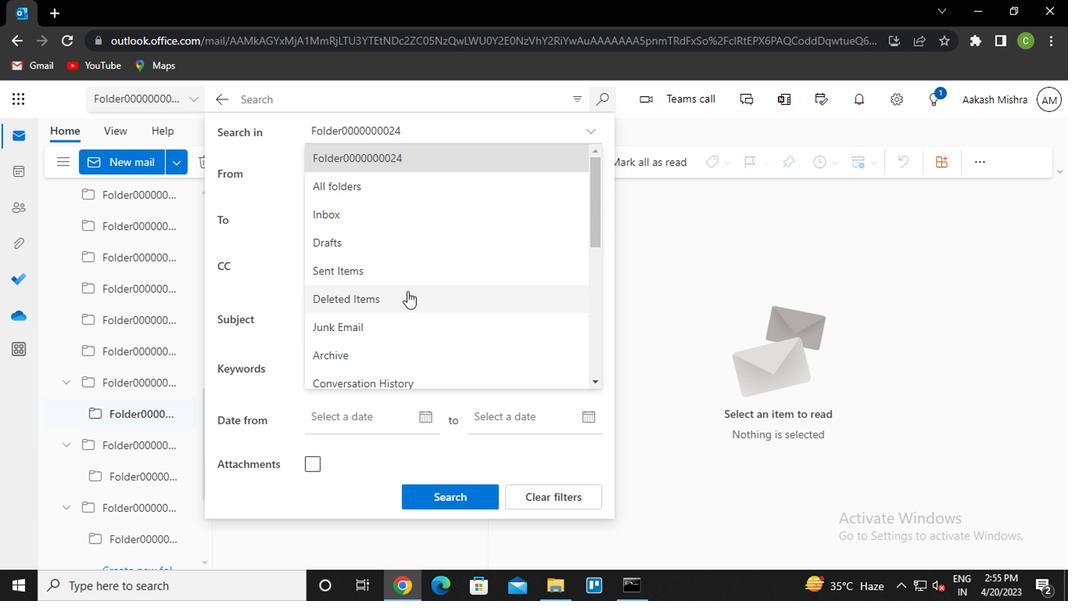 
Action: Mouse moved to (407, 294)
Screenshot: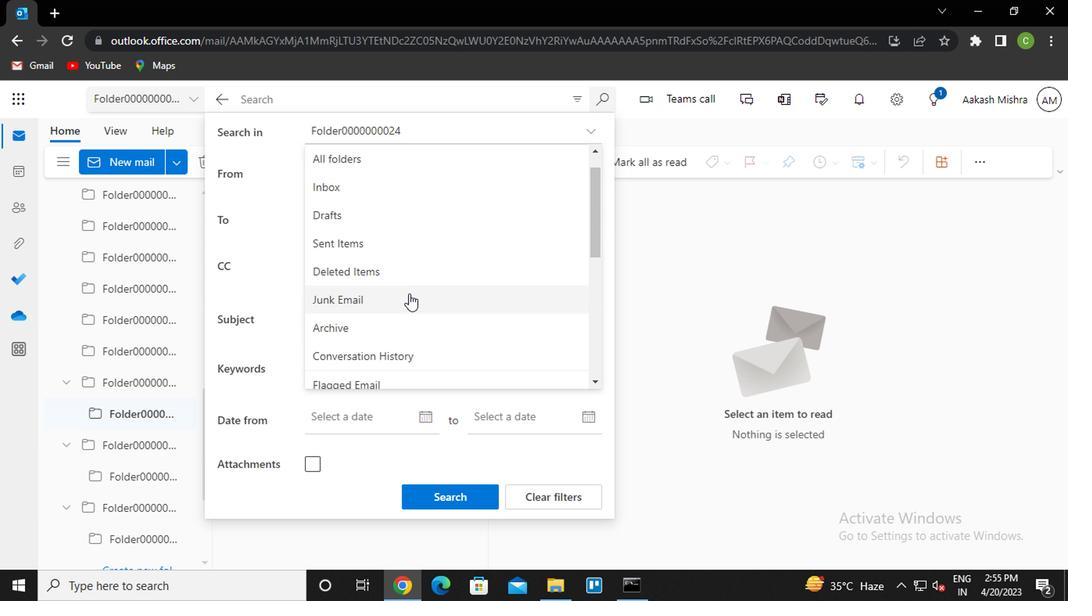 
Action: Mouse scrolled (407, 294) with delta (0, 0)
Screenshot: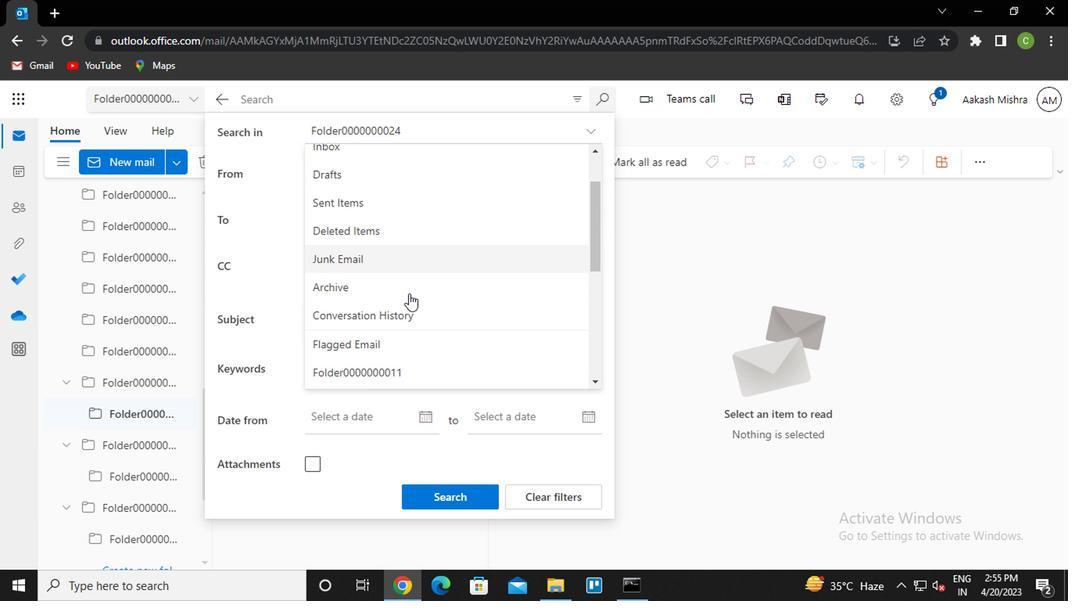 
Action: Mouse scrolled (407, 294) with delta (0, 0)
Screenshot: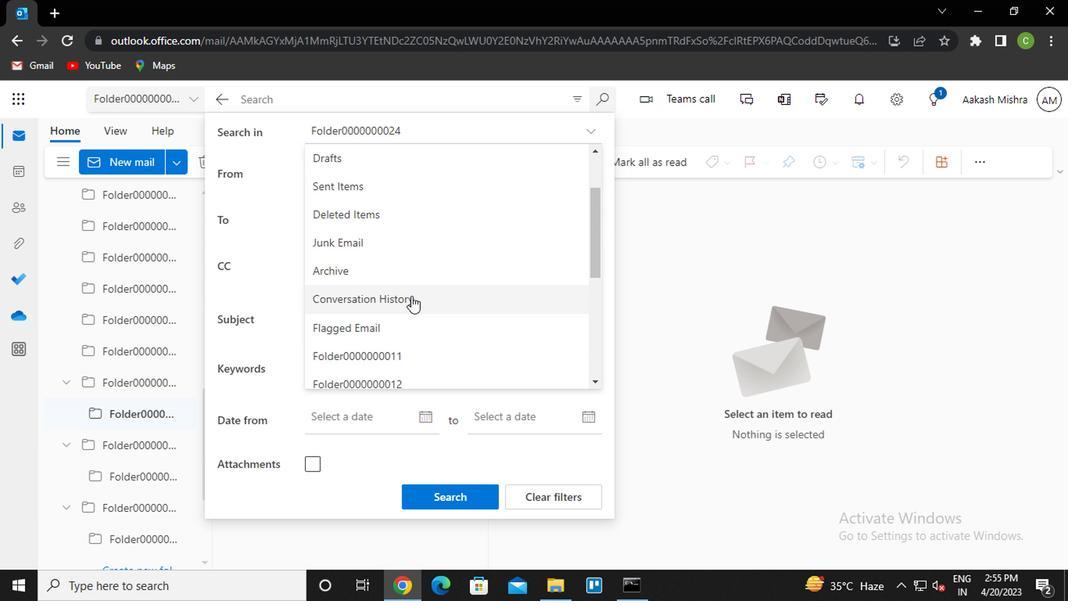 
Action: Mouse moved to (407, 294)
Screenshot: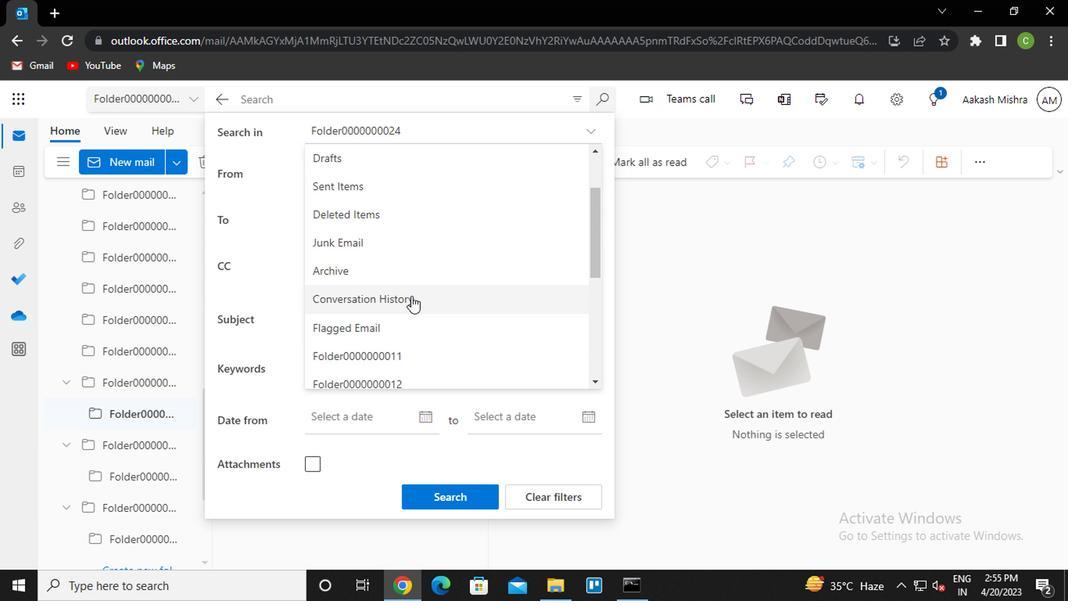 
Action: Mouse scrolled (407, 294) with delta (0, 0)
Screenshot: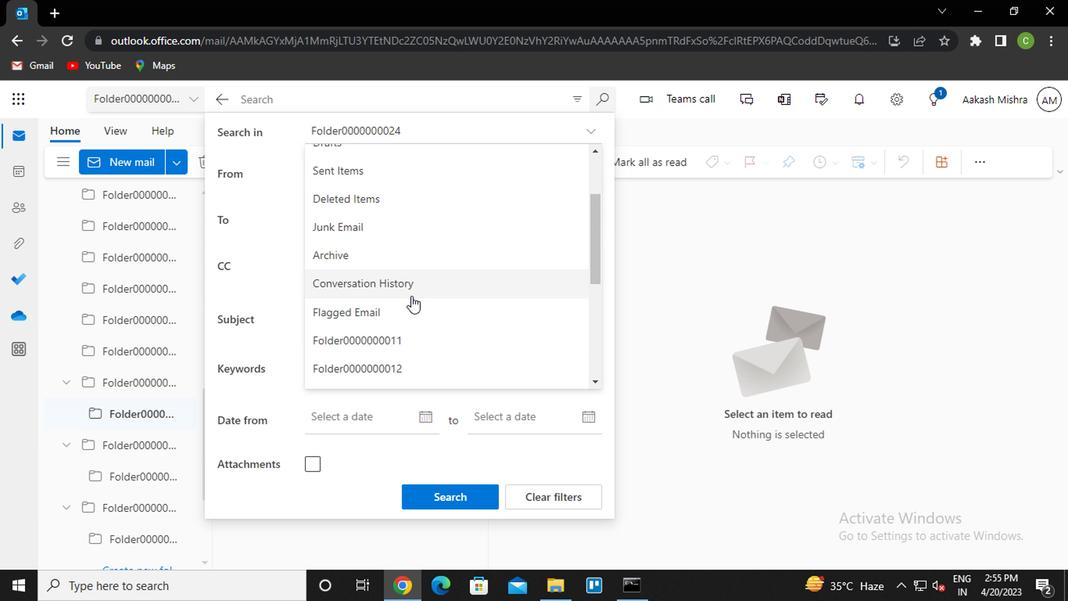 
Action: Mouse moved to (409, 296)
Screenshot: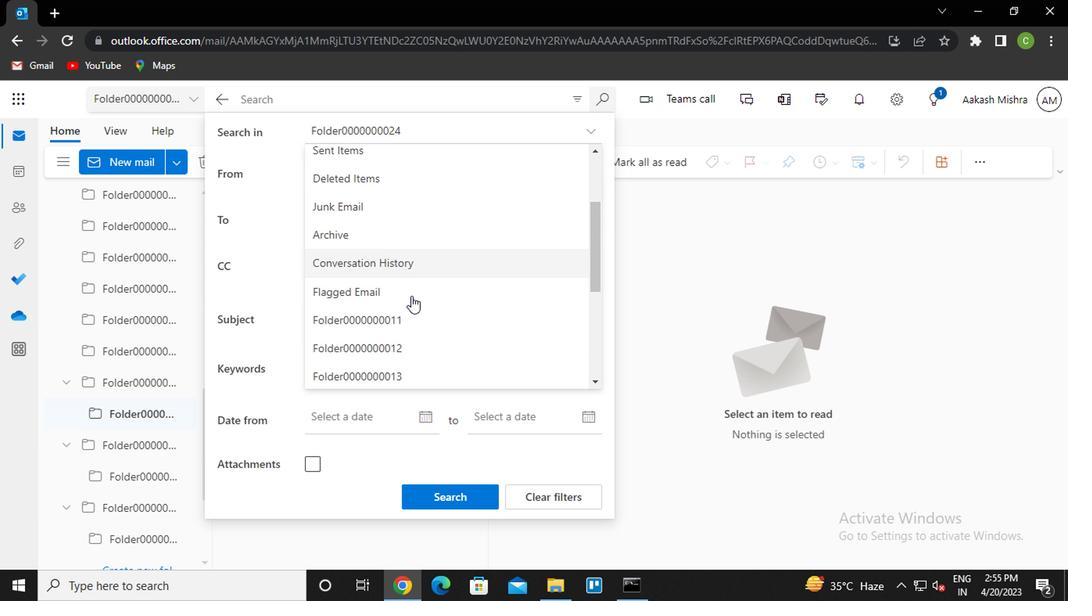
Action: Mouse scrolled (409, 294) with delta (0, -1)
Screenshot: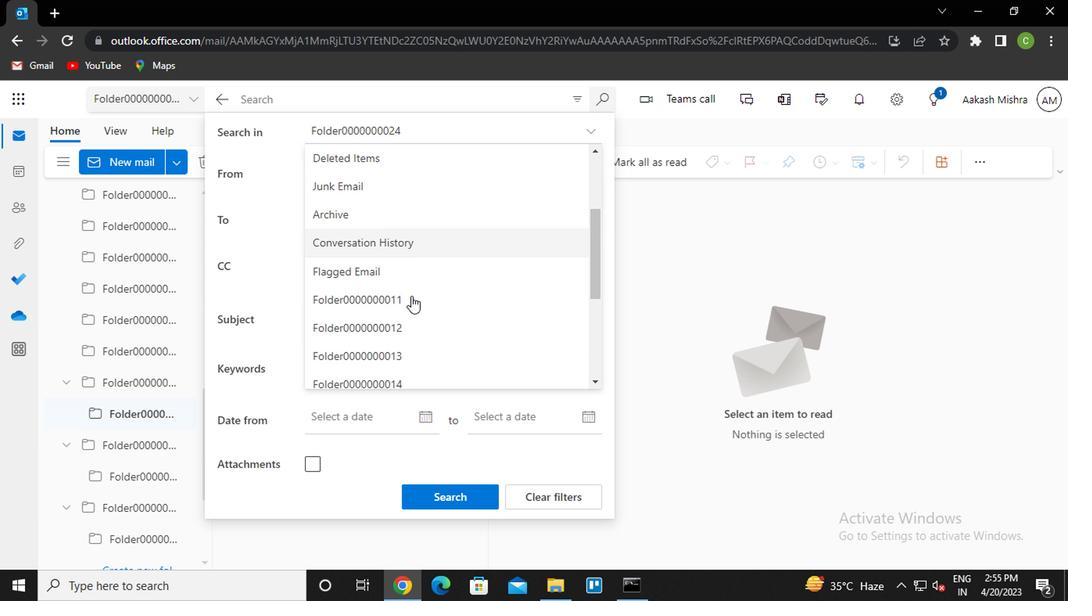 
Action: Mouse moved to (409, 299)
Screenshot: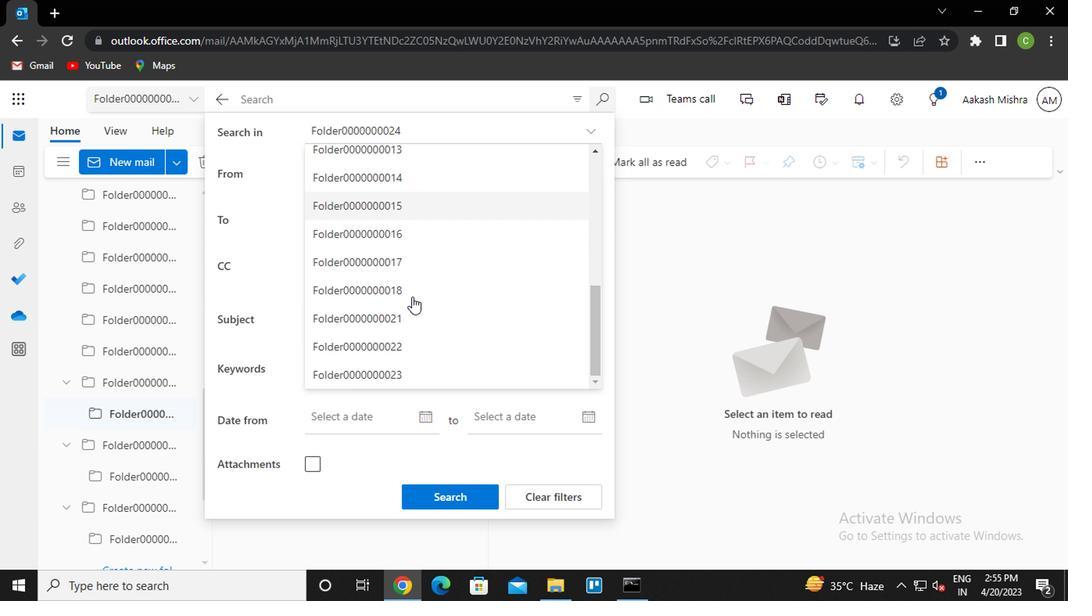 
Action: Mouse scrolled (409, 298) with delta (0, -1)
Screenshot: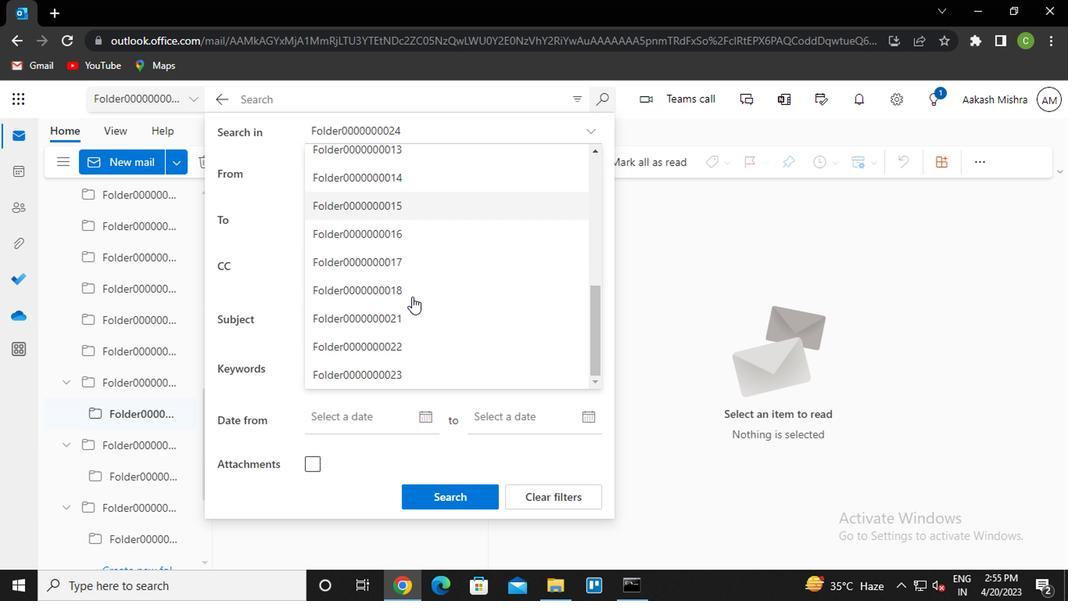 
Action: Mouse moved to (409, 303)
Screenshot: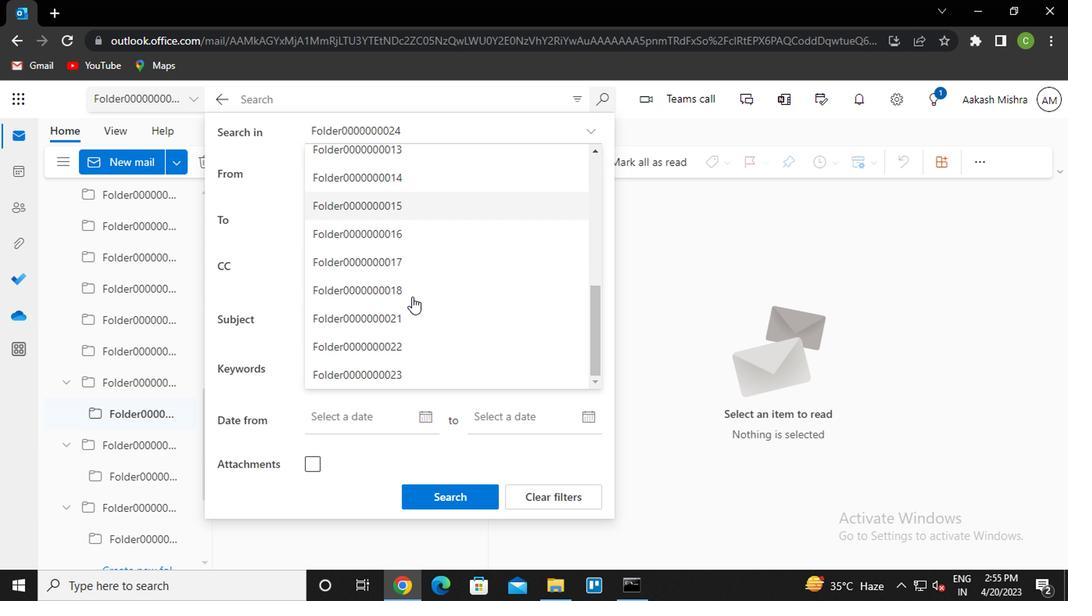 
Action: Mouse scrolled (409, 302) with delta (0, -1)
Screenshot: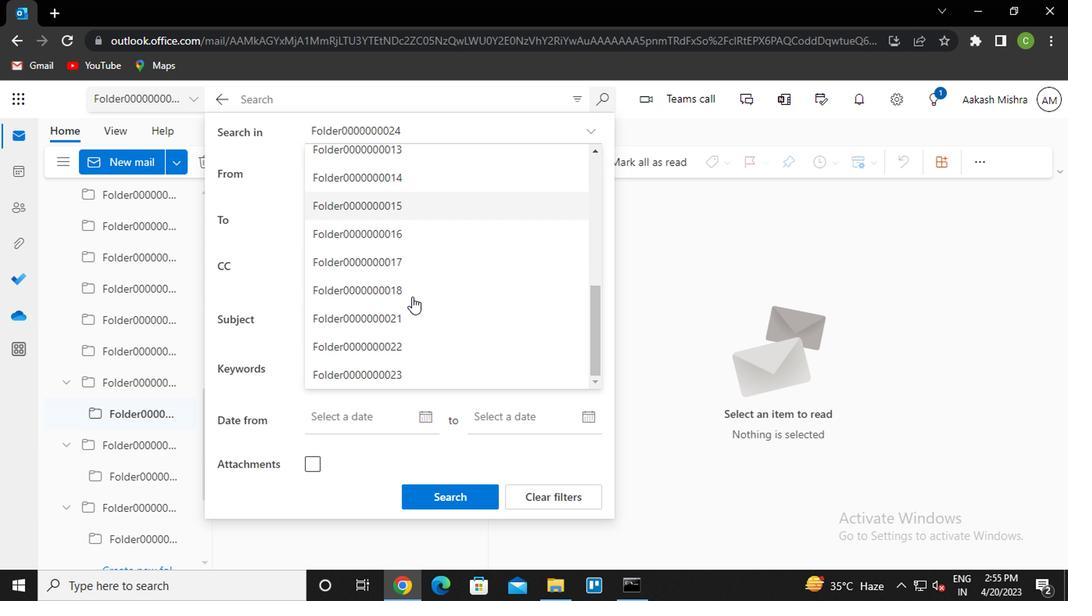 
Action: Mouse moved to (409, 304)
Screenshot: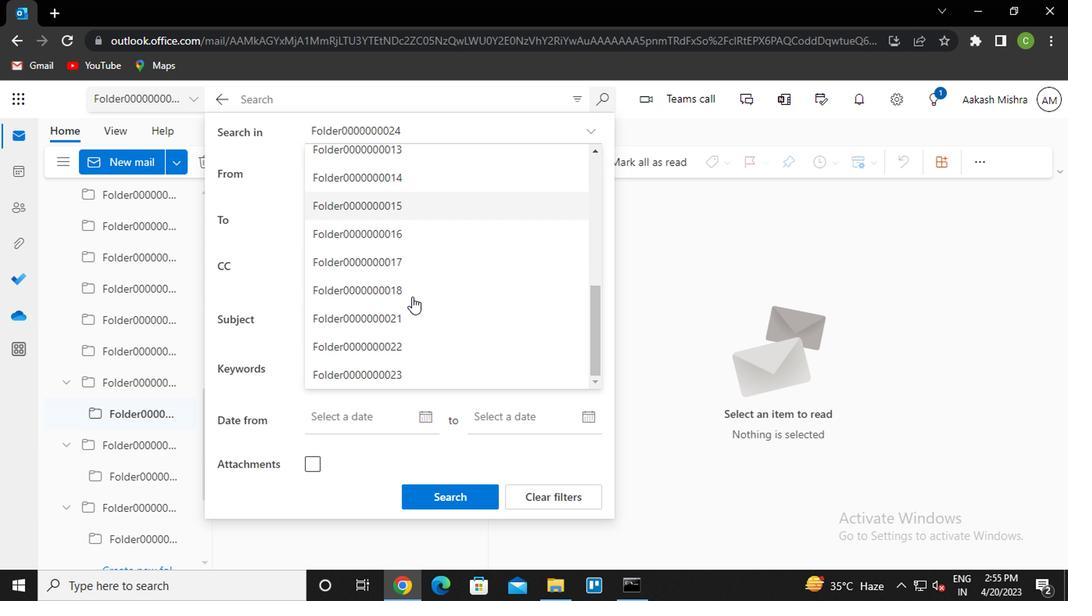 
Action: Mouse scrolled (409, 303) with delta (0, 0)
Screenshot: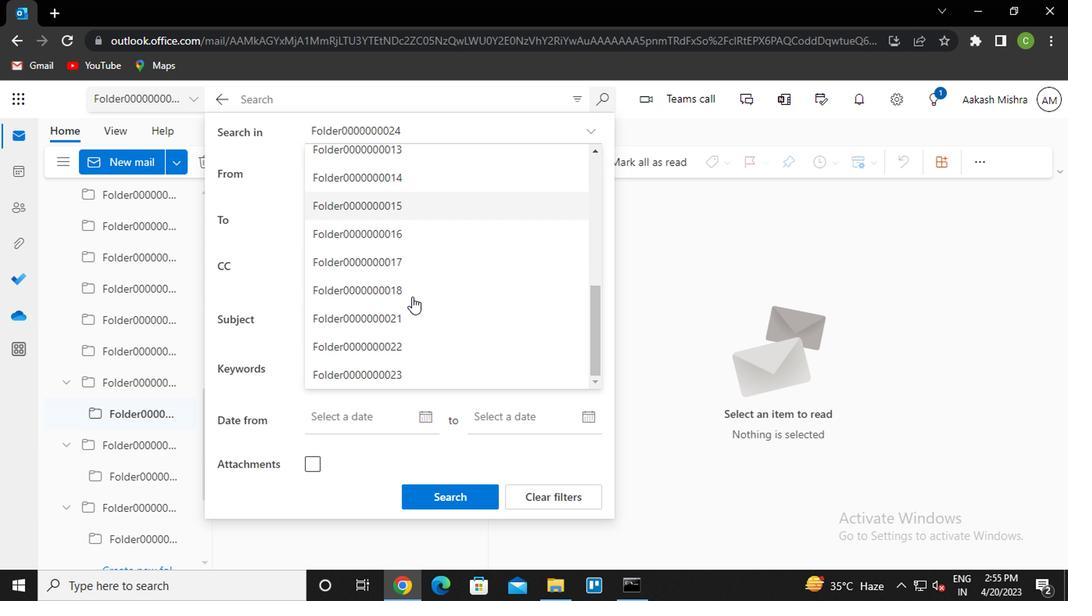
Action: Mouse moved to (410, 306)
Screenshot: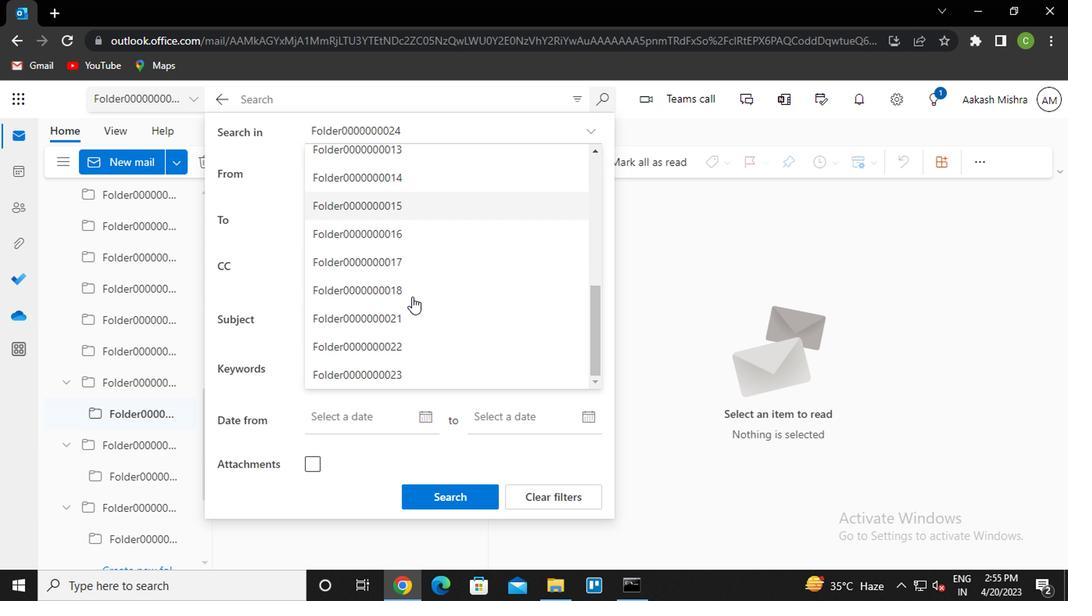
Action: Mouse scrolled (410, 304) with delta (0, -1)
Screenshot: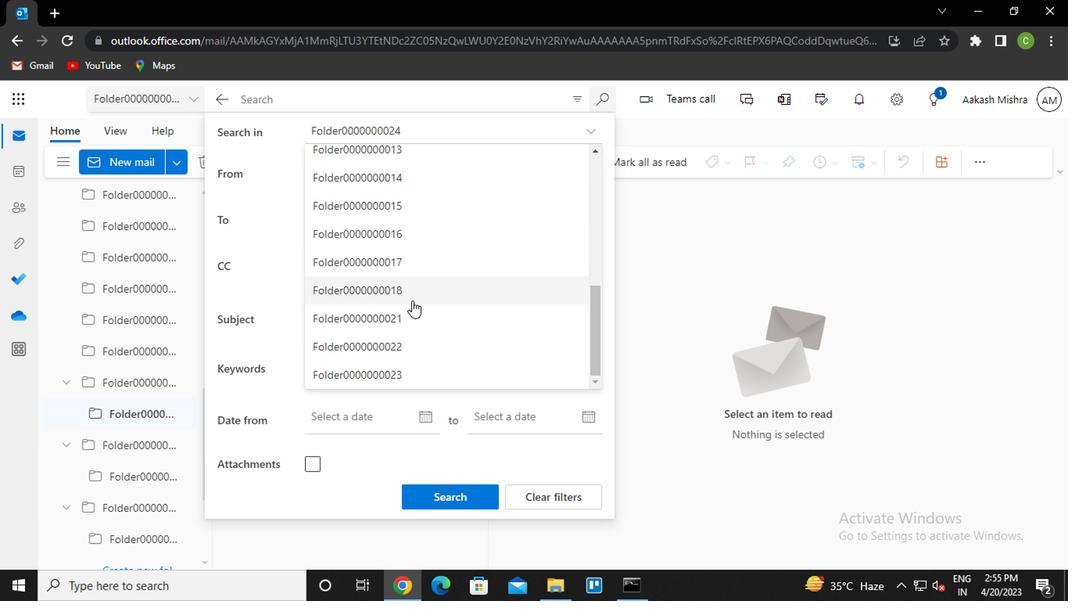 
Action: Mouse scrolled (410, 304) with delta (0, -1)
Screenshot: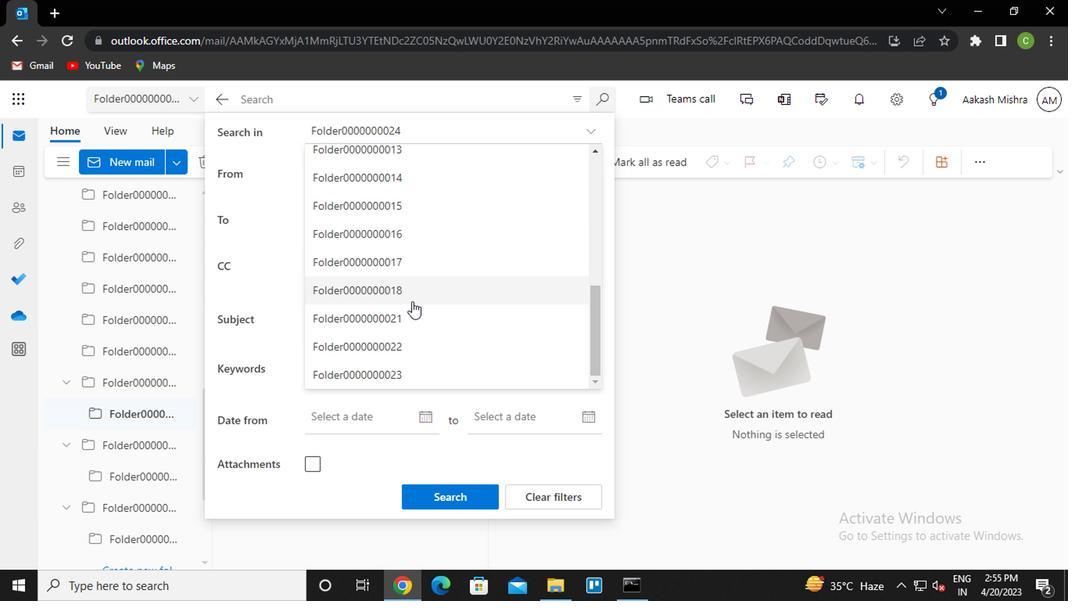 
Action: Mouse scrolled (410, 304) with delta (0, -1)
Screenshot: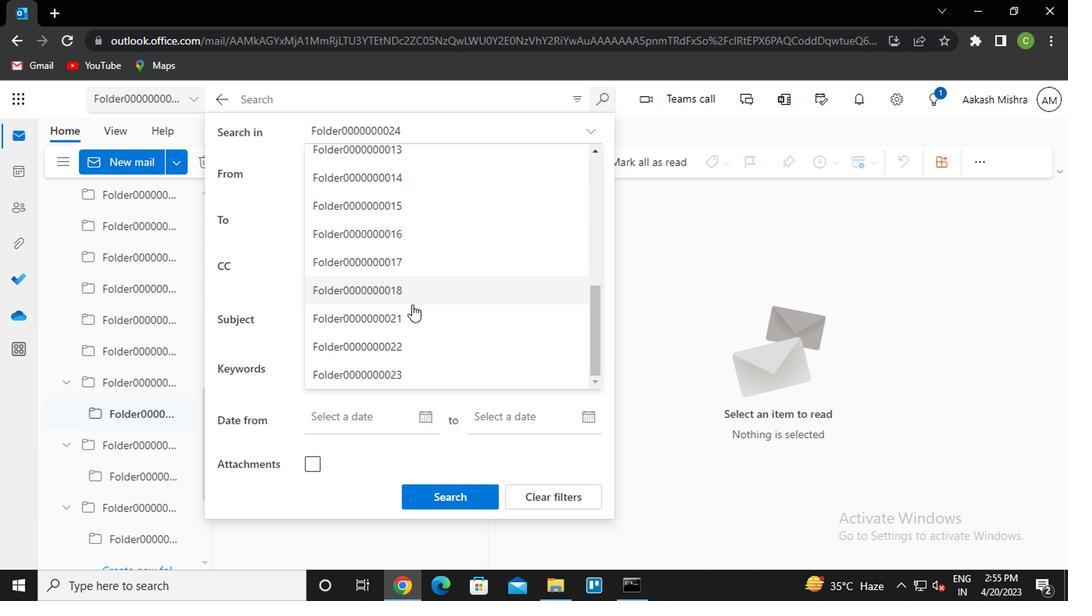 
Action: Mouse moved to (410, 306)
Screenshot: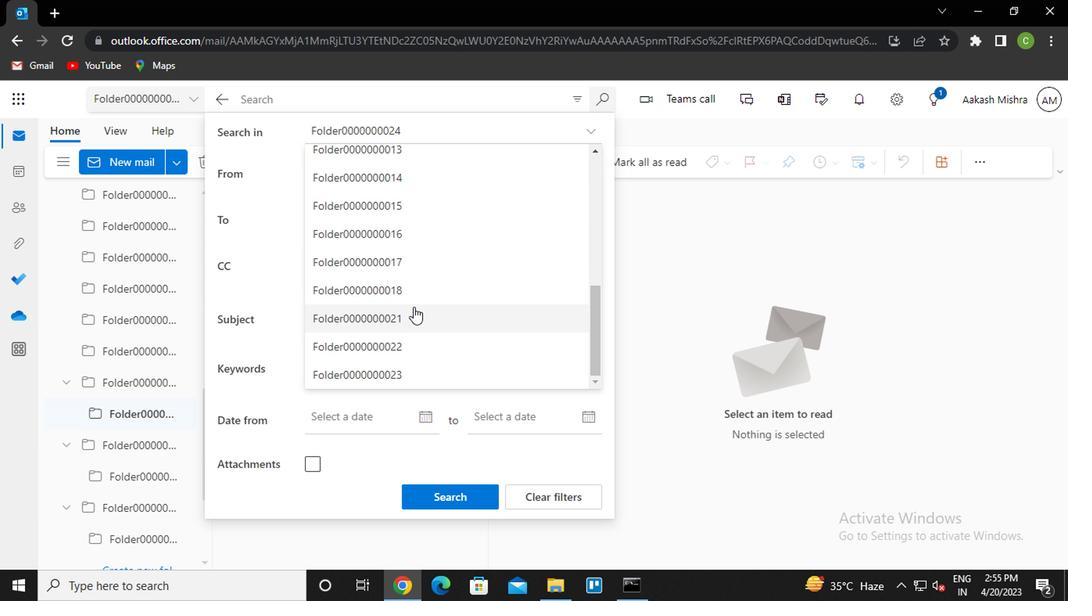 
Action: Mouse scrolled (410, 306) with delta (0, 0)
Screenshot: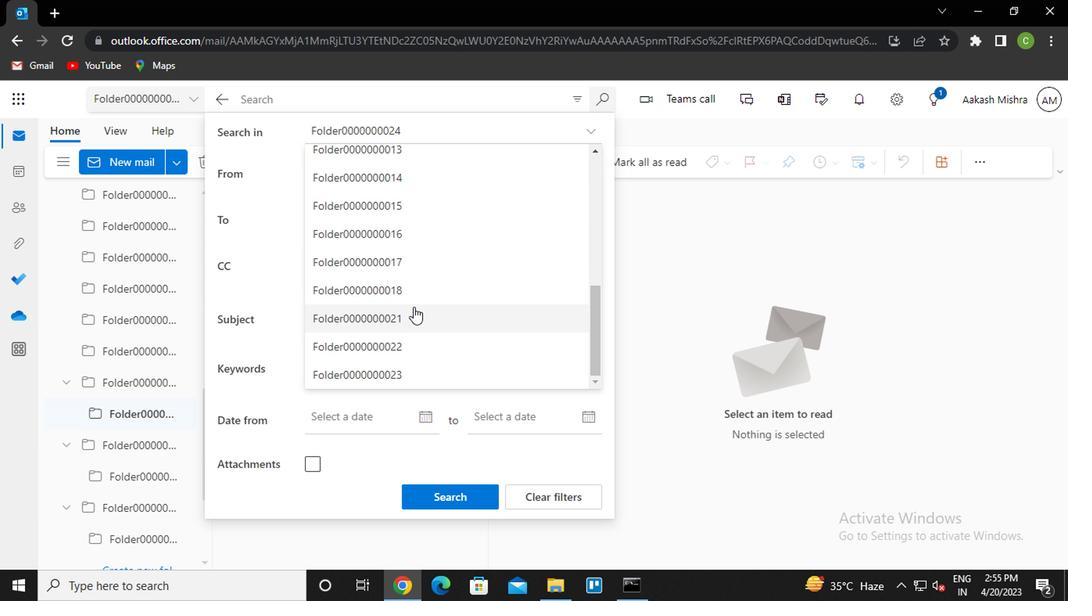 
Action: Mouse scrolled (410, 306) with delta (0, 0)
Screenshot: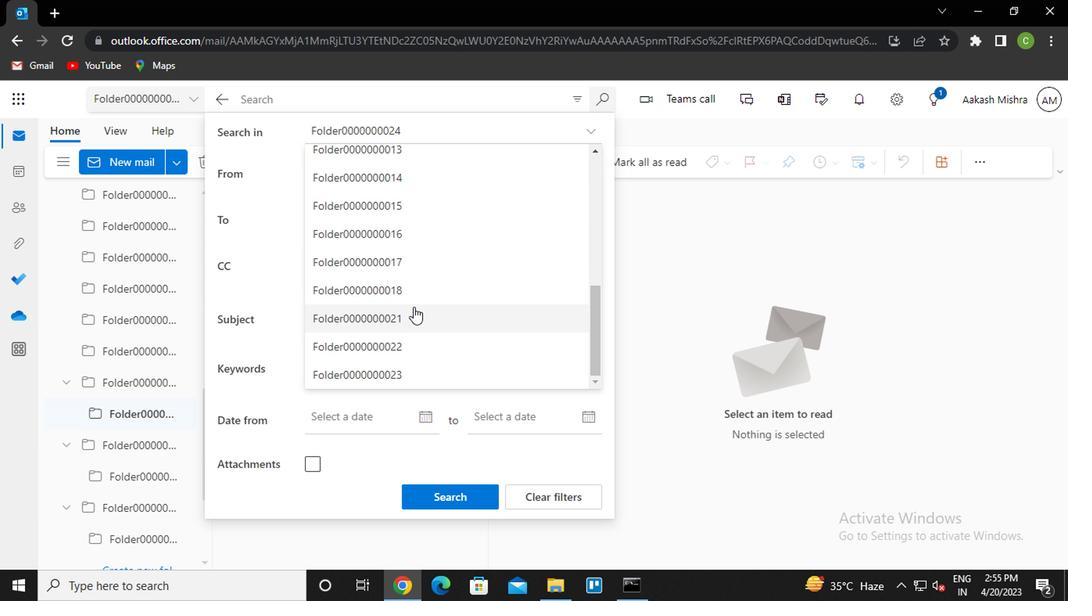 
Action: Mouse scrolled (410, 306) with delta (0, 0)
Screenshot: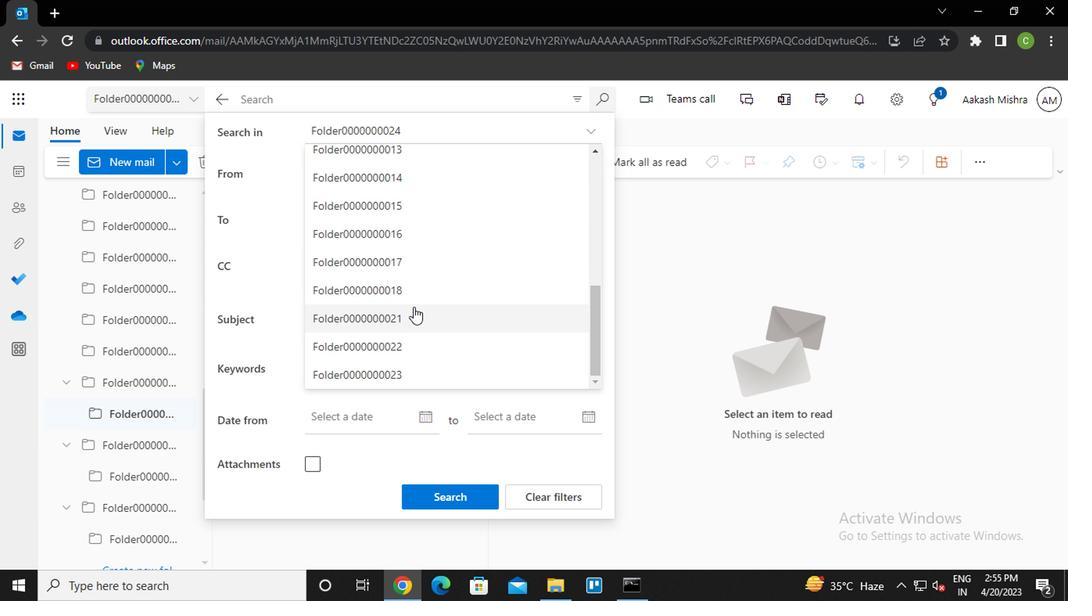 
Action: Mouse scrolled (410, 306) with delta (0, 0)
Screenshot: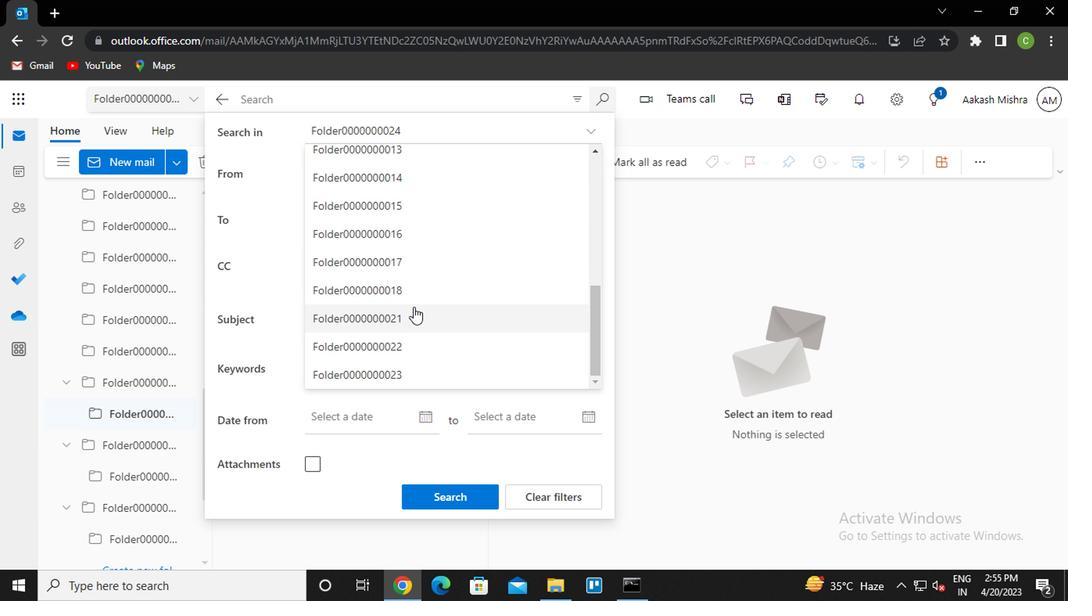 
Action: Mouse scrolled (410, 306) with delta (0, 0)
Screenshot: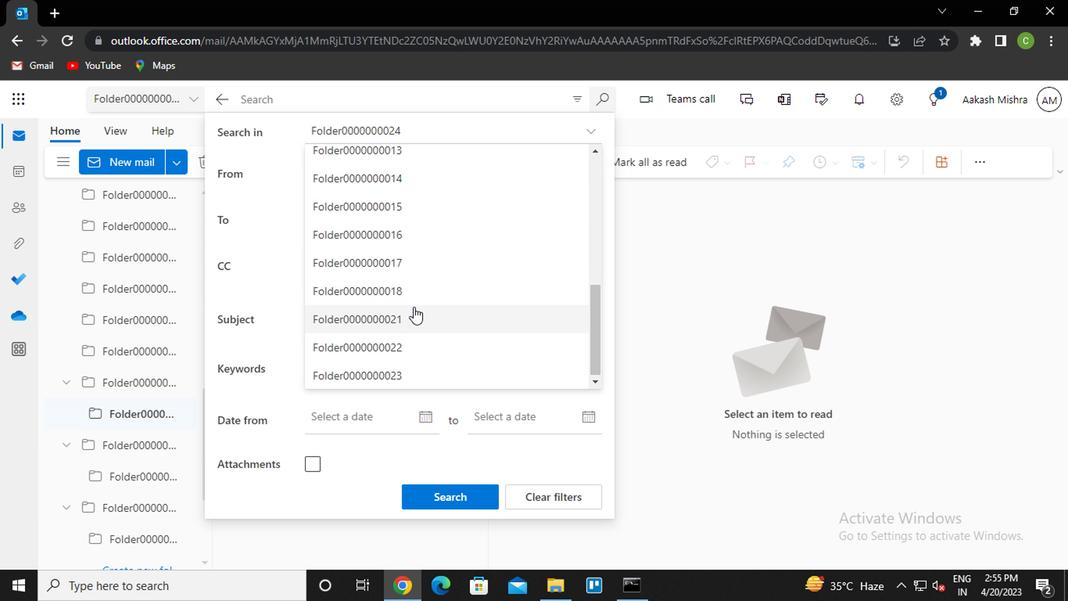 
Action: Mouse scrolled (410, 306) with delta (0, 0)
Screenshot: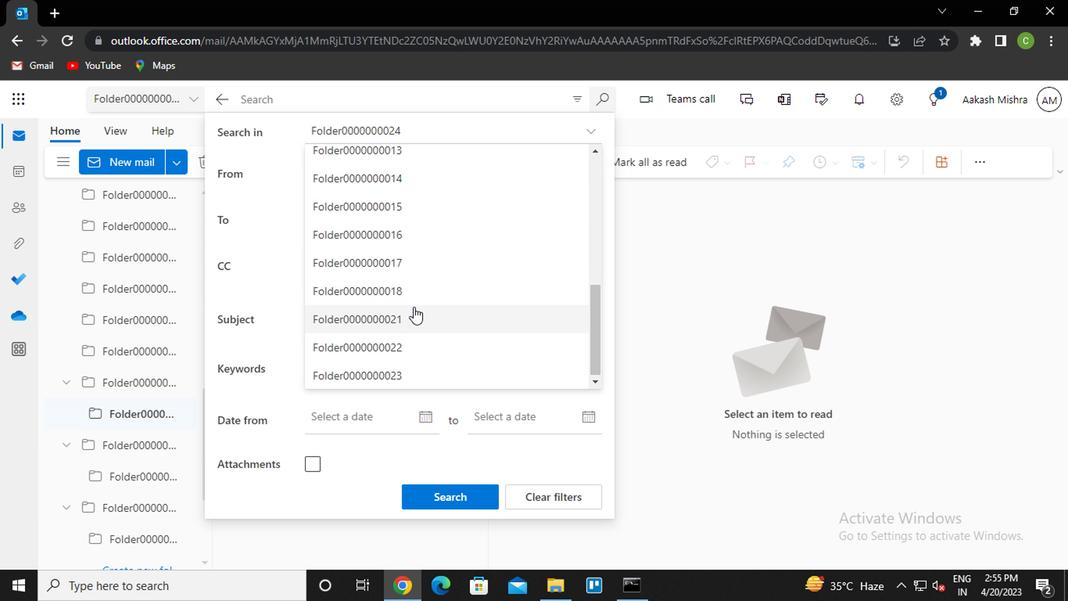 
Action: Mouse scrolled (410, 306) with delta (0, 0)
Screenshot: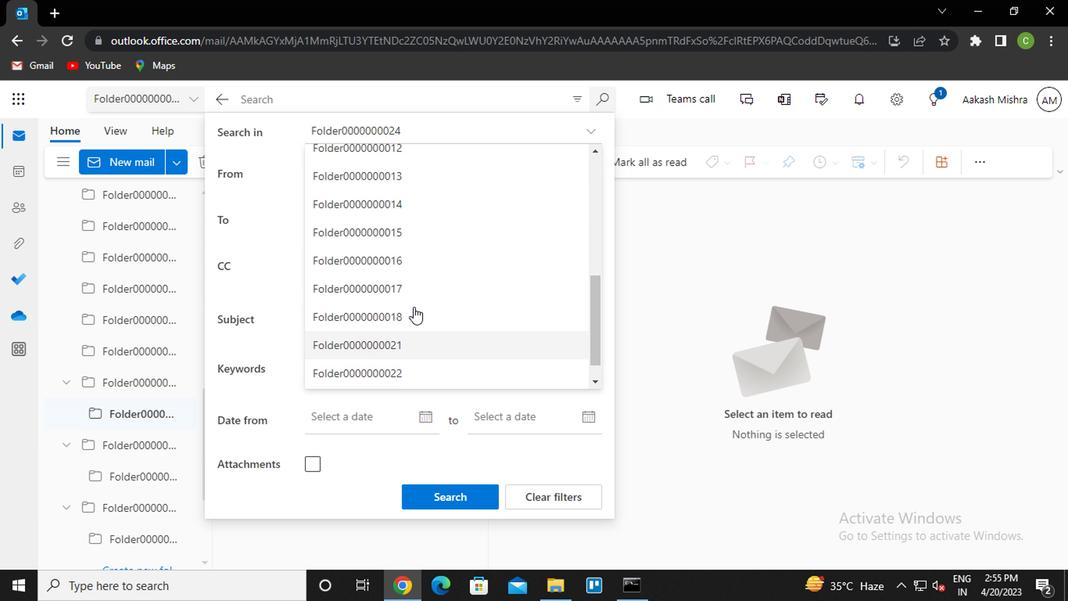 
Action: Mouse moved to (449, 203)
Screenshot: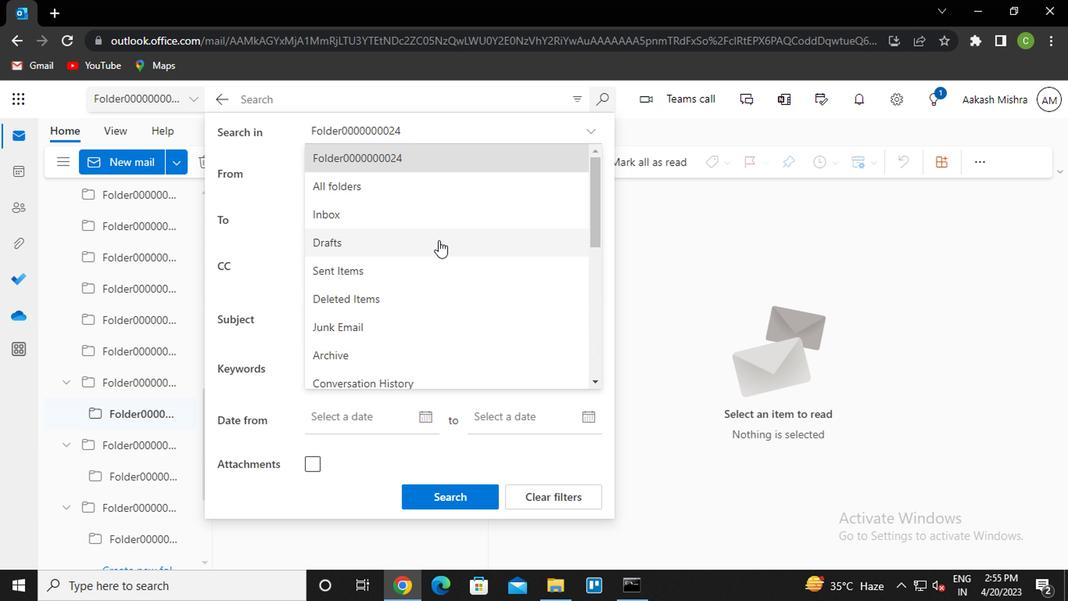 
Action: Mouse scrolled (449, 204) with delta (0, 1)
Screenshot: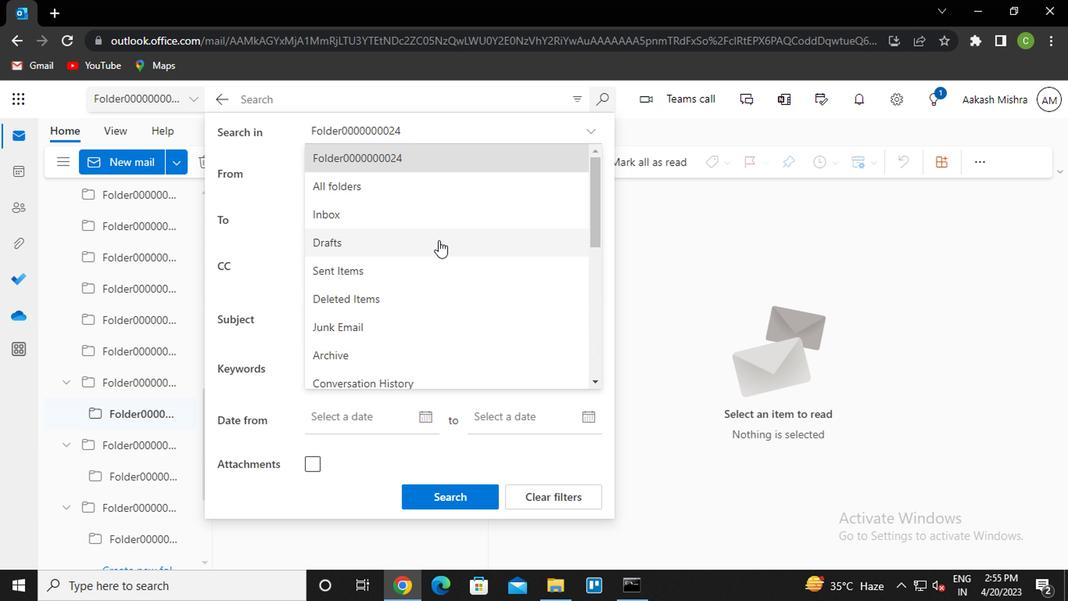 
Action: Mouse moved to (449, 201)
Screenshot: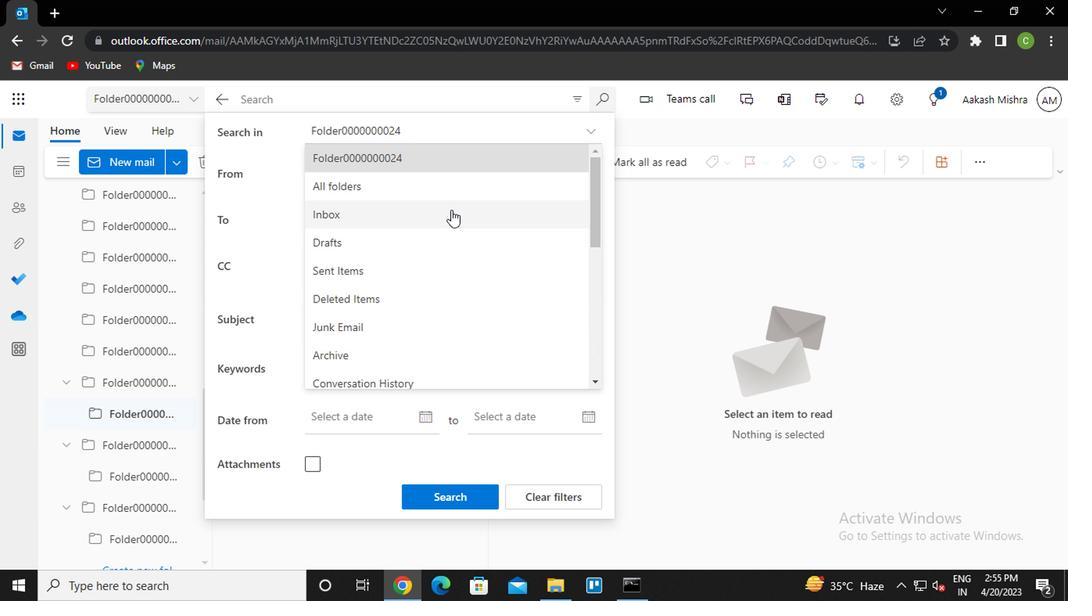 
Action: Mouse scrolled (449, 202) with delta (0, 0)
Screenshot: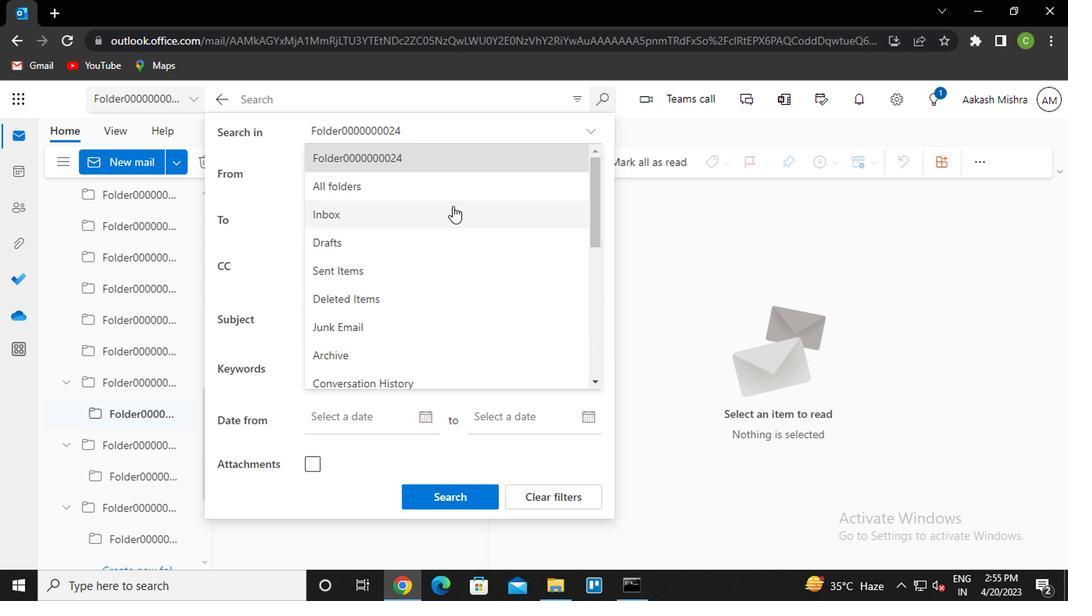 
Action: Mouse moved to (665, 262)
Screenshot: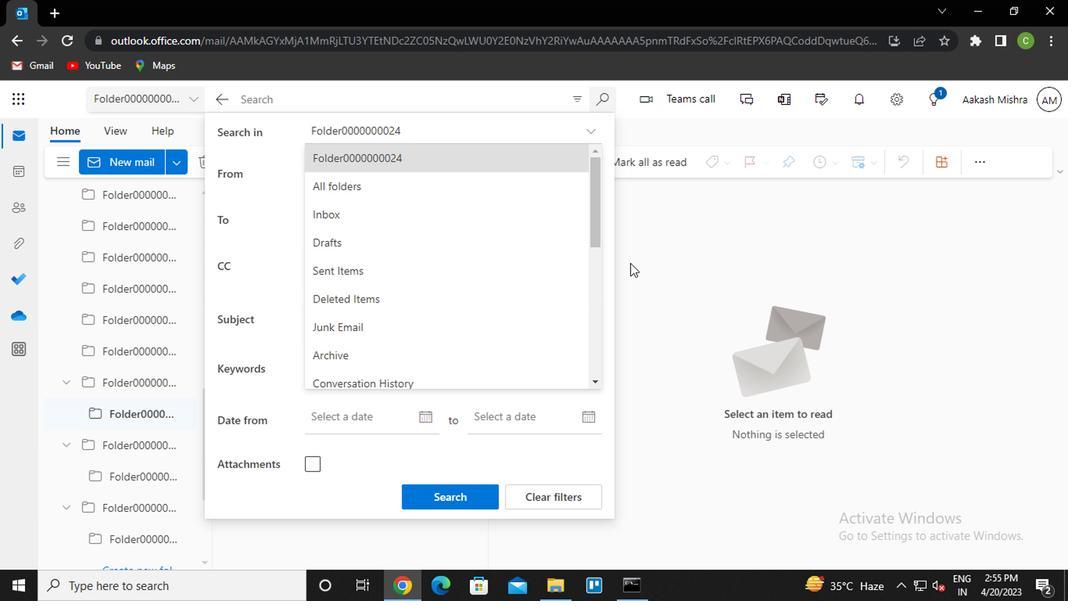 
Action: Mouse pressed left at (665, 262)
Screenshot: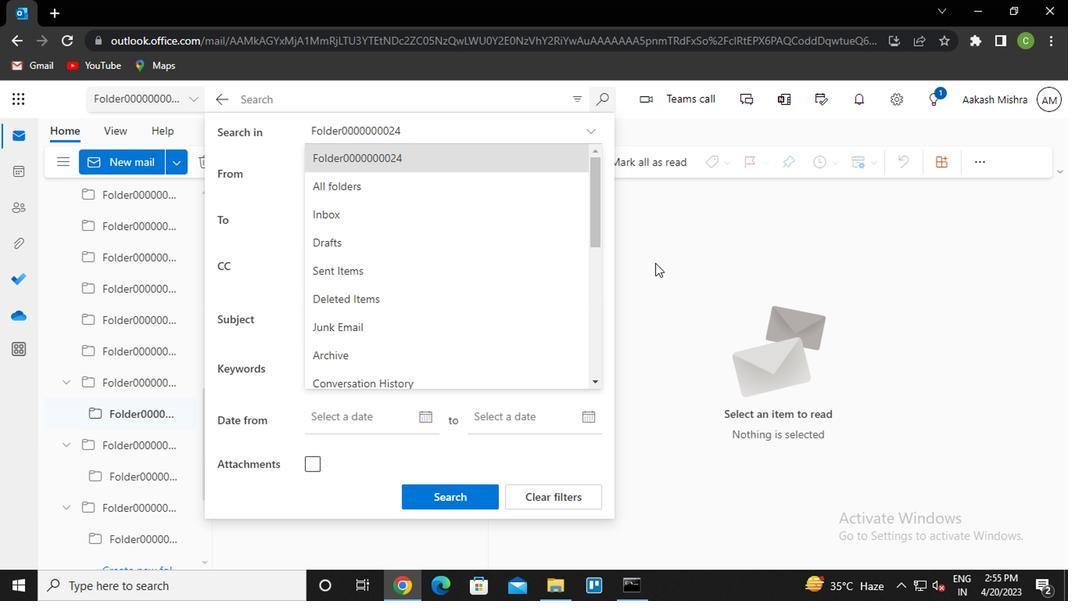
Action: Mouse moved to (150, 414)
Screenshot: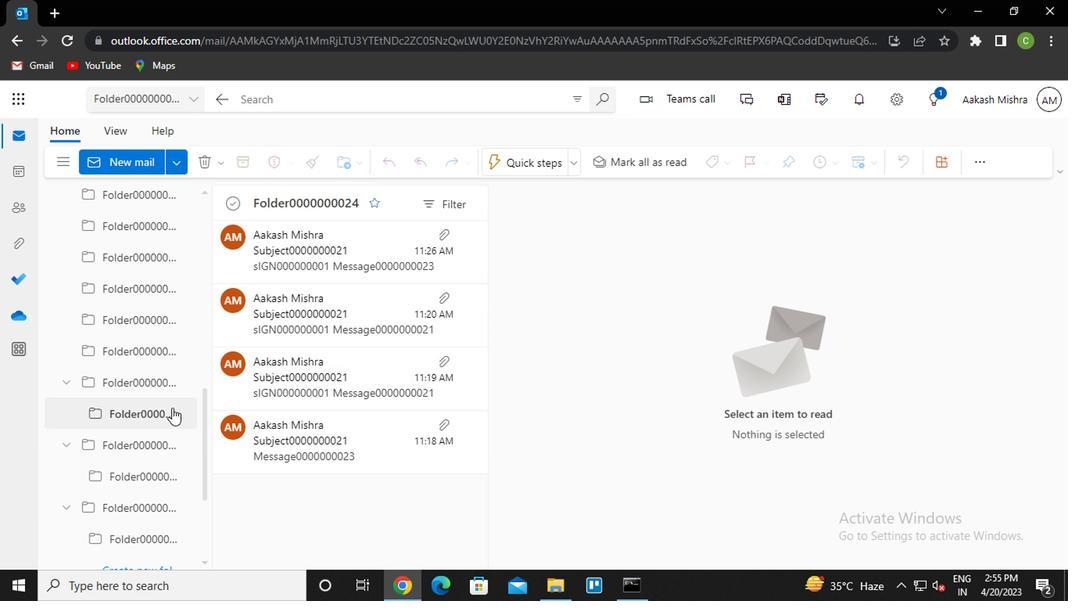 
Action: Mouse scrolled (150, 413) with delta (0, -1)
Screenshot: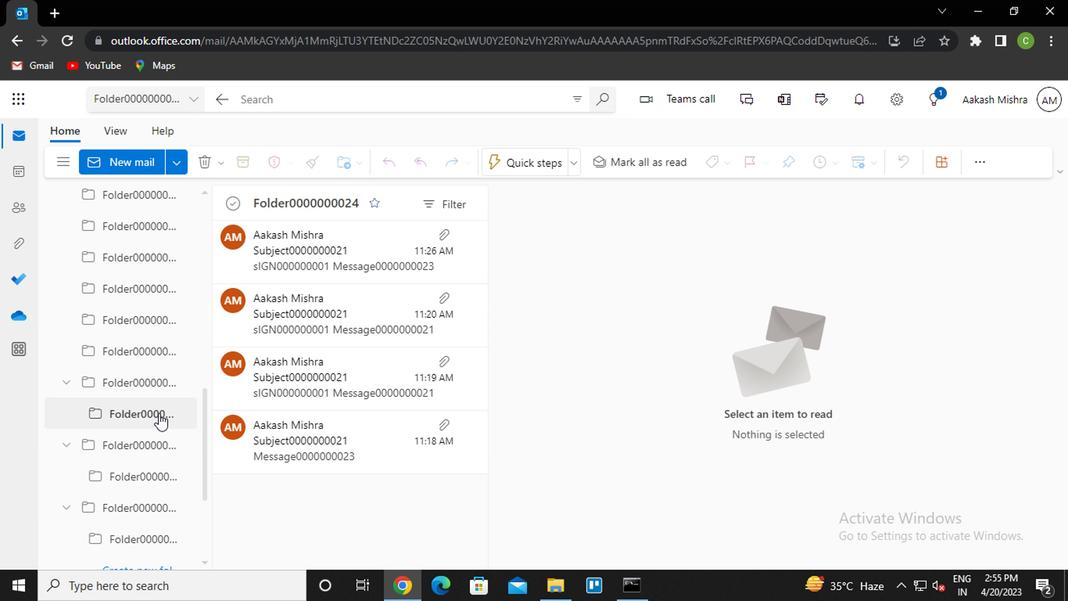 
Action: Mouse scrolled (150, 413) with delta (0, -1)
Screenshot: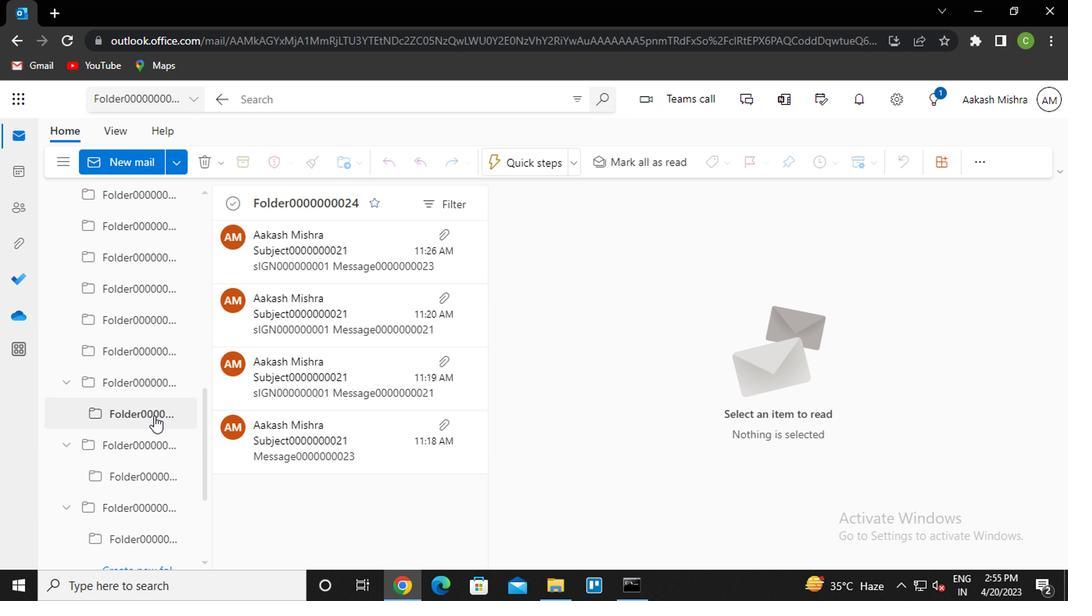 
Action: Mouse scrolled (150, 413) with delta (0, -1)
Screenshot: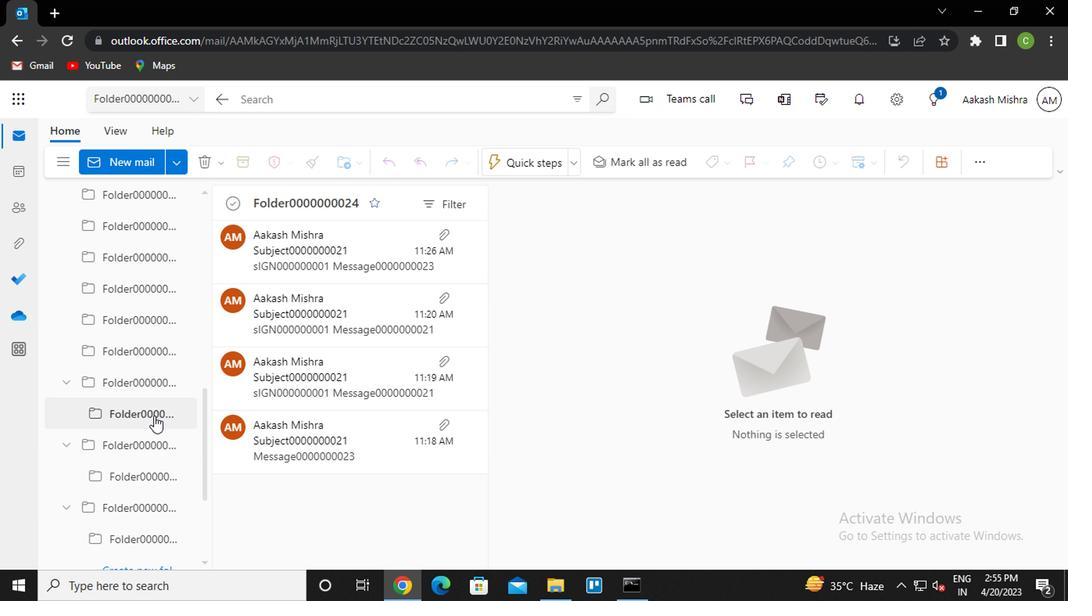 
Action: Mouse moved to (150, 415)
Screenshot: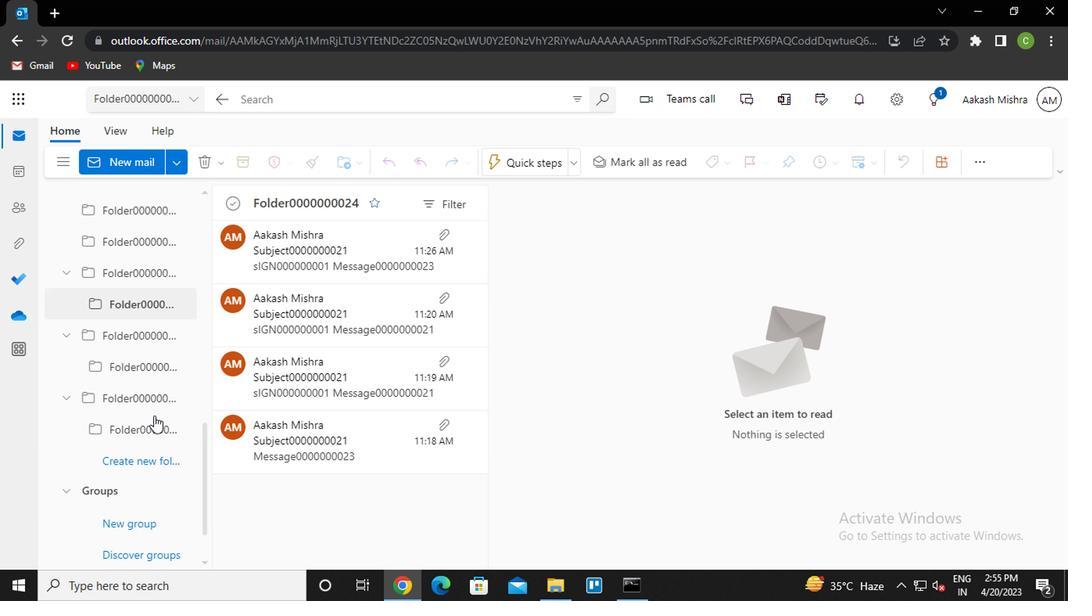 
Action: Mouse scrolled (150, 414) with delta (0, 0)
Screenshot: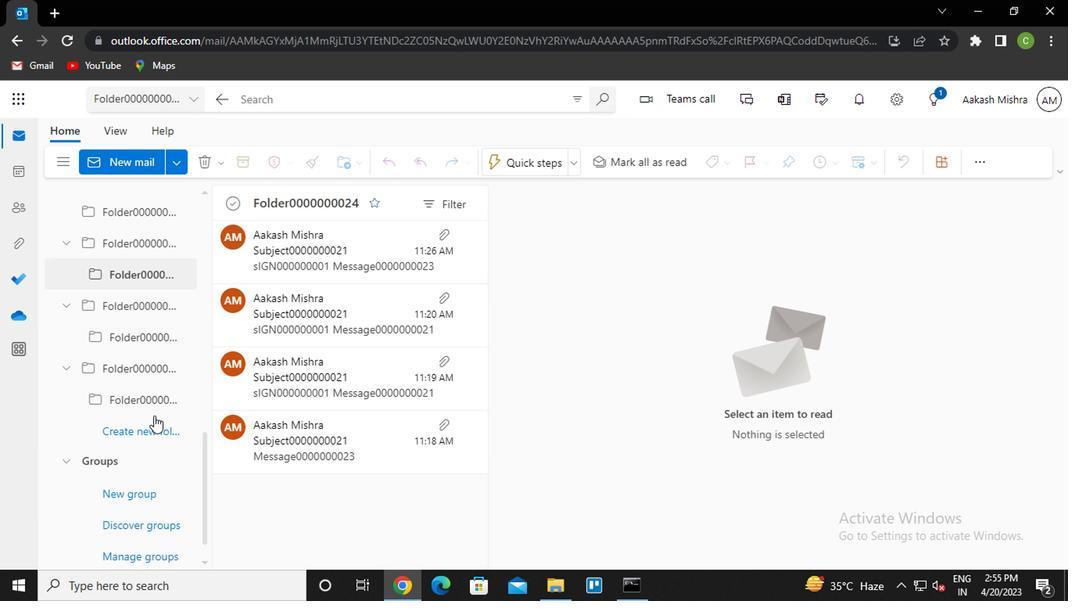 
Action: Mouse moved to (139, 372)
Screenshot: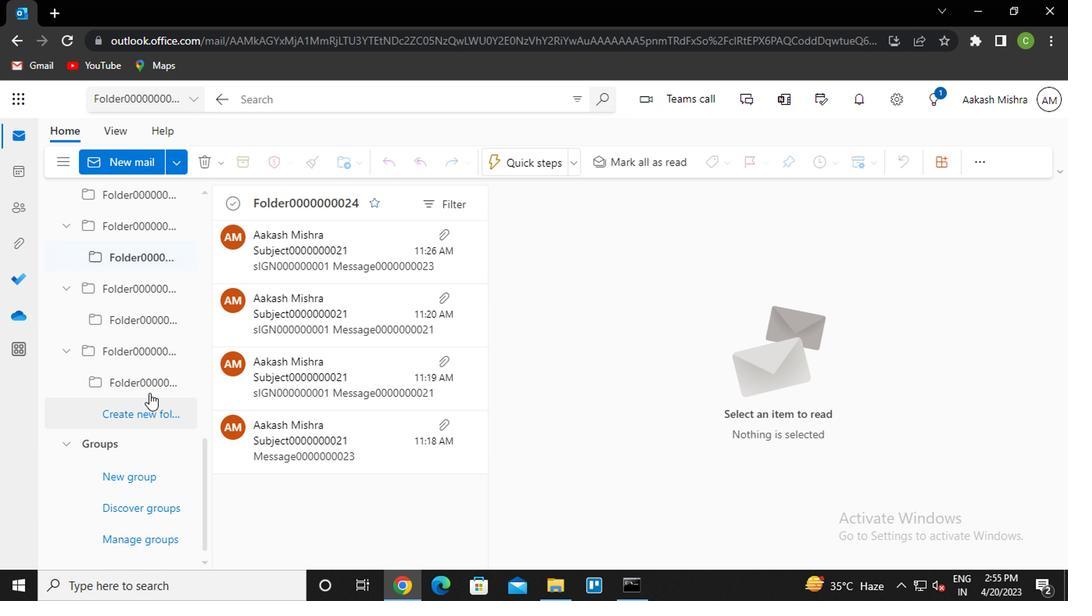 
Action: Mouse pressed left at (139, 372)
Screenshot: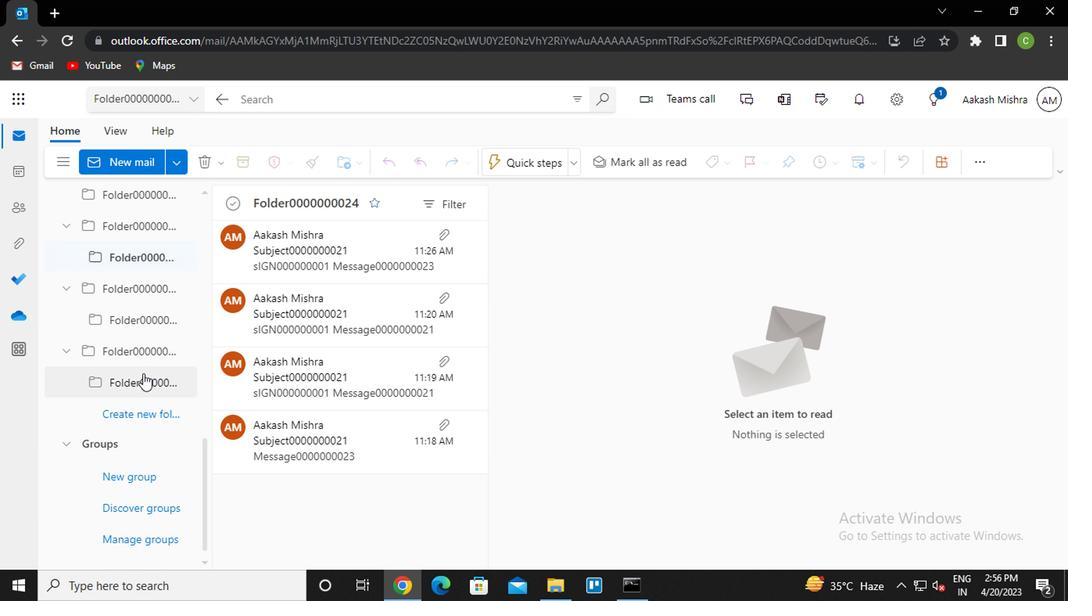 
Action: Mouse moved to (131, 323)
Screenshot: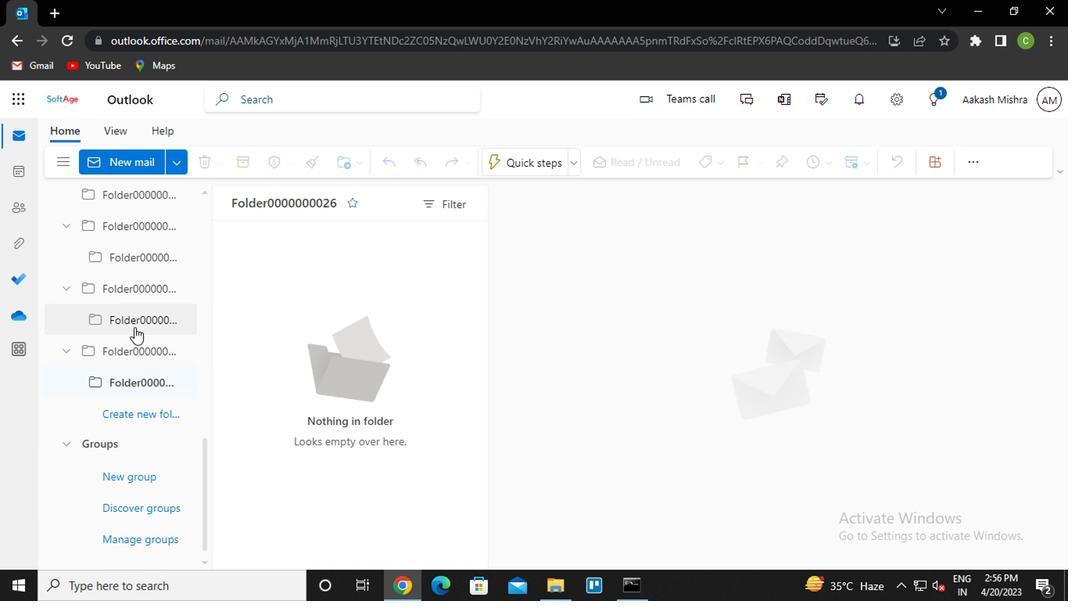 
Action: Mouse pressed left at (131, 323)
